 Task: Plan a trip to Kandahar, Afghanistan from 10th December, 2023 to 16th December, 2023 for 8 adults.8 bedrooms having 8 beds and 8 bathrooms. Property type can be hotel. Amenities needed are: wifi,free parkinig on premises, breakfast. Look for 4 properties as per requirement.
Action: Mouse moved to (589, 133)
Screenshot: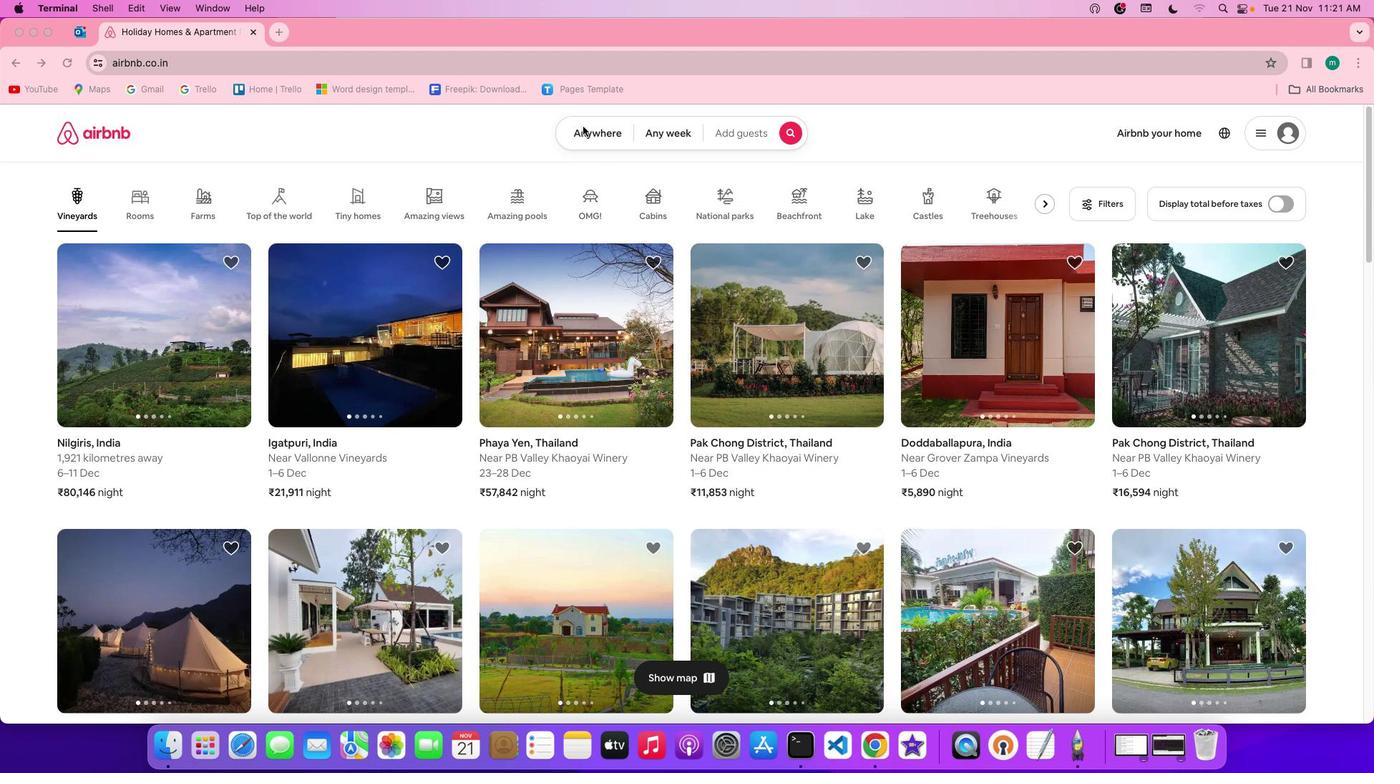 
Action: Mouse pressed left at (589, 133)
Screenshot: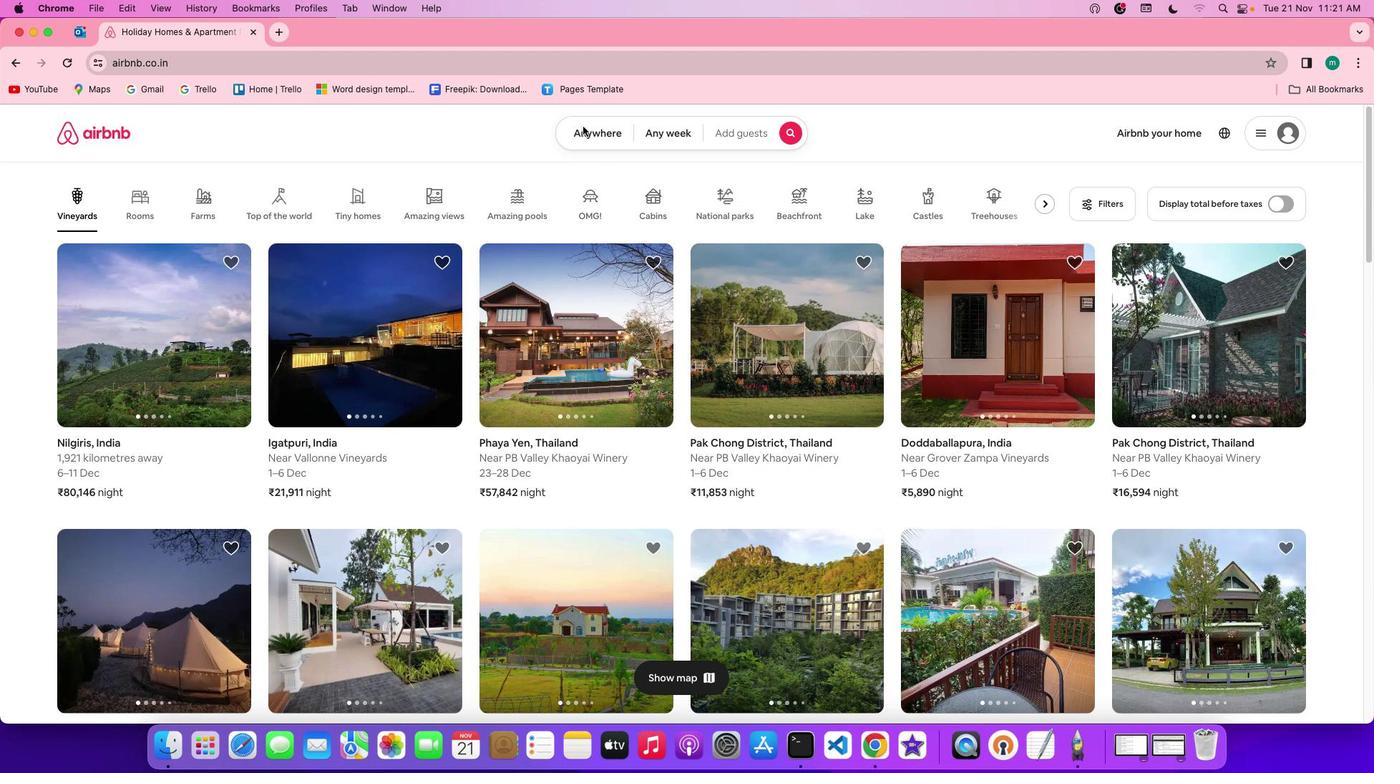 
Action: Mouse pressed left at (589, 133)
Screenshot: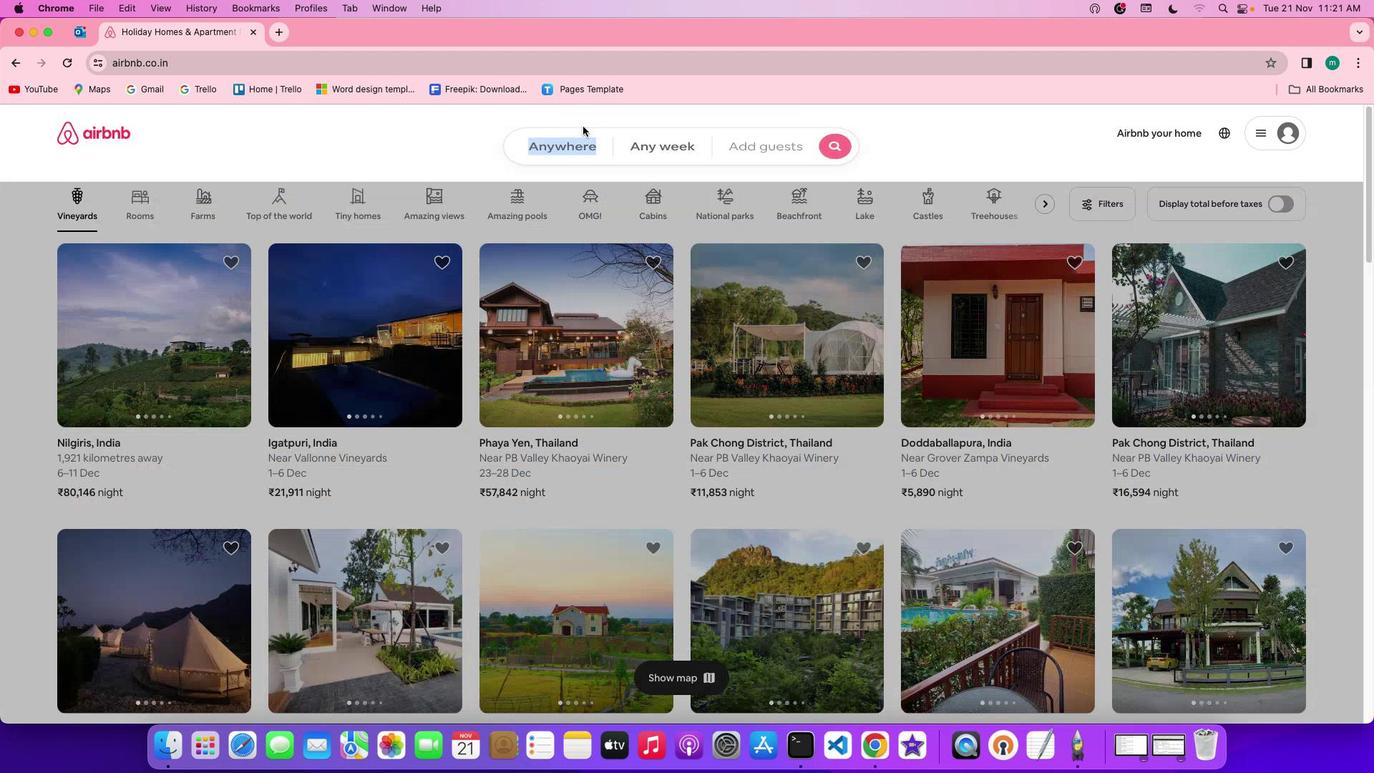 
Action: Mouse moved to (514, 201)
Screenshot: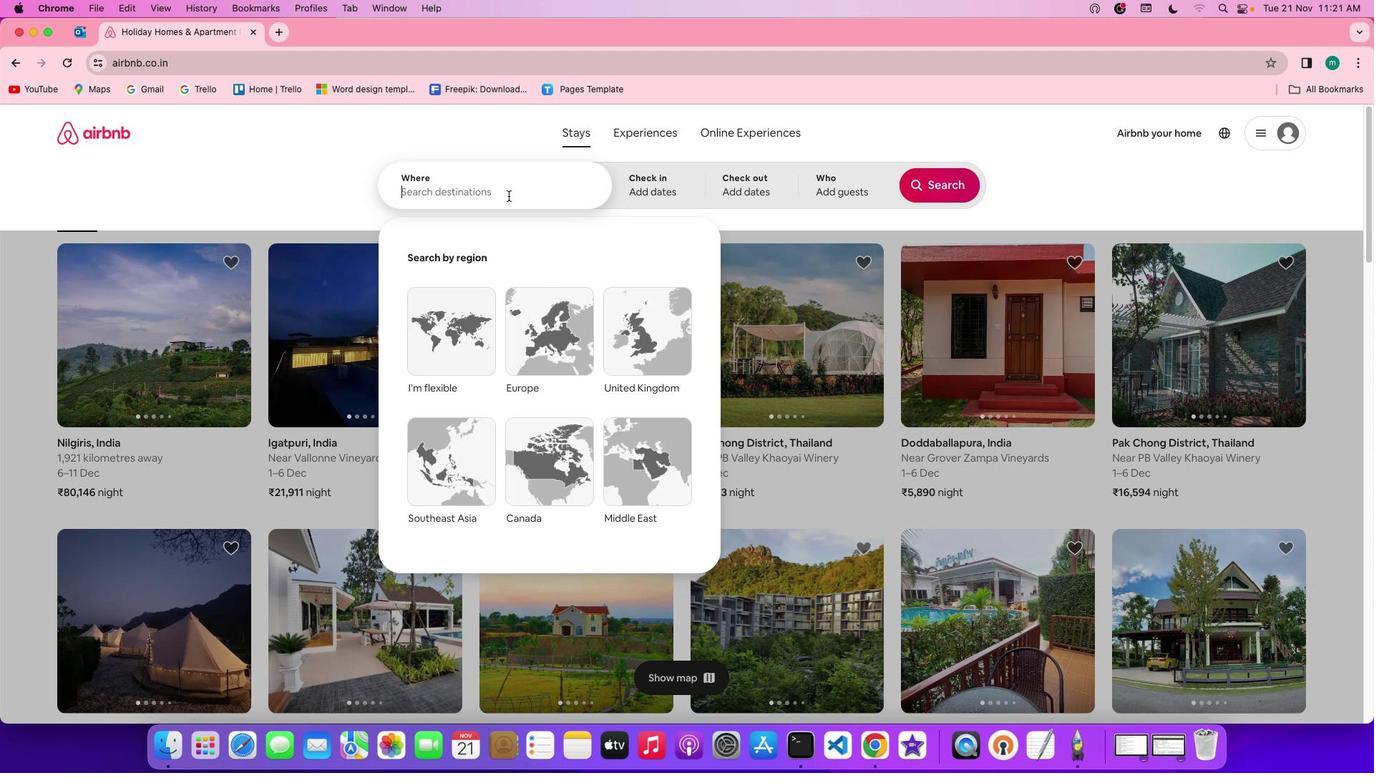
Action: Mouse pressed left at (514, 201)
Screenshot: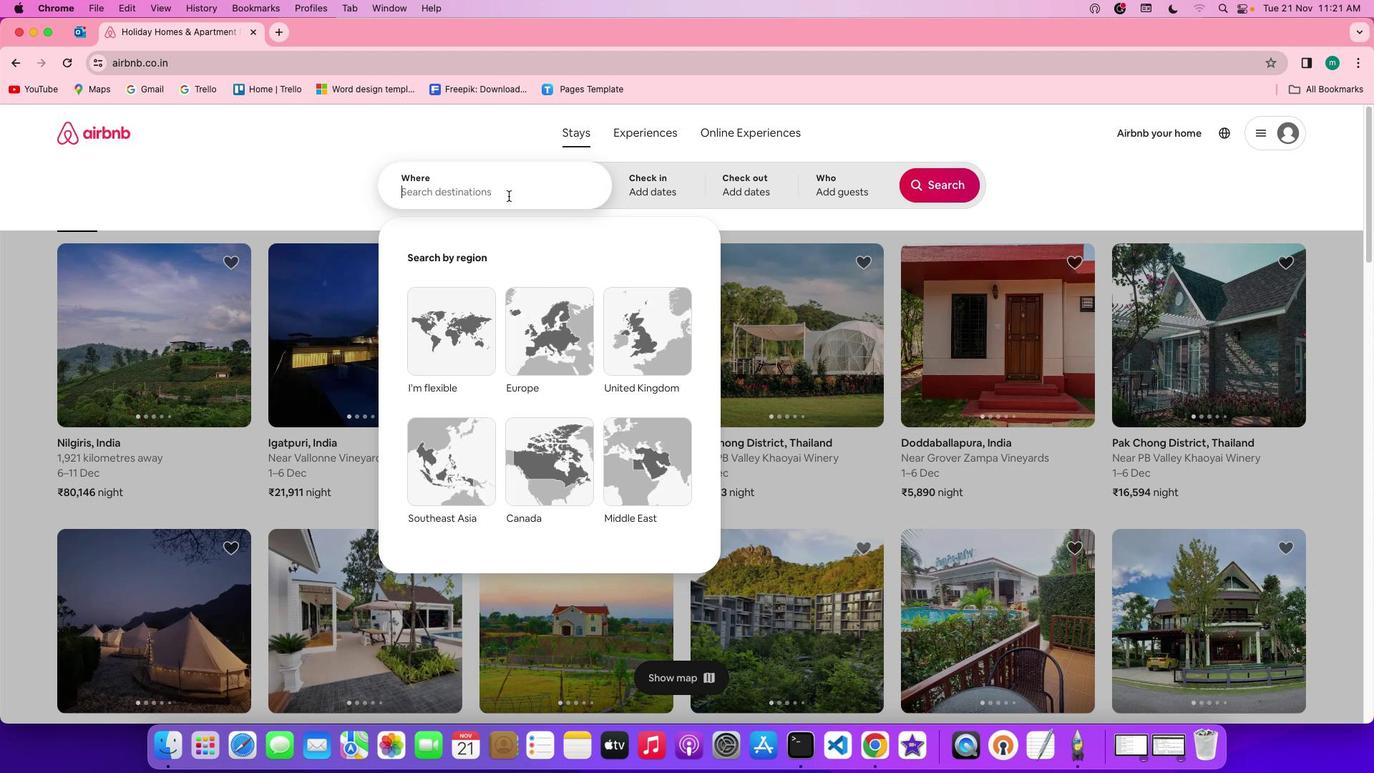 
Action: Mouse moved to (515, 203)
Screenshot: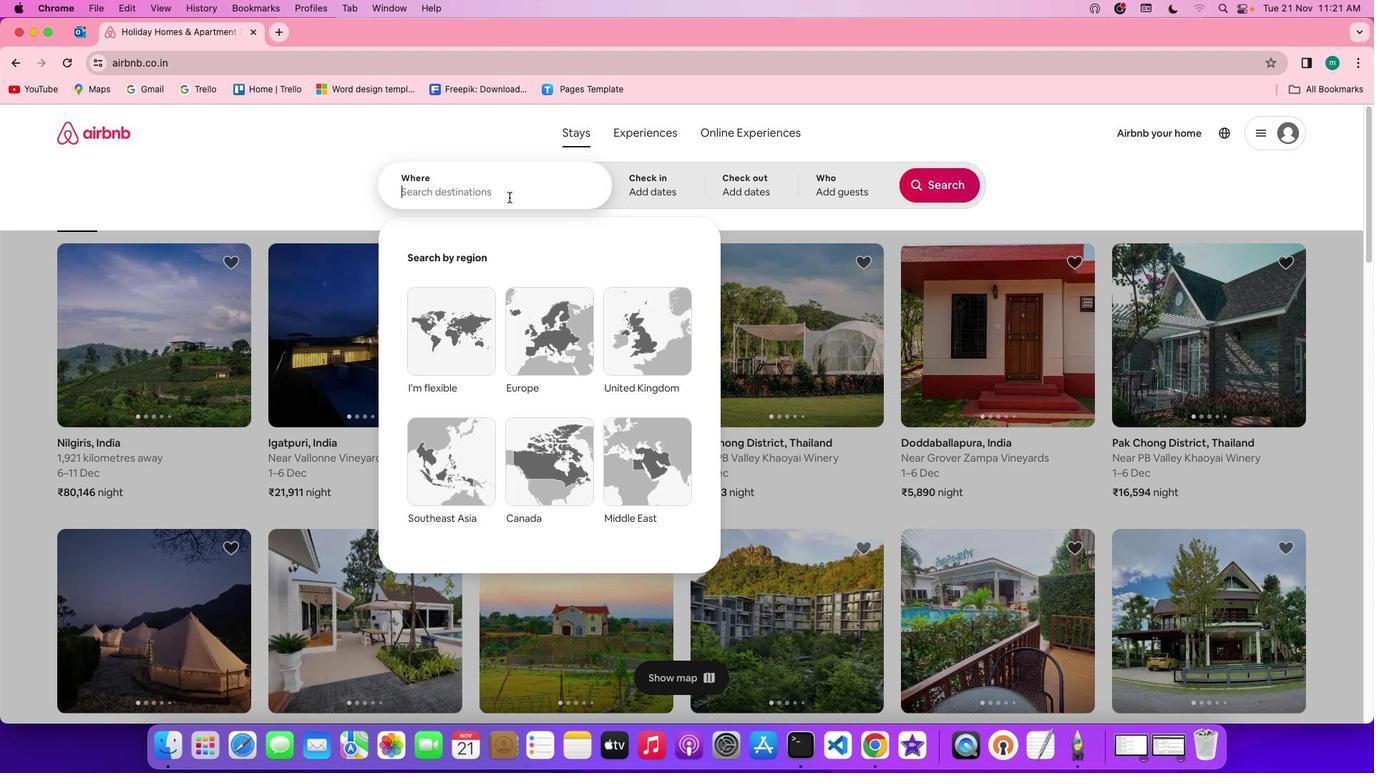 
Action: Key pressed Key.shift'k''a''n''d''a''h''a''r'','Key.spaceKey.shift'a''f''g''h''a''n''i''s''t''a''n'
Screenshot: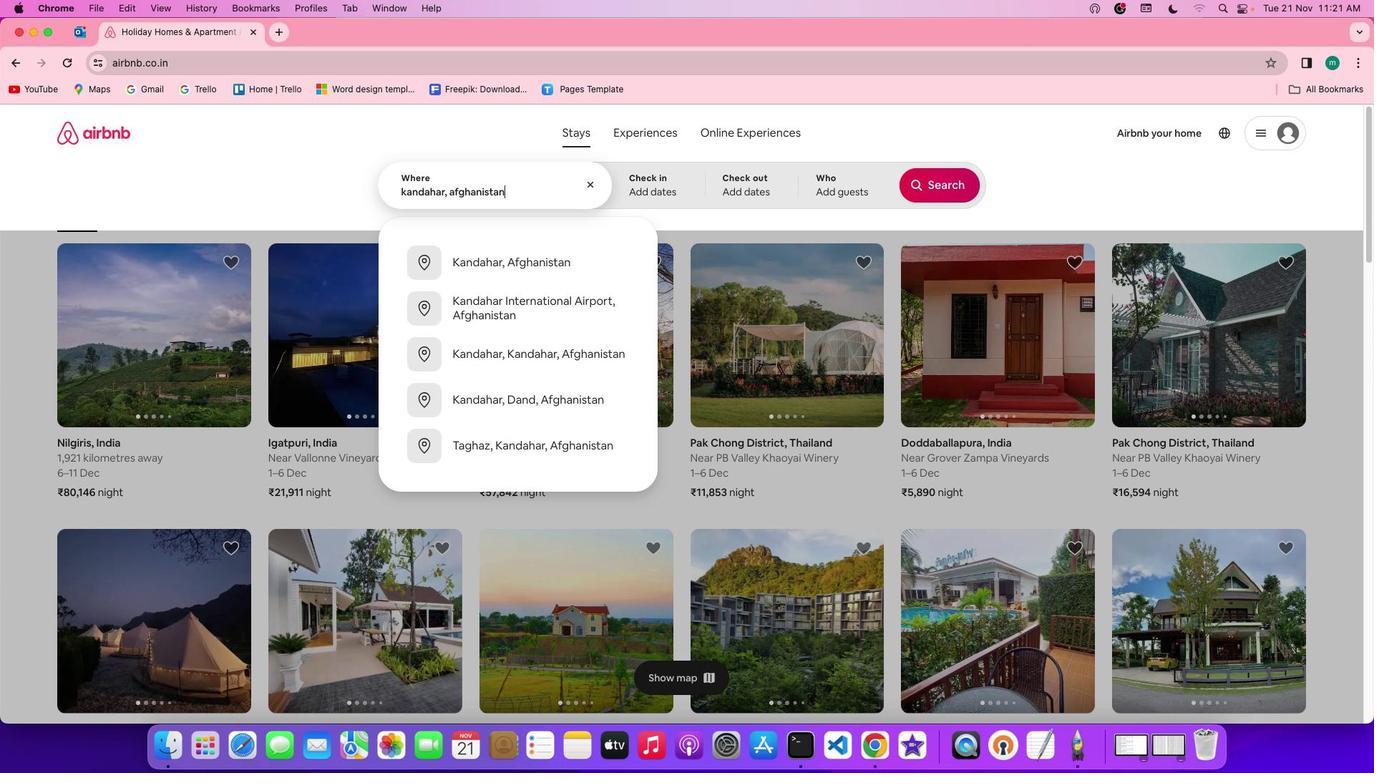 
Action: Mouse moved to (671, 185)
Screenshot: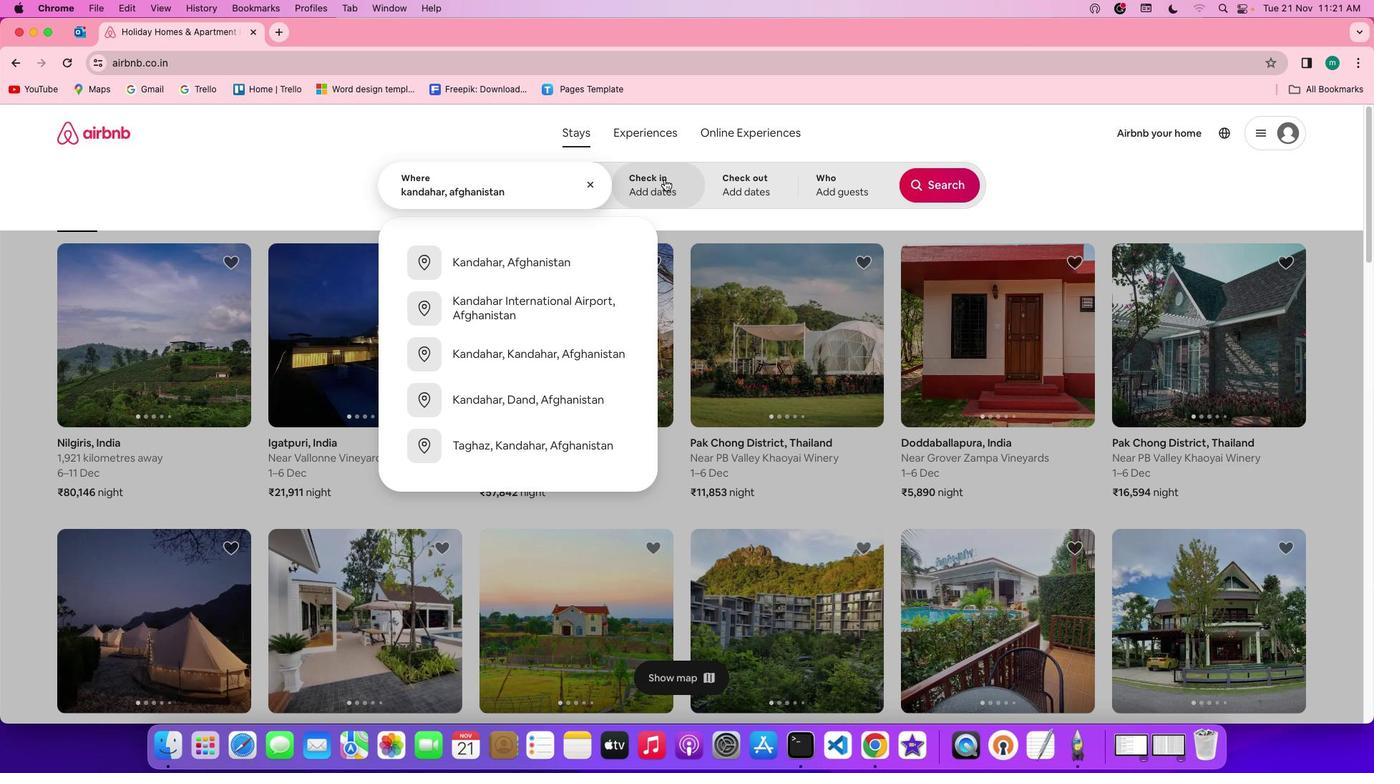 
Action: Mouse pressed left at (671, 185)
Screenshot: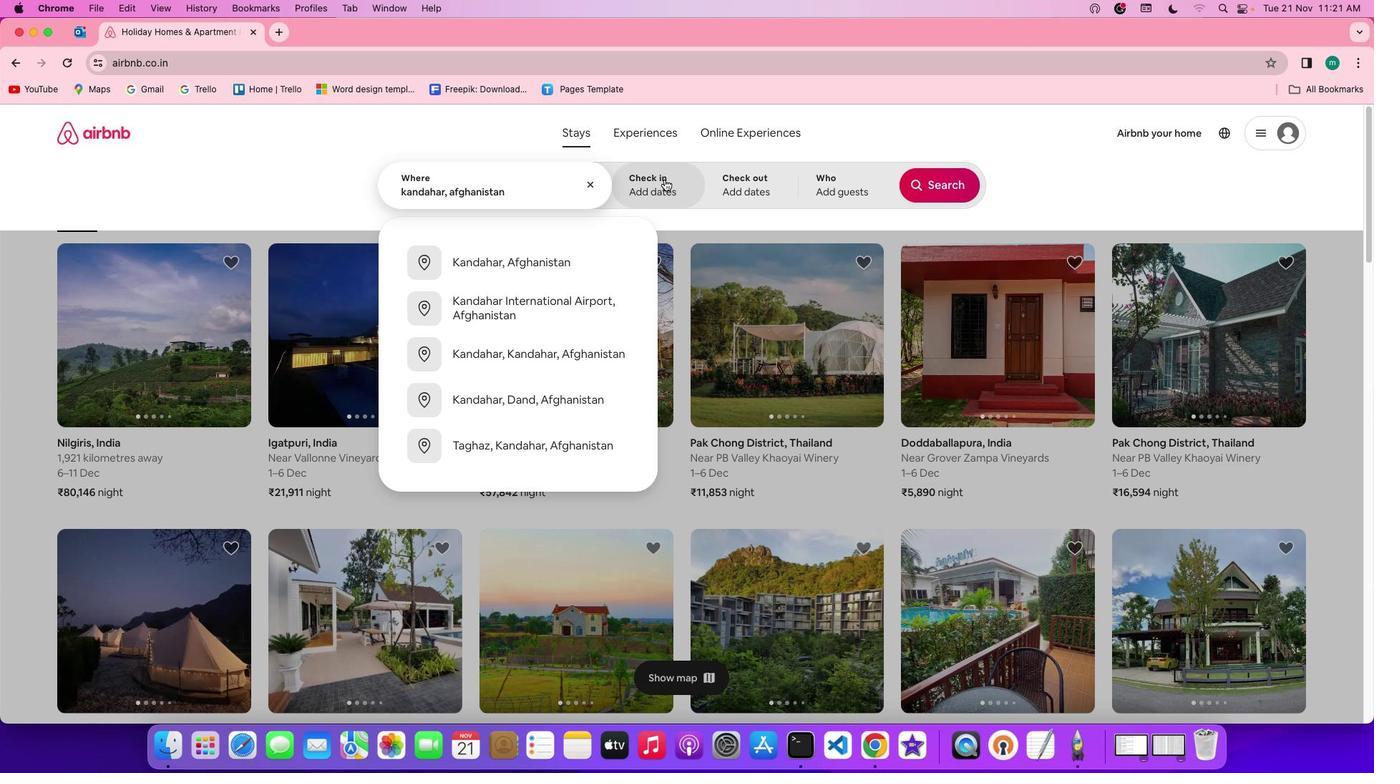 
Action: Mouse moved to (729, 435)
Screenshot: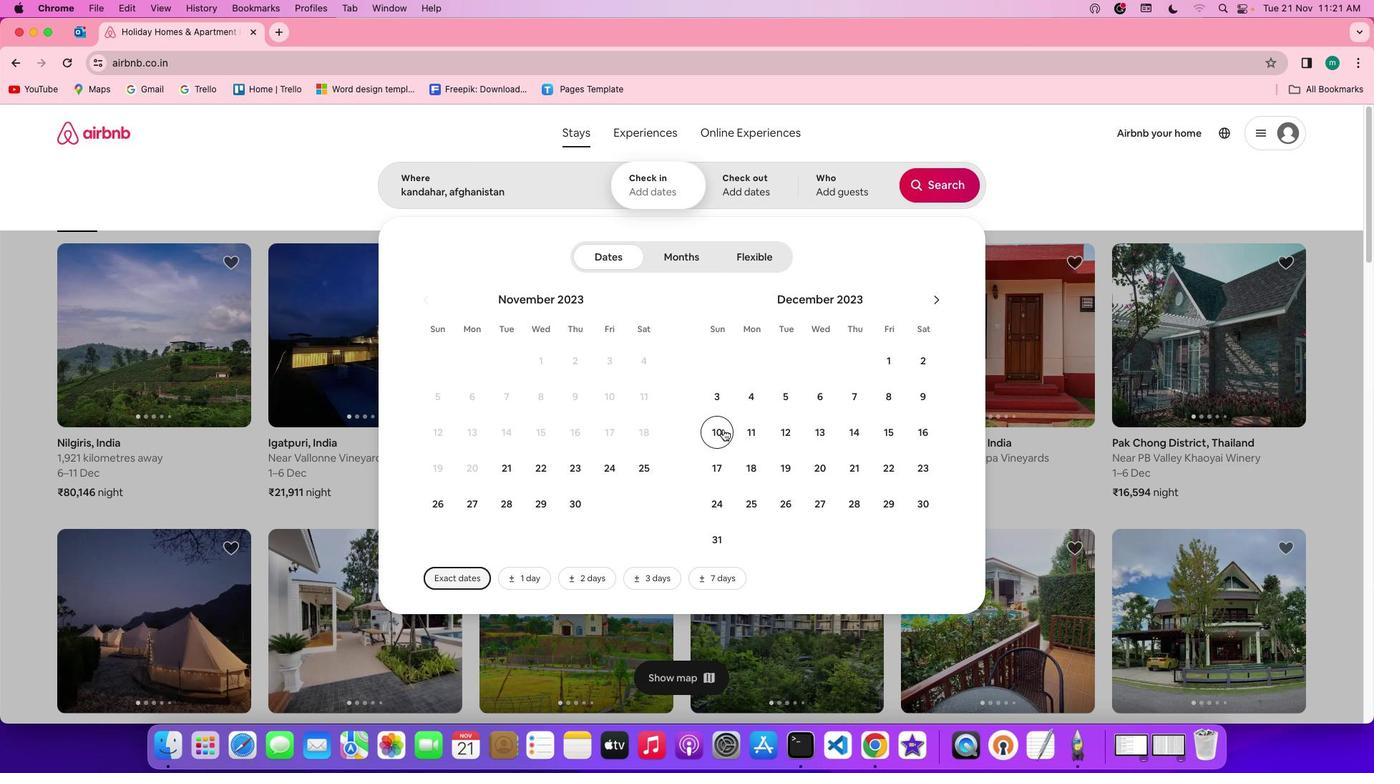 
Action: Mouse pressed left at (729, 435)
Screenshot: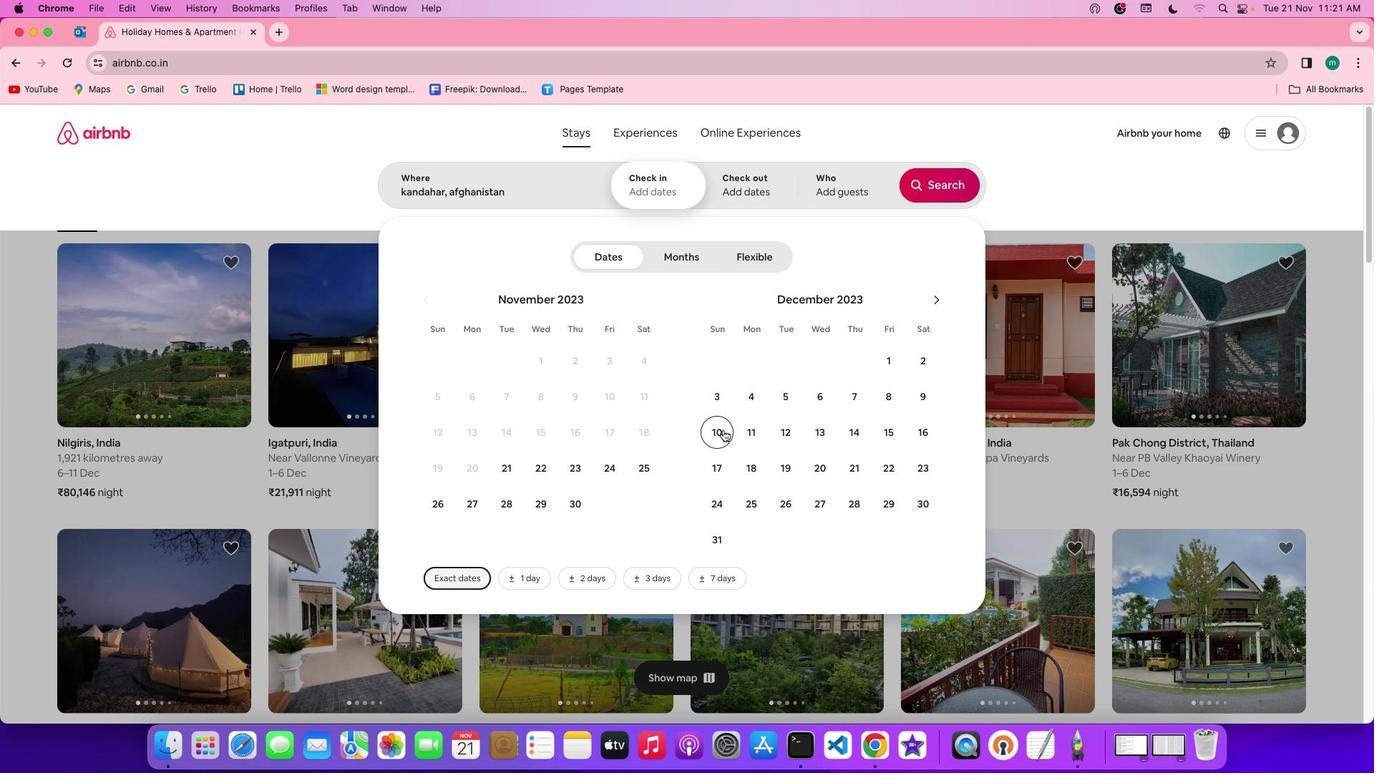 
Action: Mouse moved to (924, 446)
Screenshot: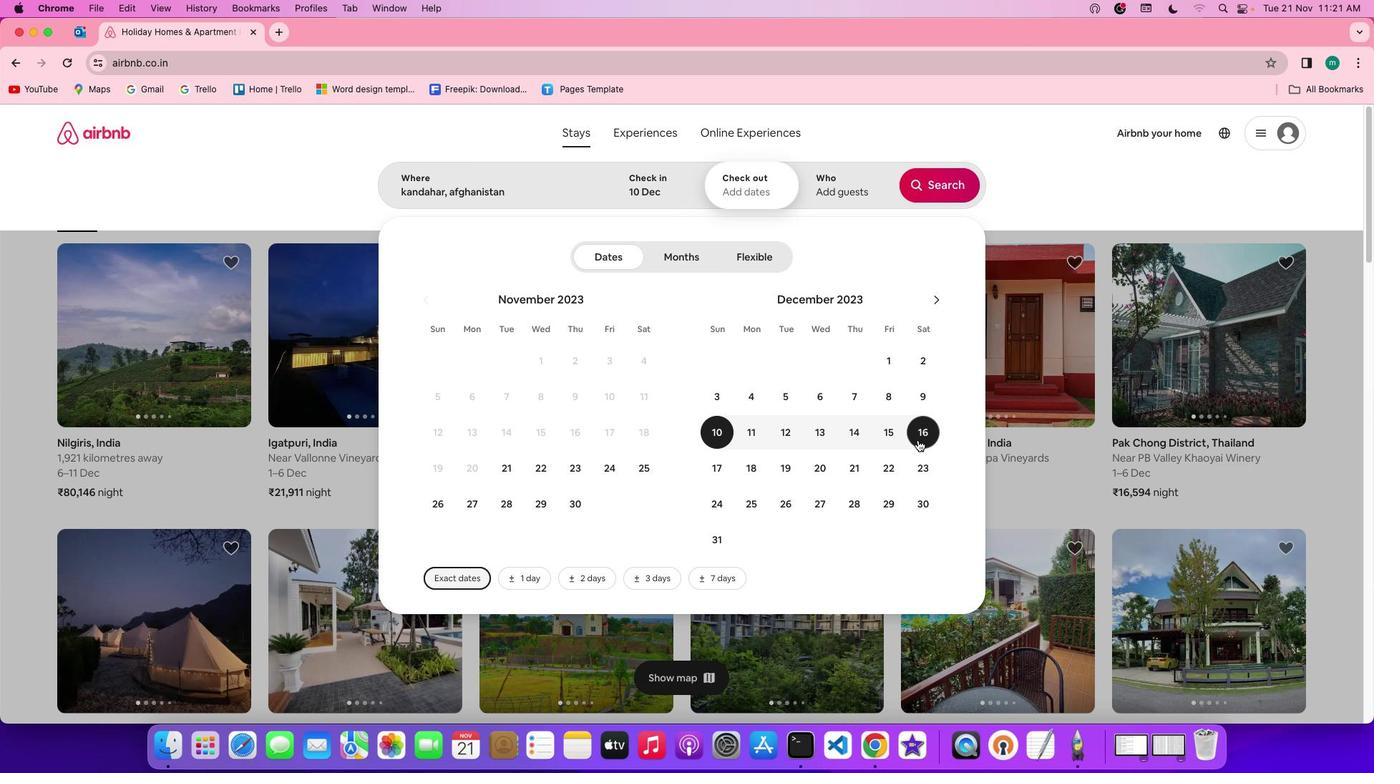 
Action: Mouse pressed left at (924, 446)
Screenshot: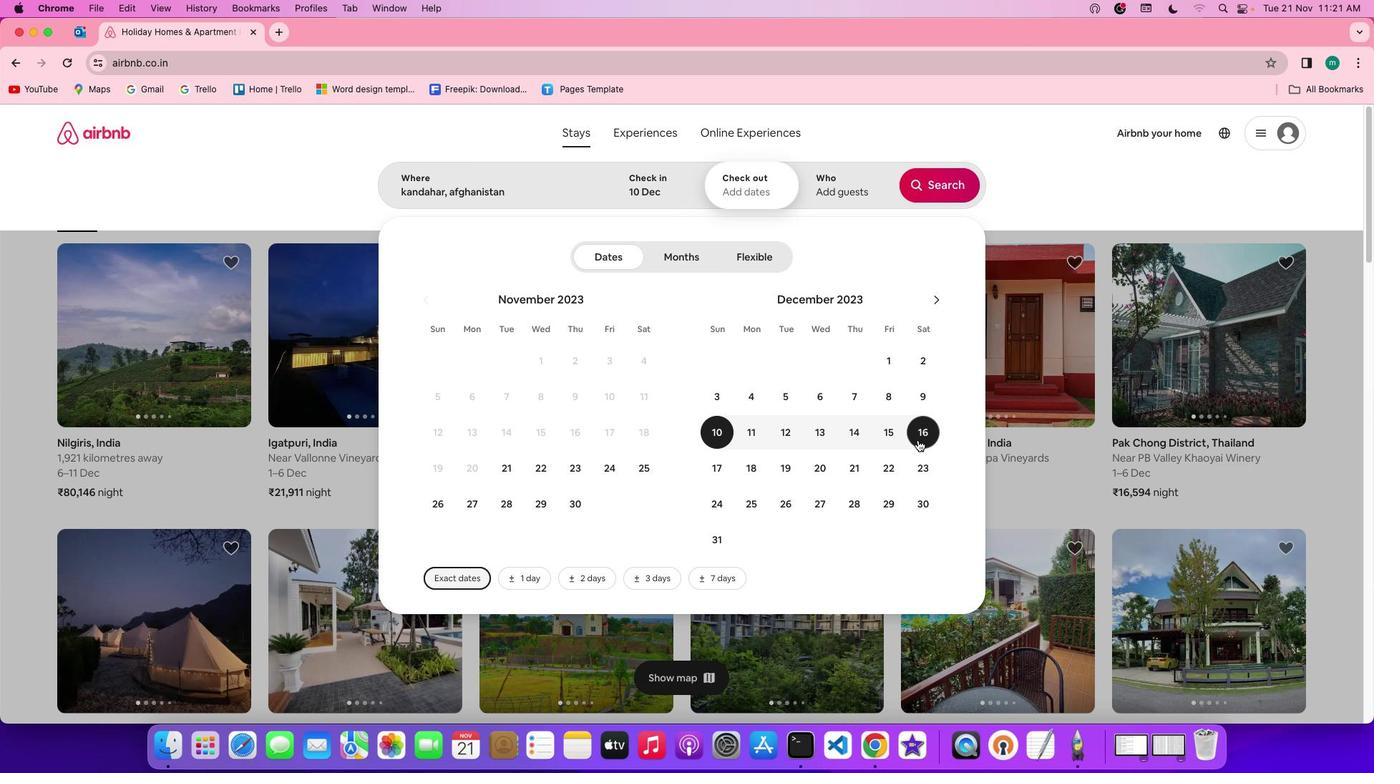 
Action: Mouse moved to (885, 191)
Screenshot: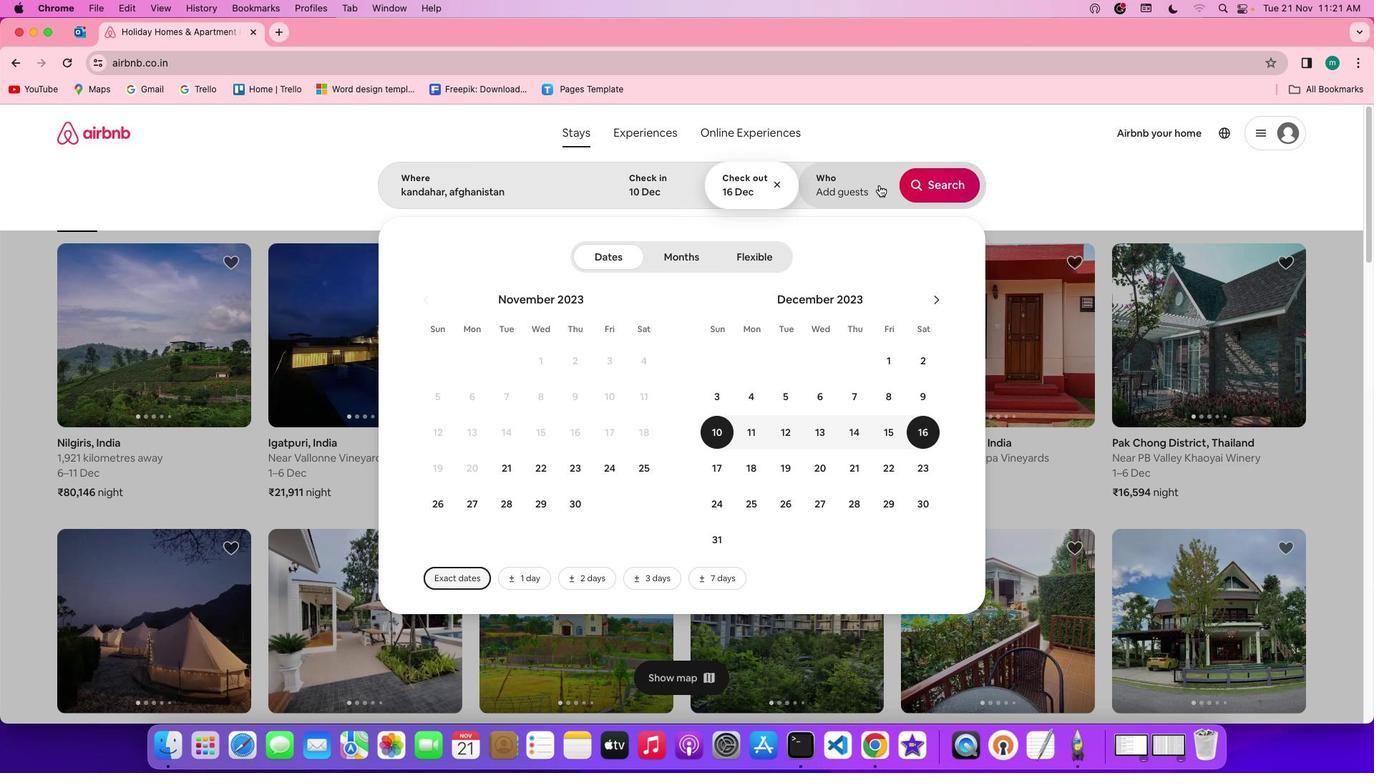 
Action: Mouse pressed left at (885, 191)
Screenshot: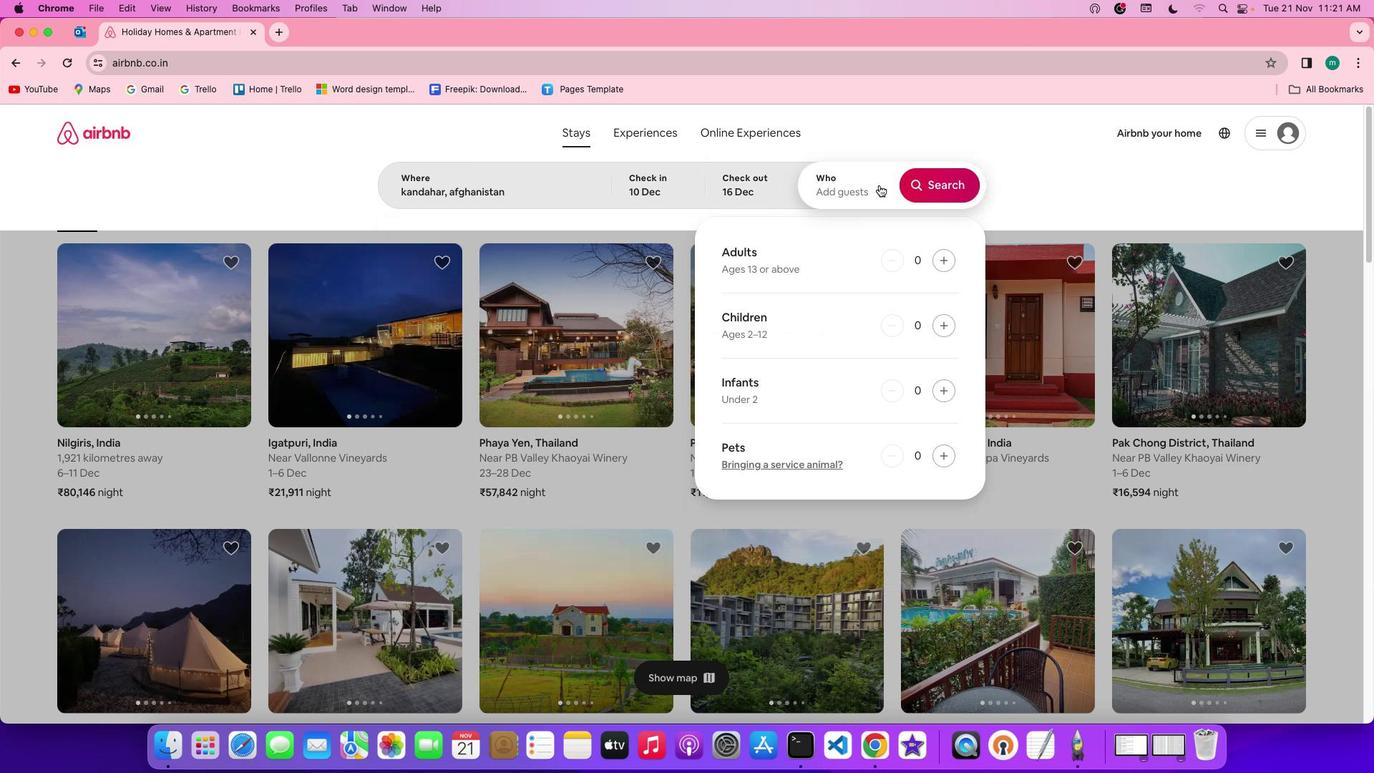 
Action: Mouse moved to (948, 269)
Screenshot: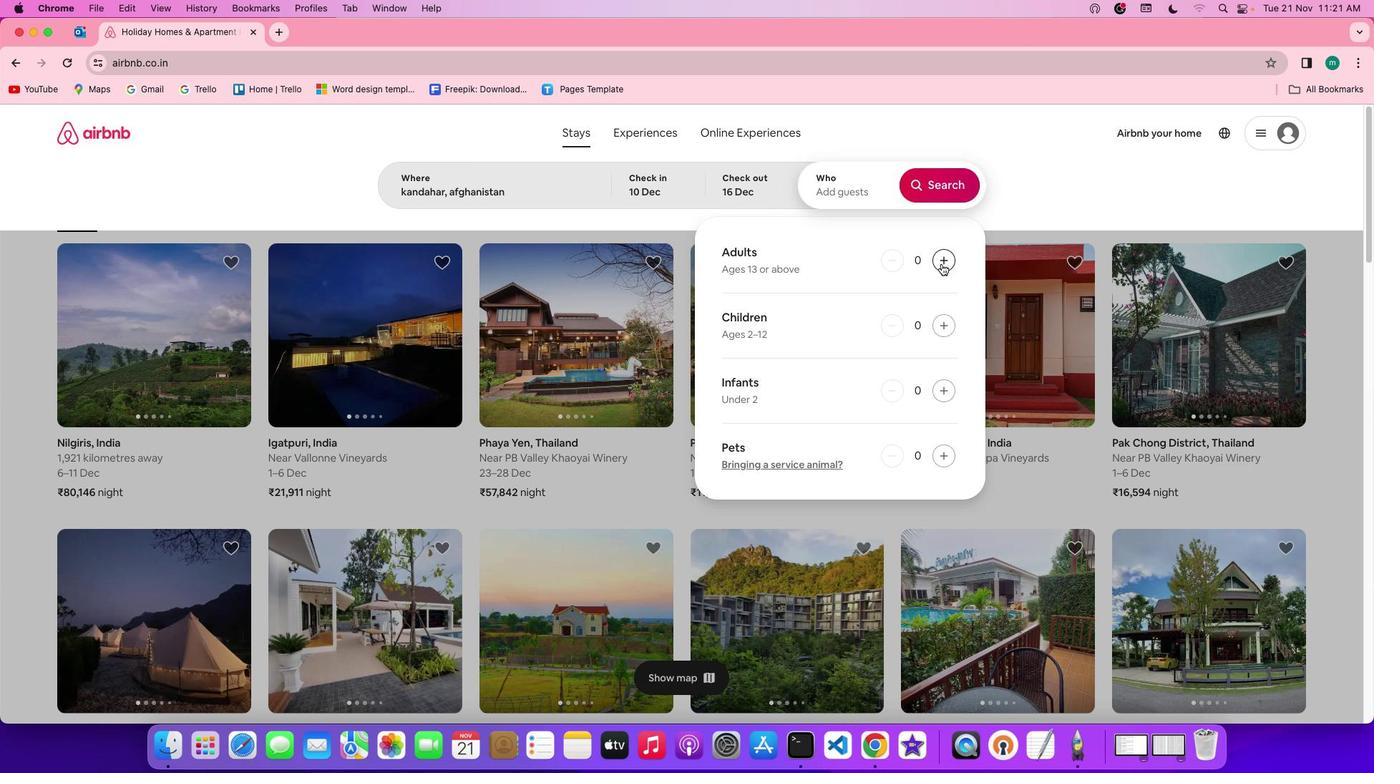 
Action: Mouse pressed left at (948, 269)
Screenshot: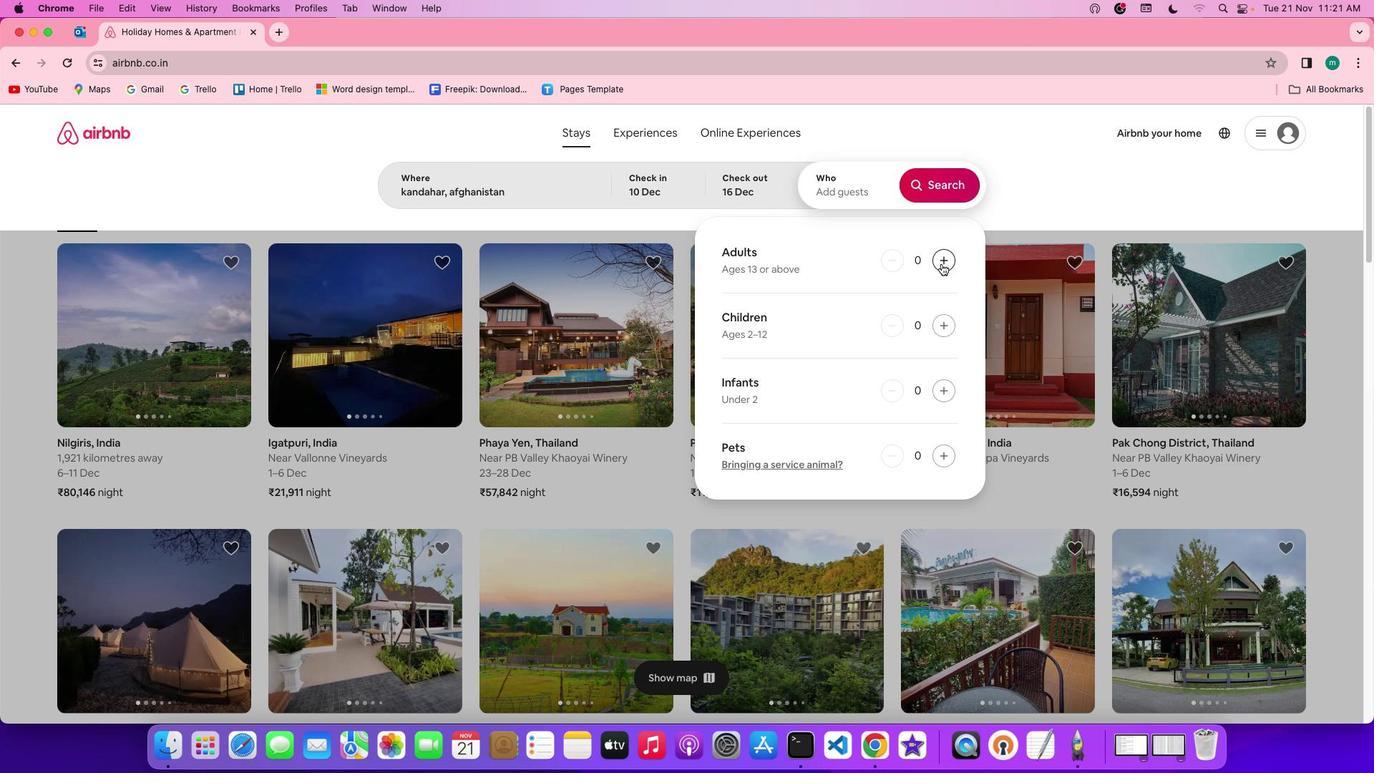 
Action: Mouse pressed left at (948, 269)
Screenshot: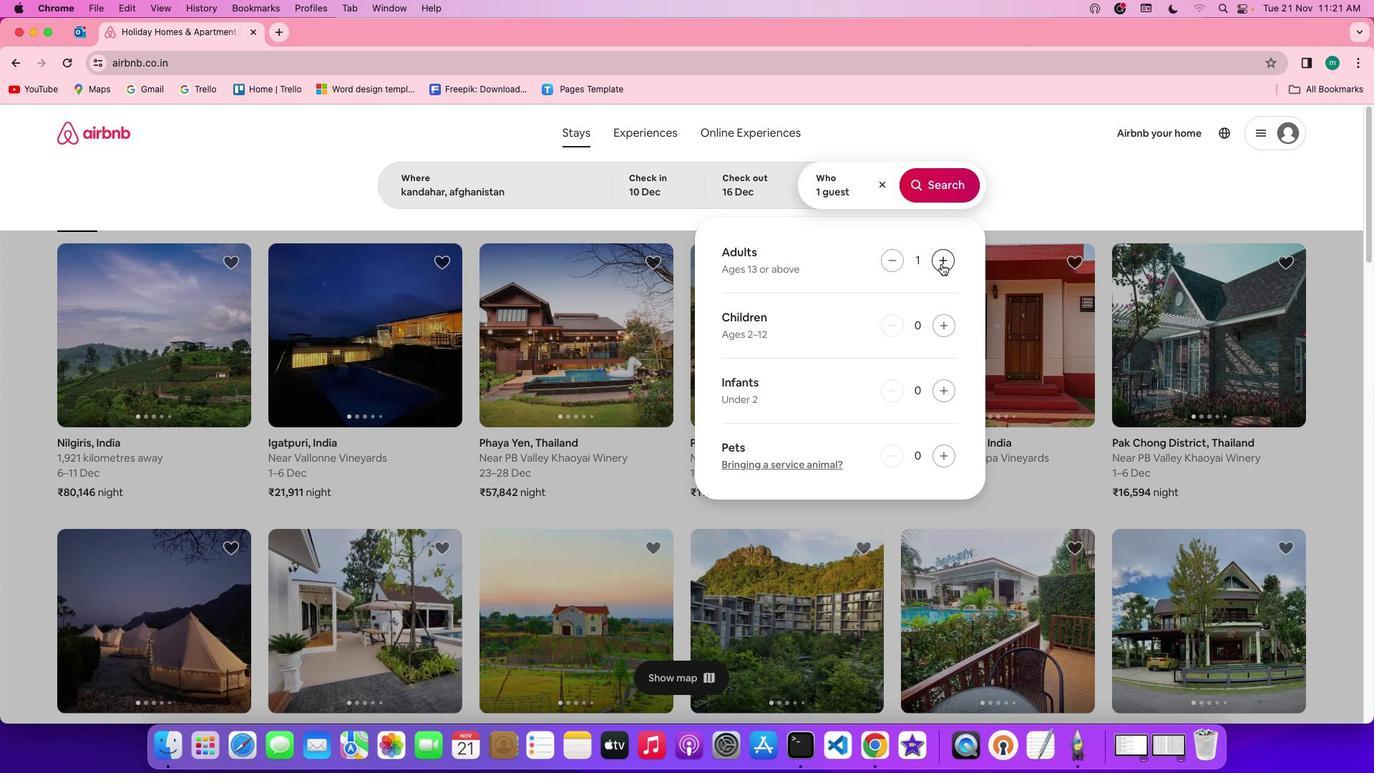 
Action: Mouse pressed left at (948, 269)
Screenshot: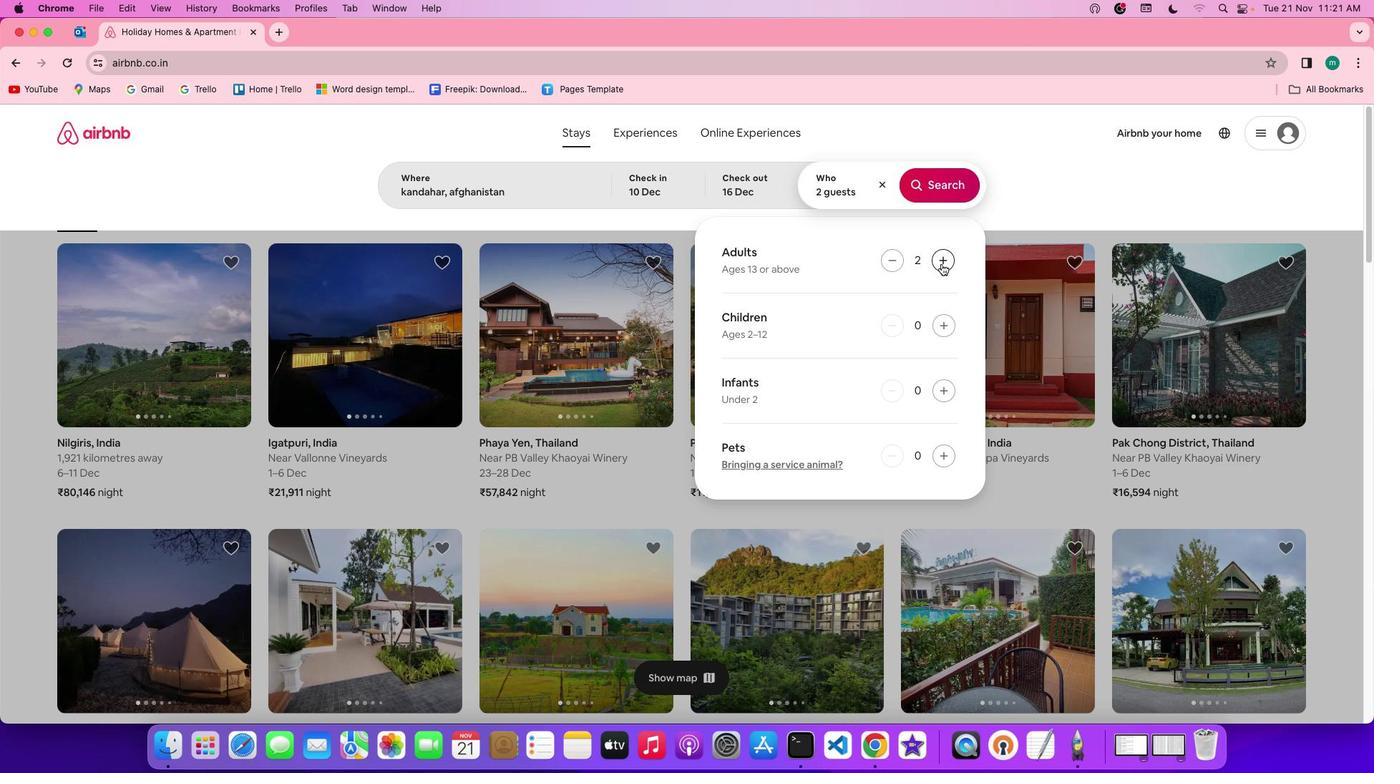 
Action: Mouse pressed left at (948, 269)
Screenshot: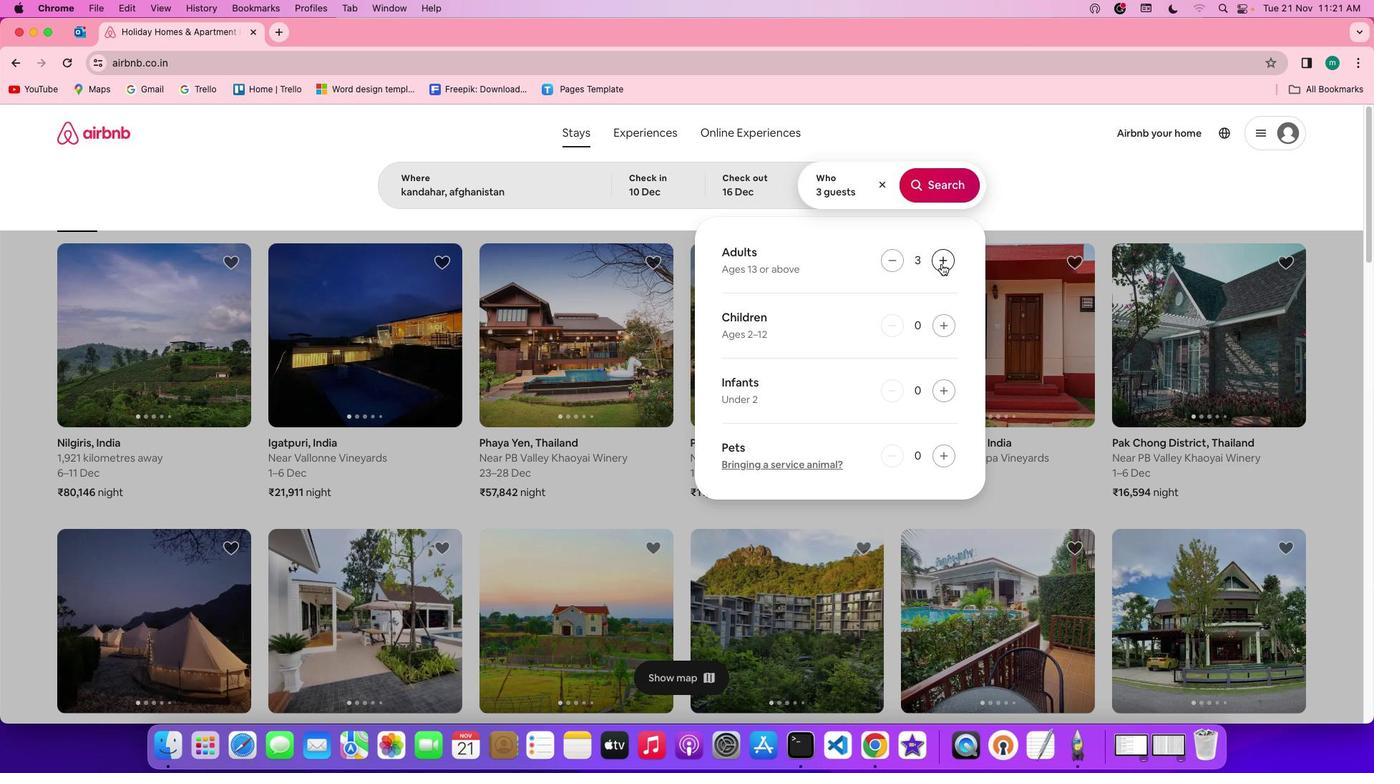 
Action: Mouse pressed left at (948, 269)
Screenshot: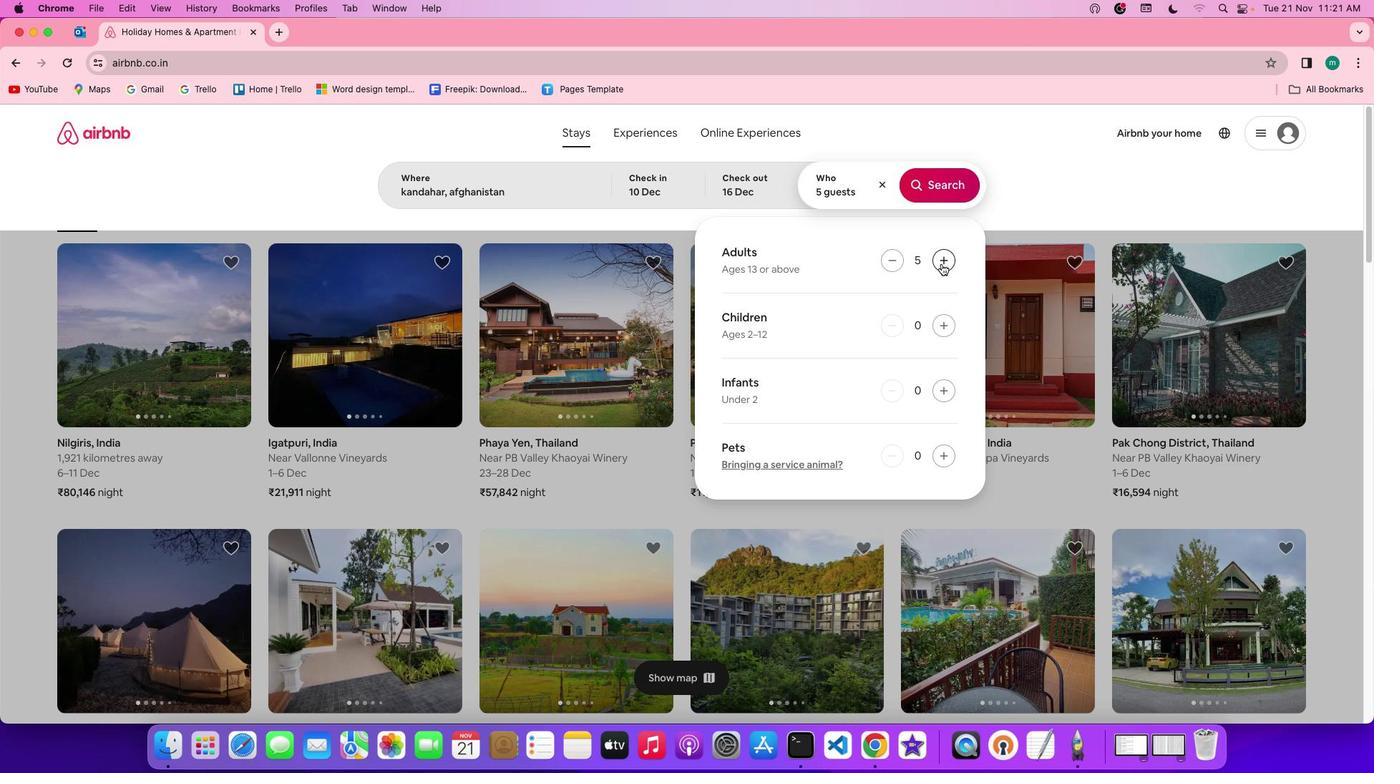 
Action: Mouse pressed left at (948, 269)
Screenshot: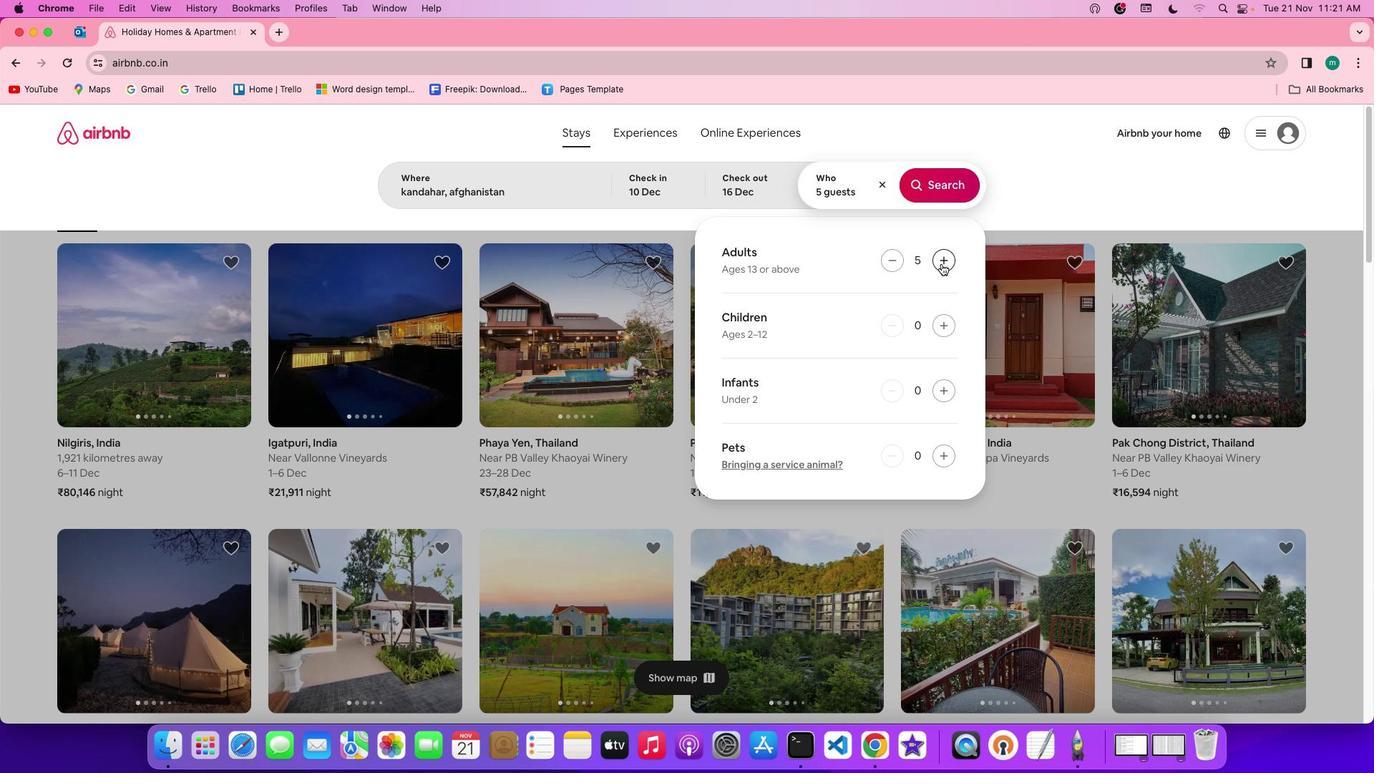 
Action: Mouse pressed left at (948, 269)
Screenshot: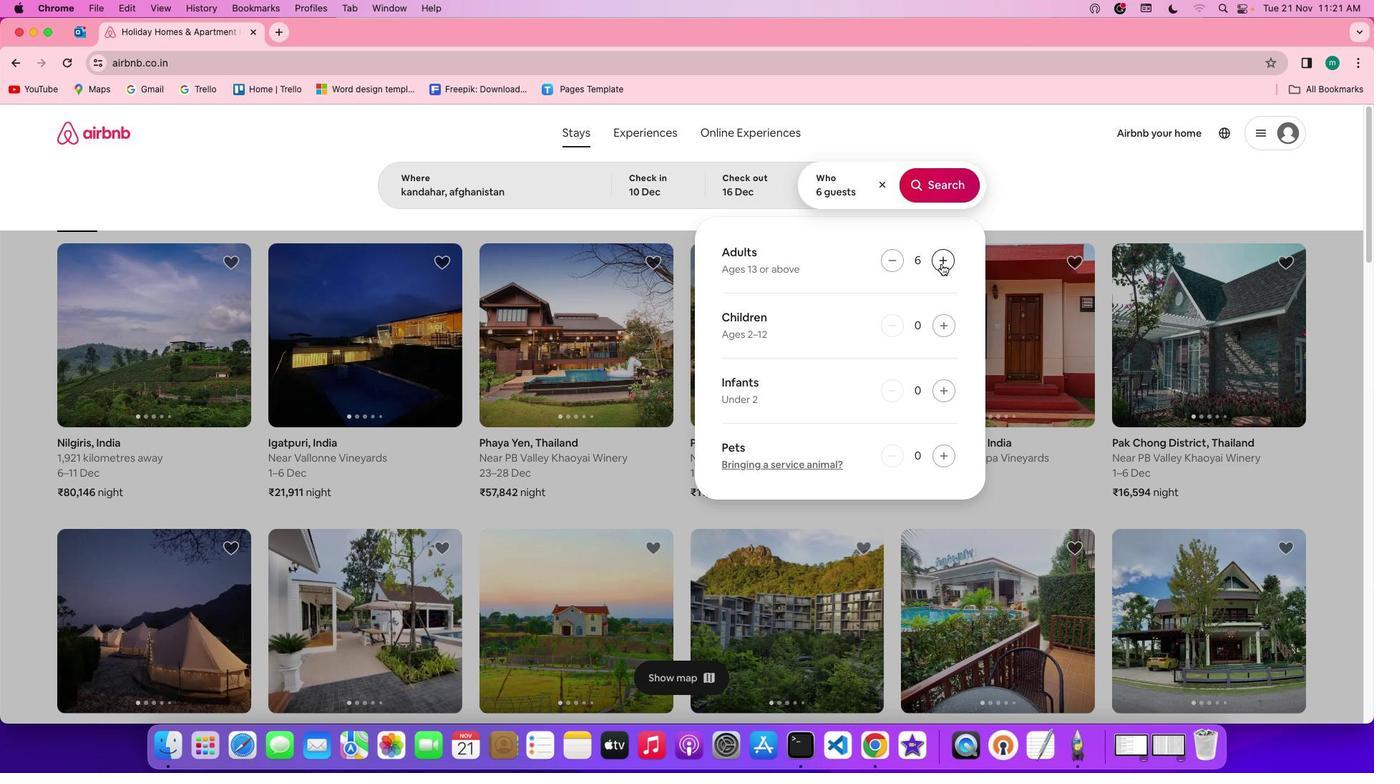 
Action: Mouse pressed left at (948, 269)
Screenshot: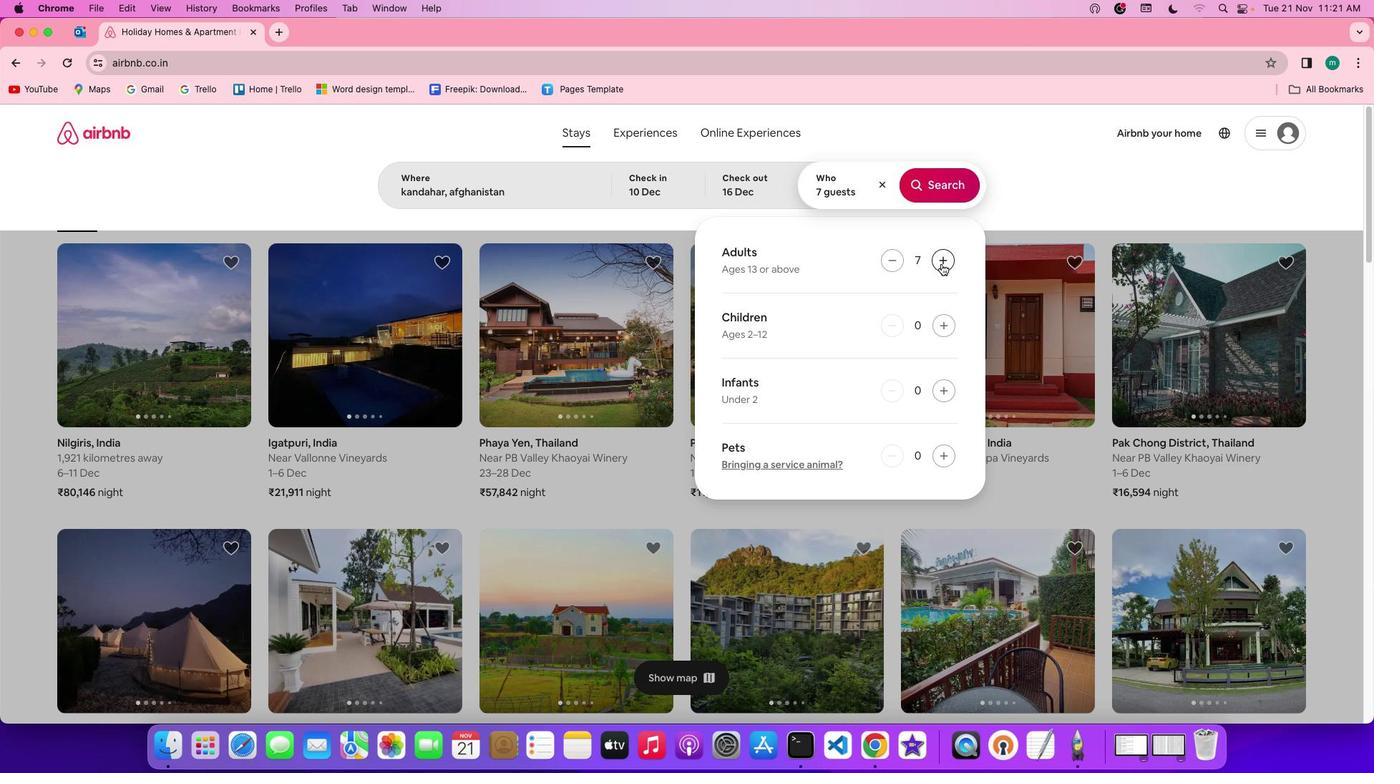 
Action: Mouse moved to (935, 192)
Screenshot: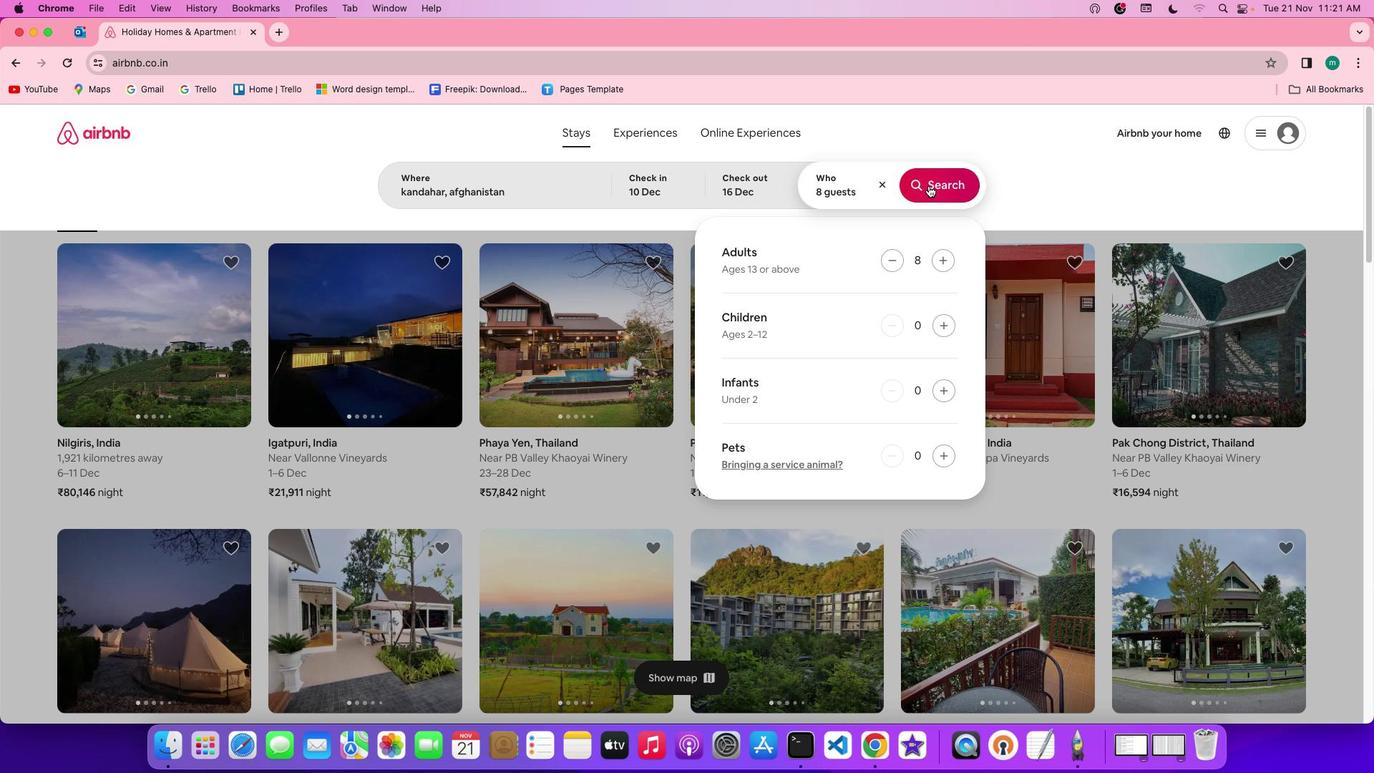 
Action: Mouse pressed left at (935, 192)
Screenshot: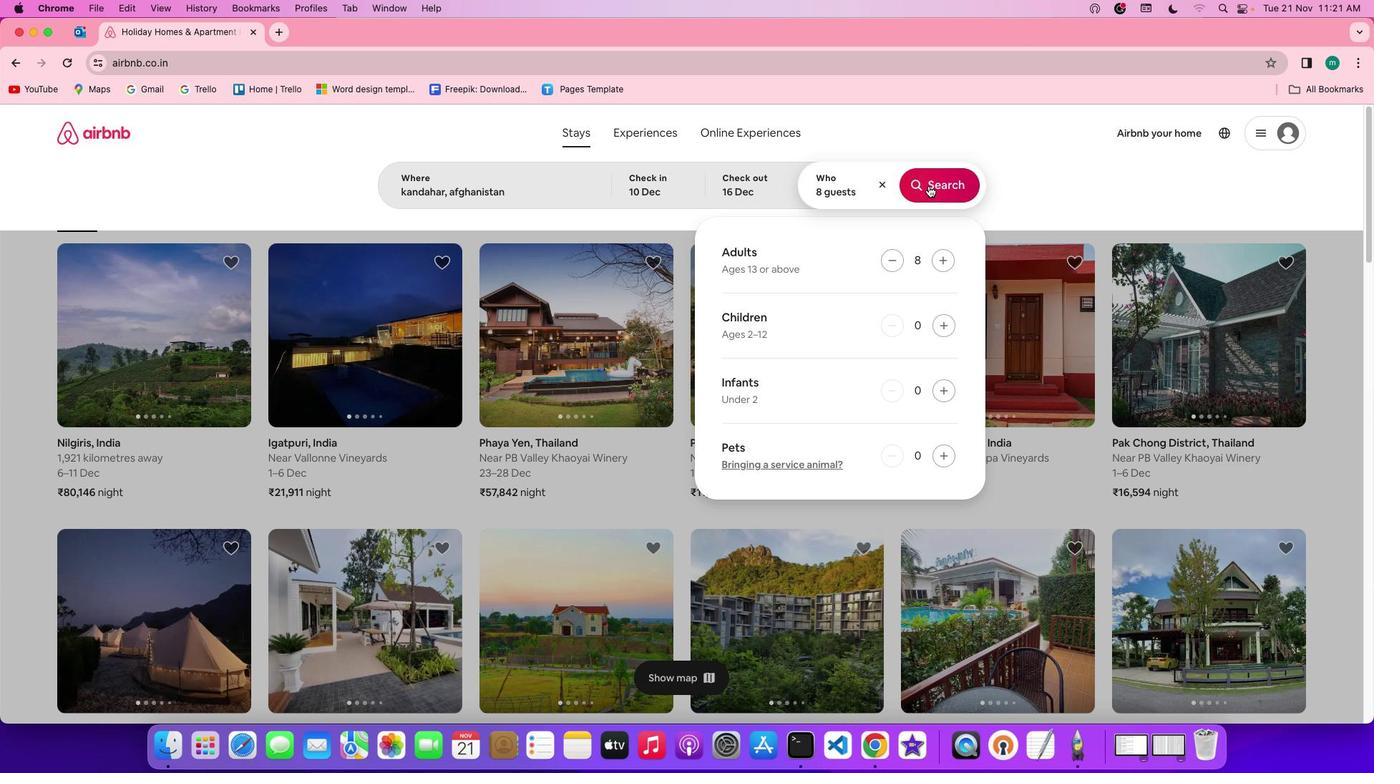 
Action: Mouse moved to (1149, 198)
Screenshot: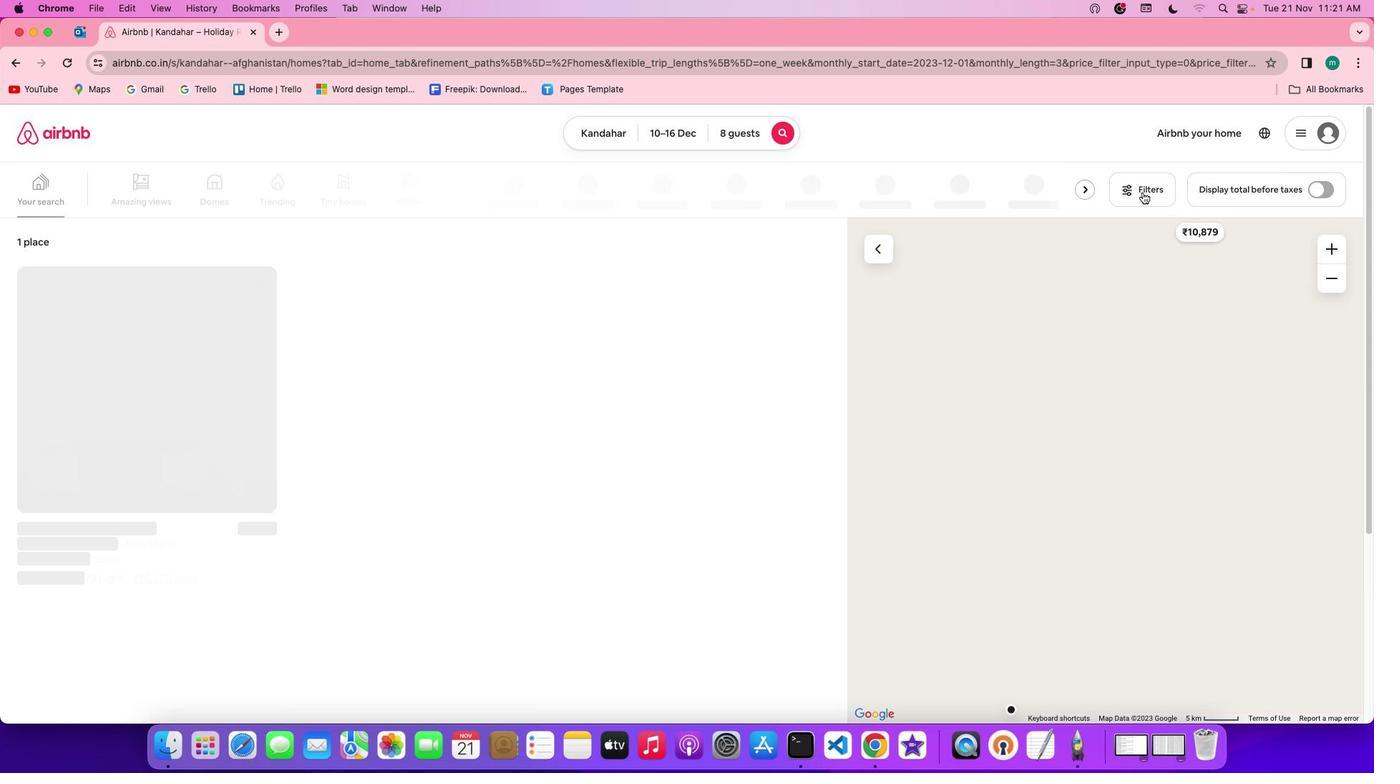 
Action: Mouse pressed left at (1149, 198)
Screenshot: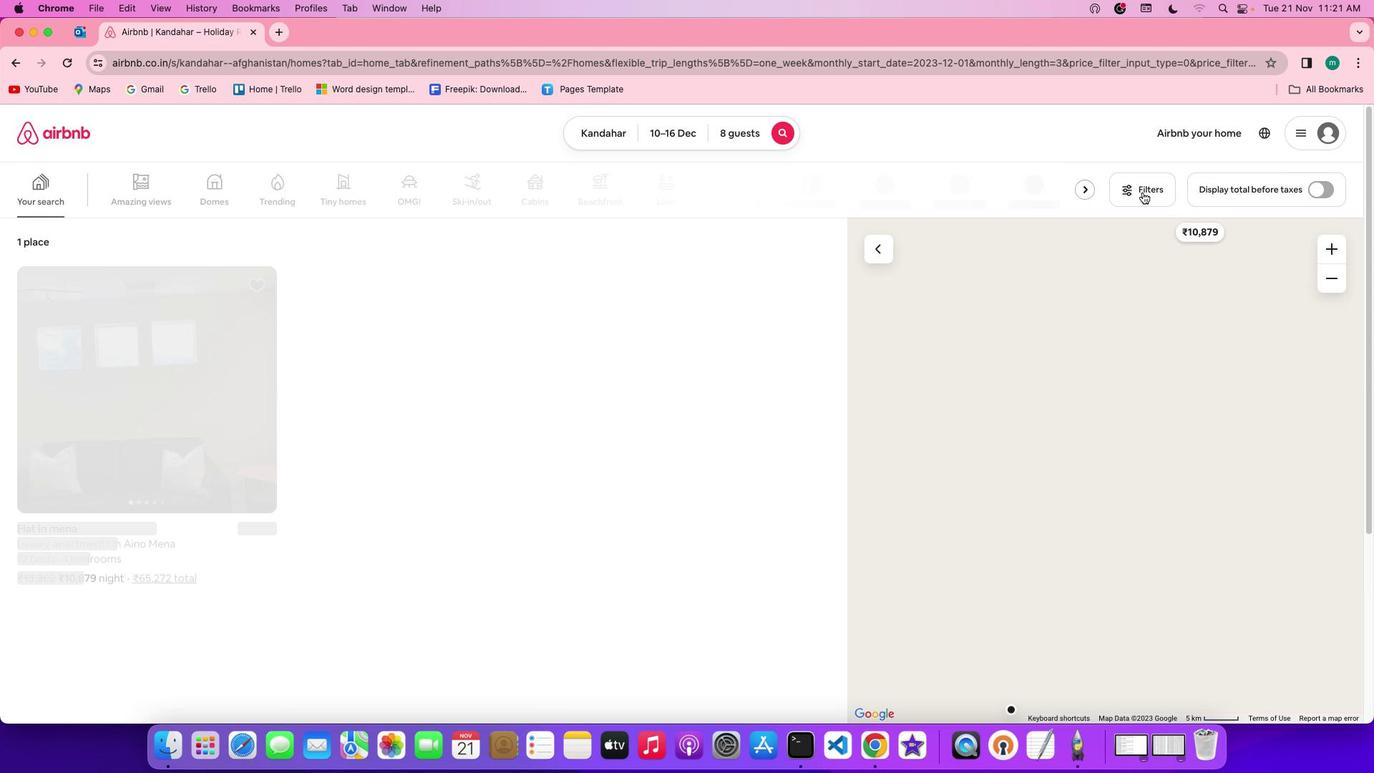 
Action: Mouse moved to (769, 371)
Screenshot: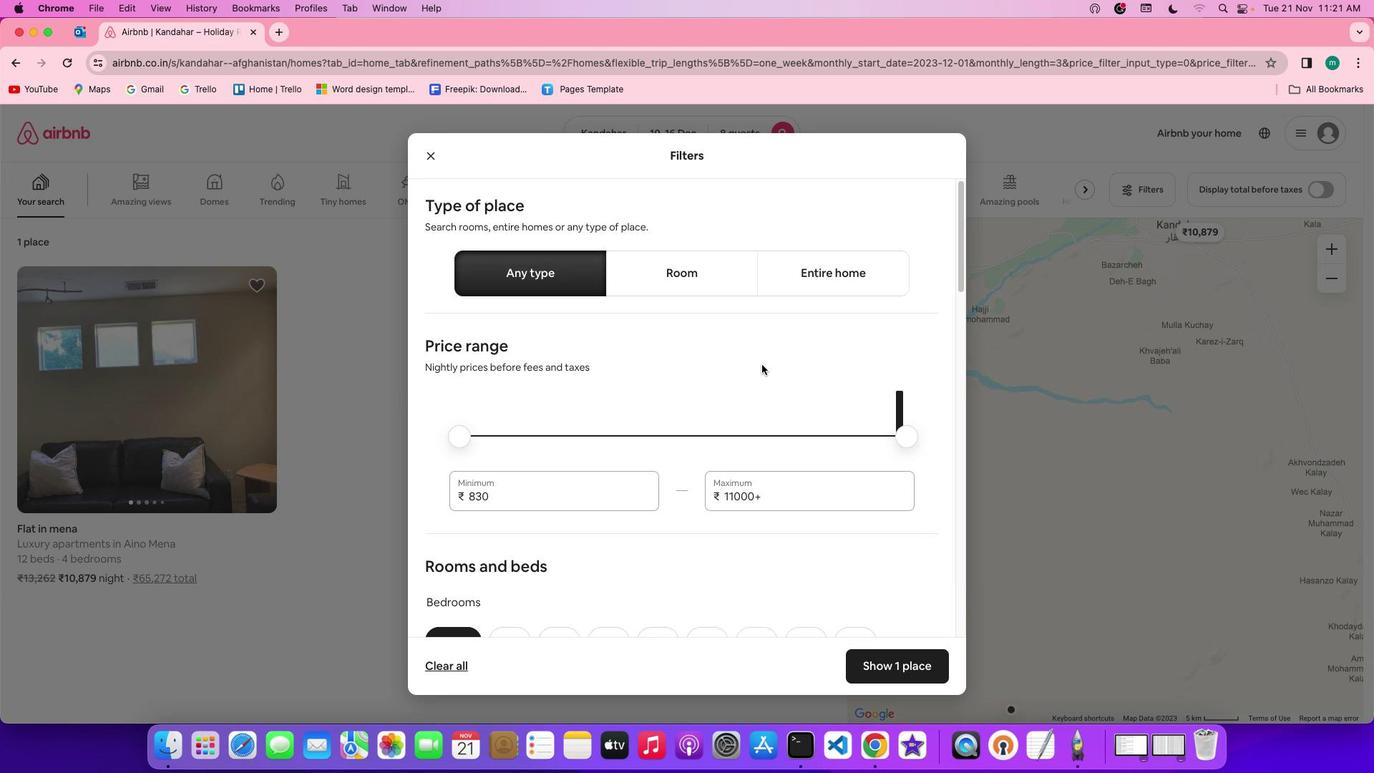 
Action: Mouse scrolled (769, 371) with delta (6, 5)
Screenshot: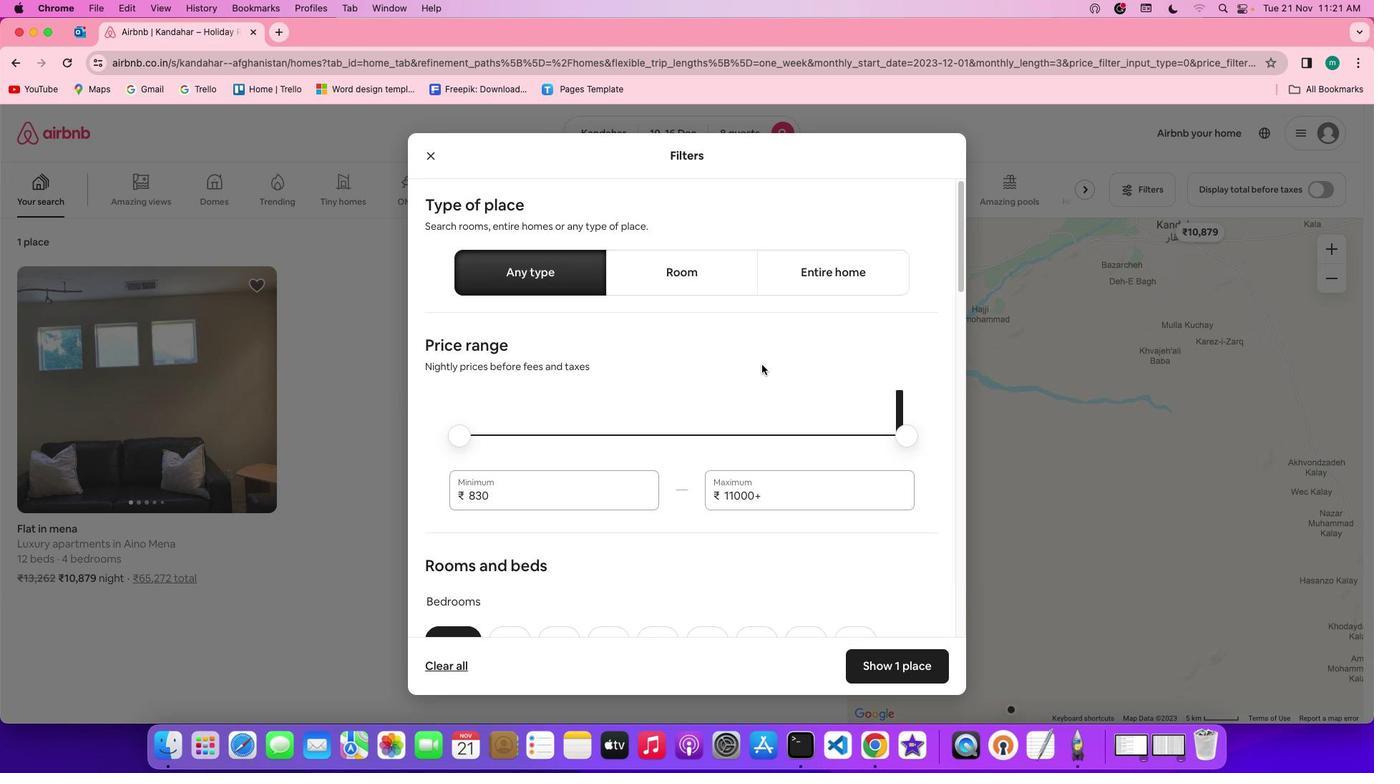 
Action: Mouse scrolled (769, 371) with delta (6, 5)
Screenshot: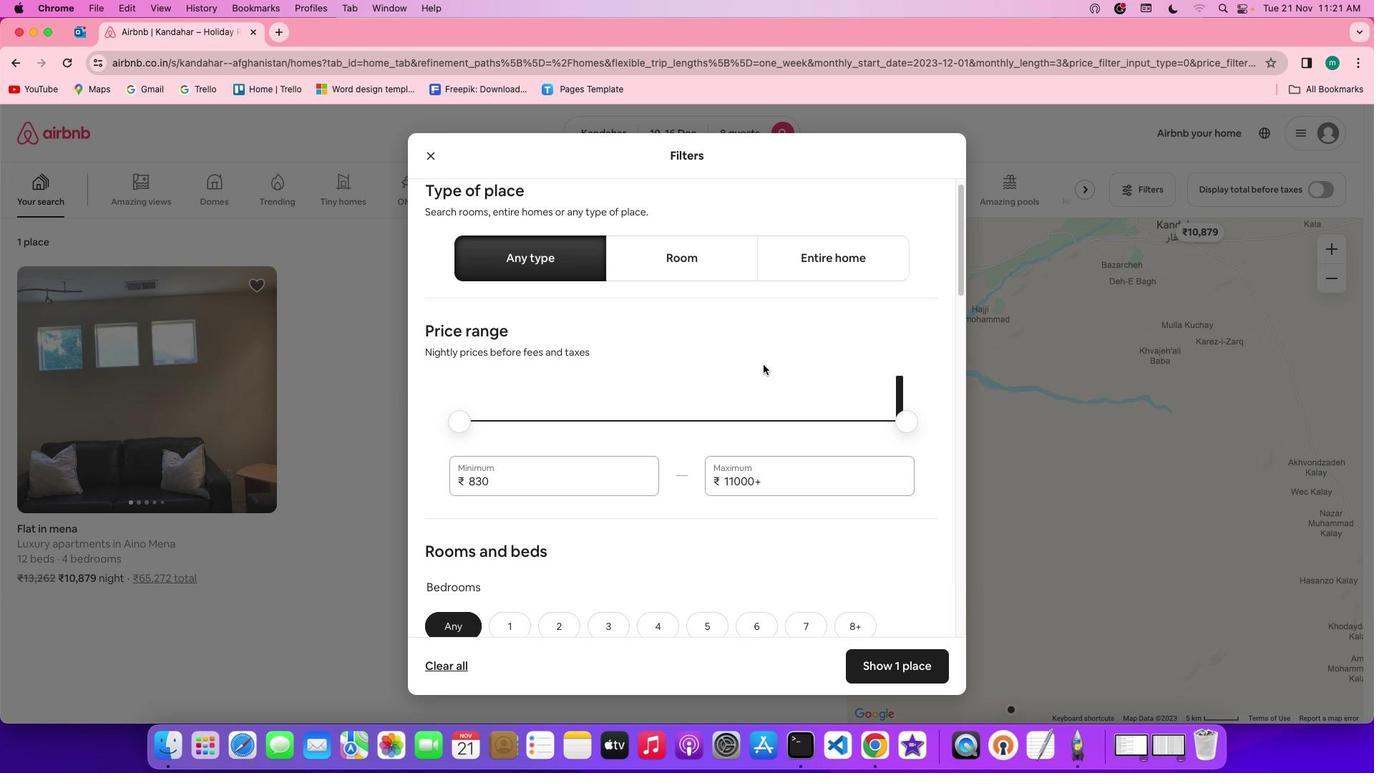 
Action: Mouse scrolled (769, 371) with delta (6, 5)
Screenshot: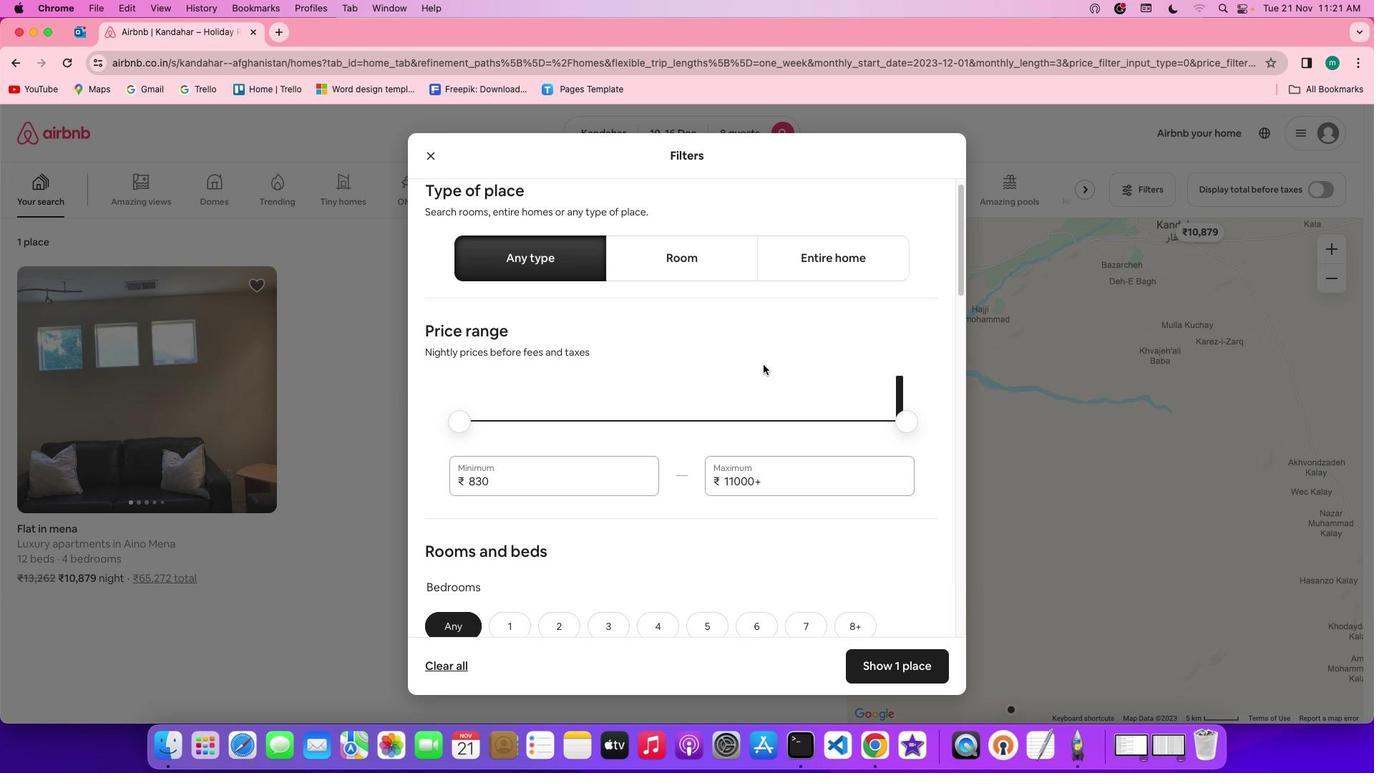 
Action: Mouse moved to (771, 363)
Screenshot: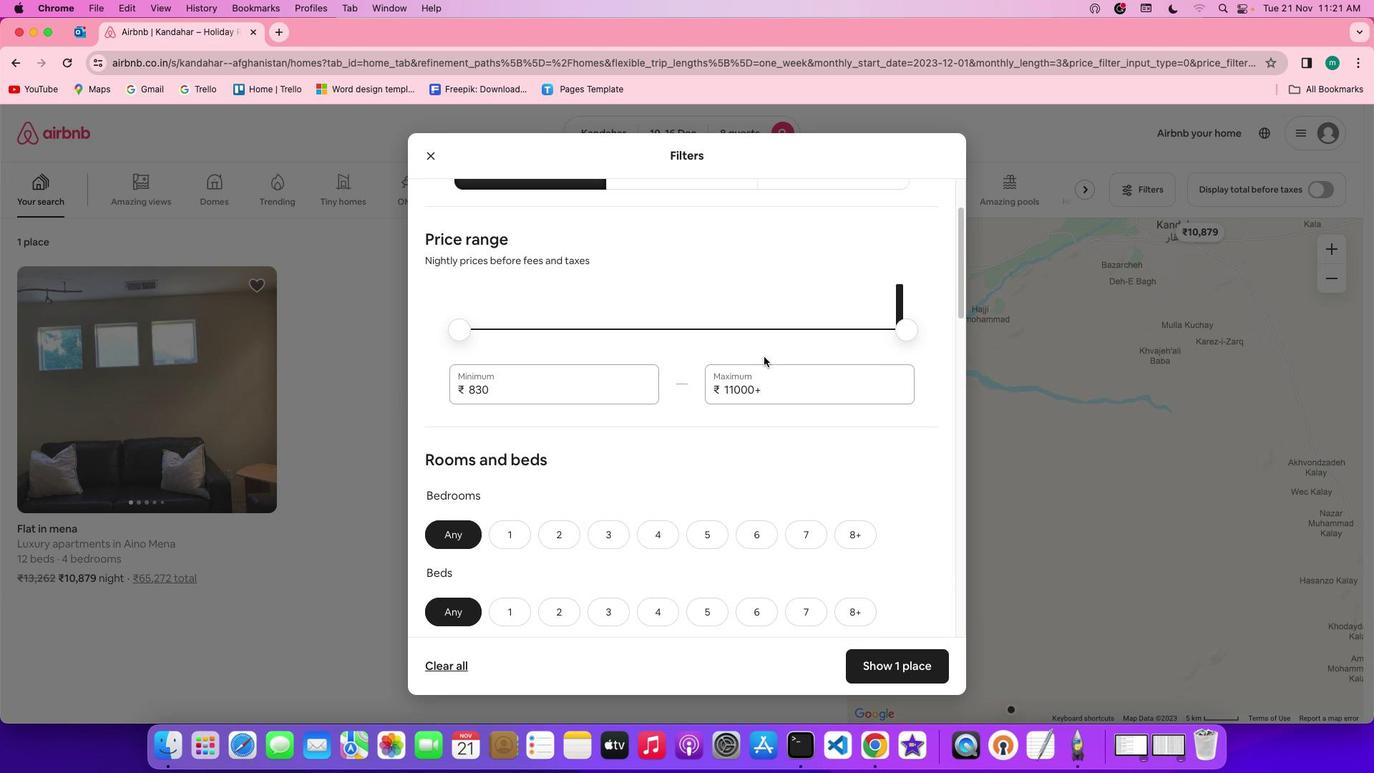 
Action: Mouse scrolled (771, 363) with delta (6, 5)
Screenshot: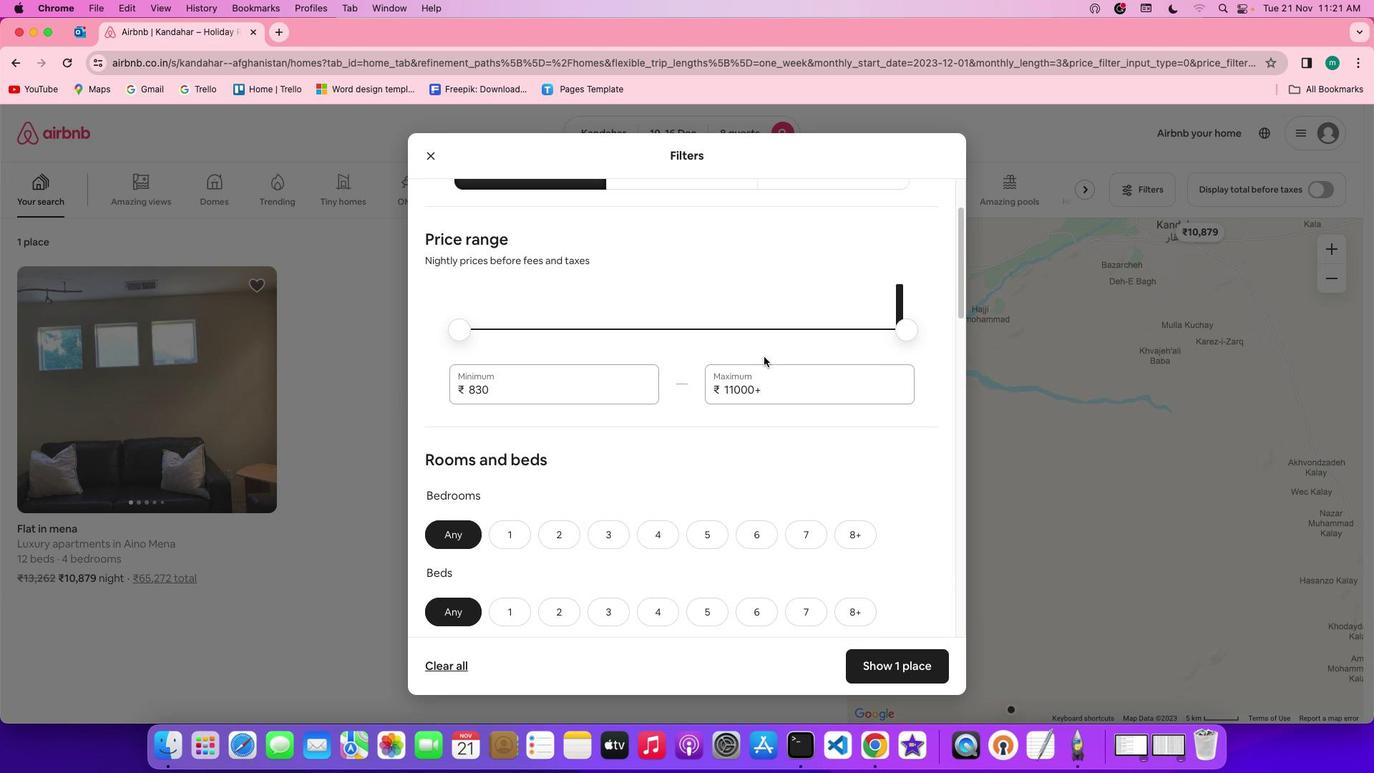 
Action: Mouse scrolled (771, 363) with delta (6, 5)
Screenshot: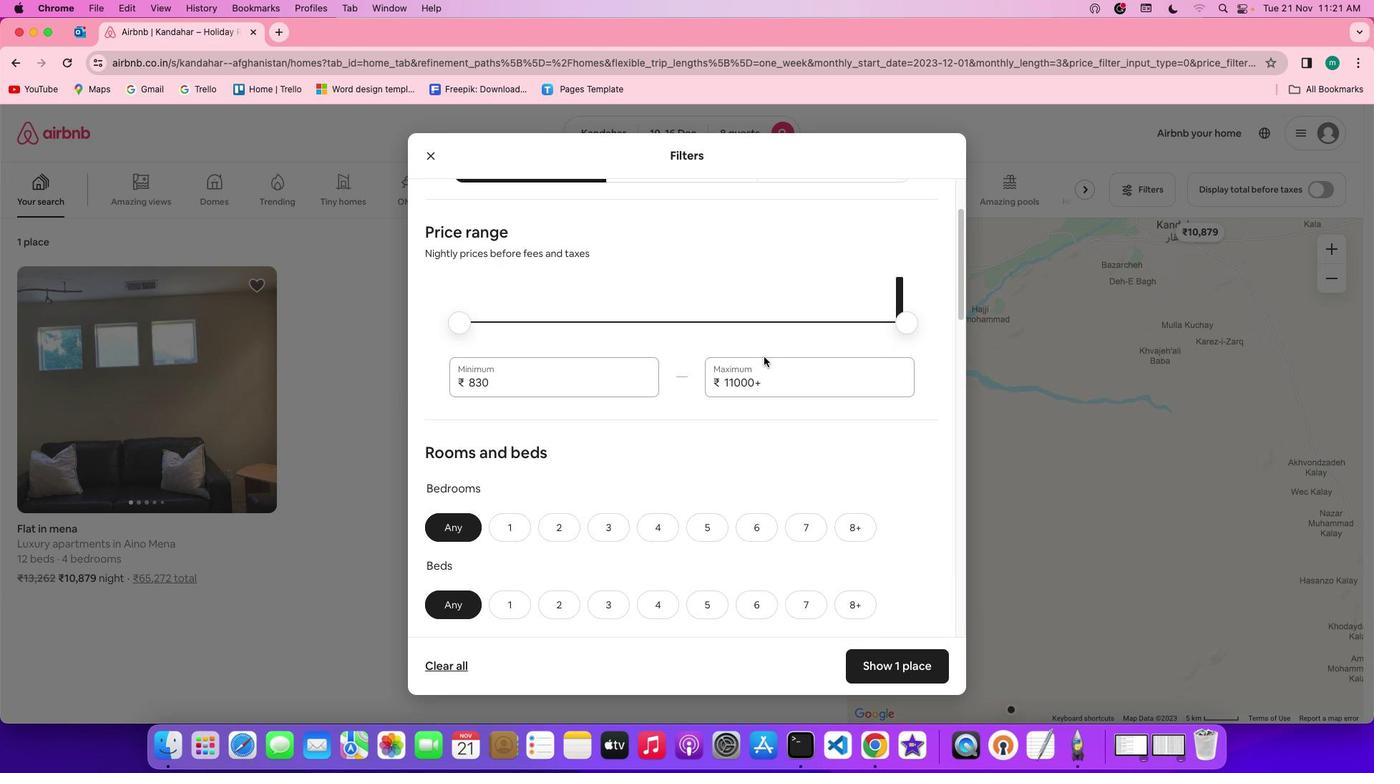 
Action: Mouse scrolled (771, 363) with delta (6, 5)
Screenshot: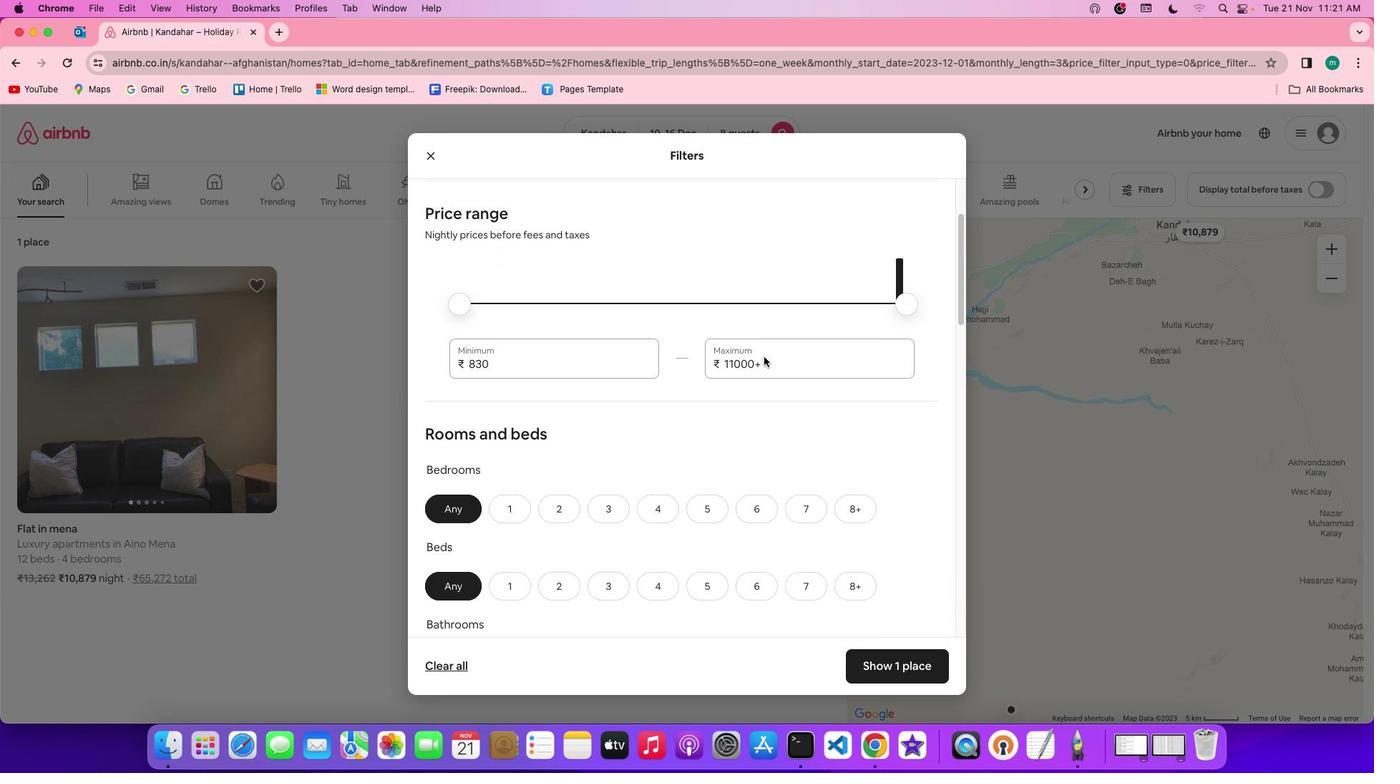 
Action: Mouse moved to (771, 362)
Screenshot: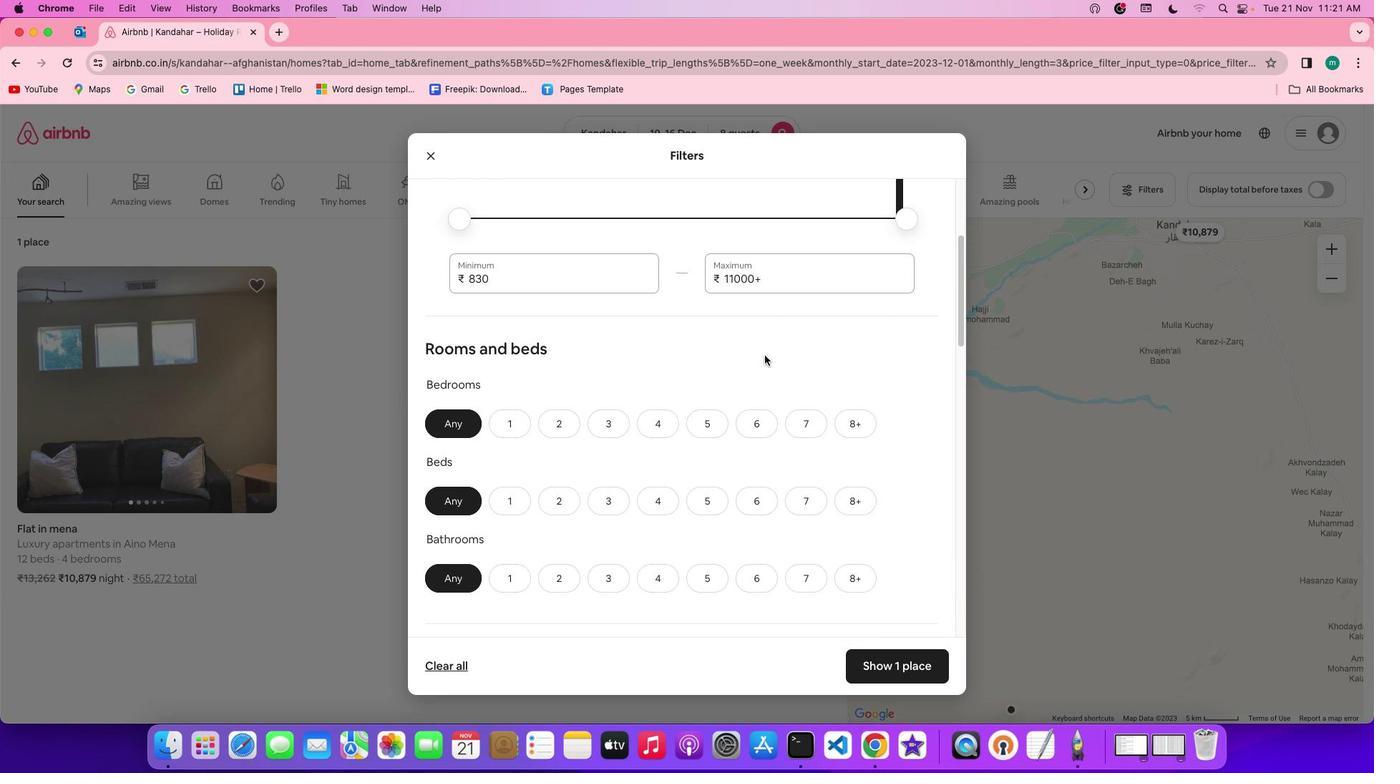 
Action: Mouse scrolled (771, 362) with delta (6, 5)
Screenshot: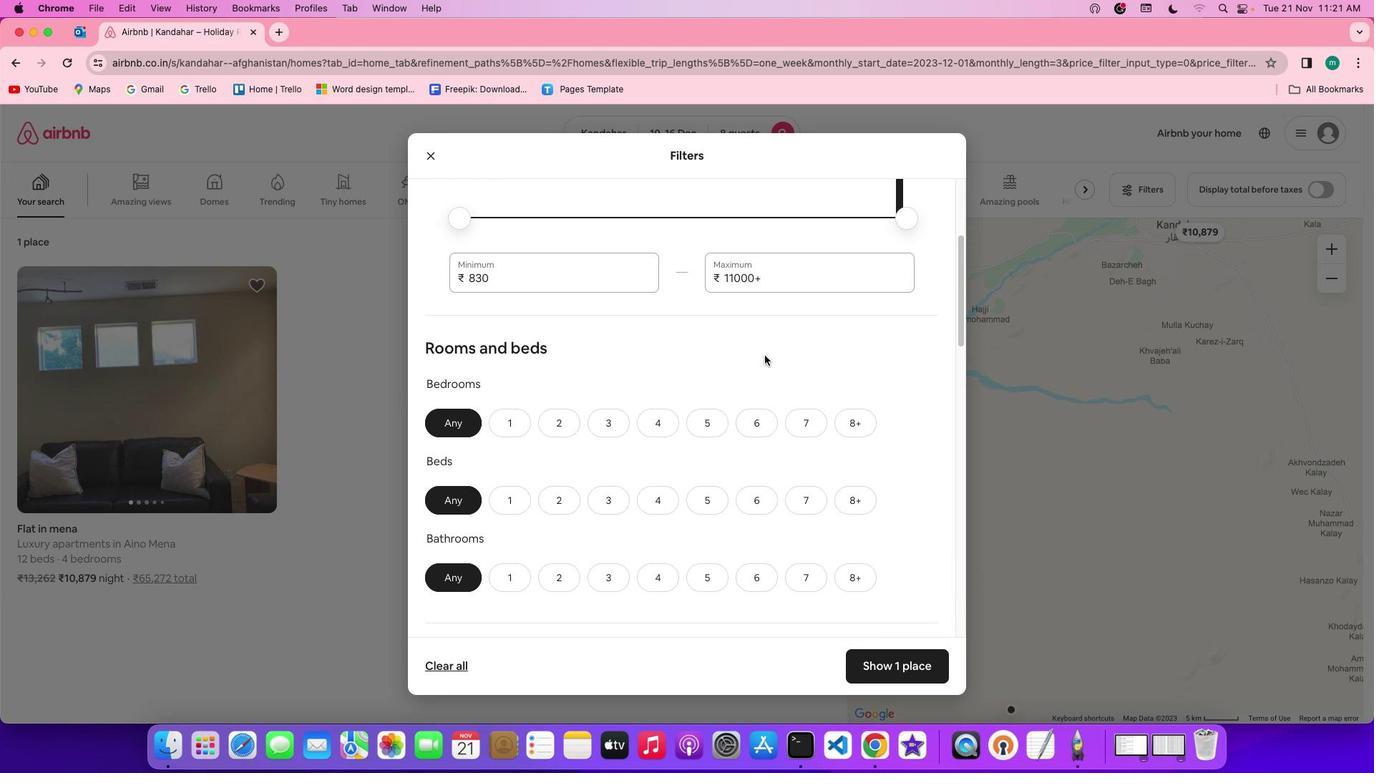
Action: Mouse scrolled (771, 362) with delta (6, 5)
Screenshot: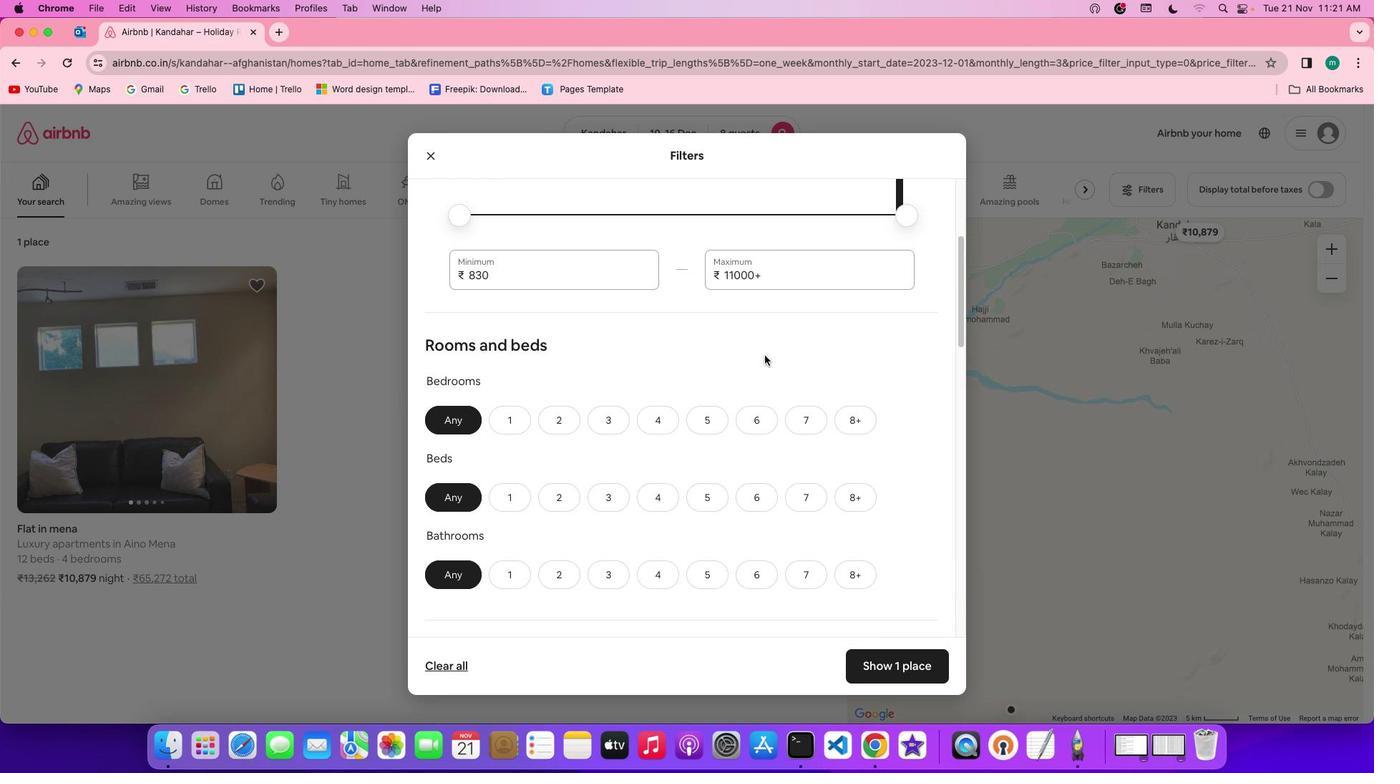 
Action: Mouse scrolled (771, 362) with delta (6, 5)
Screenshot: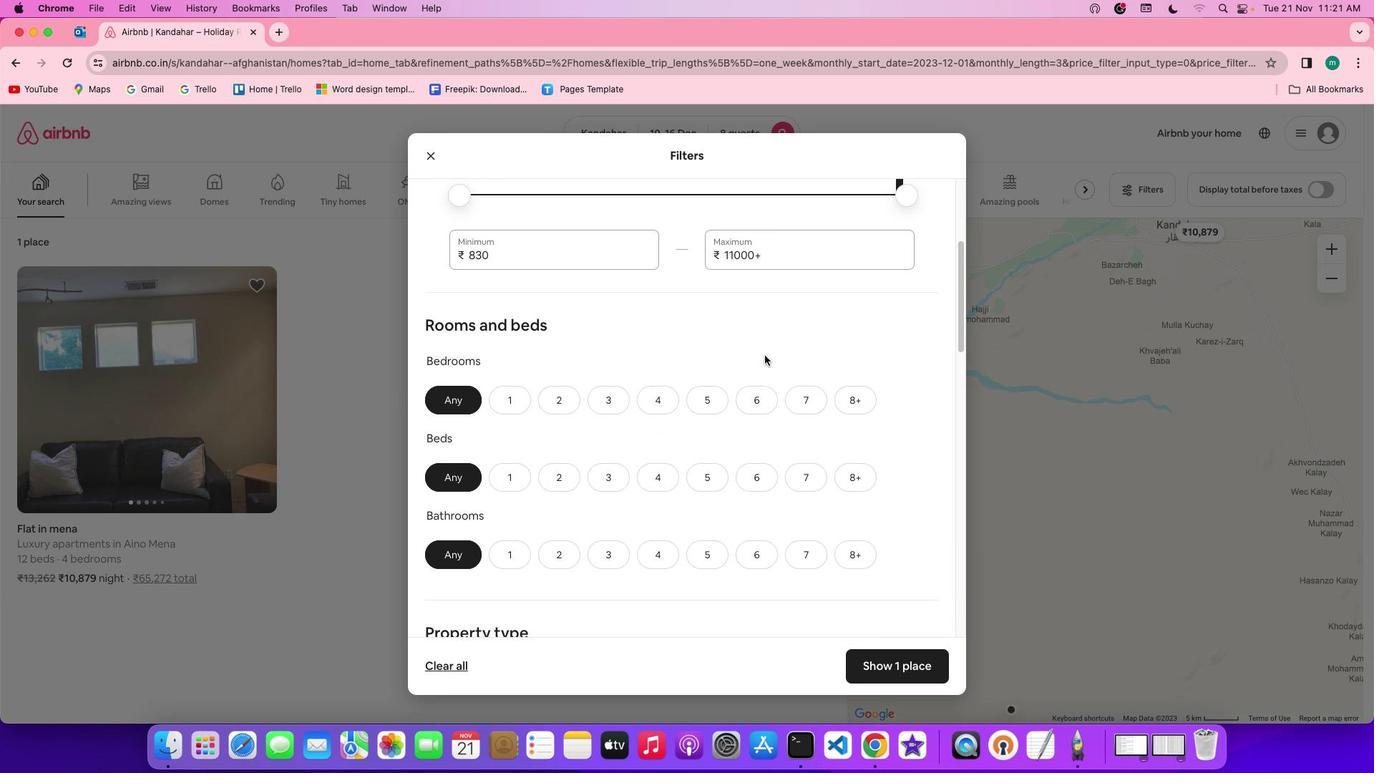 
Action: Mouse scrolled (771, 362) with delta (6, 5)
Screenshot: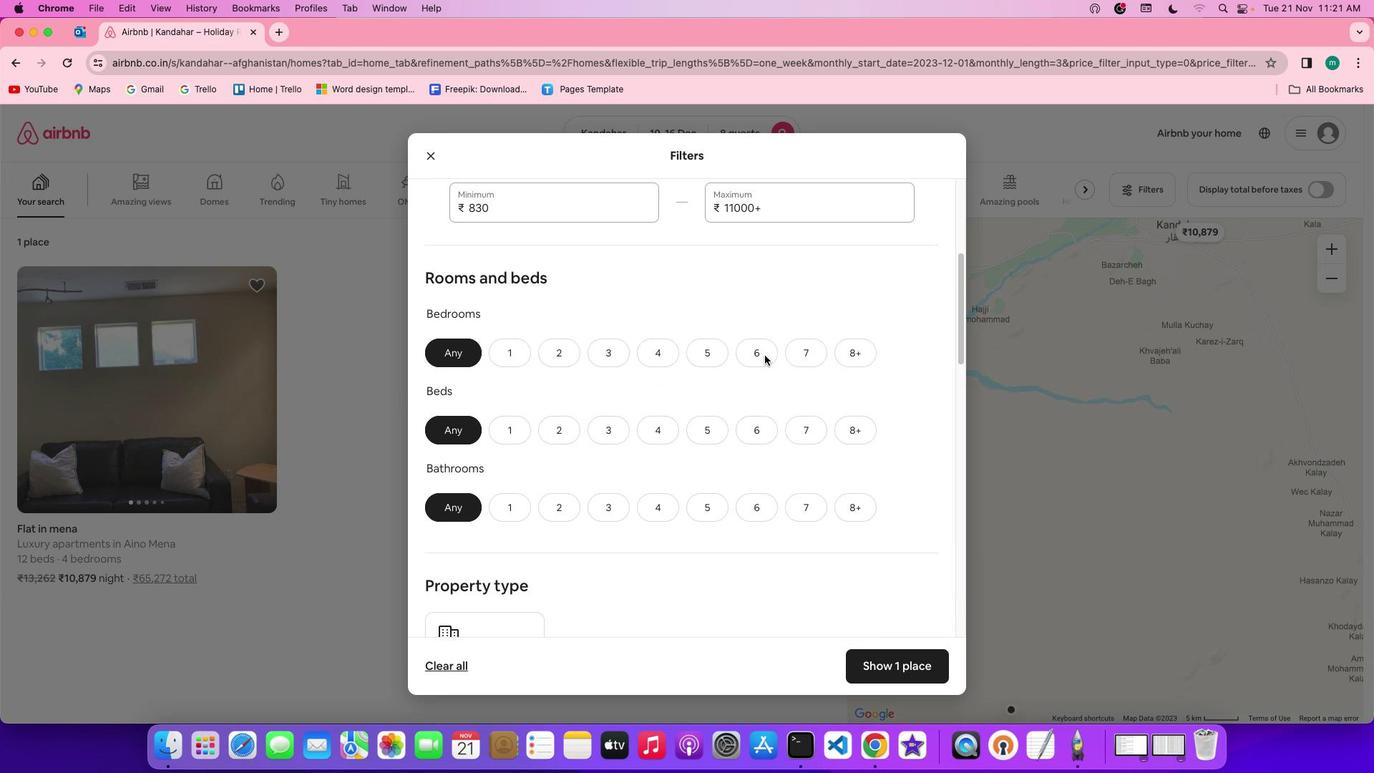 
Action: Mouse moved to (855, 265)
Screenshot: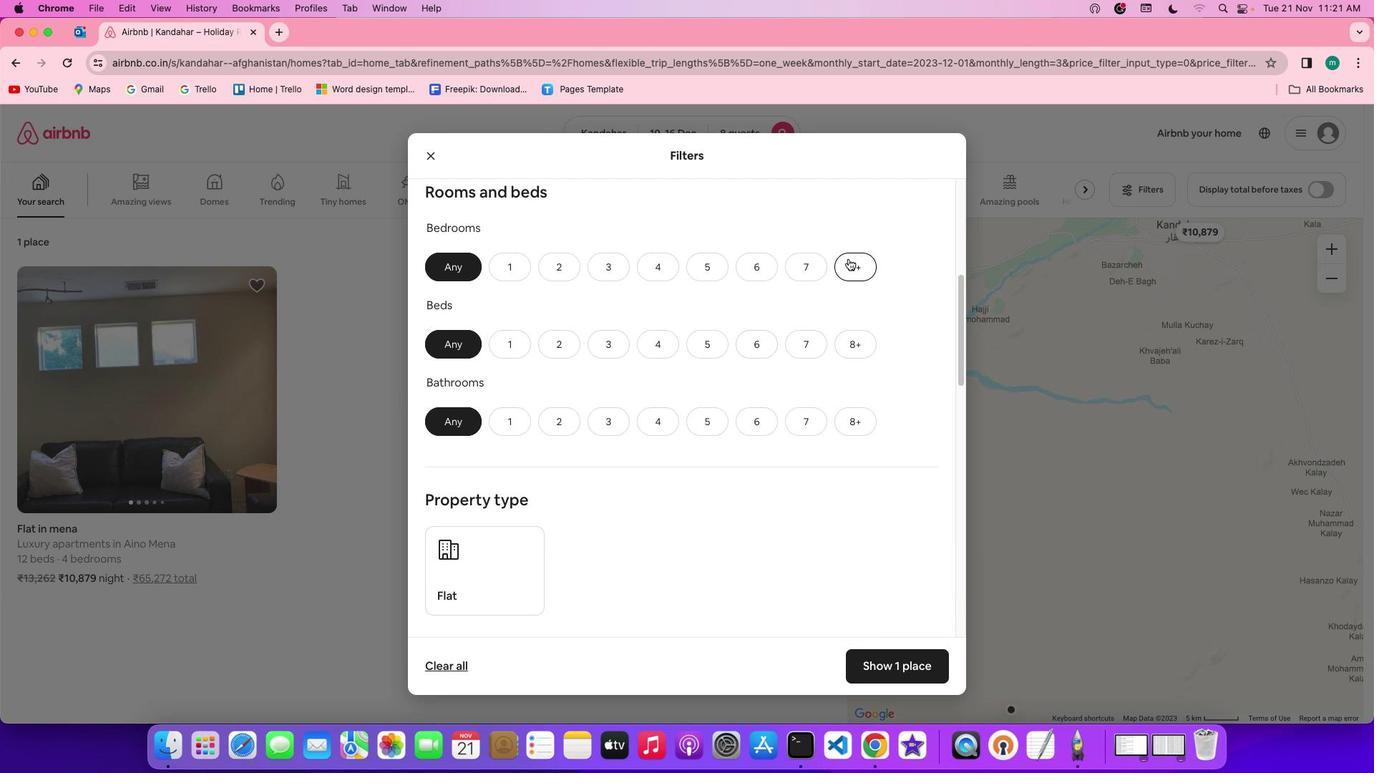 
Action: Mouse pressed left at (855, 265)
Screenshot: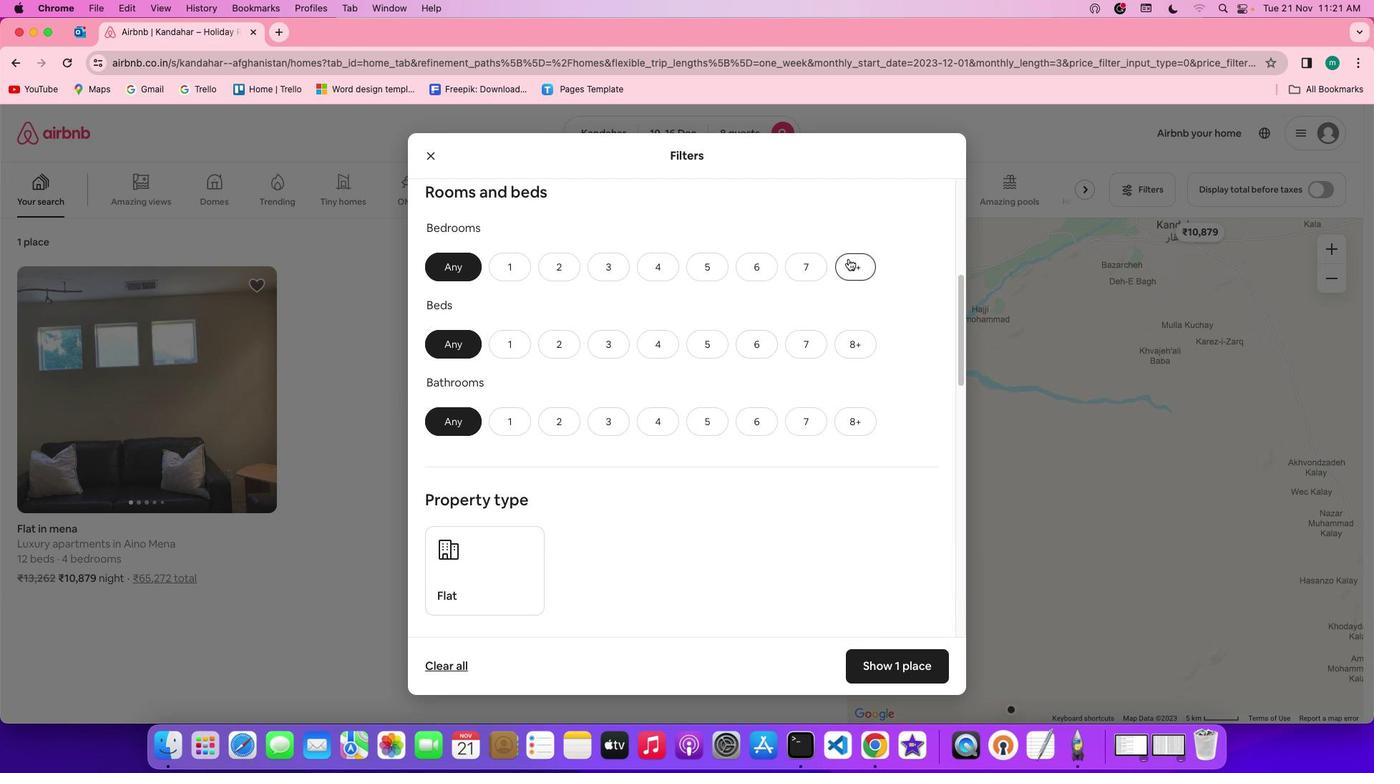 
Action: Mouse moved to (861, 354)
Screenshot: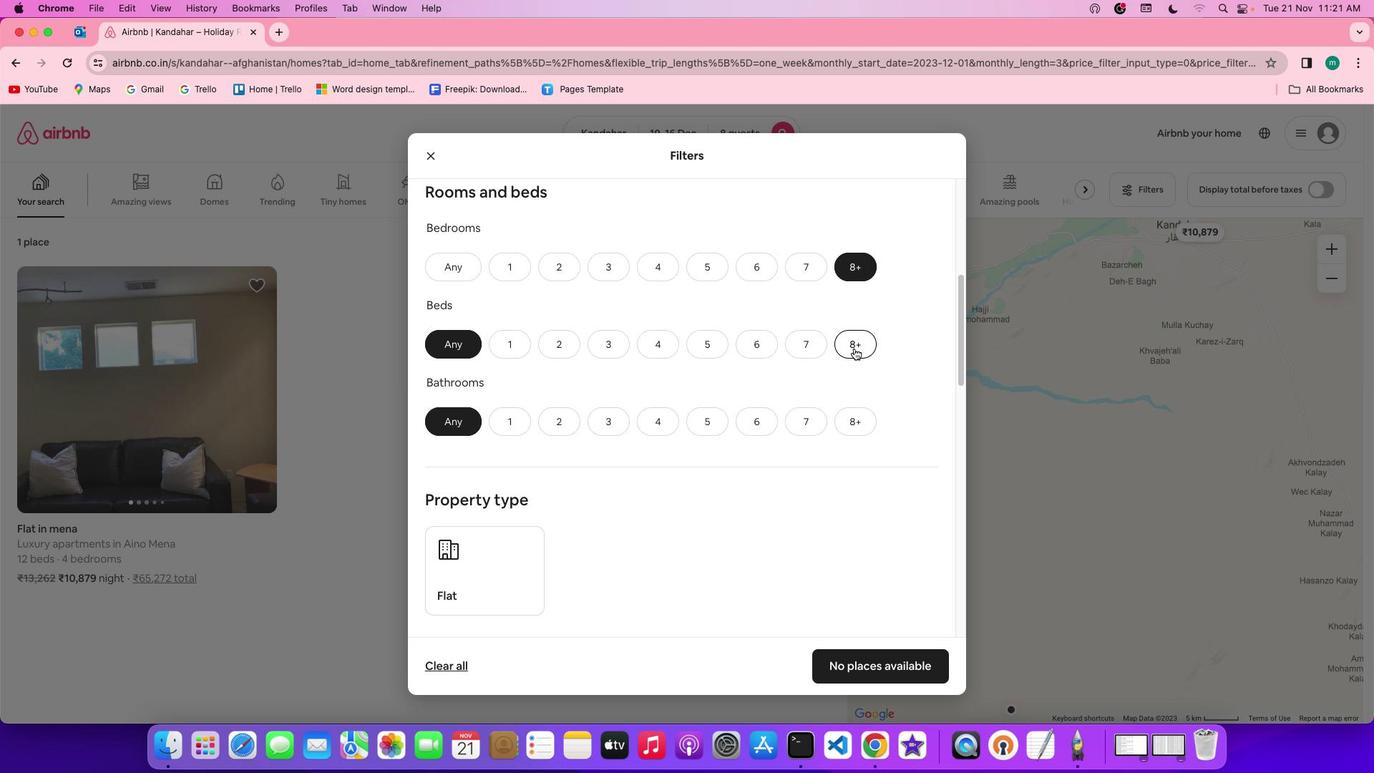 
Action: Mouse pressed left at (861, 354)
Screenshot: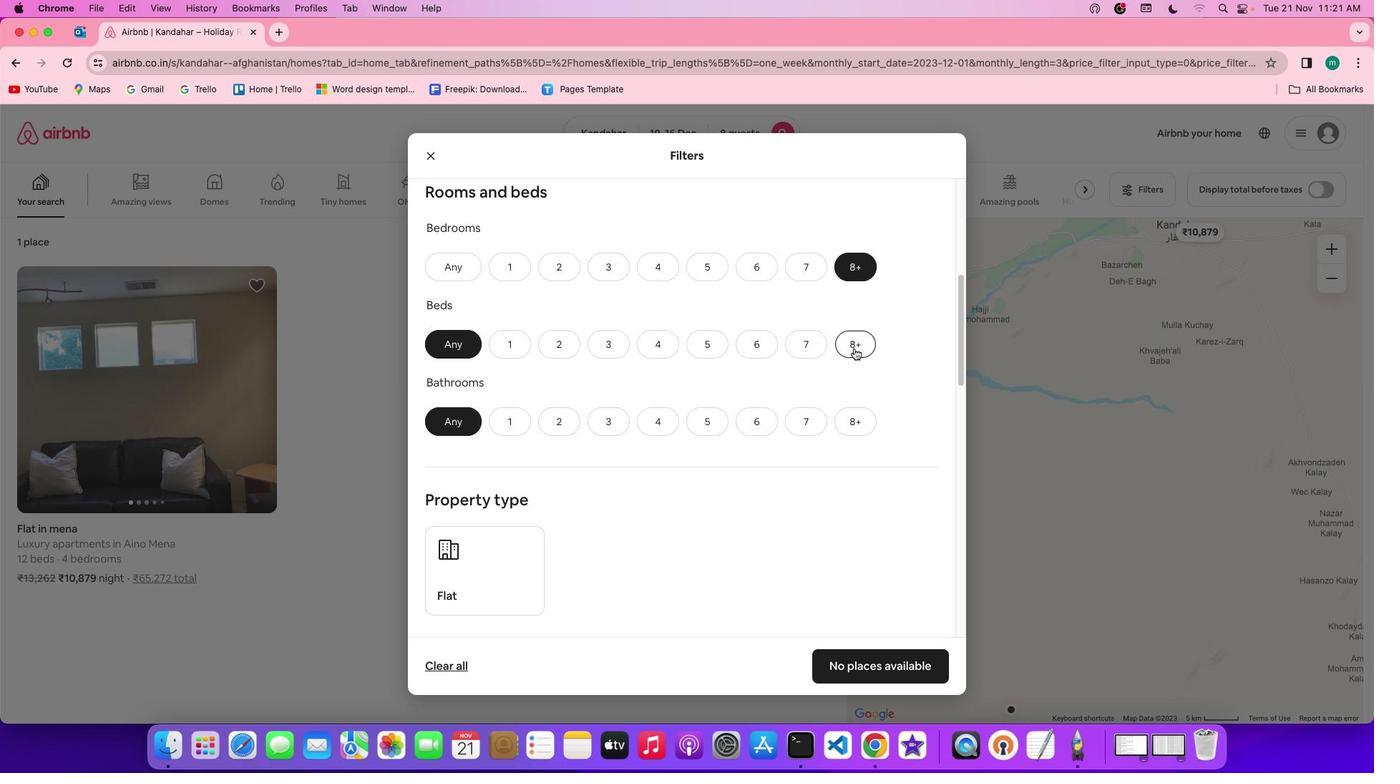 
Action: Mouse moved to (876, 425)
Screenshot: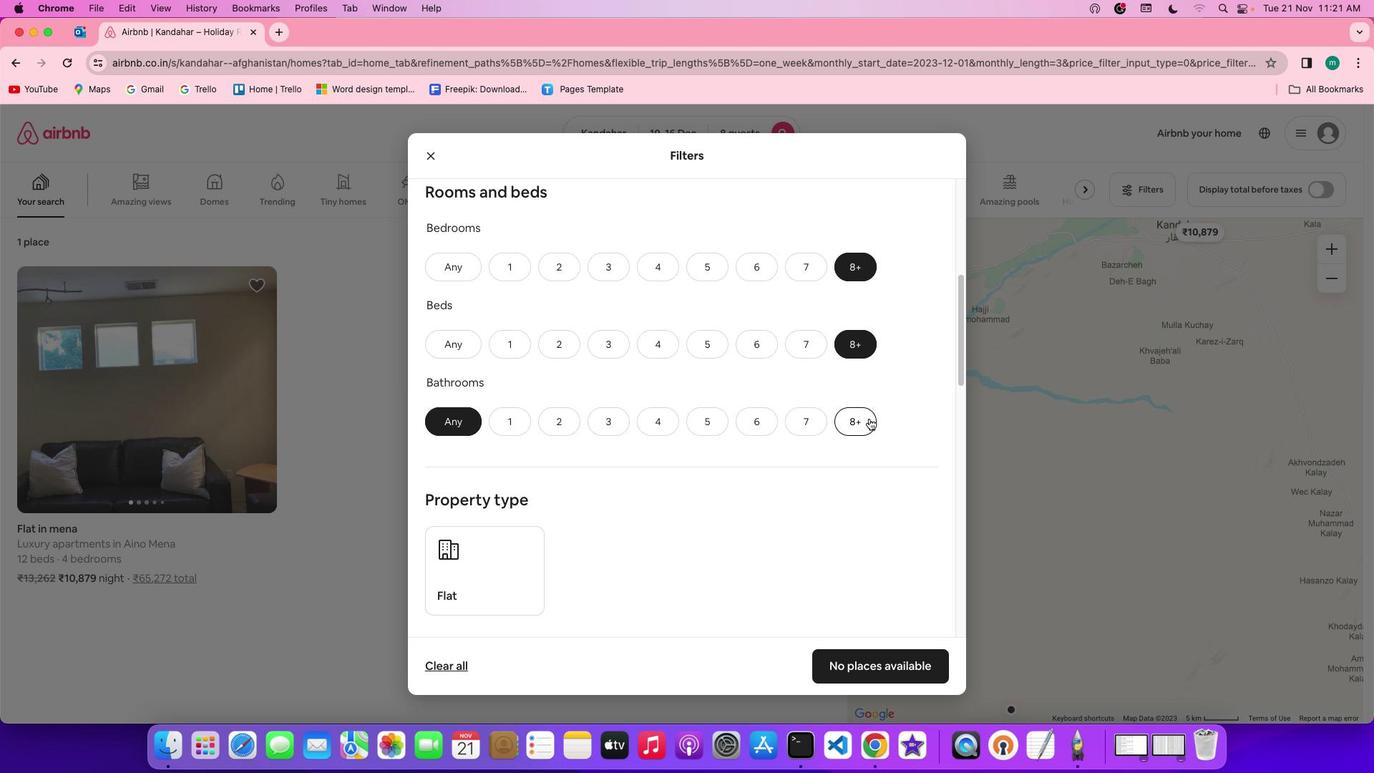 
Action: Mouse pressed left at (876, 425)
Screenshot: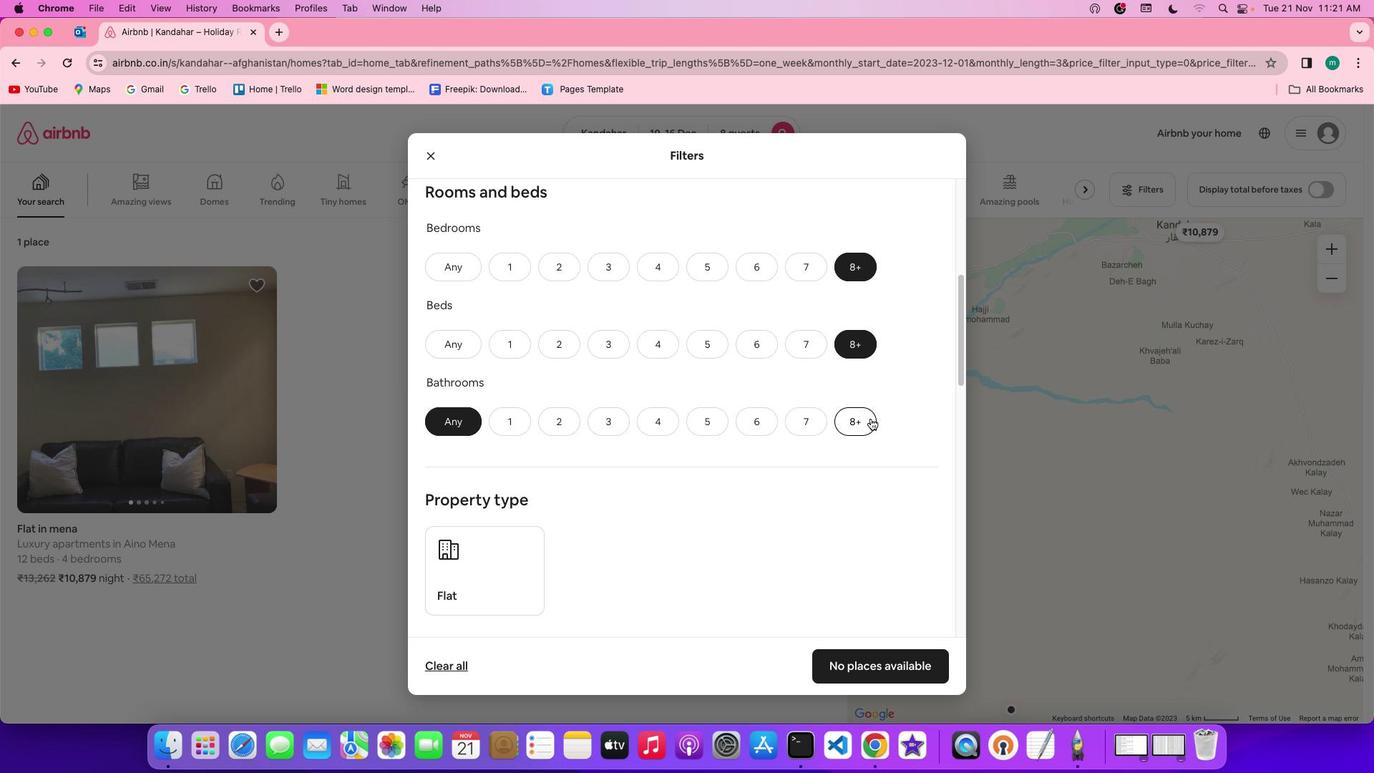 
Action: Mouse moved to (930, 403)
Screenshot: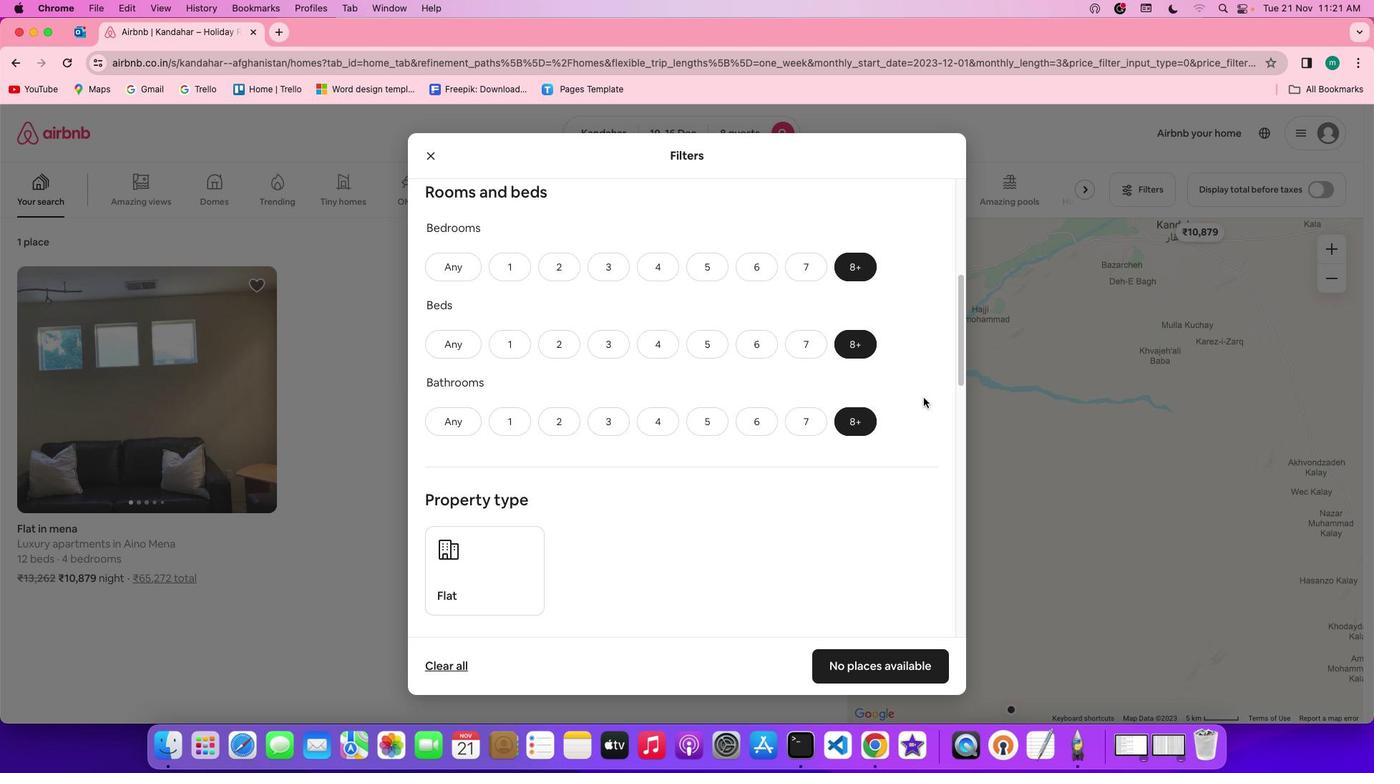 
Action: Mouse scrolled (930, 403) with delta (6, 5)
Screenshot: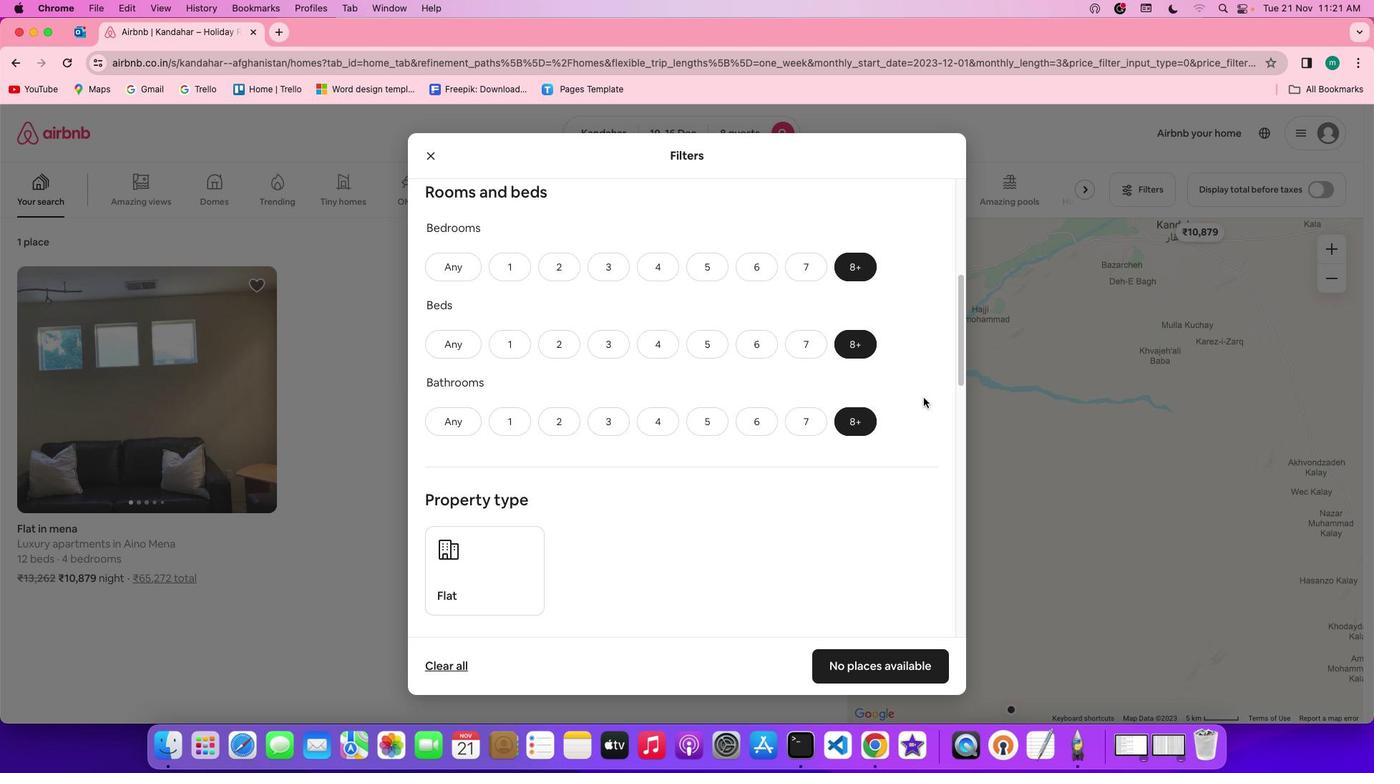 
Action: Mouse scrolled (930, 403) with delta (6, 5)
Screenshot: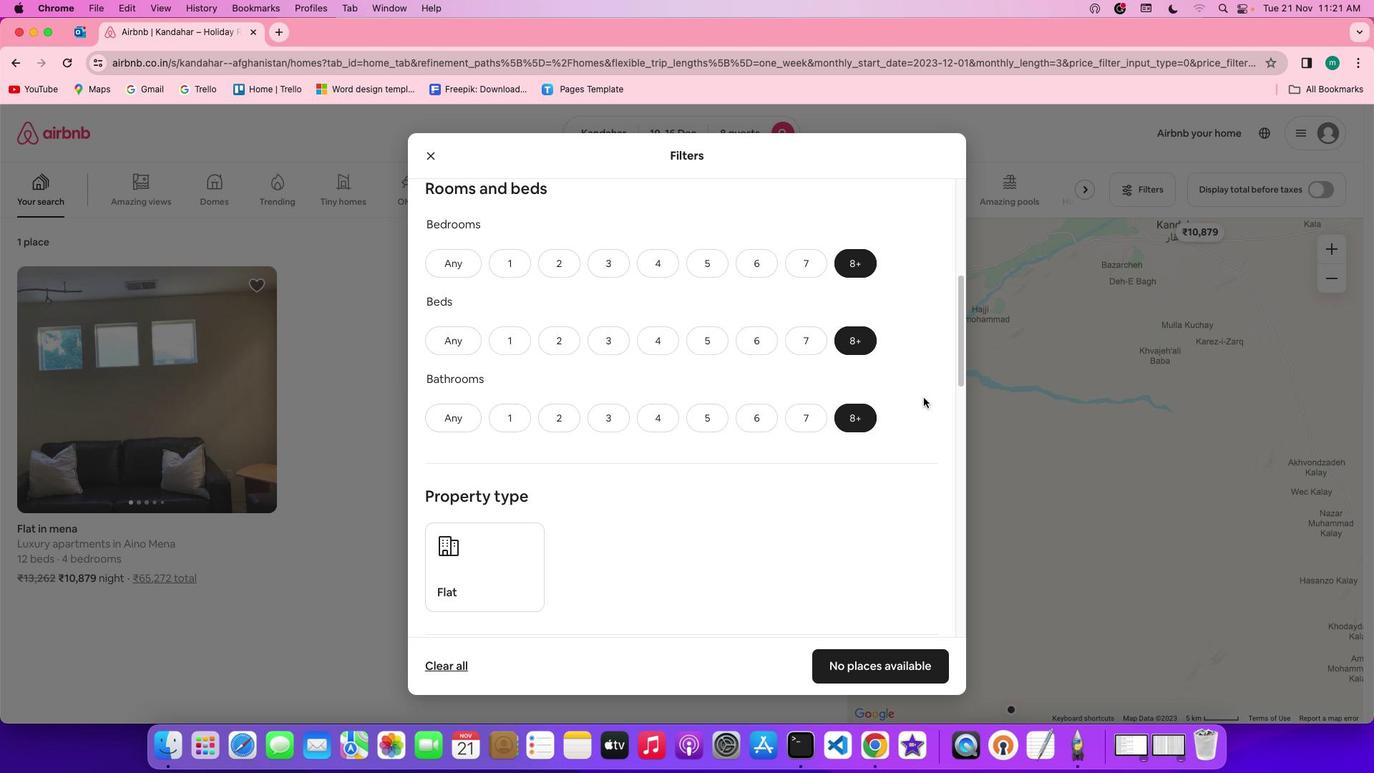 
Action: Mouse scrolled (930, 403) with delta (6, 5)
Screenshot: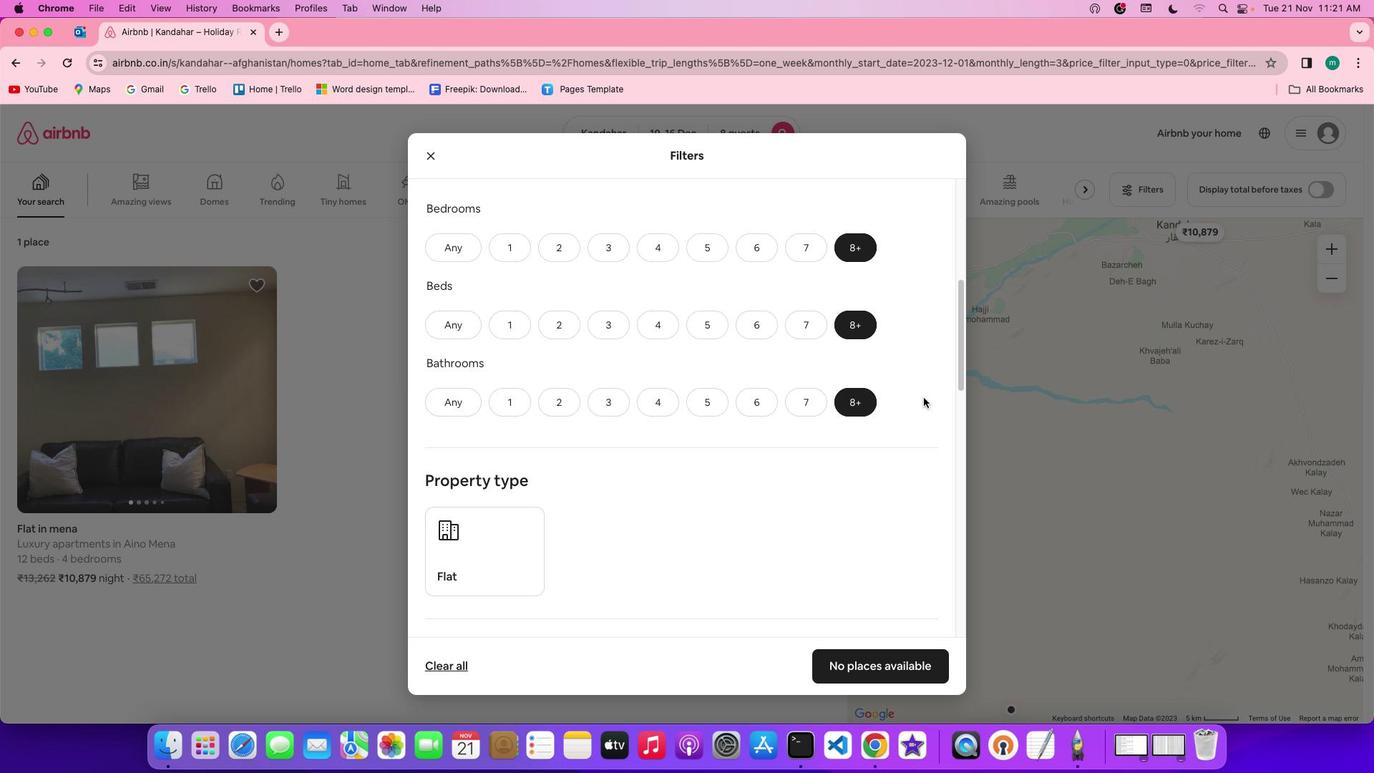 
Action: Mouse moved to (929, 402)
Screenshot: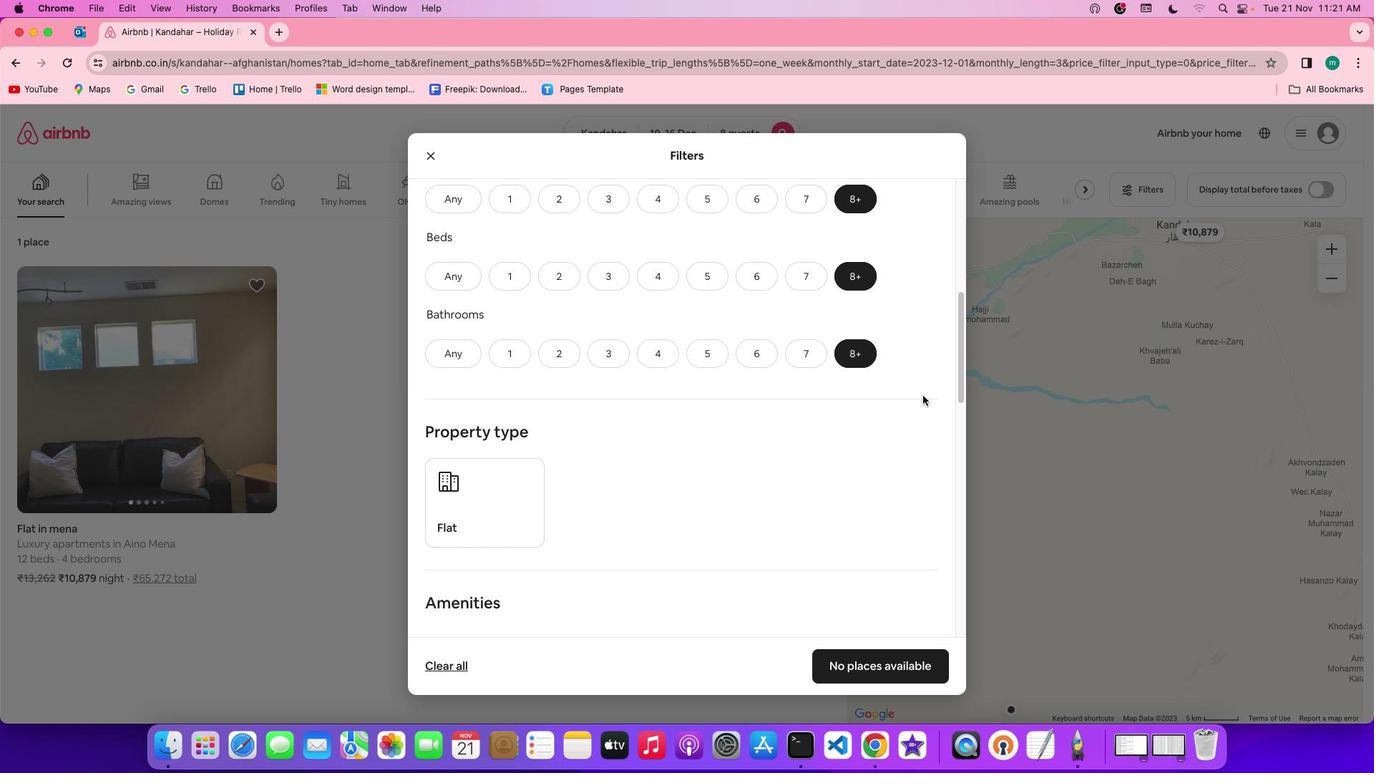 
Action: Mouse scrolled (929, 402) with delta (6, 5)
Screenshot: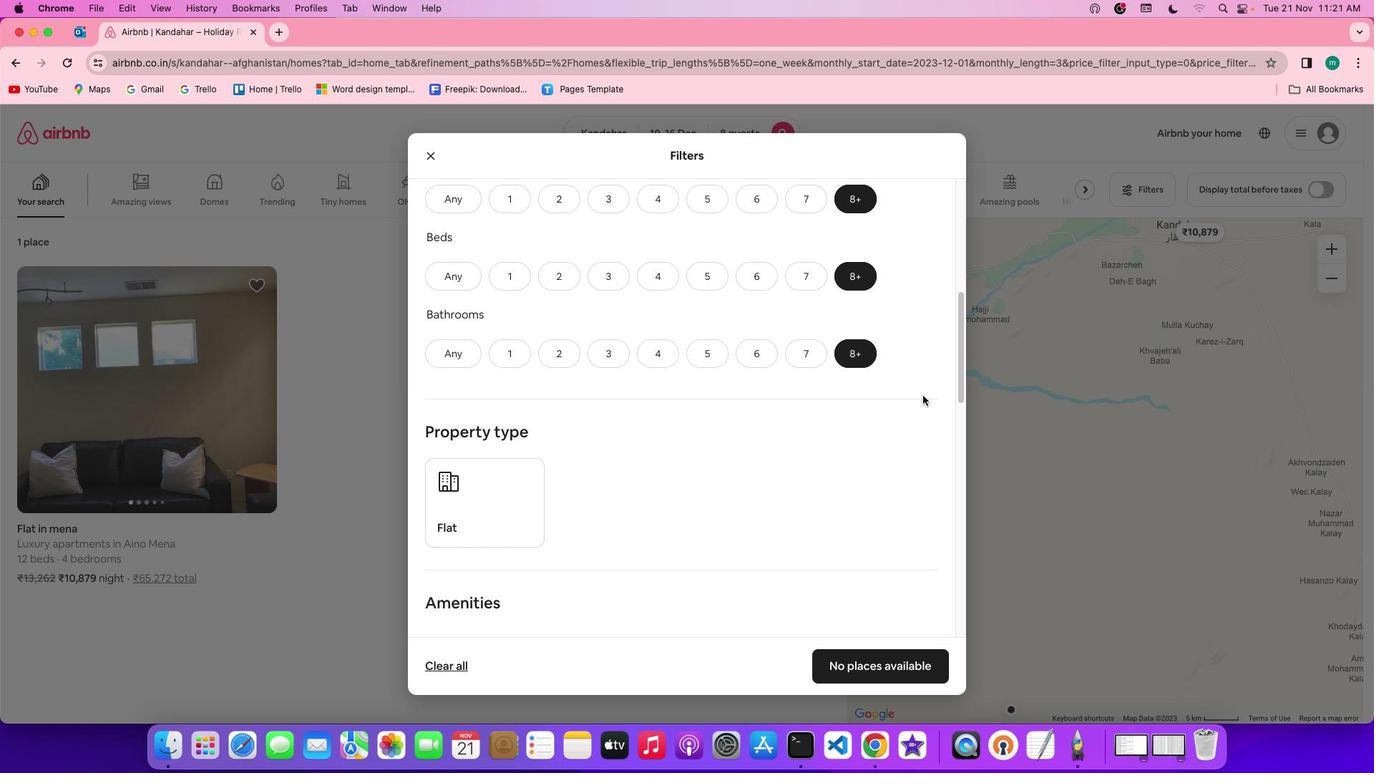 
Action: Mouse moved to (929, 402)
Screenshot: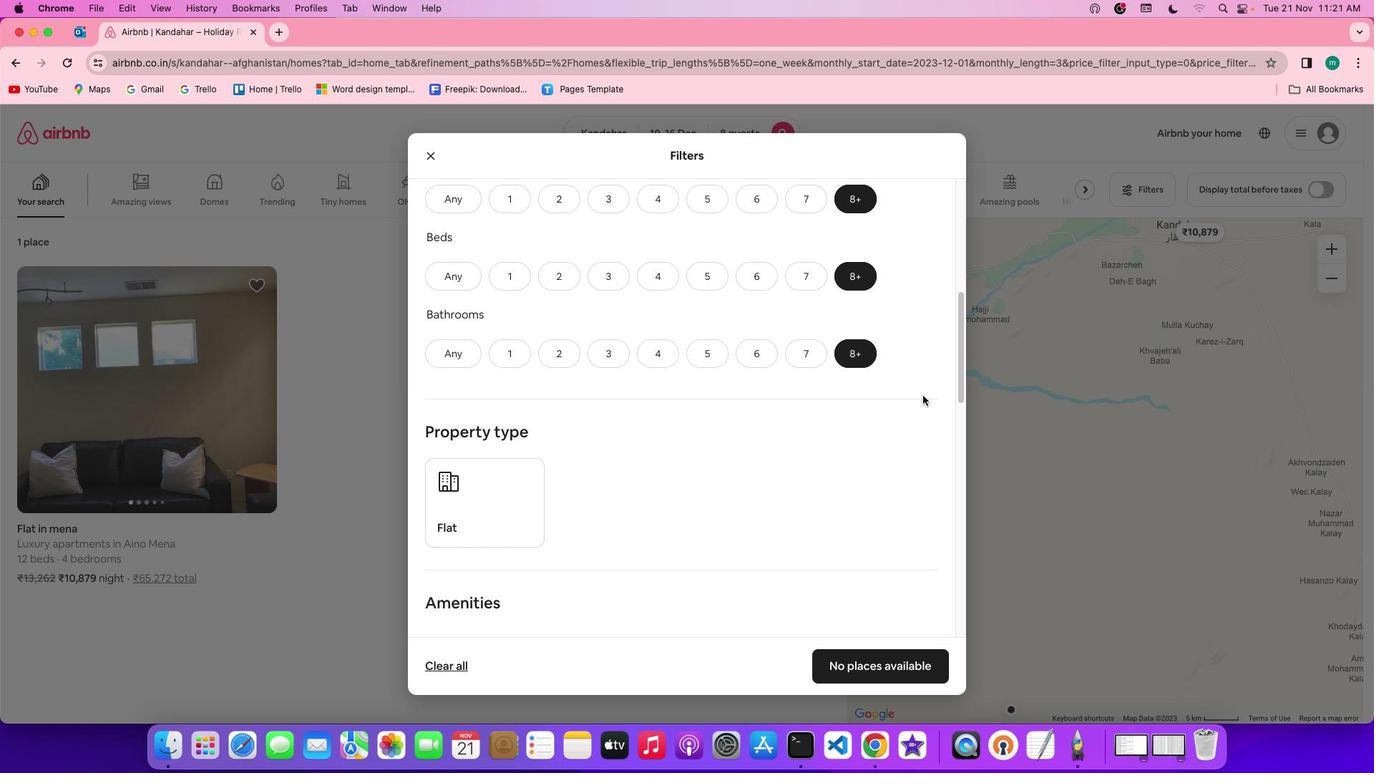 
Action: Mouse scrolled (929, 402) with delta (6, 5)
Screenshot: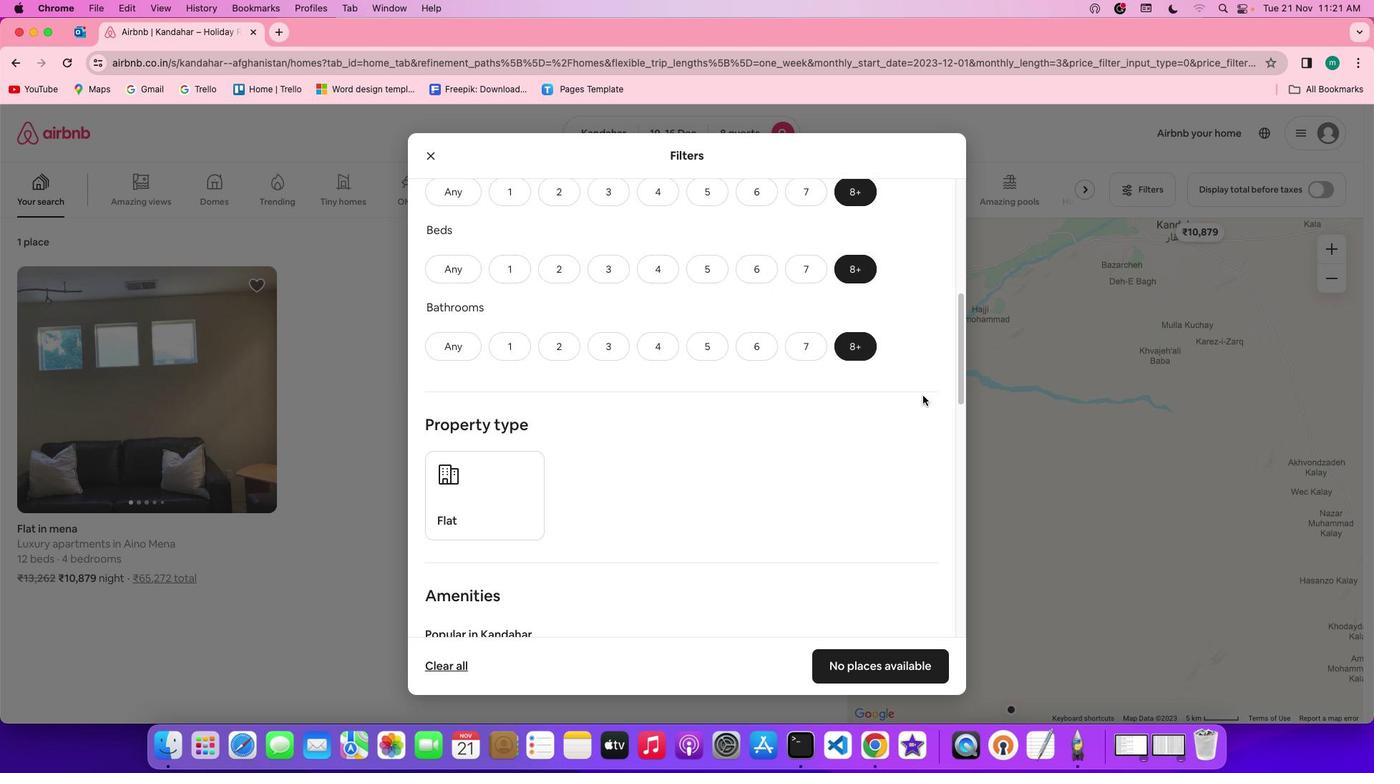 
Action: Mouse scrolled (929, 402) with delta (6, 5)
Screenshot: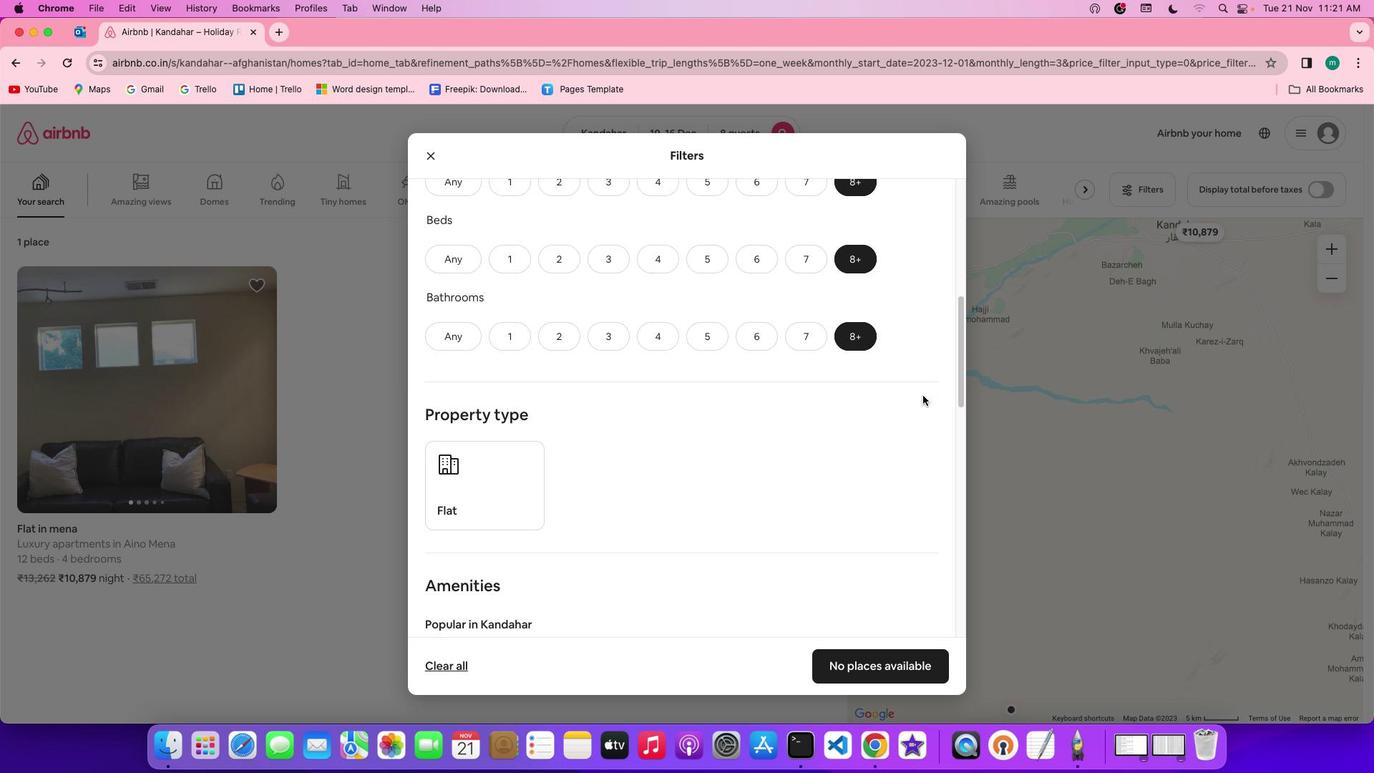 
Action: Mouse scrolled (929, 402) with delta (6, 5)
Screenshot: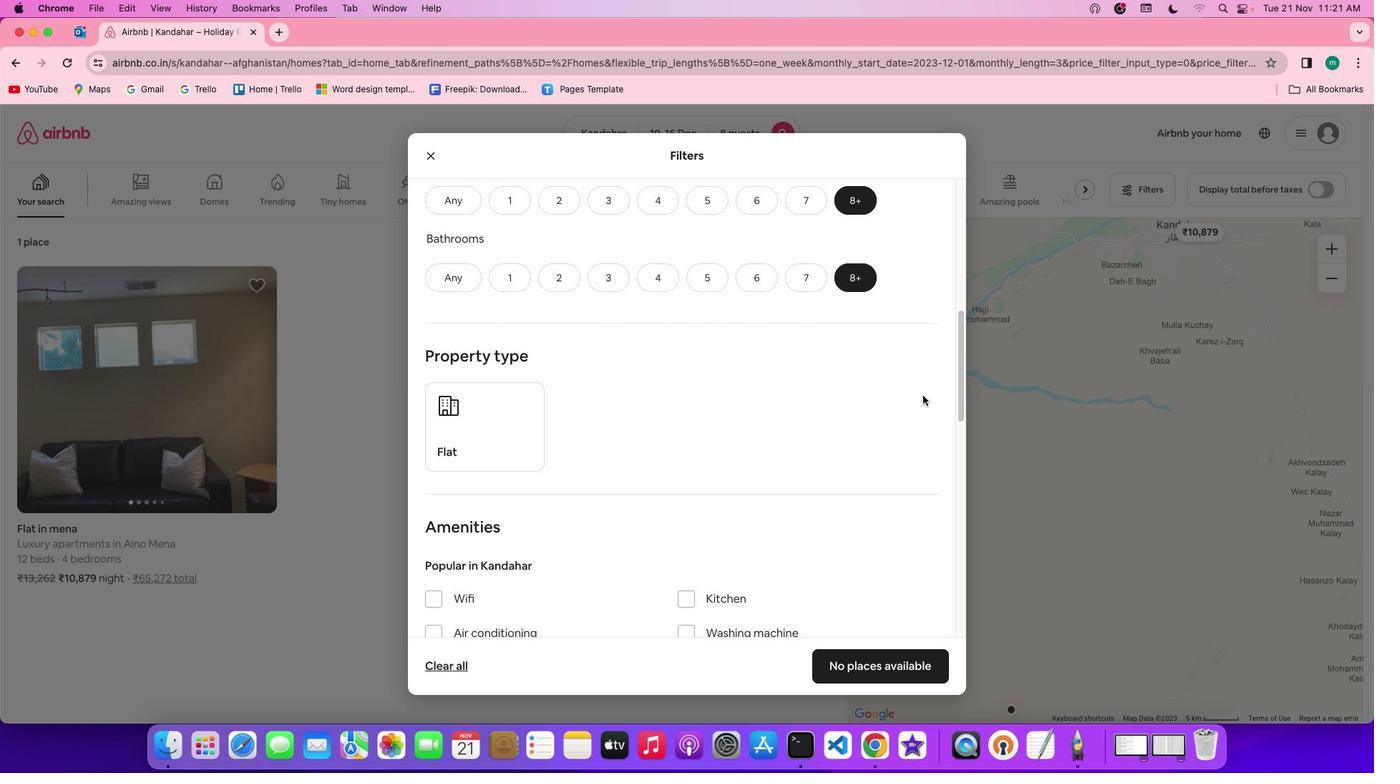 
Action: Mouse scrolled (929, 402) with delta (6, 5)
Screenshot: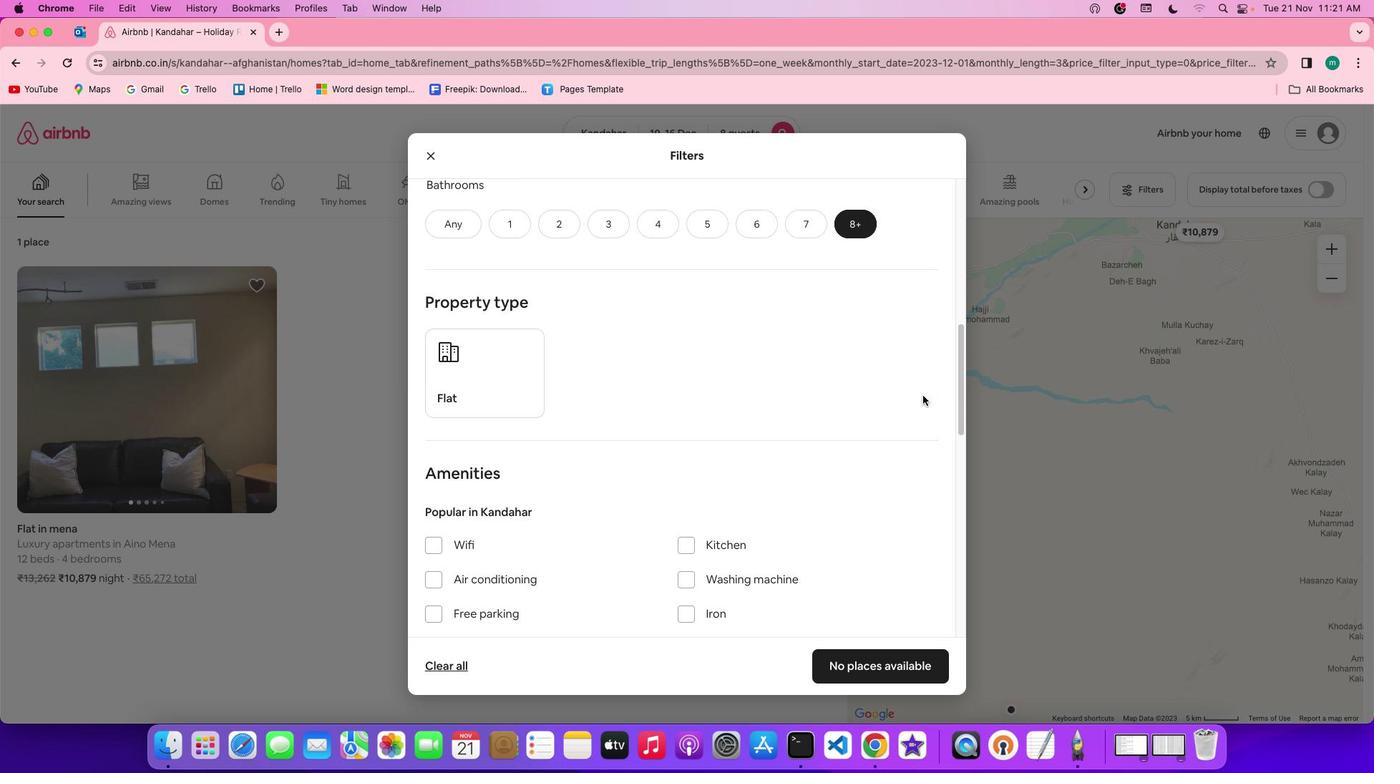 
Action: Mouse scrolled (929, 402) with delta (6, 5)
Screenshot: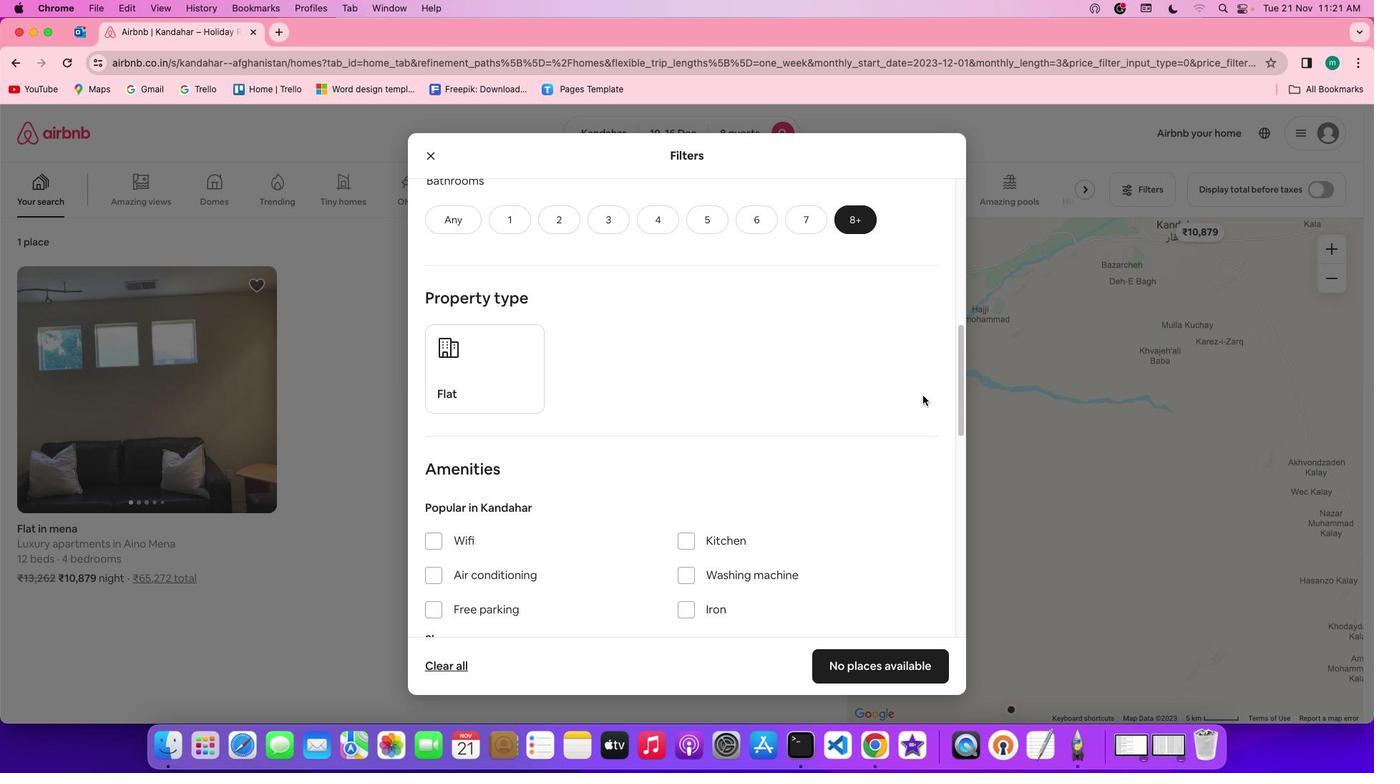 
Action: Mouse scrolled (929, 402) with delta (6, 5)
Screenshot: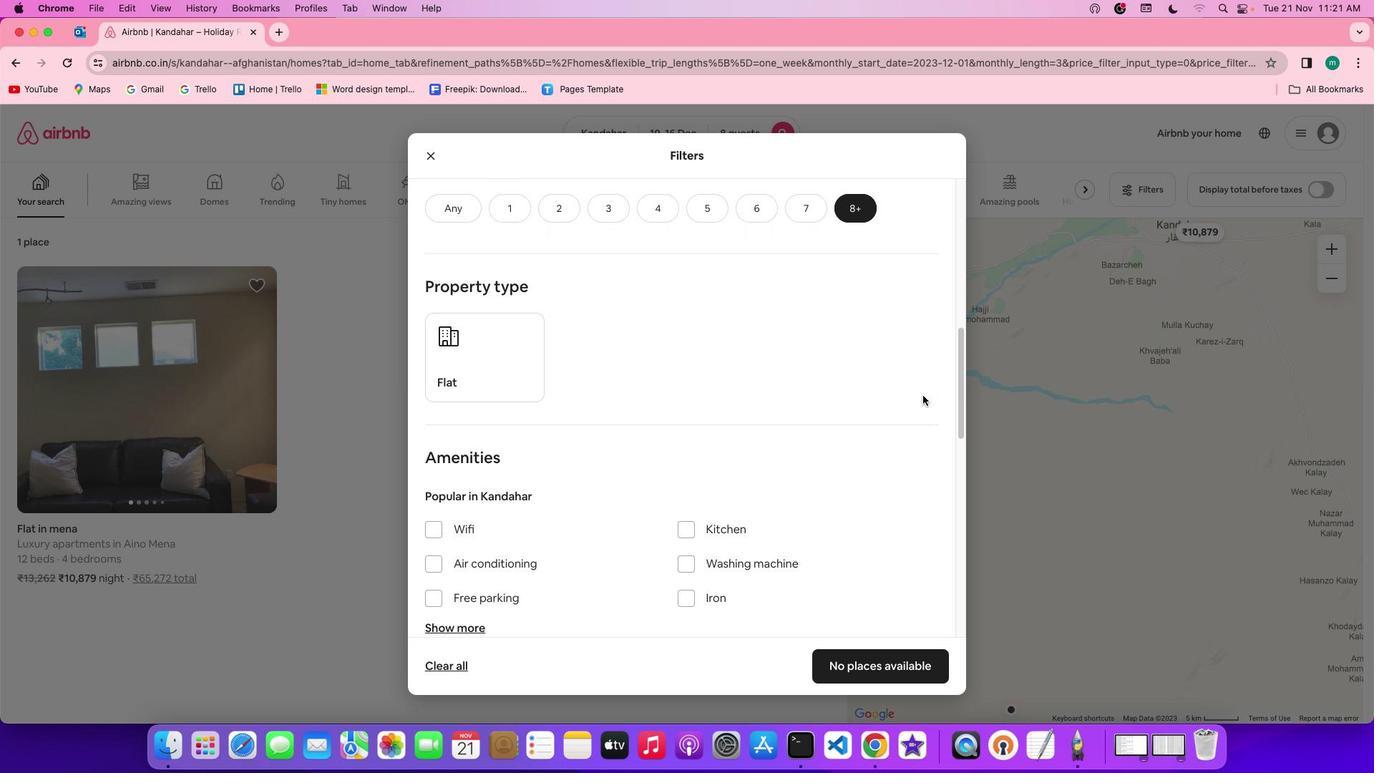 
Action: Mouse moved to (929, 401)
Screenshot: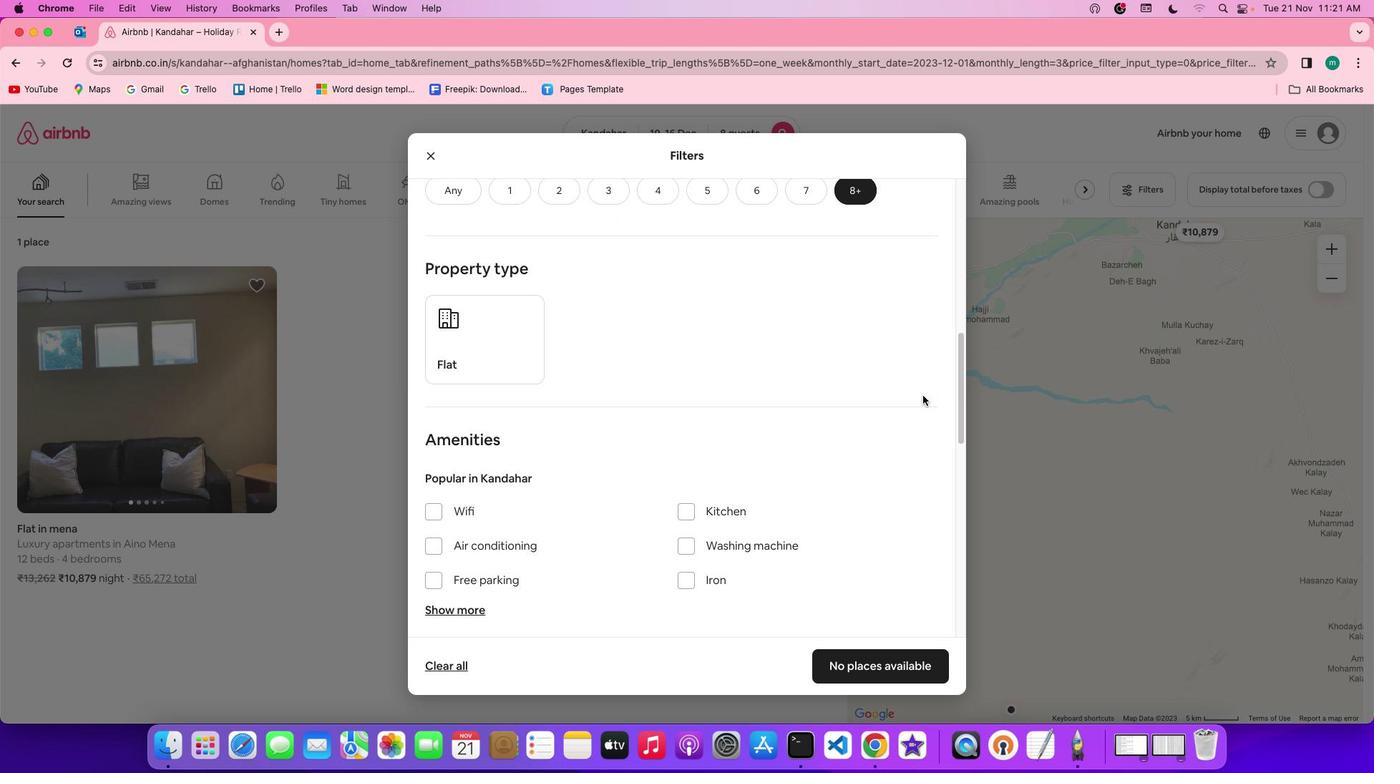 
Action: Mouse scrolled (929, 401) with delta (6, 5)
Screenshot: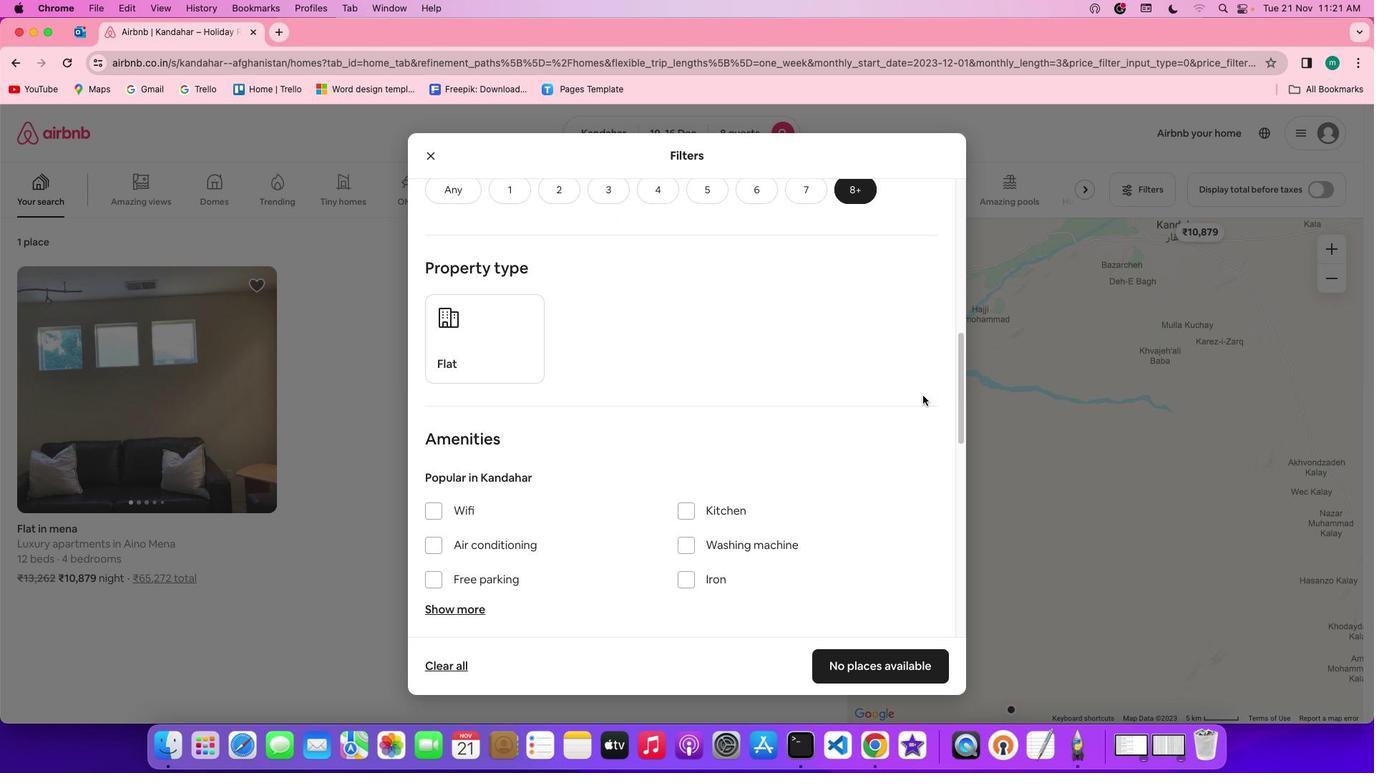 
Action: Mouse scrolled (929, 401) with delta (6, 5)
Screenshot: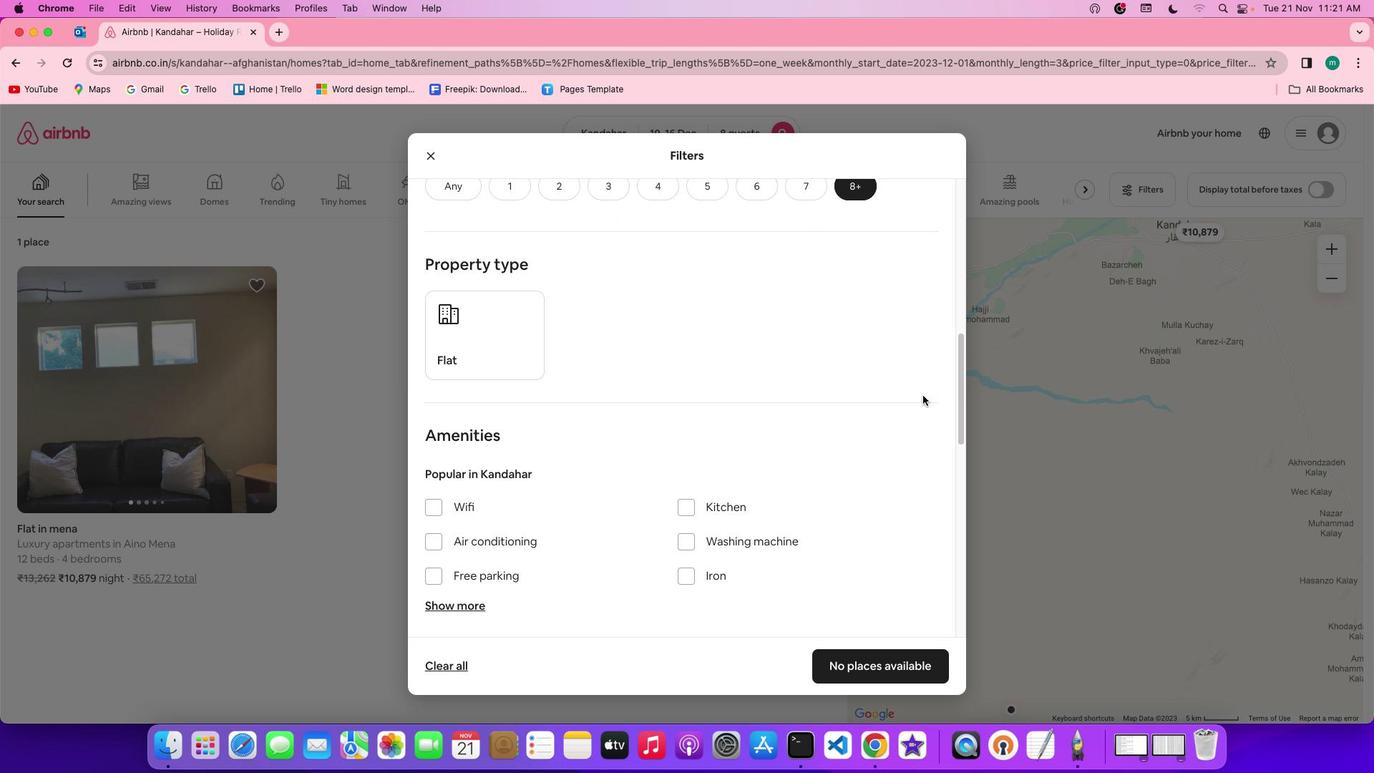 
Action: Mouse scrolled (929, 401) with delta (6, 5)
Screenshot: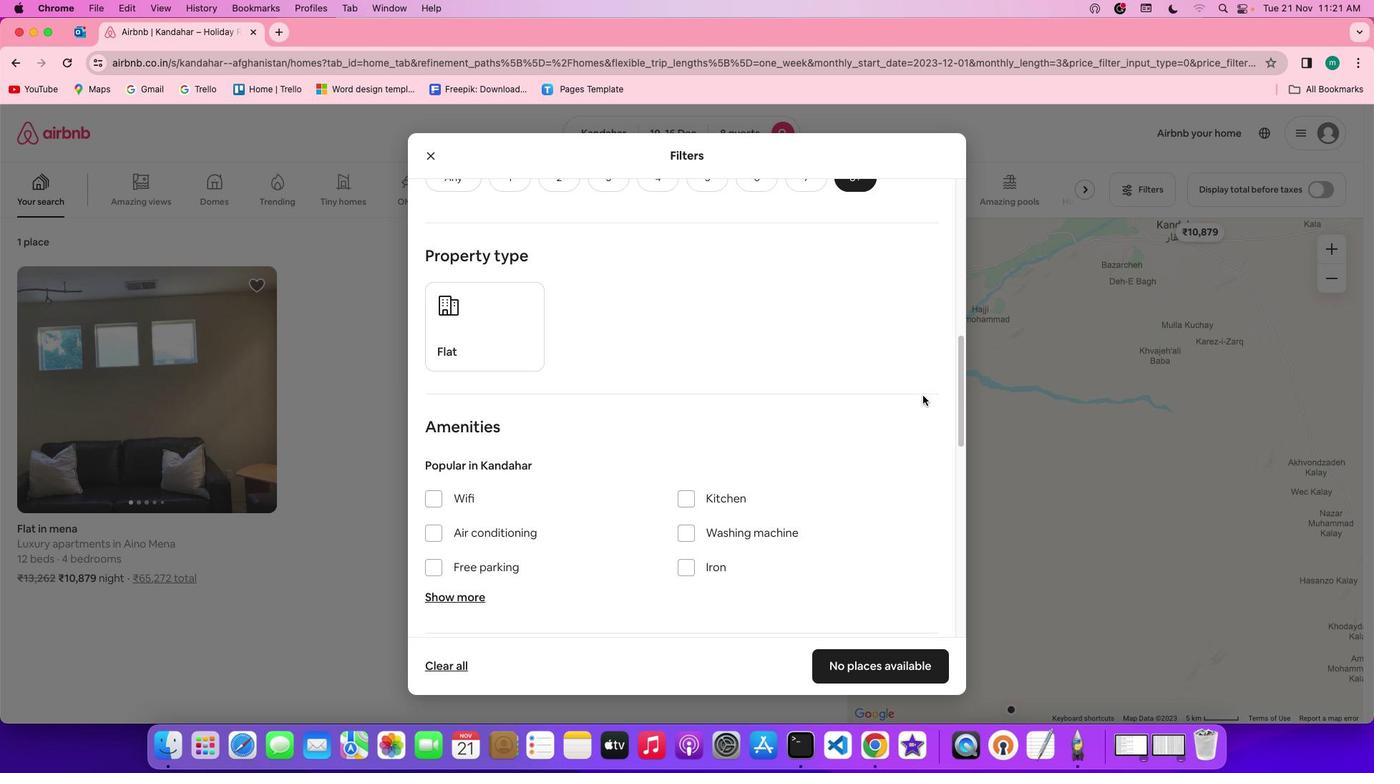 
Action: Mouse moved to (746, 349)
Screenshot: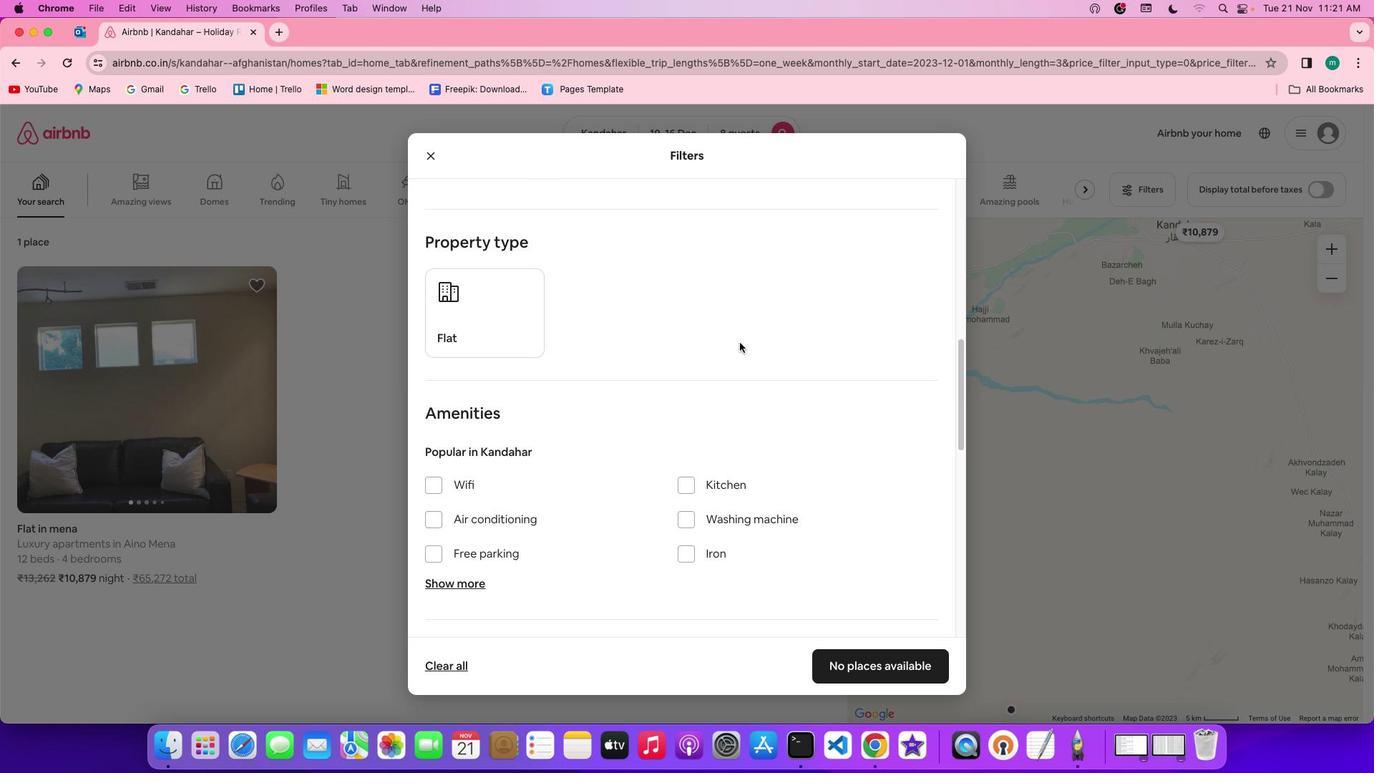 
Action: Mouse scrolled (746, 349) with delta (6, 5)
Screenshot: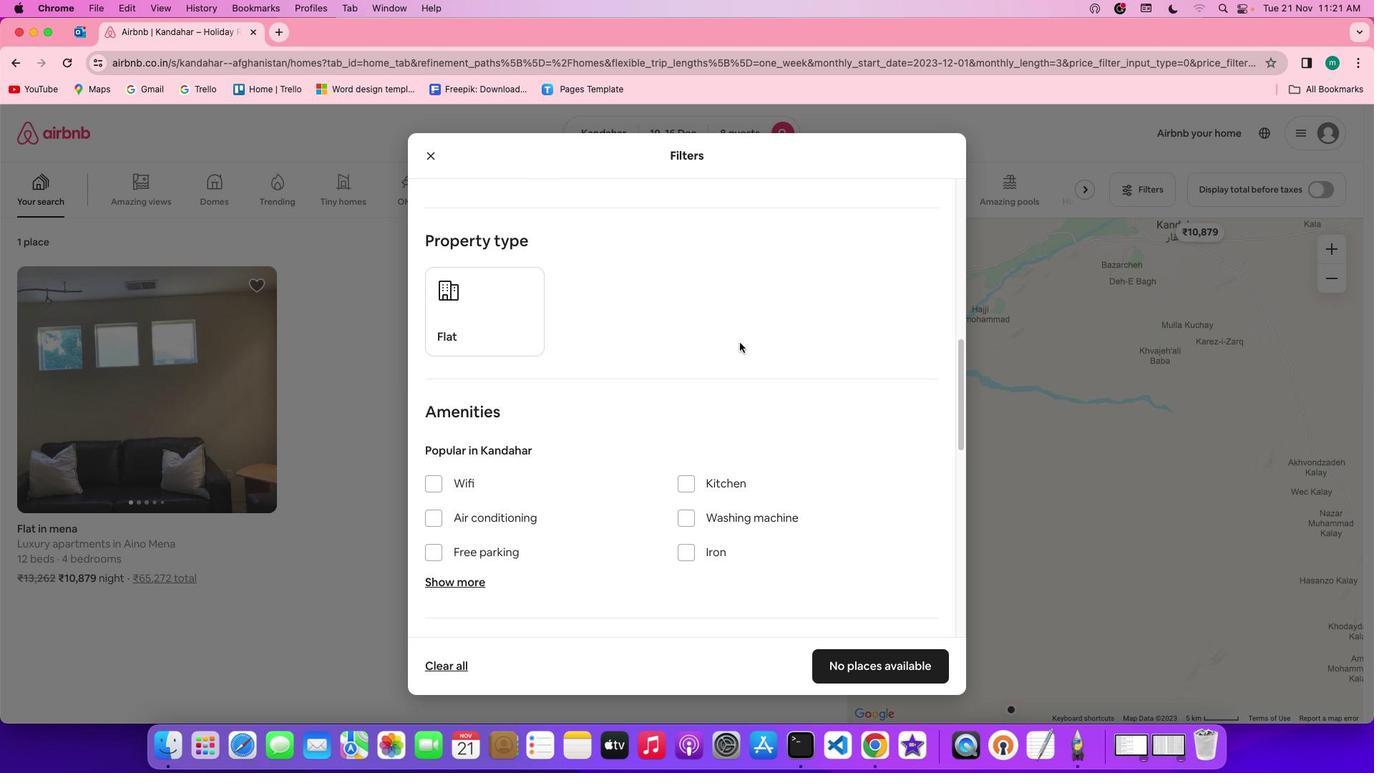 
Action: Mouse scrolled (746, 349) with delta (6, 5)
Screenshot: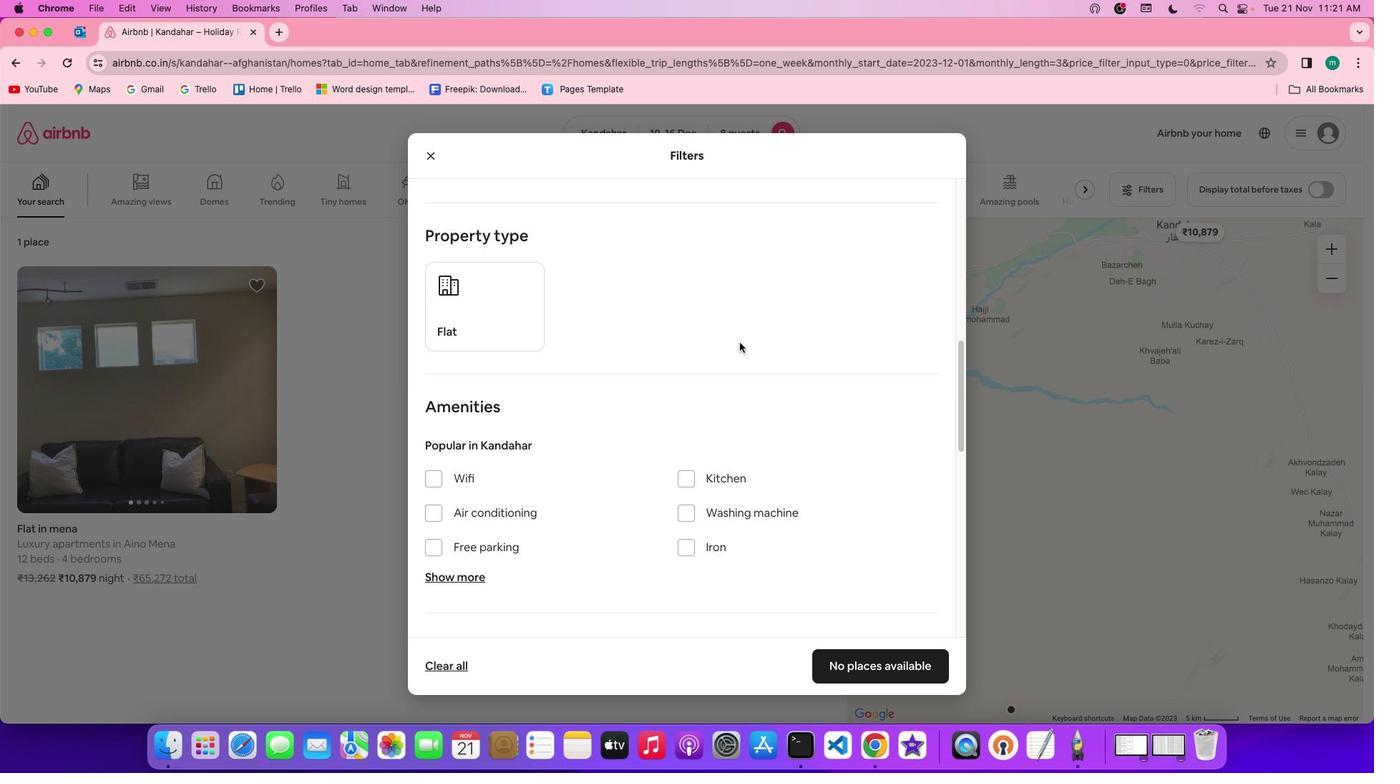
Action: Mouse scrolled (746, 349) with delta (6, 5)
Screenshot: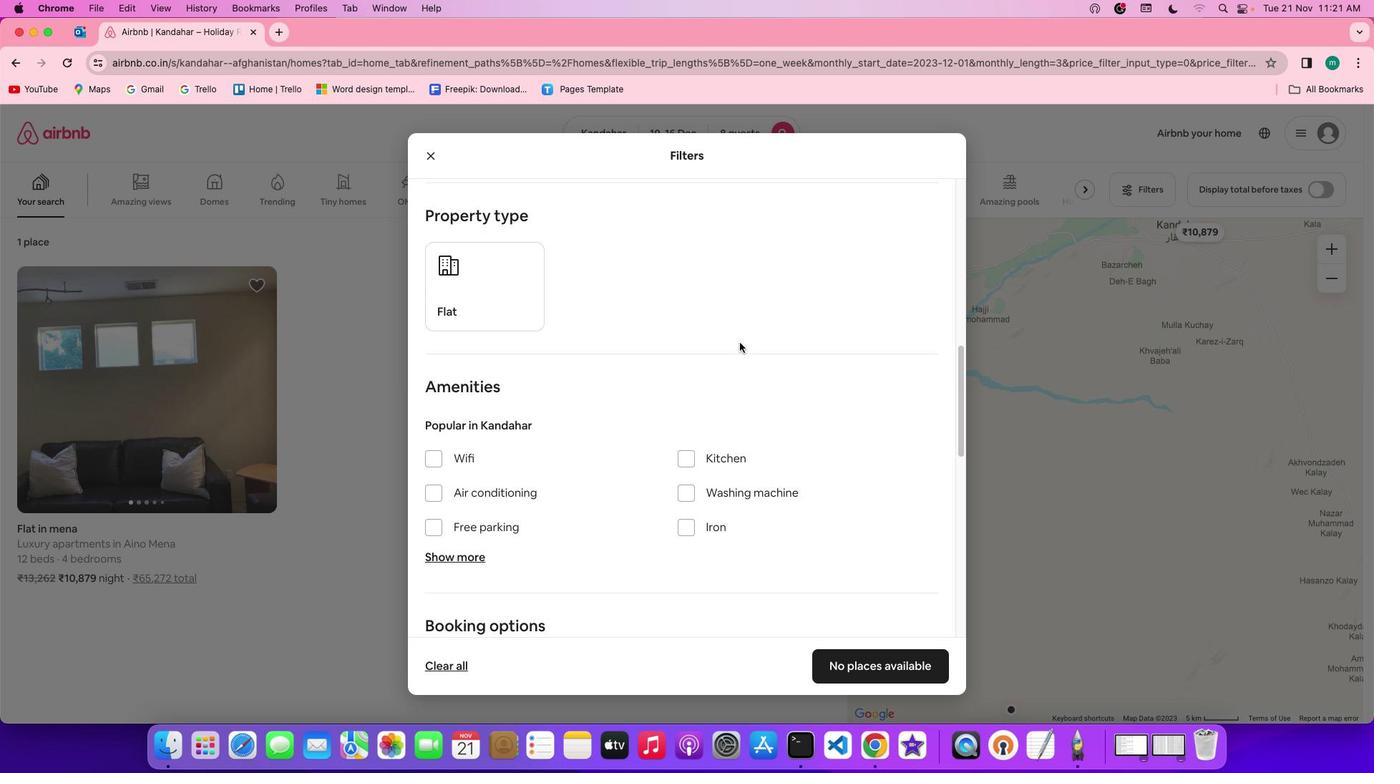 
Action: Mouse moved to (746, 348)
Screenshot: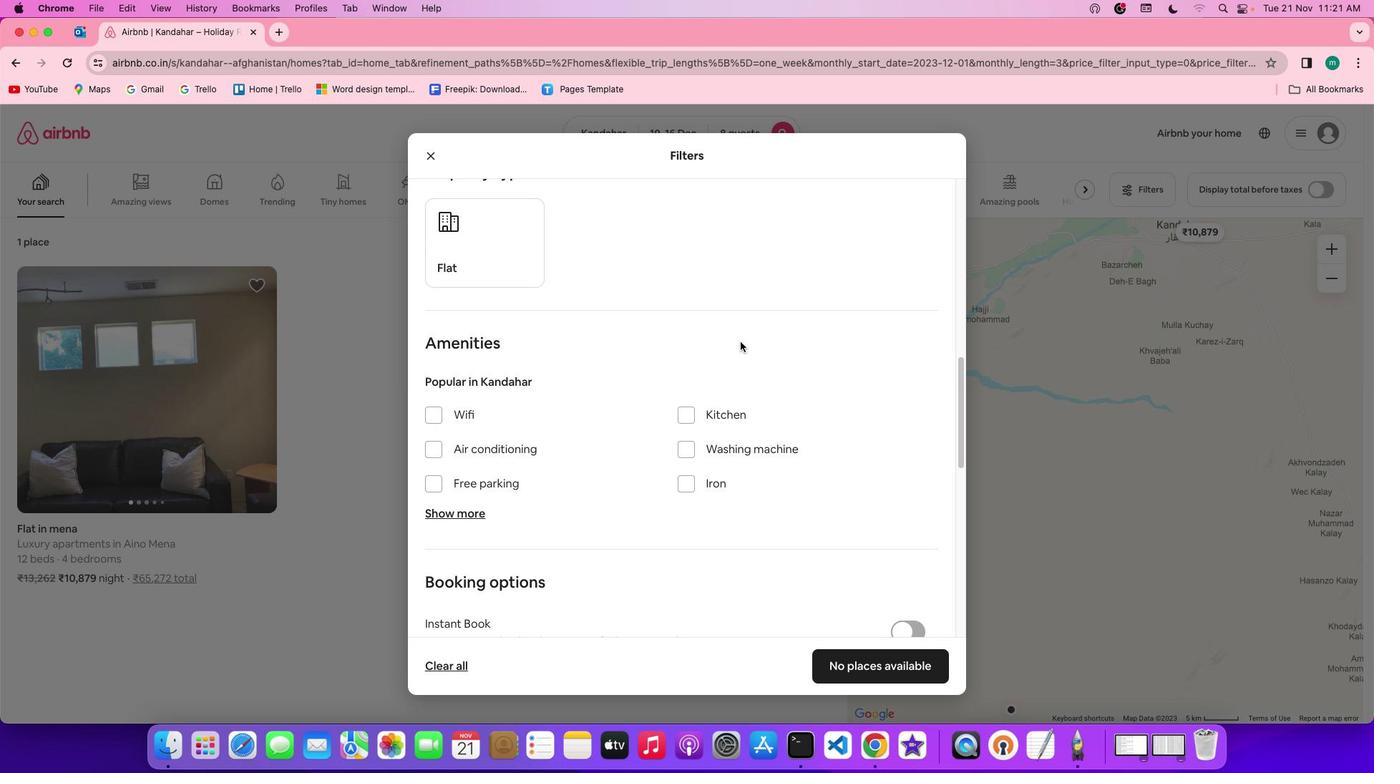 
Action: Mouse scrolled (746, 348) with delta (6, 5)
Screenshot: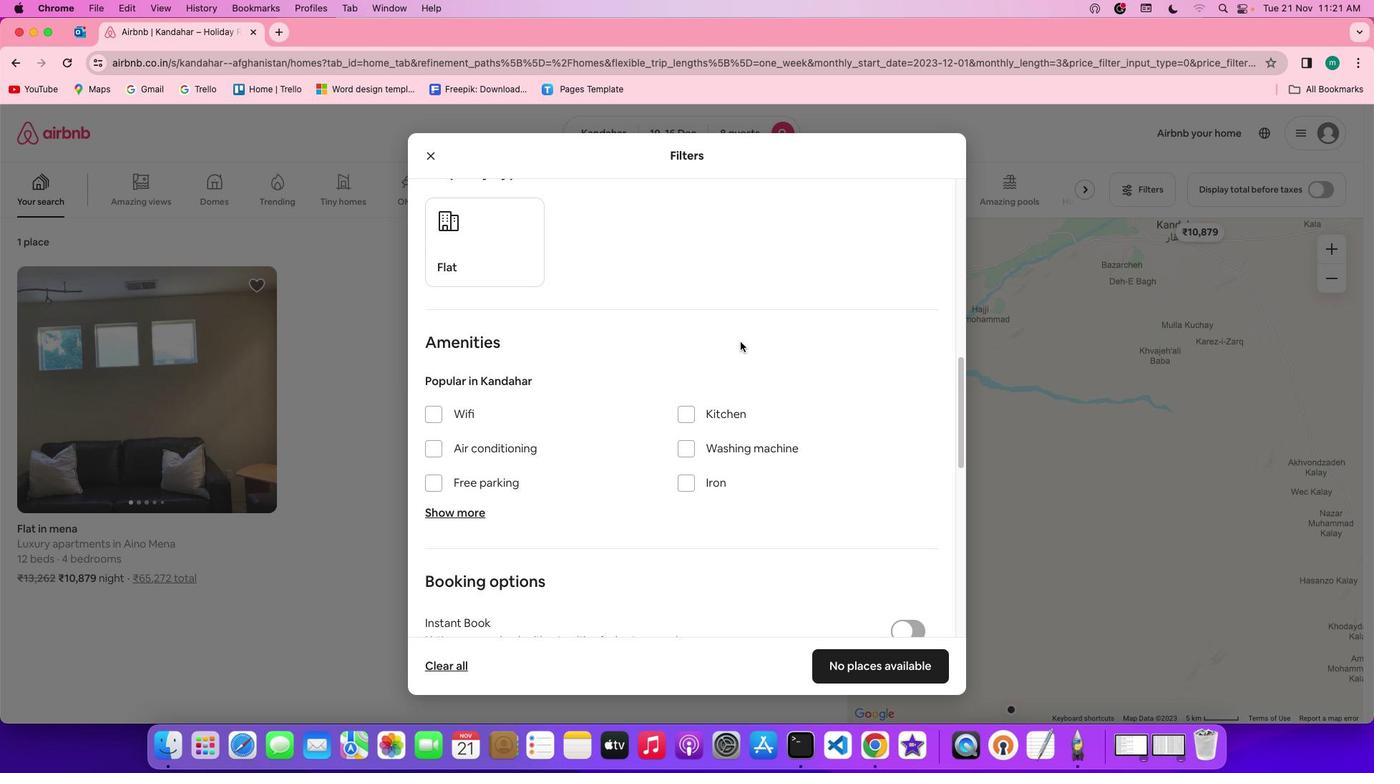 
Action: Mouse scrolled (746, 348) with delta (6, 5)
Screenshot: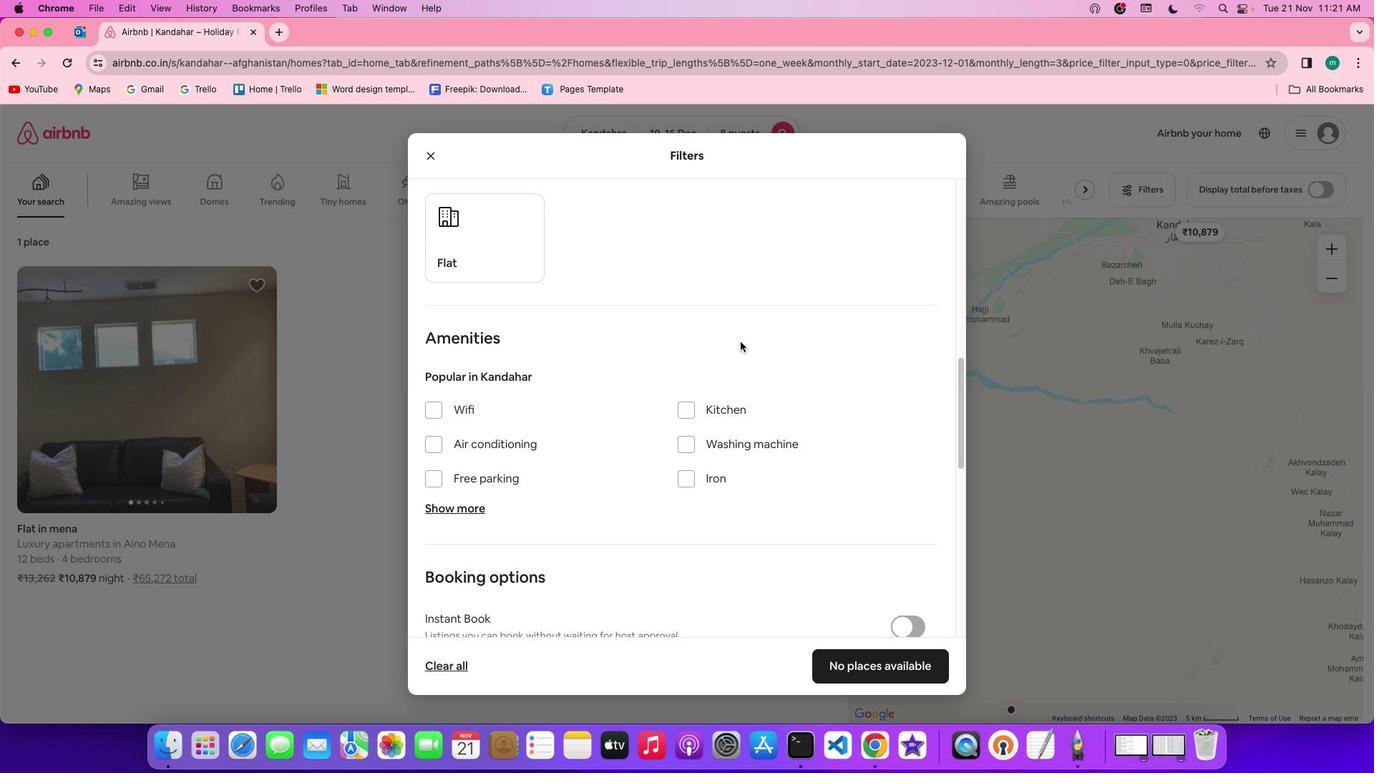 
Action: Mouse scrolled (746, 348) with delta (6, 5)
Screenshot: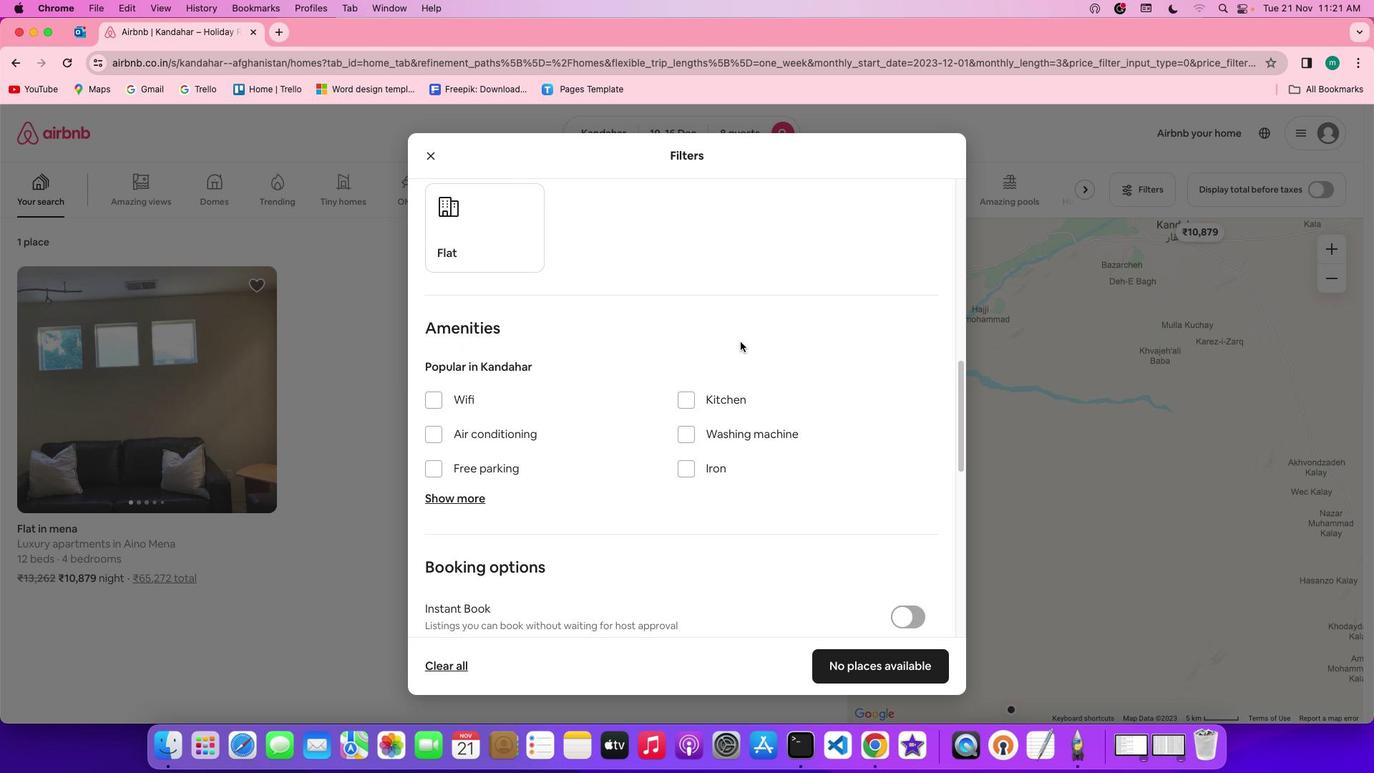 
Action: Mouse scrolled (746, 348) with delta (6, 5)
Screenshot: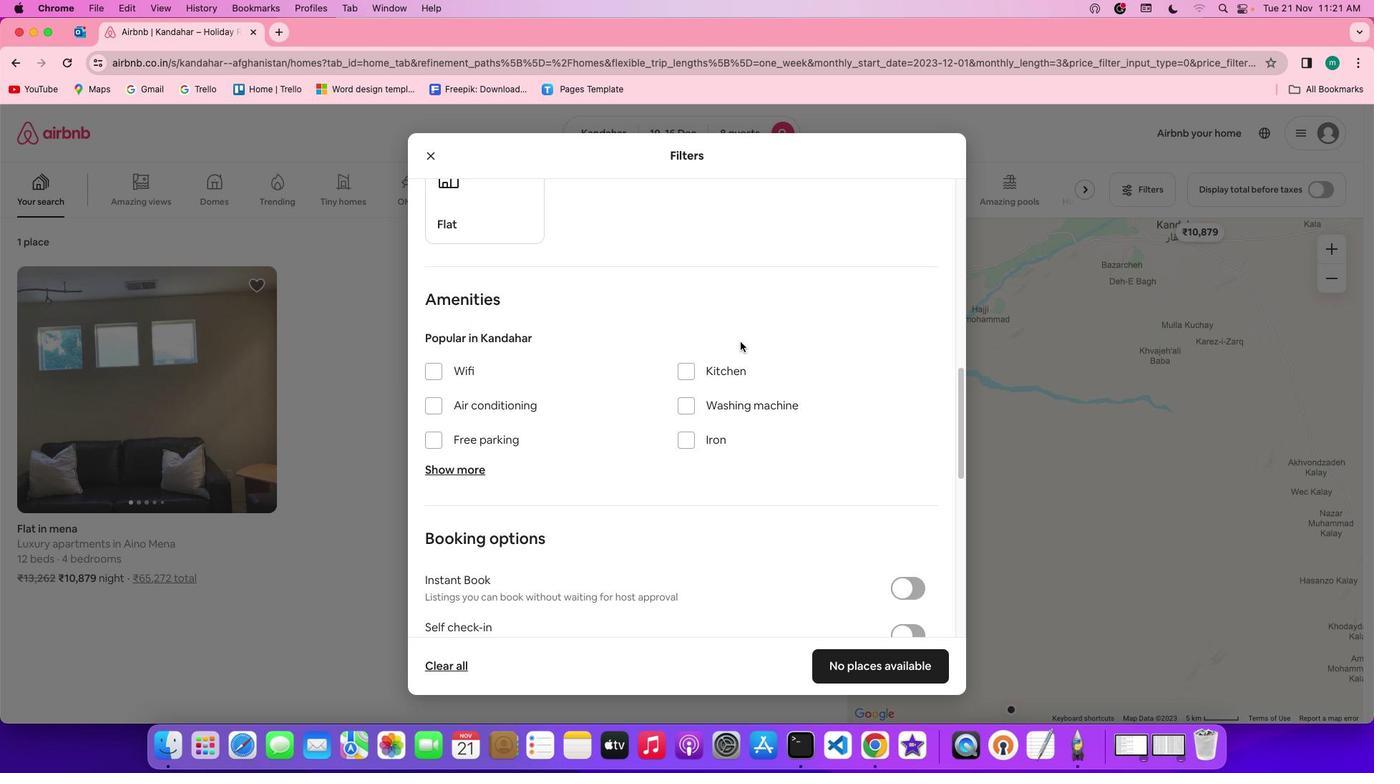 
Action: Mouse moved to (751, 347)
Screenshot: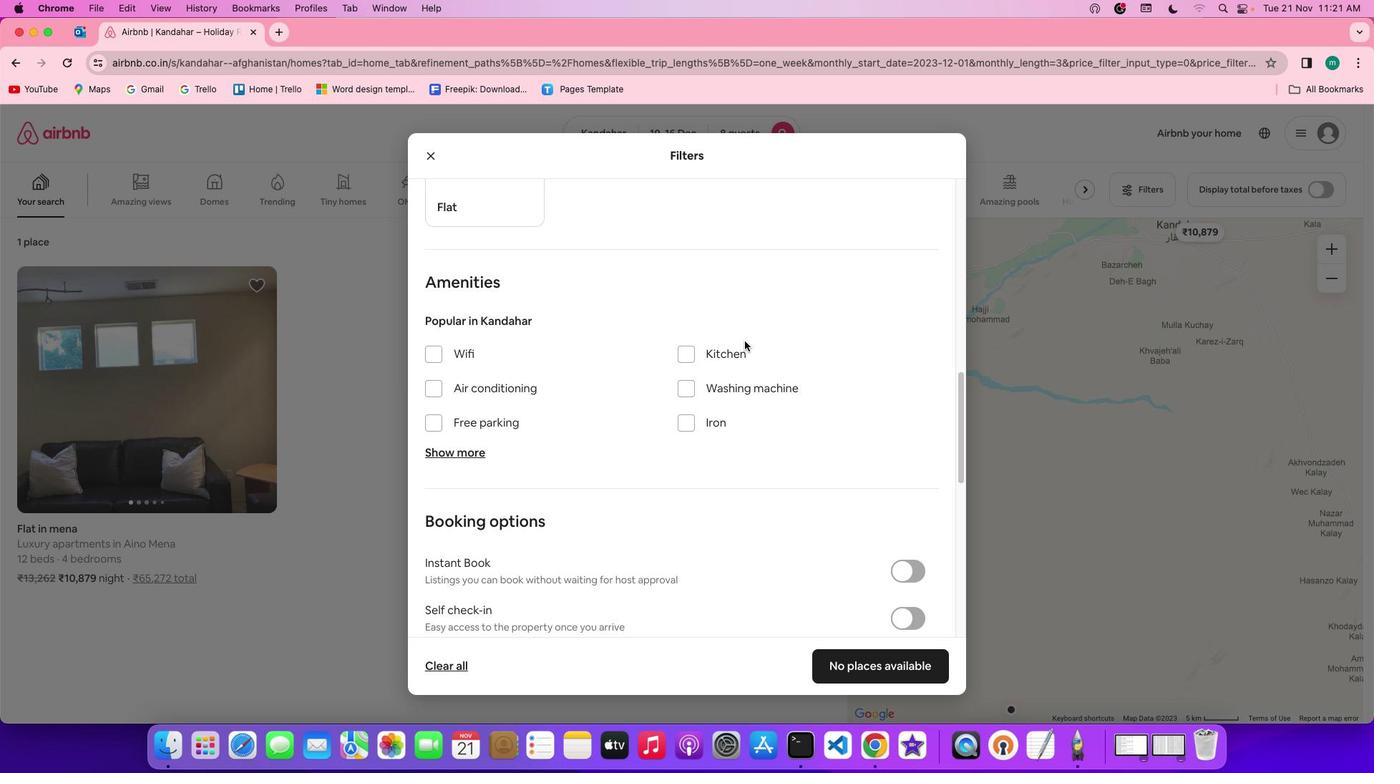 
Action: Mouse scrolled (751, 347) with delta (6, 5)
Screenshot: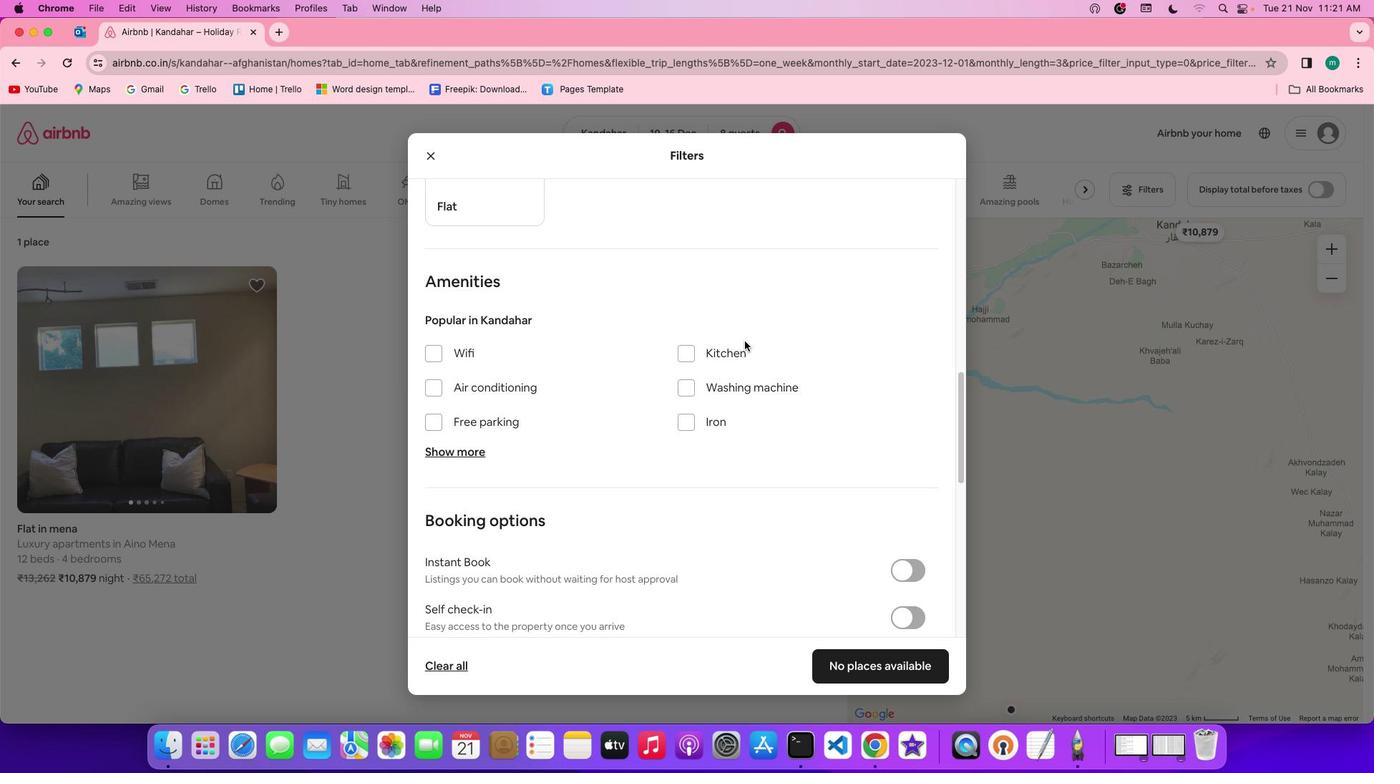 
Action: Mouse scrolled (751, 347) with delta (6, 5)
Screenshot: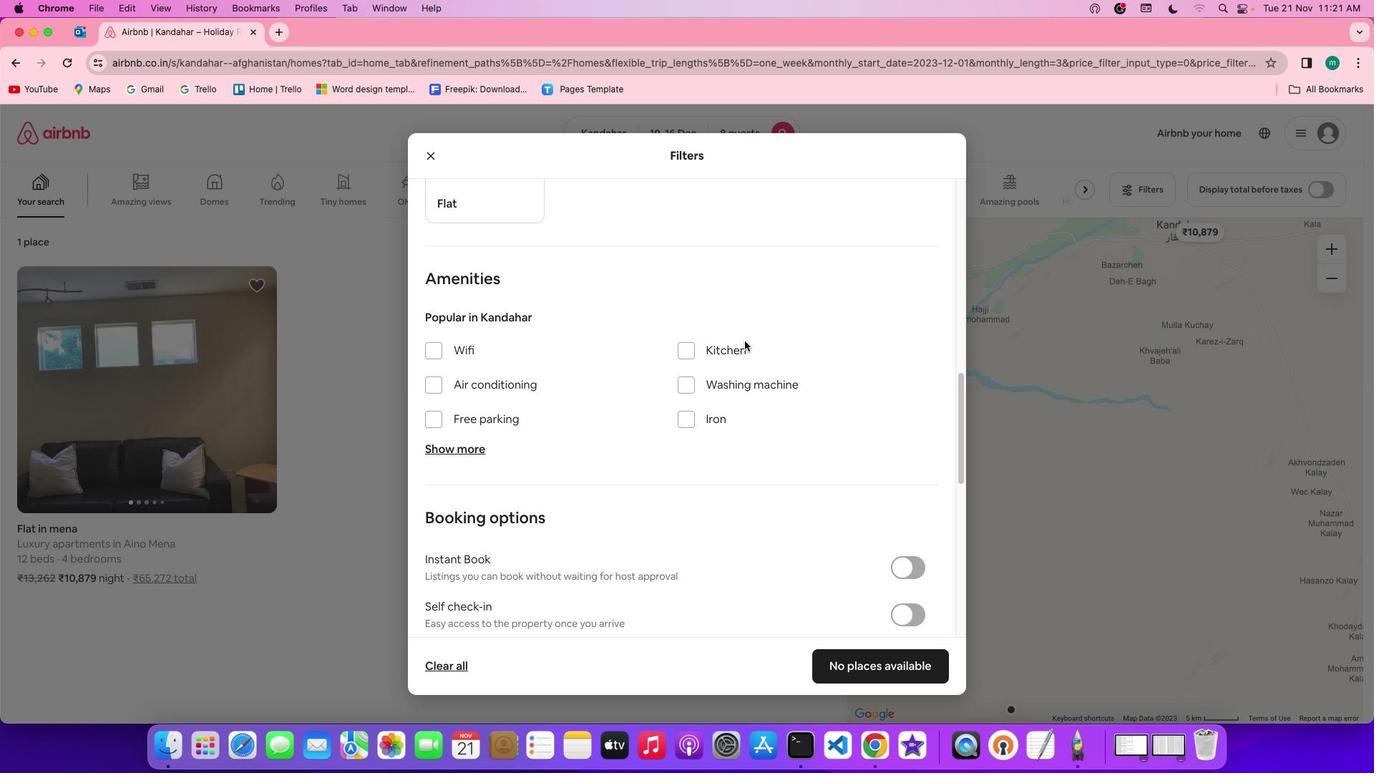 
Action: Mouse scrolled (751, 347) with delta (6, 5)
Screenshot: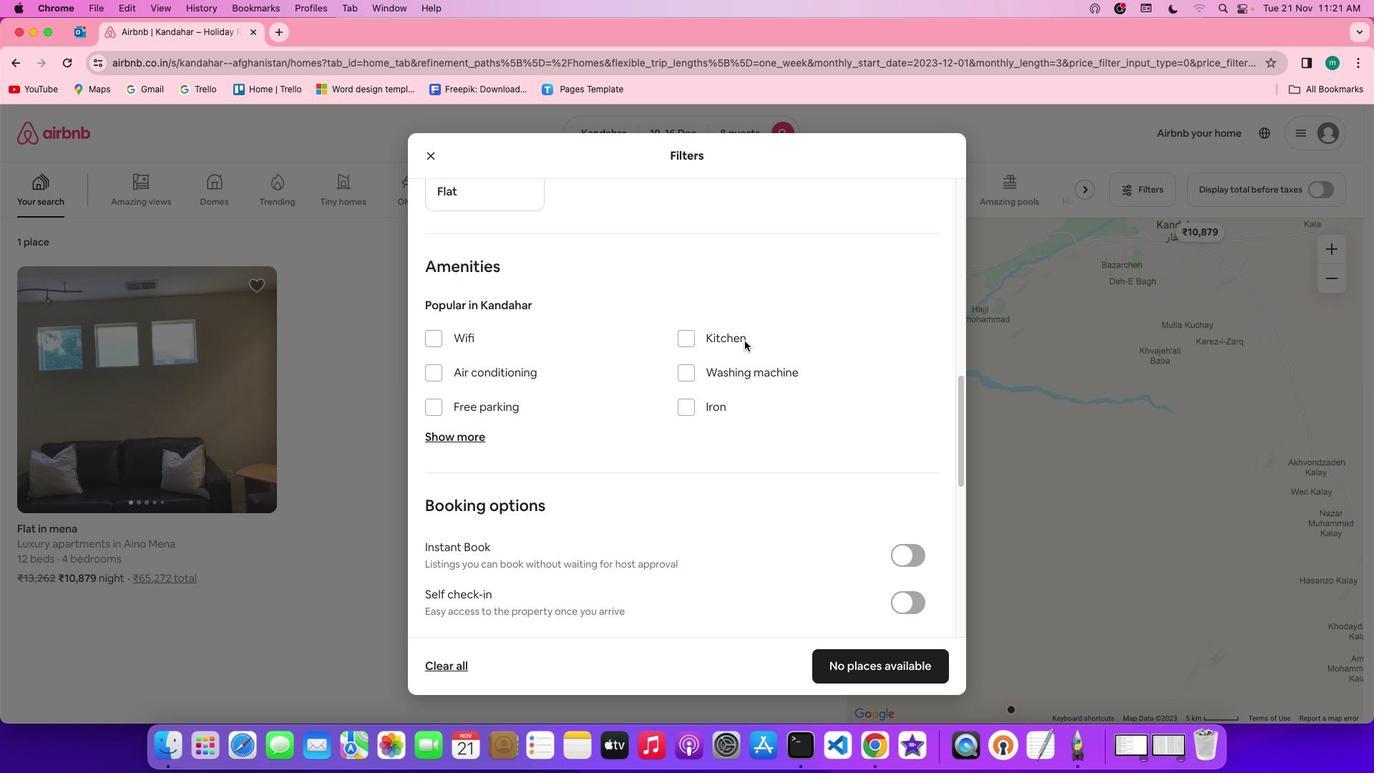 
Action: Mouse moved to (751, 347)
Screenshot: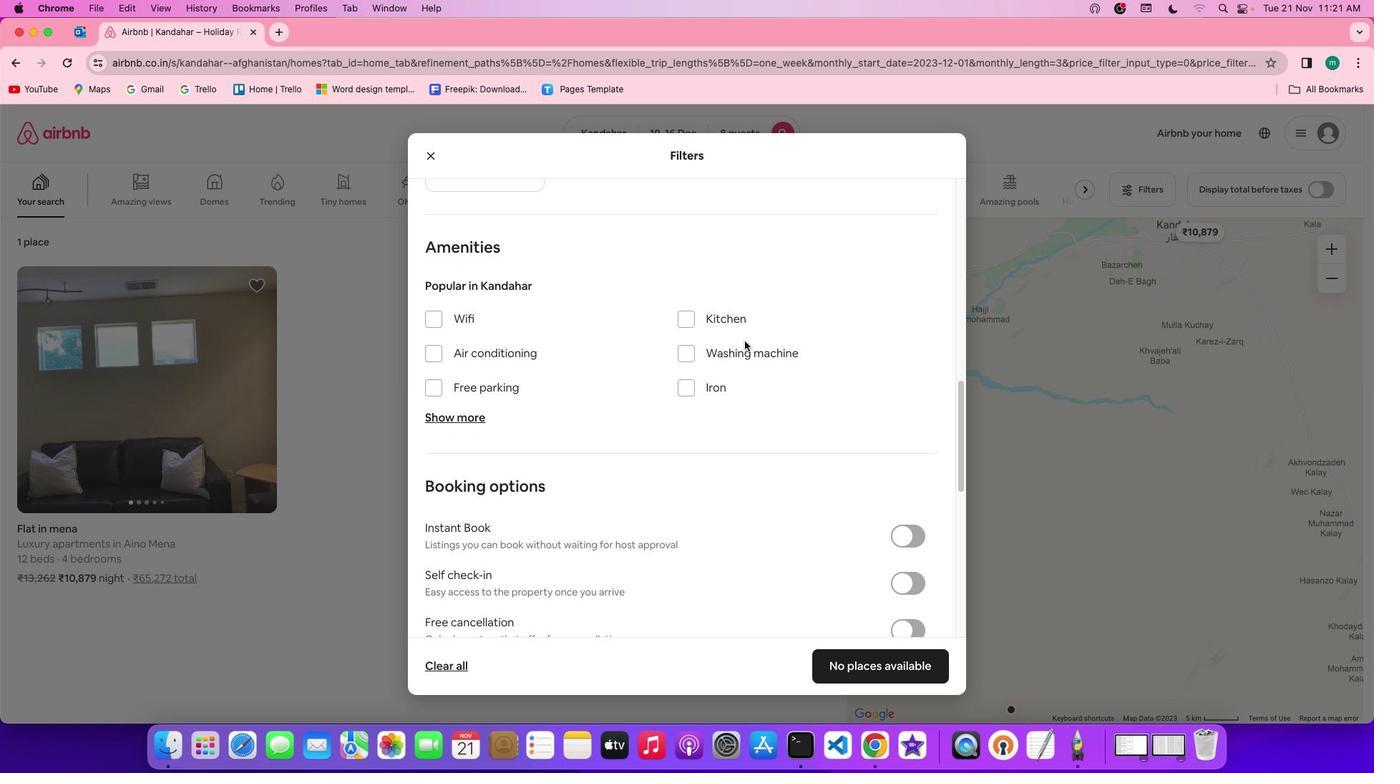 
Action: Mouse scrolled (751, 347) with delta (6, 5)
Screenshot: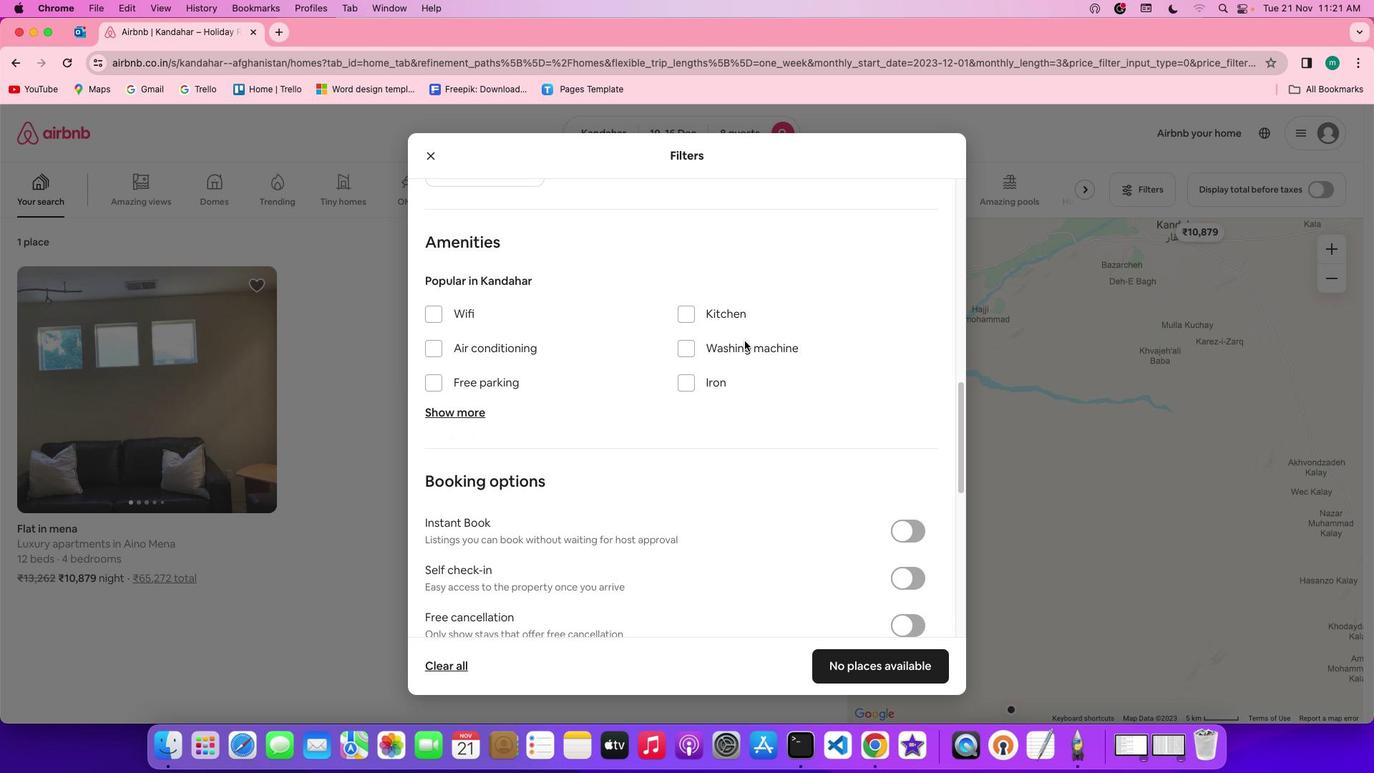 
Action: Mouse scrolled (751, 347) with delta (6, 5)
Screenshot: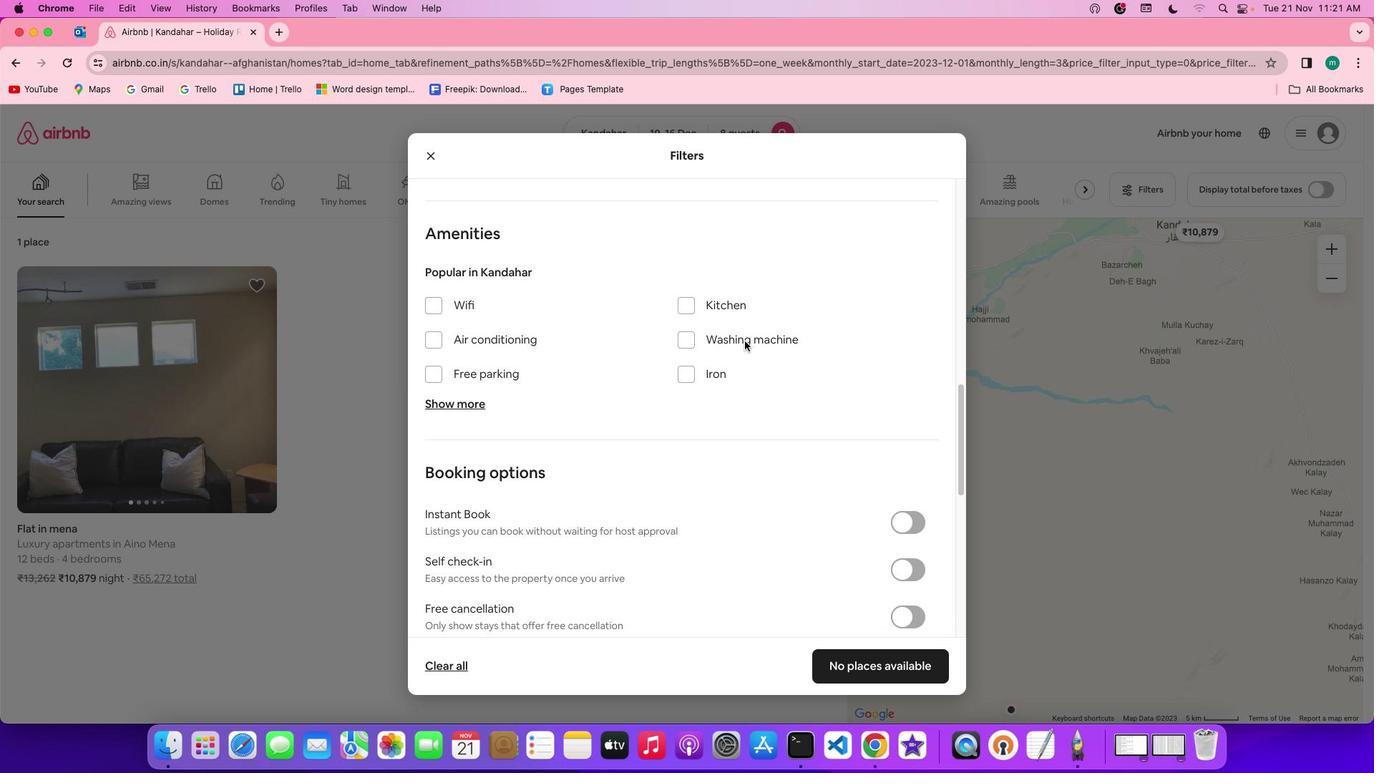 
Action: Mouse scrolled (751, 347) with delta (6, 5)
Screenshot: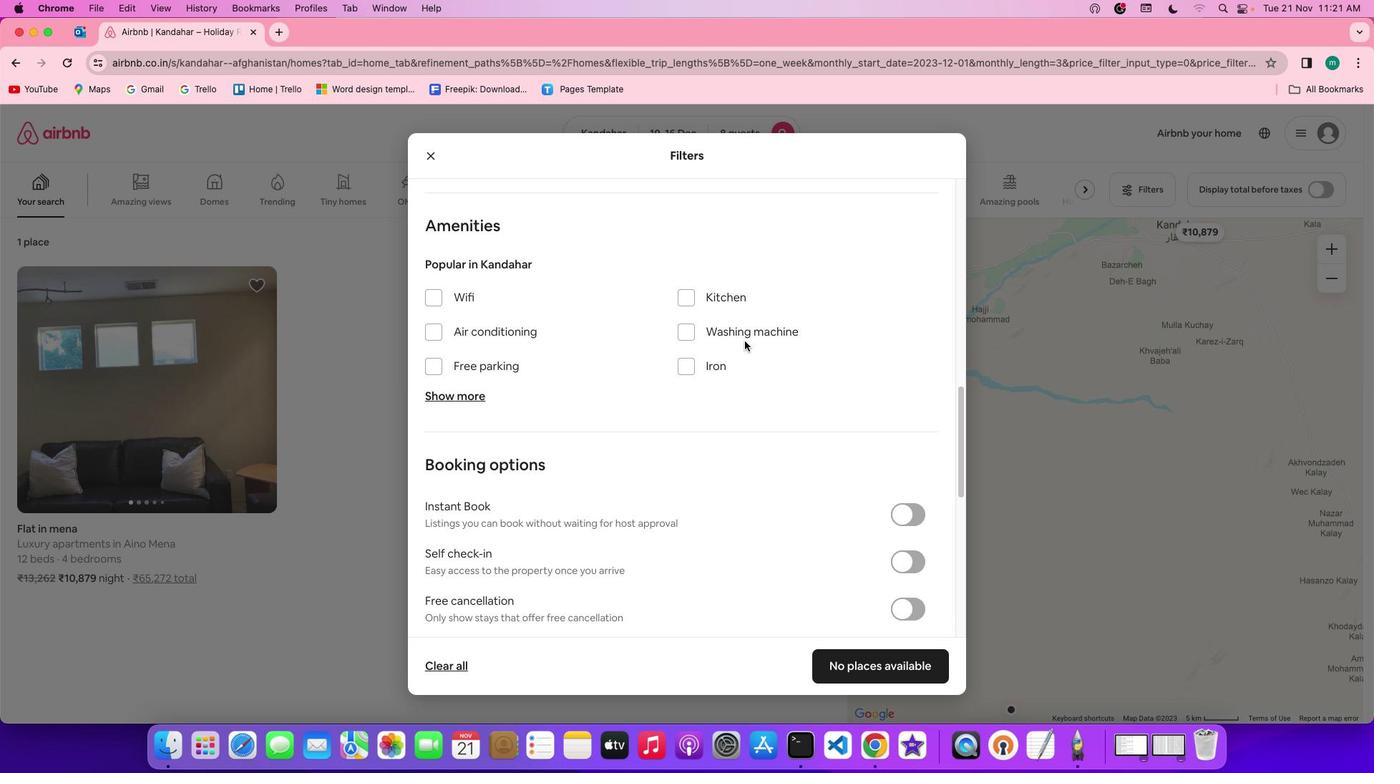 
Action: Mouse moved to (441, 215)
Screenshot: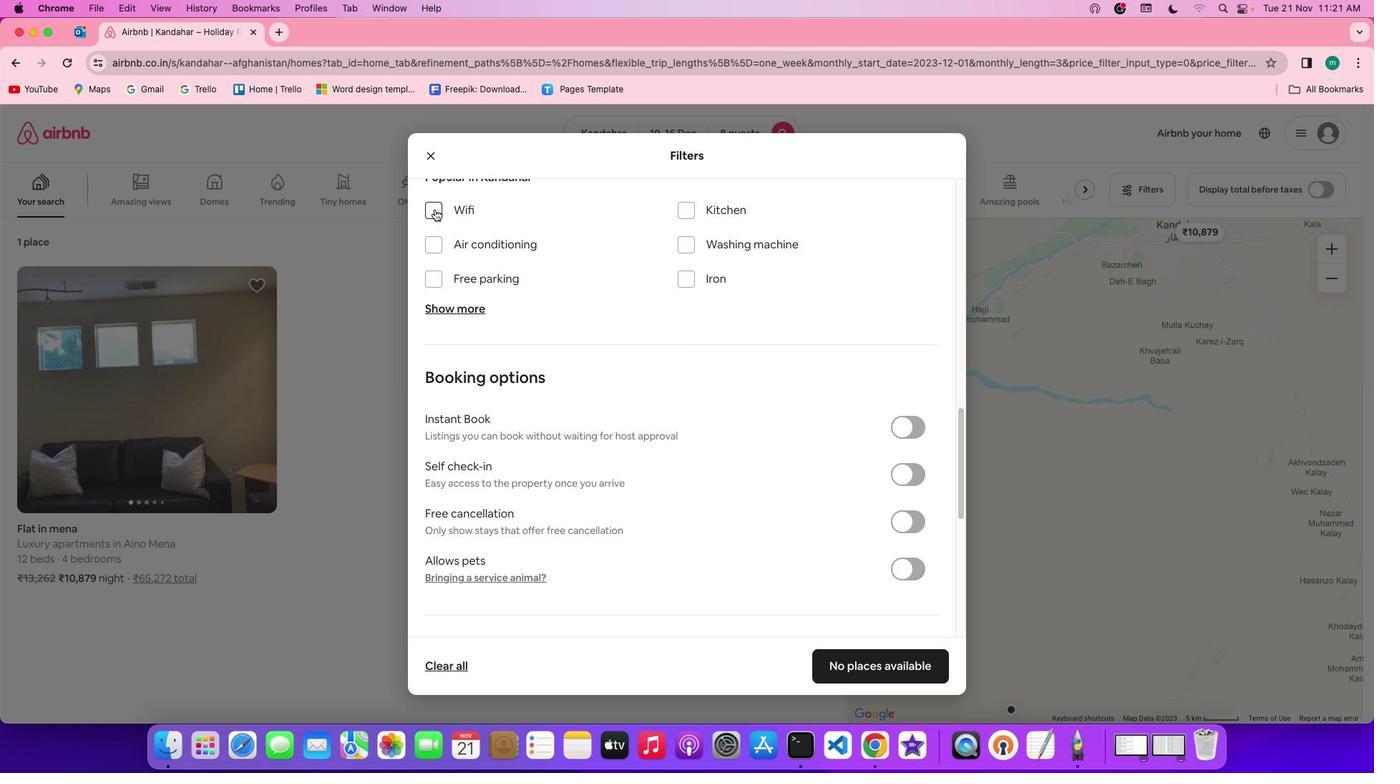 
Action: Mouse pressed left at (441, 215)
Screenshot: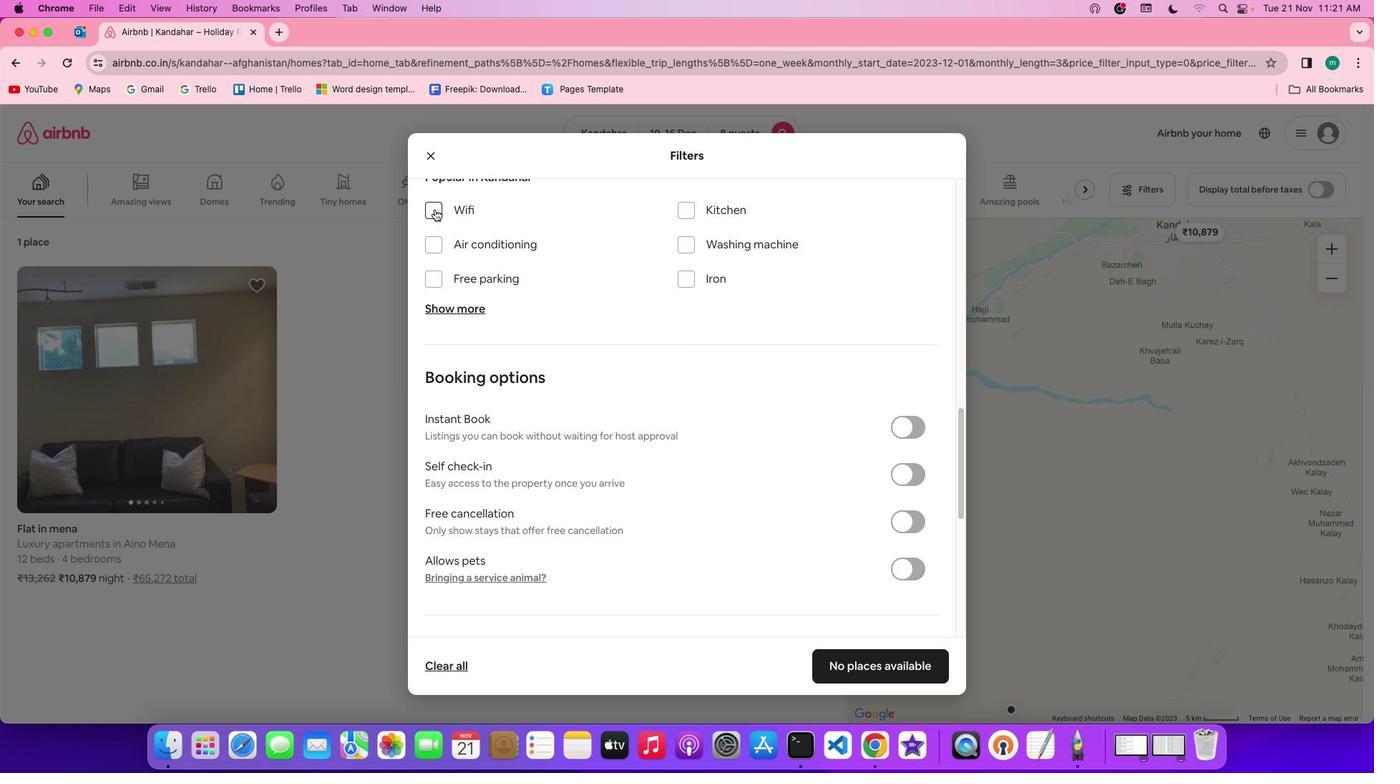 
Action: Mouse moved to (465, 315)
Screenshot: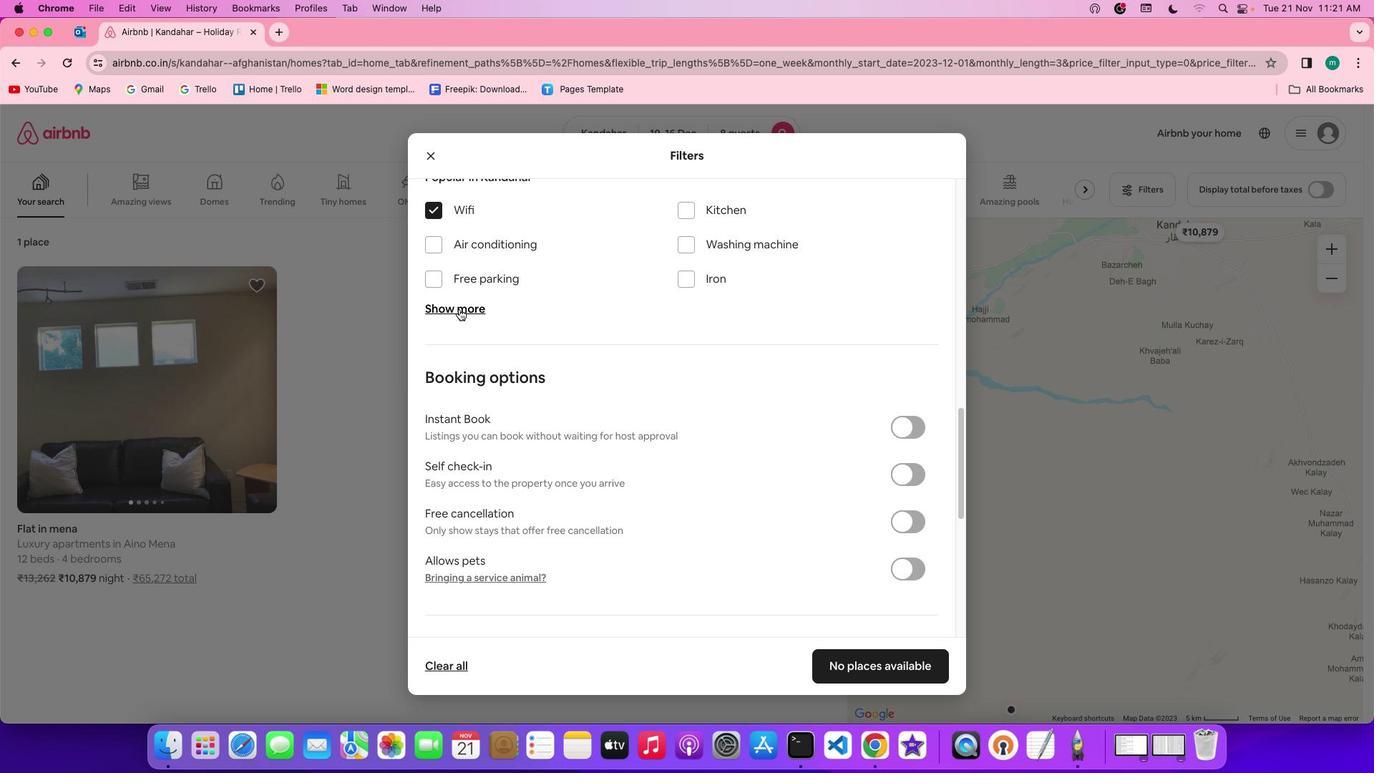 
Action: Mouse pressed left at (465, 315)
Screenshot: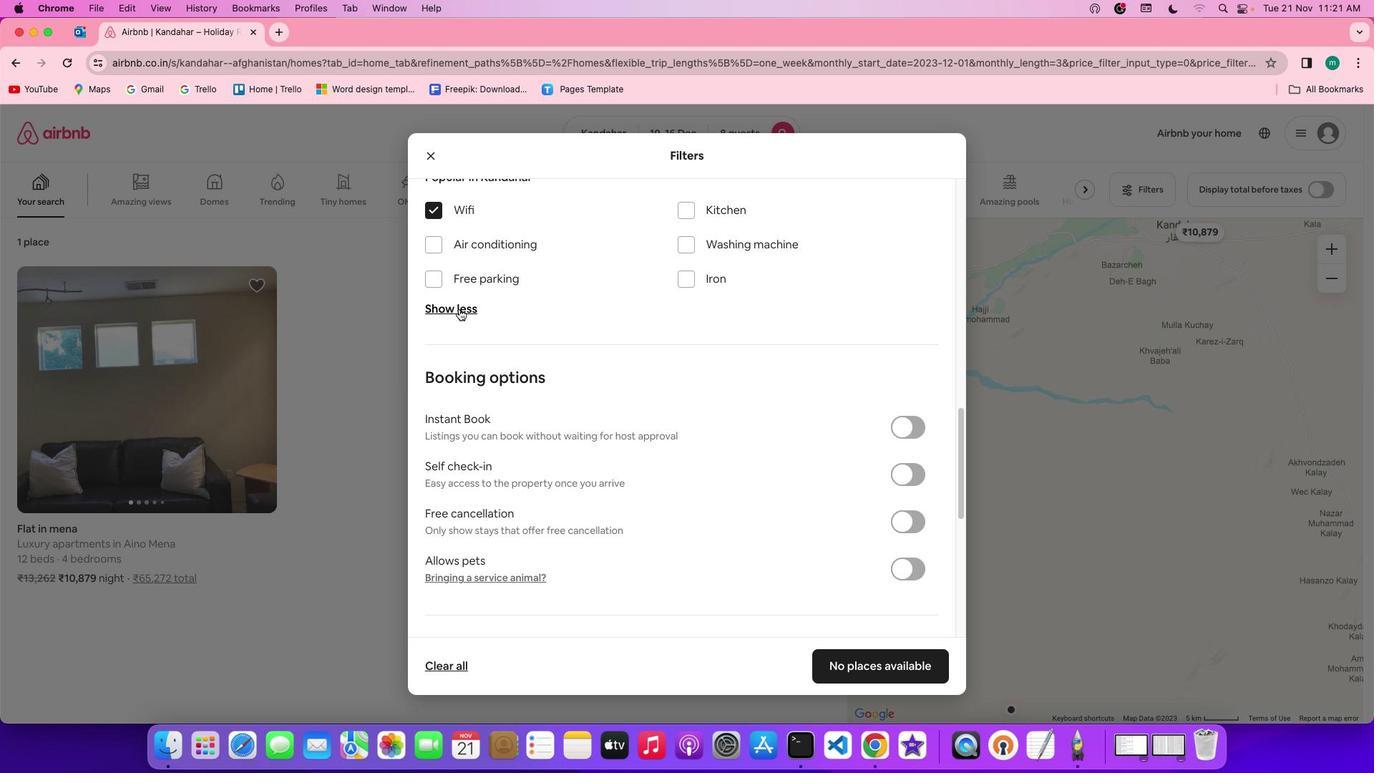 
Action: Mouse moved to (665, 377)
Screenshot: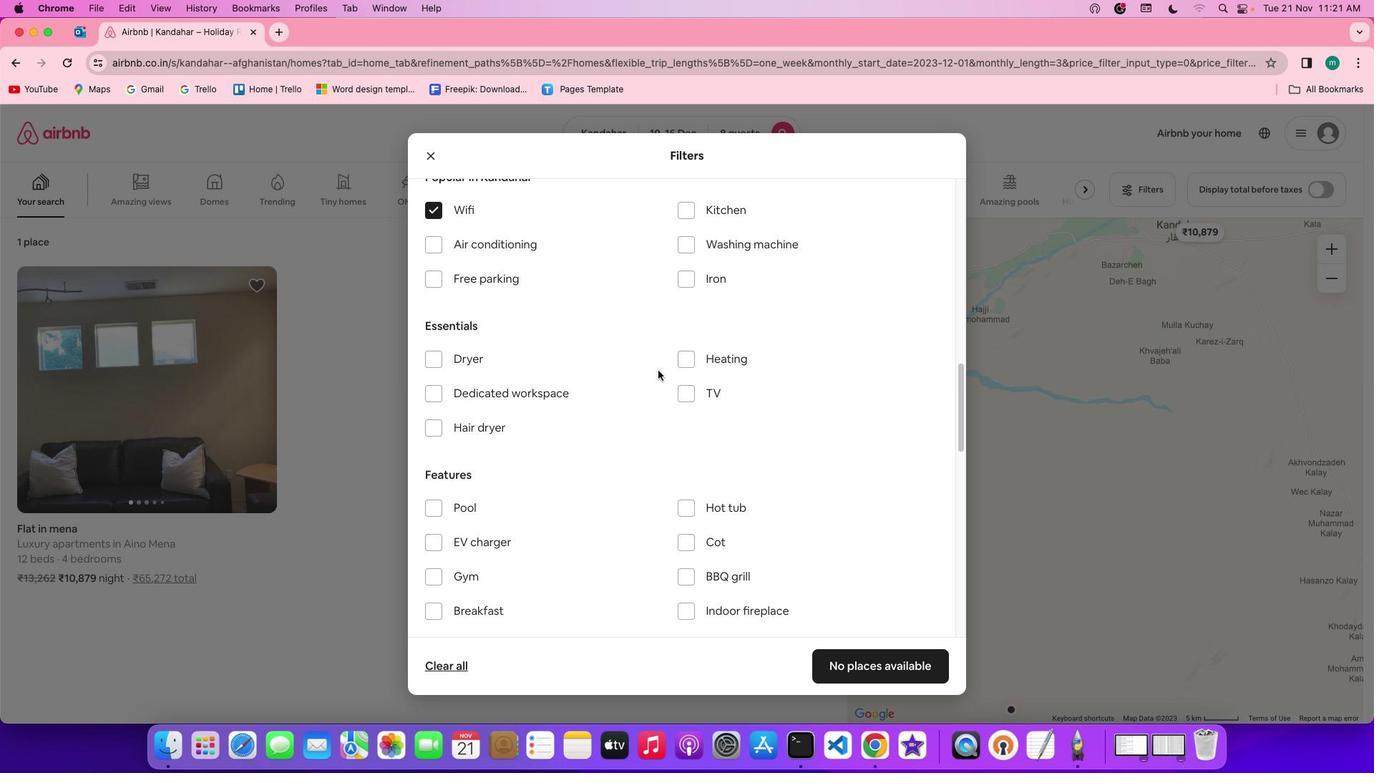 
Action: Mouse scrolled (665, 377) with delta (6, 5)
Screenshot: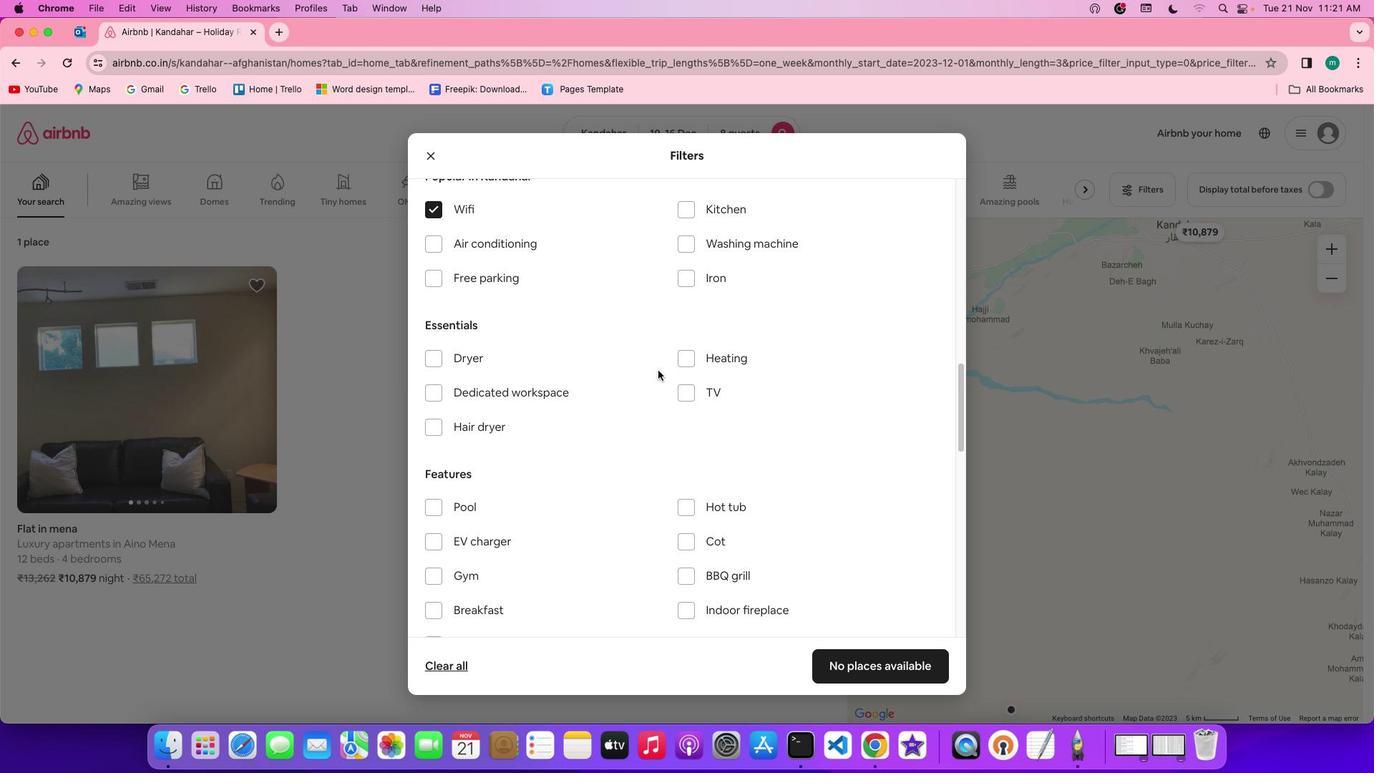 
Action: Mouse scrolled (665, 377) with delta (6, 5)
Screenshot: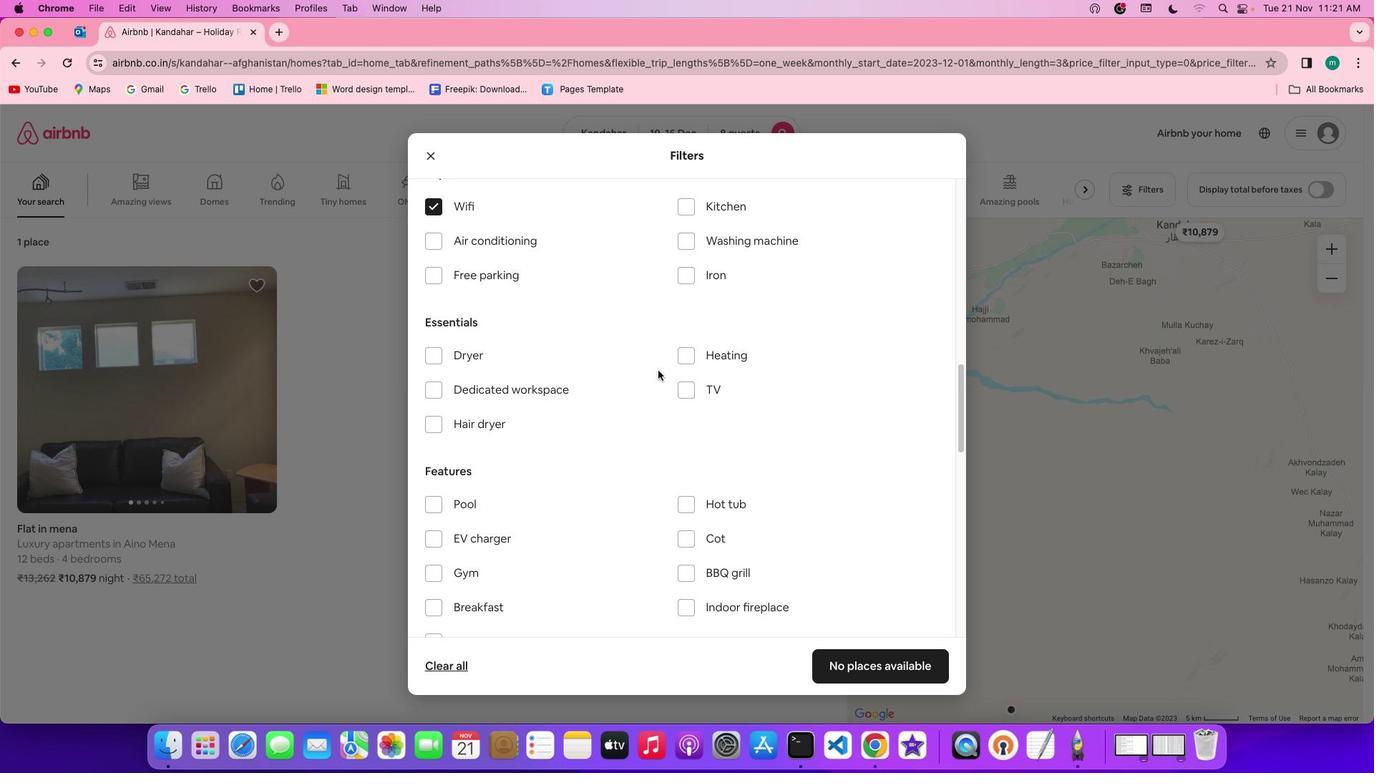 
Action: Mouse scrolled (665, 377) with delta (6, 5)
Screenshot: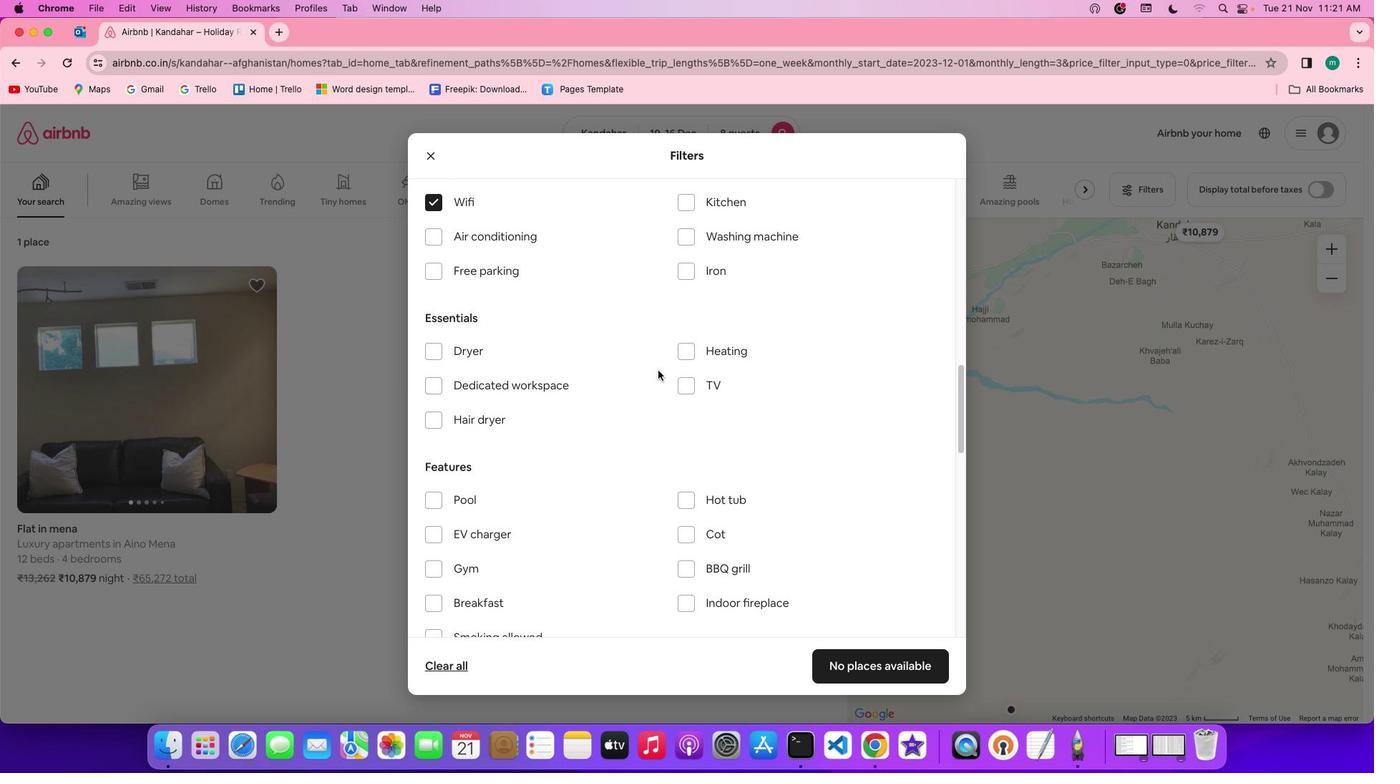
Action: Mouse scrolled (665, 377) with delta (6, 5)
Screenshot: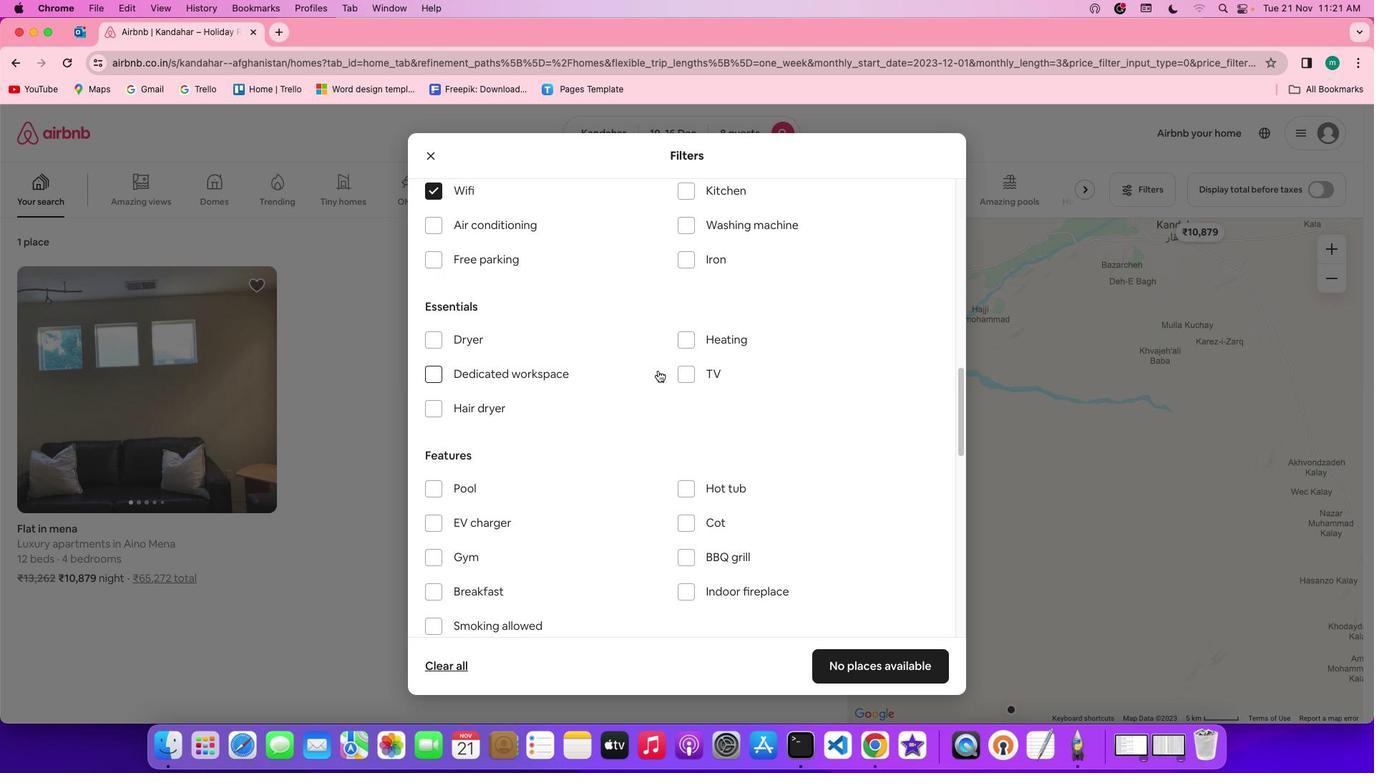 
Action: Mouse scrolled (665, 377) with delta (6, 5)
Screenshot: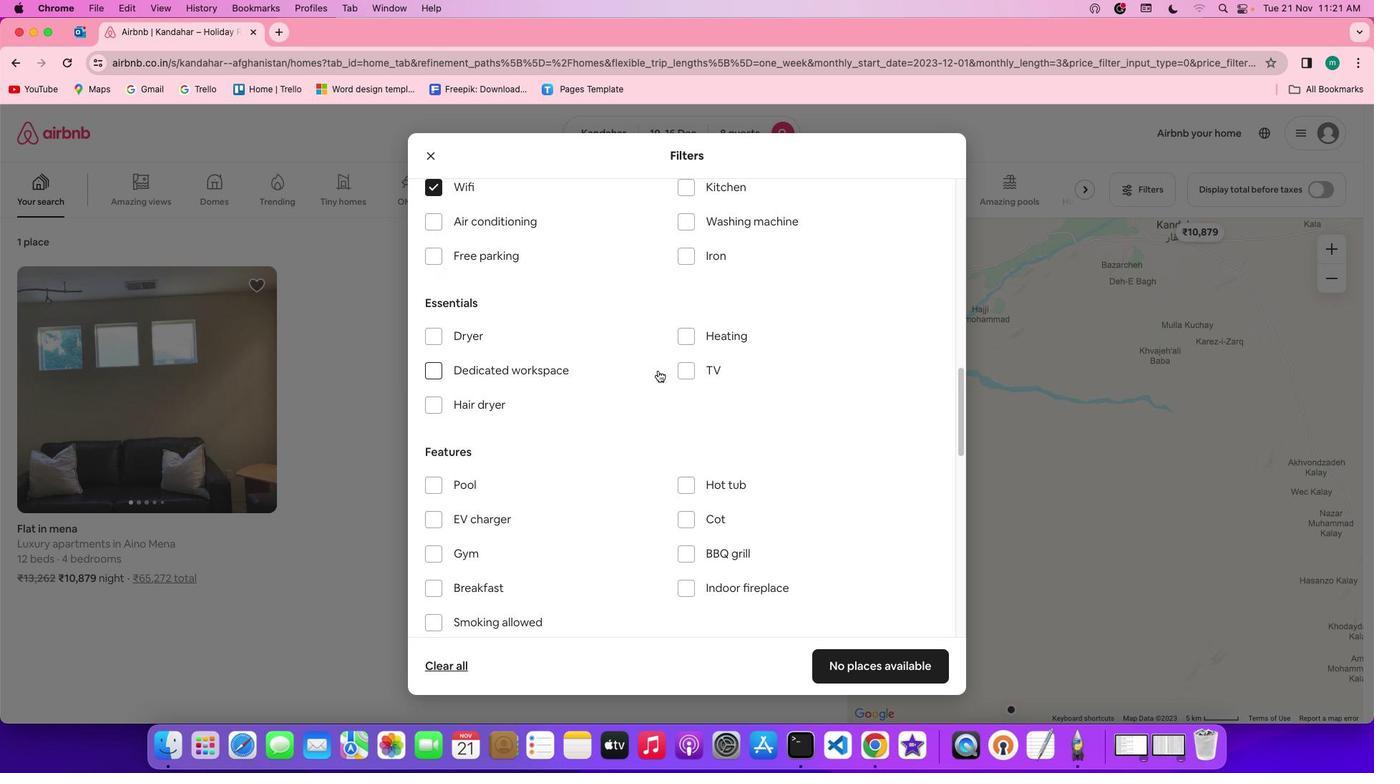 
Action: Mouse moved to (504, 260)
Screenshot: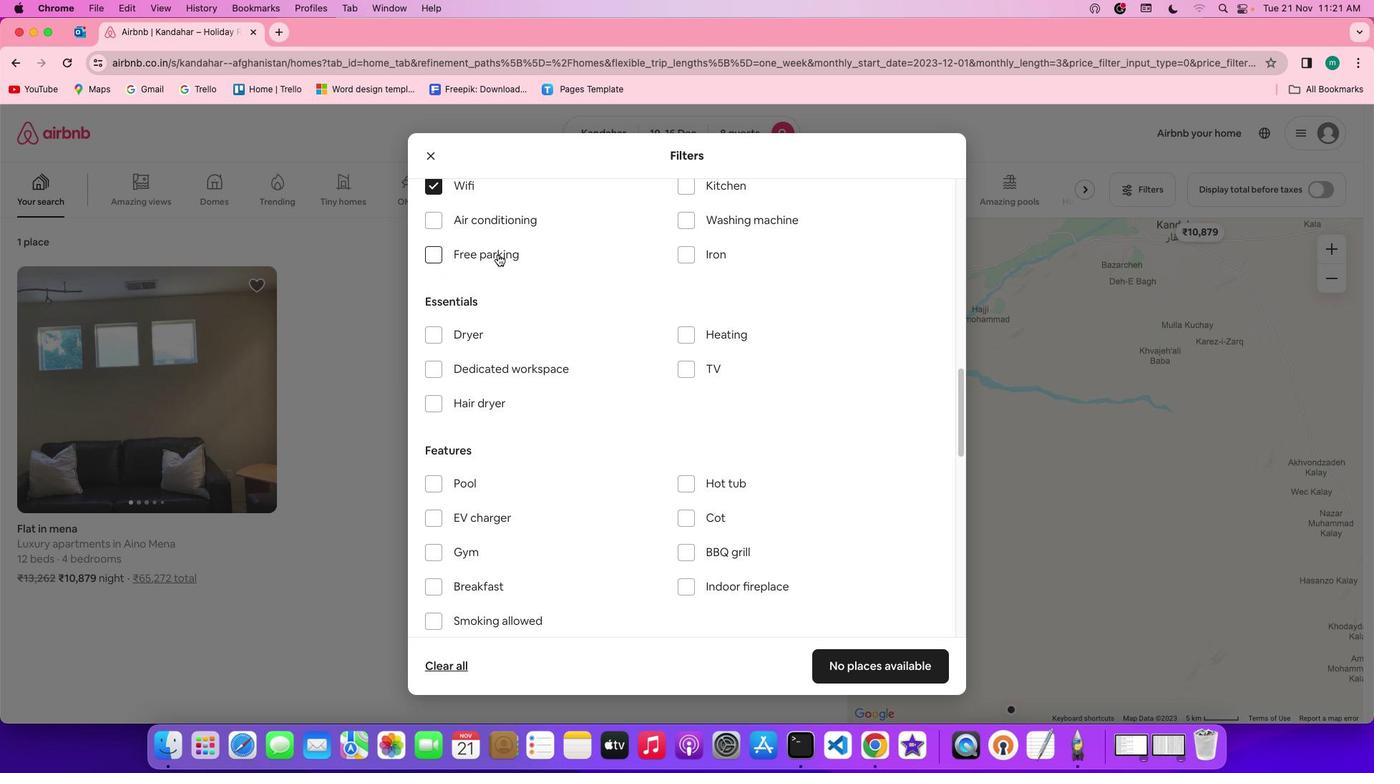 
Action: Mouse pressed left at (504, 260)
Screenshot: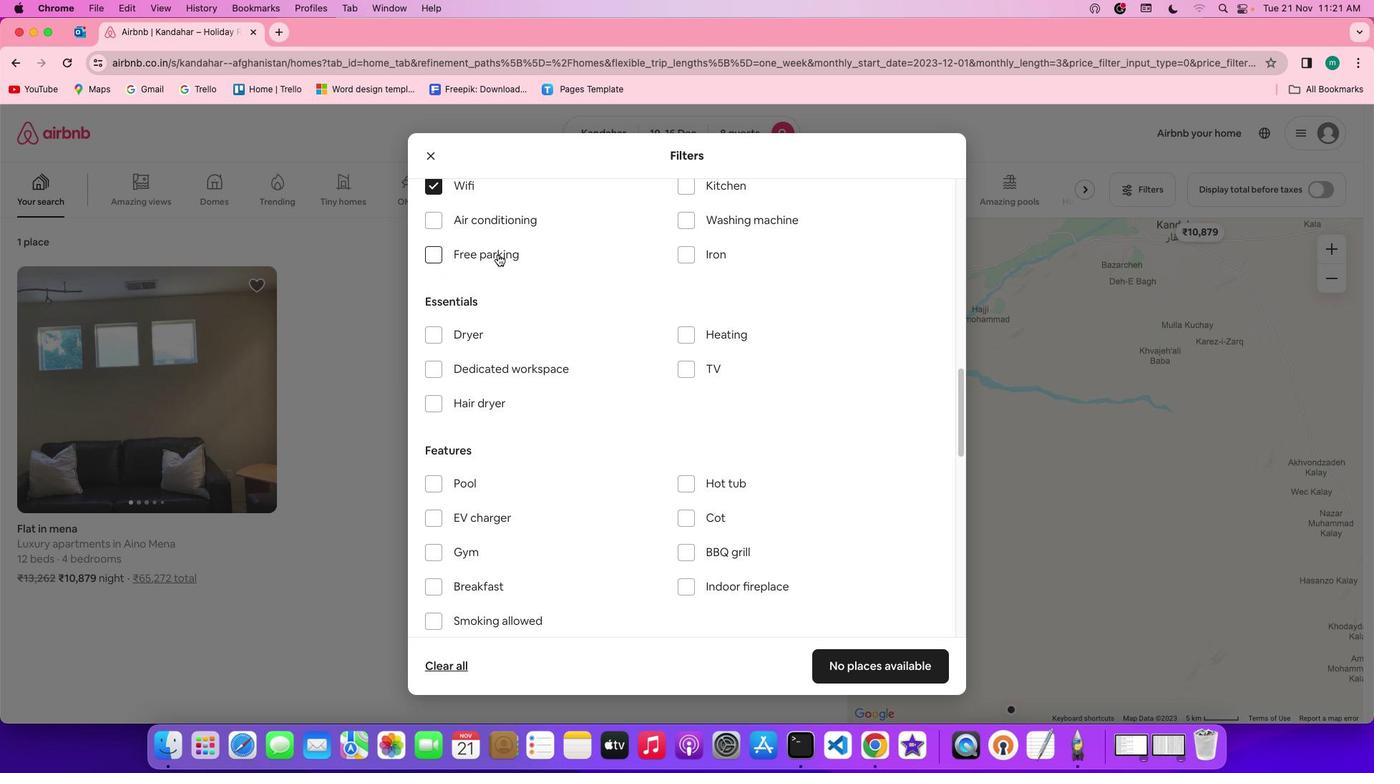 
Action: Mouse moved to (626, 332)
Screenshot: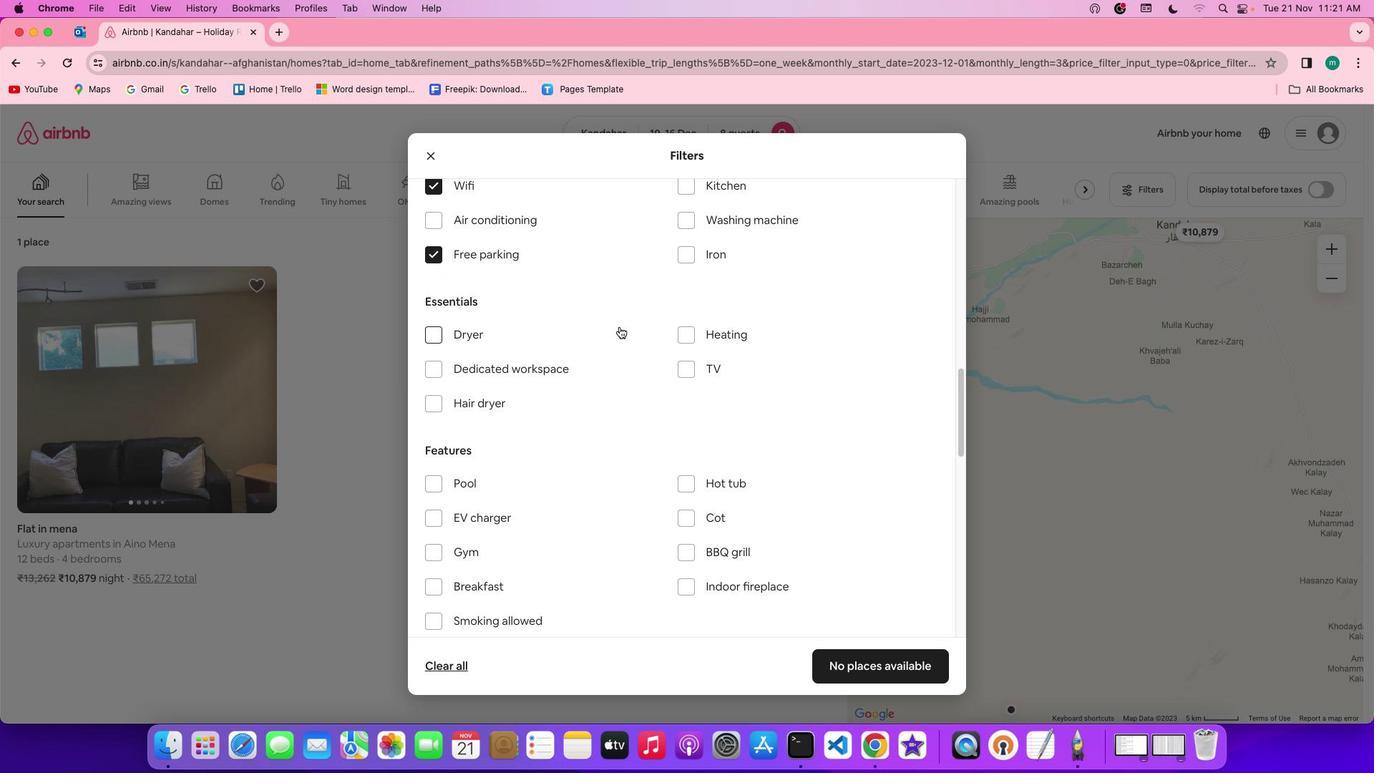 
Action: Mouse scrolled (626, 332) with delta (6, 5)
Screenshot: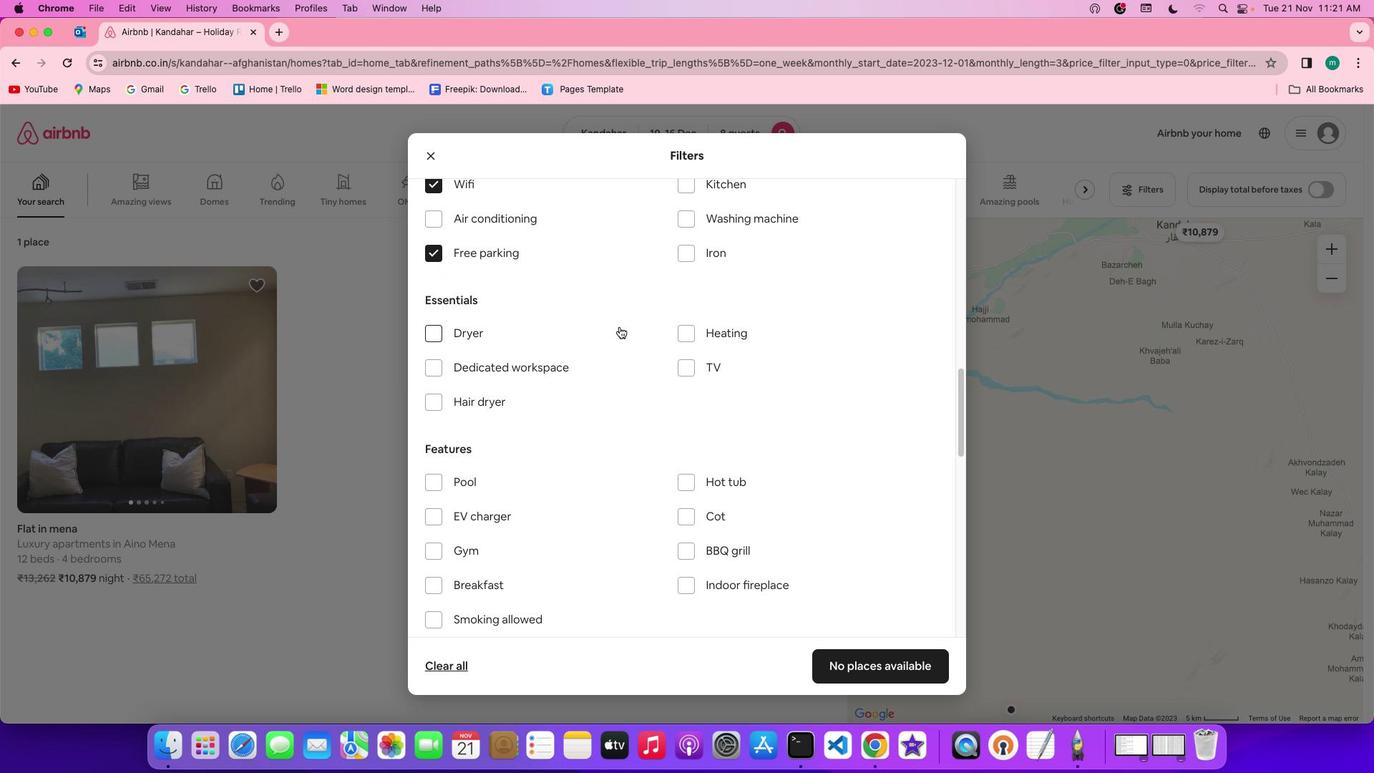 
Action: Mouse scrolled (626, 332) with delta (6, 5)
Screenshot: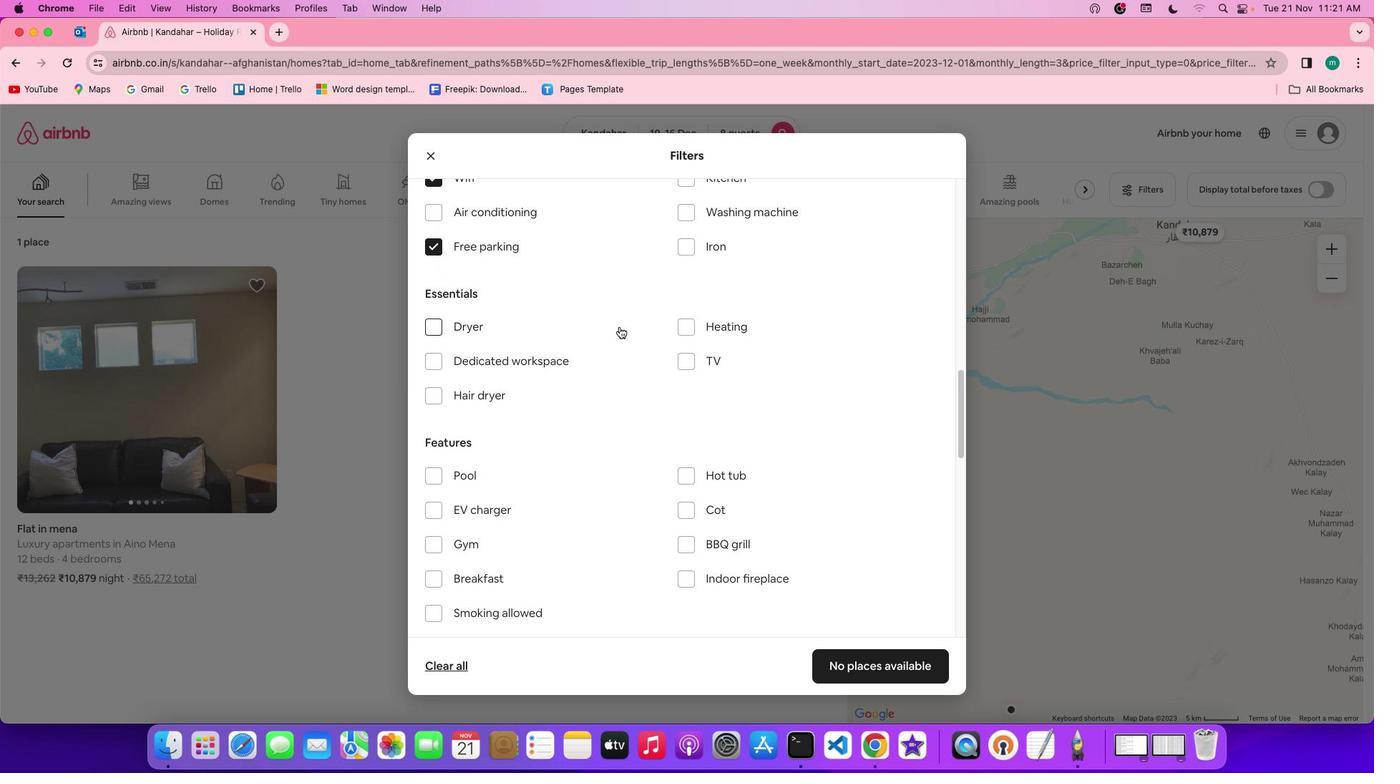 
Action: Mouse moved to (622, 332)
Screenshot: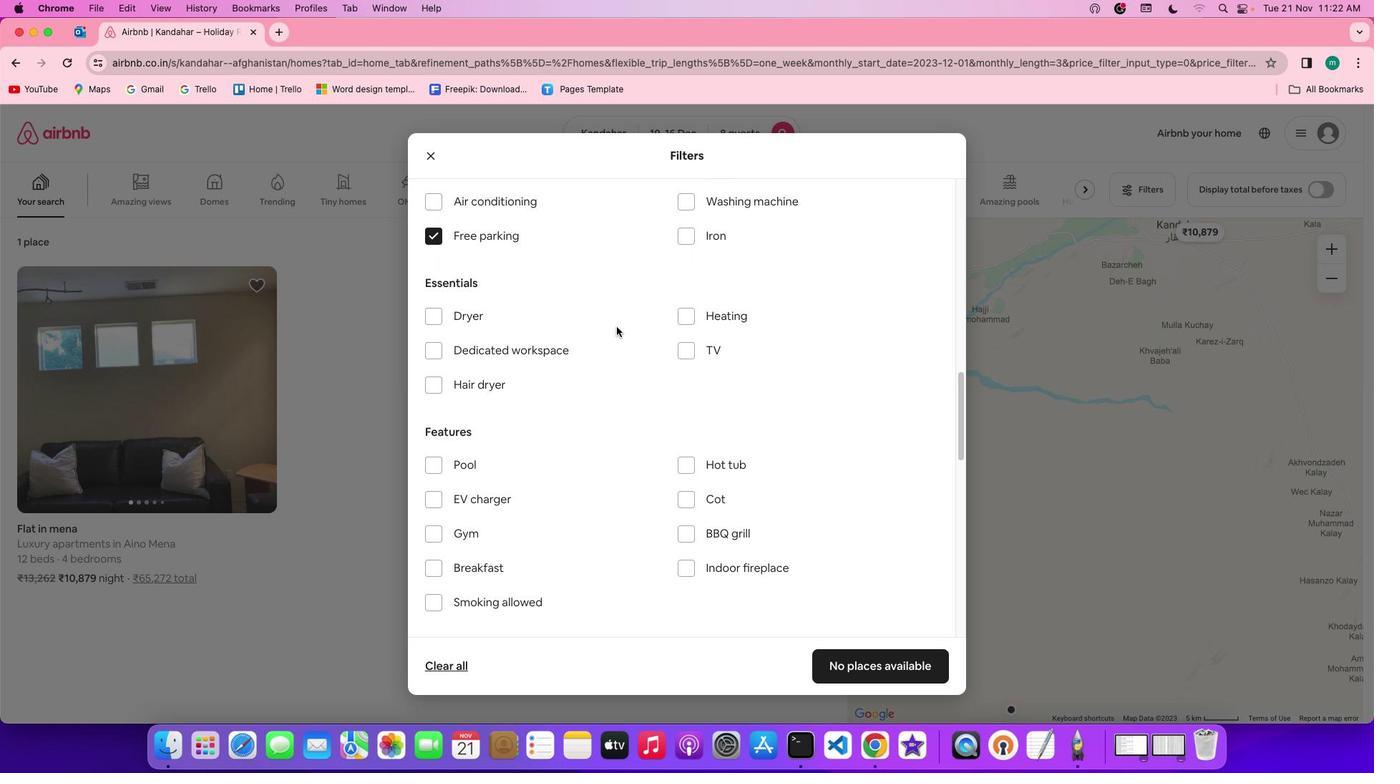 
Action: Mouse scrolled (622, 332) with delta (6, 5)
Screenshot: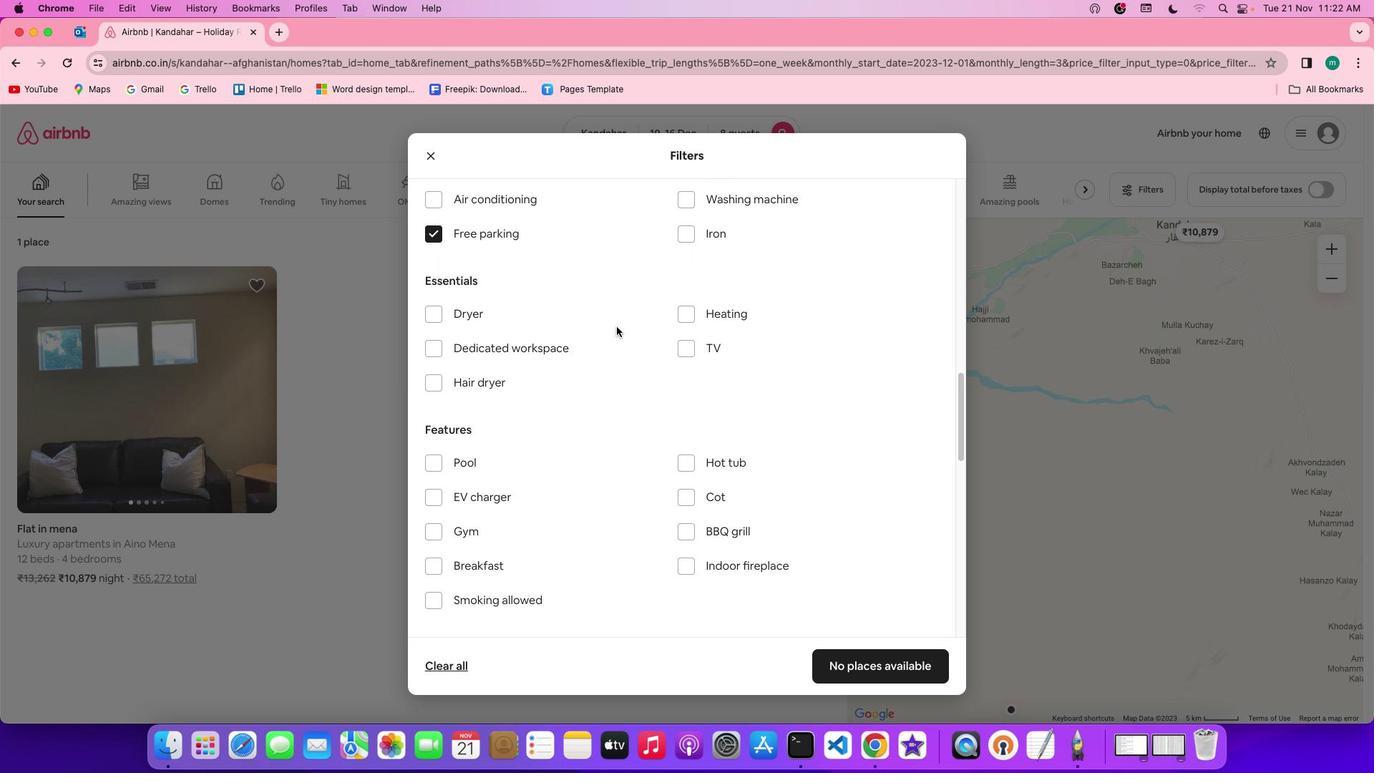 
Action: Mouse scrolled (622, 332) with delta (6, 5)
Screenshot: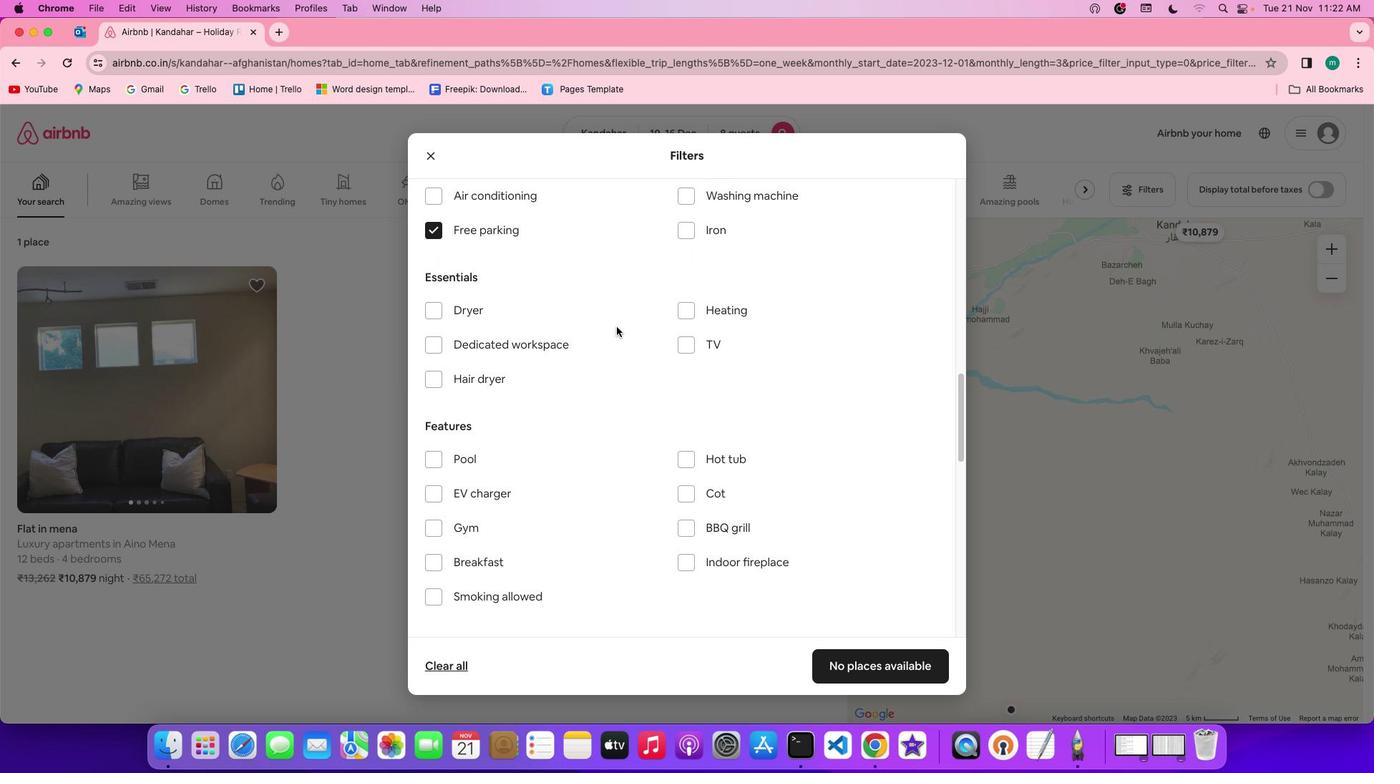
Action: Mouse scrolled (622, 332) with delta (6, 5)
Screenshot: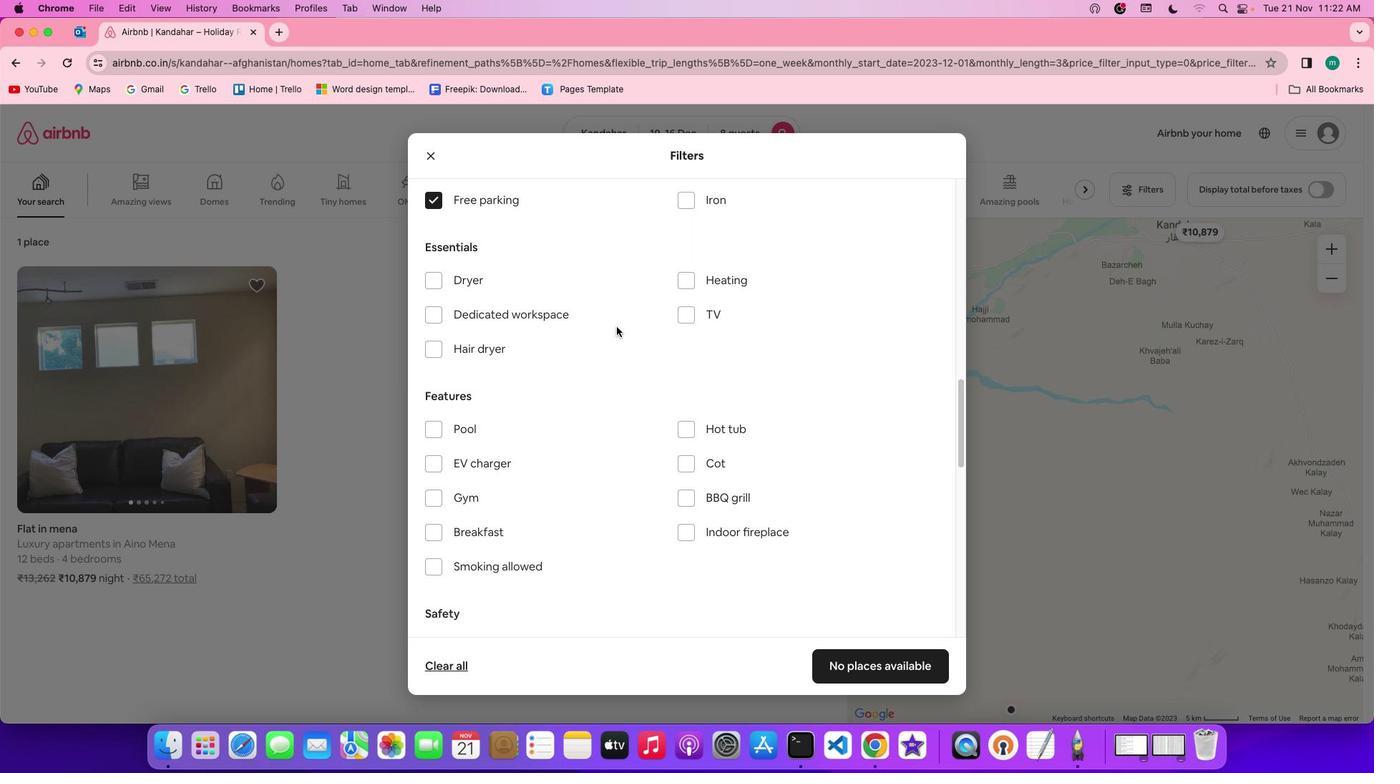 
Action: Mouse moved to (622, 335)
Screenshot: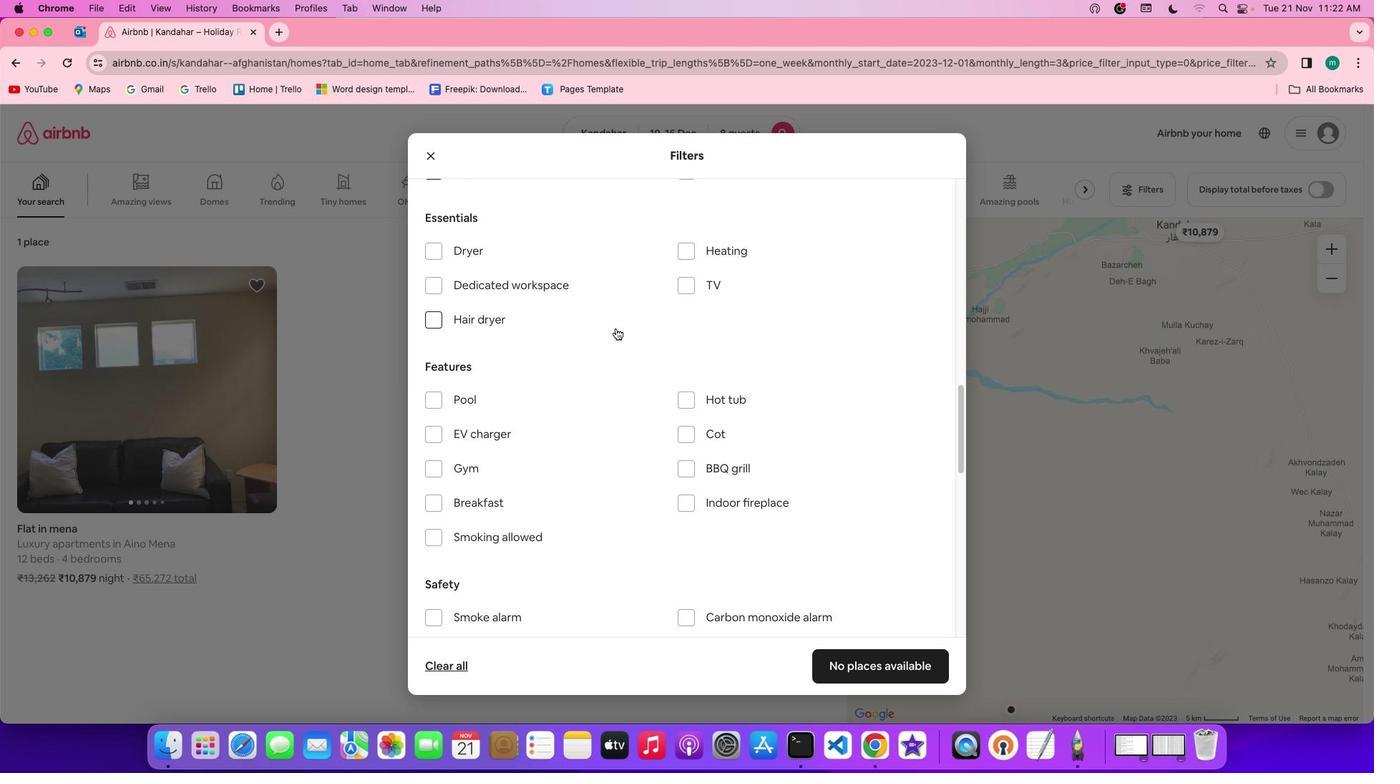 
Action: Mouse scrolled (622, 335) with delta (6, 5)
Screenshot: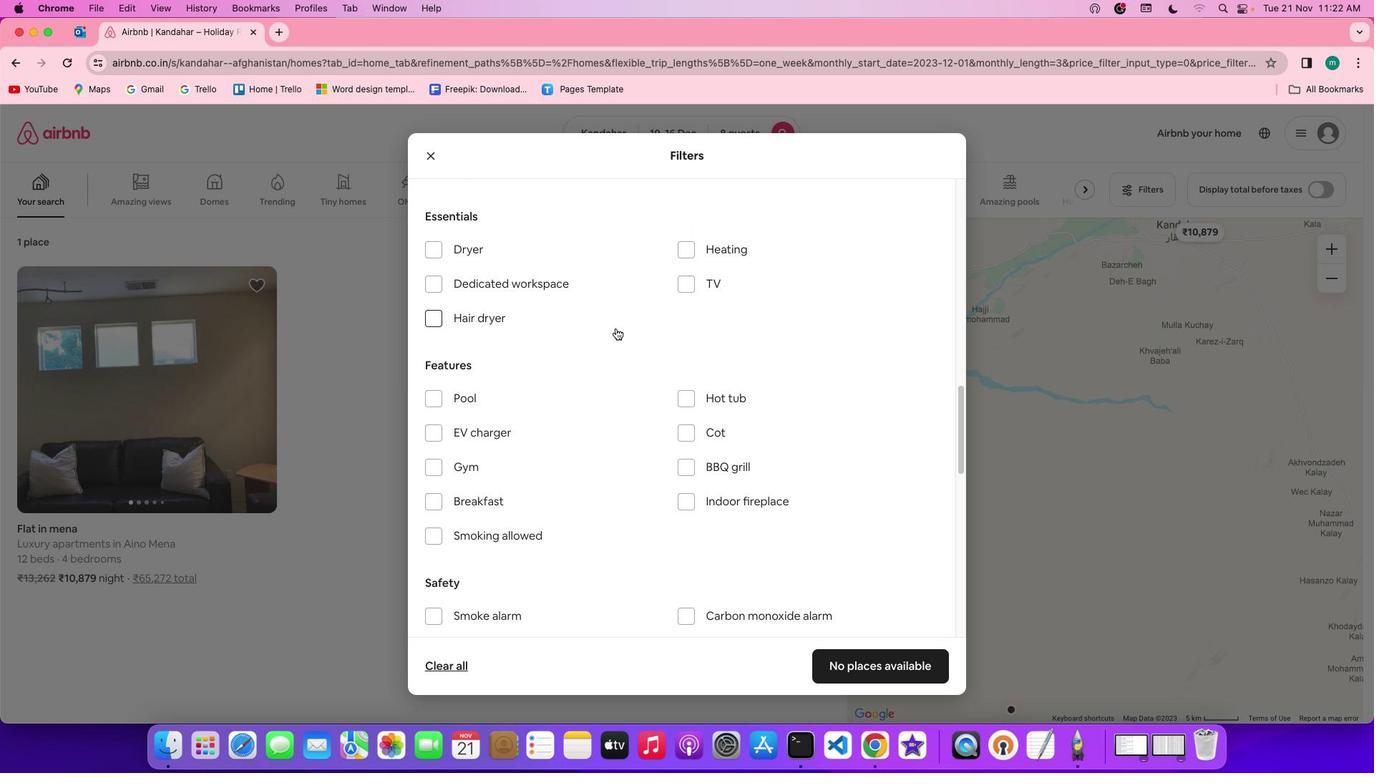 
Action: Mouse moved to (601, 325)
Screenshot: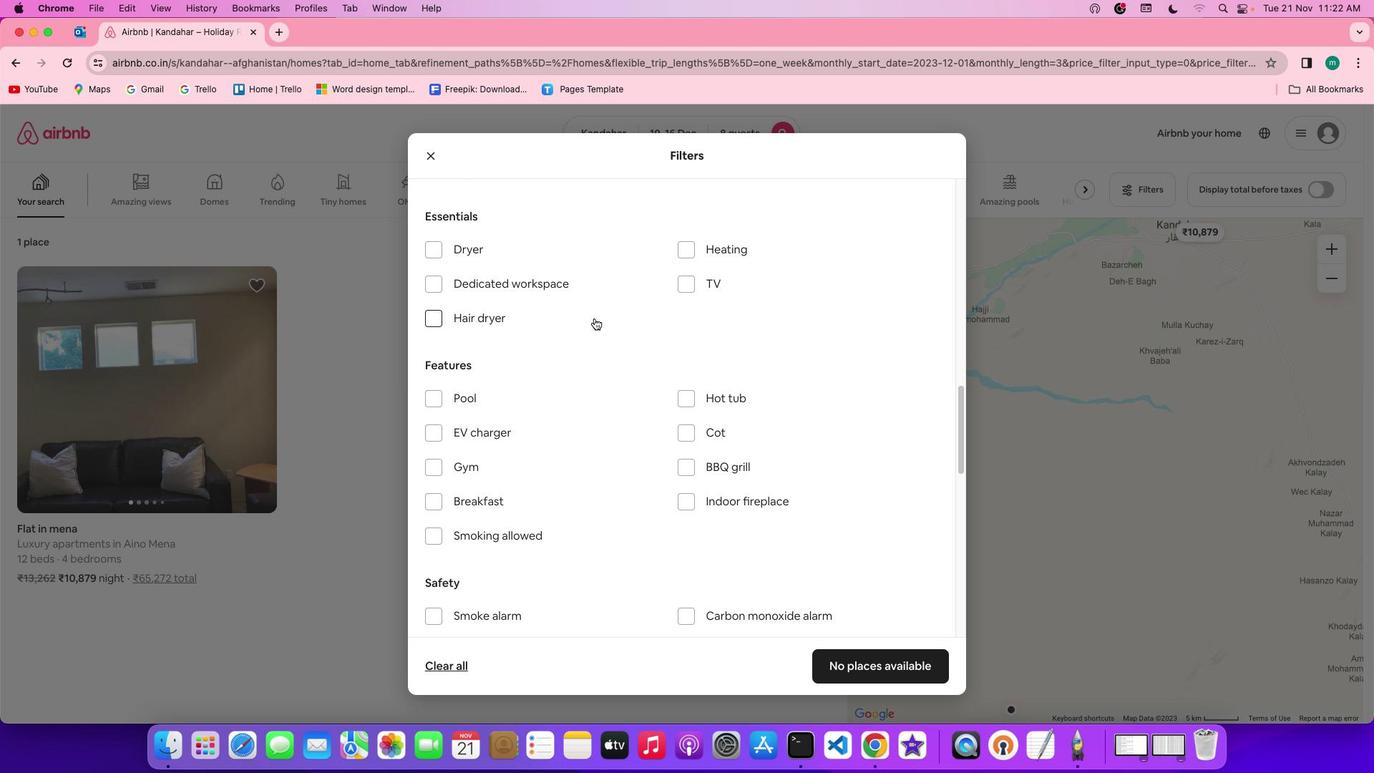 
Action: Mouse scrolled (601, 325) with delta (6, 7)
Screenshot: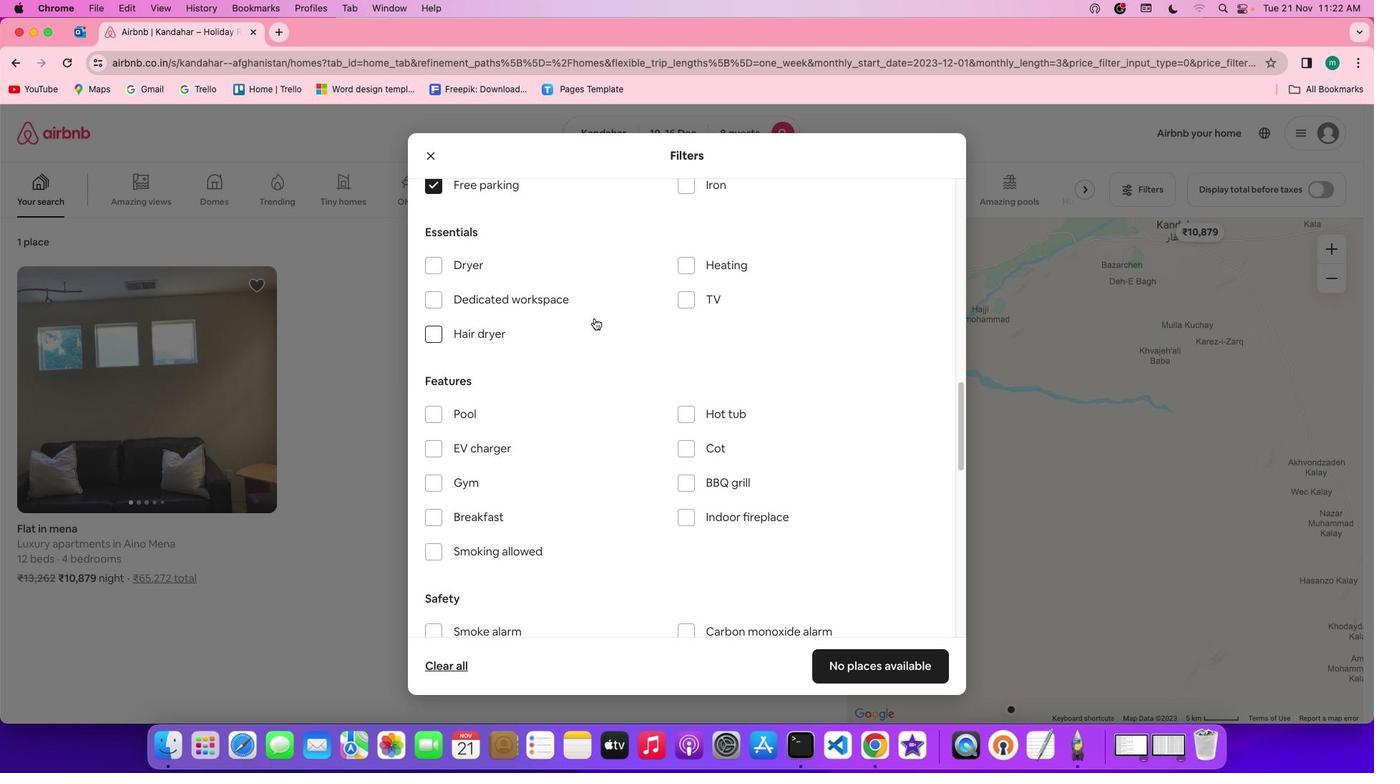 
Action: Mouse scrolled (601, 325) with delta (6, 7)
Screenshot: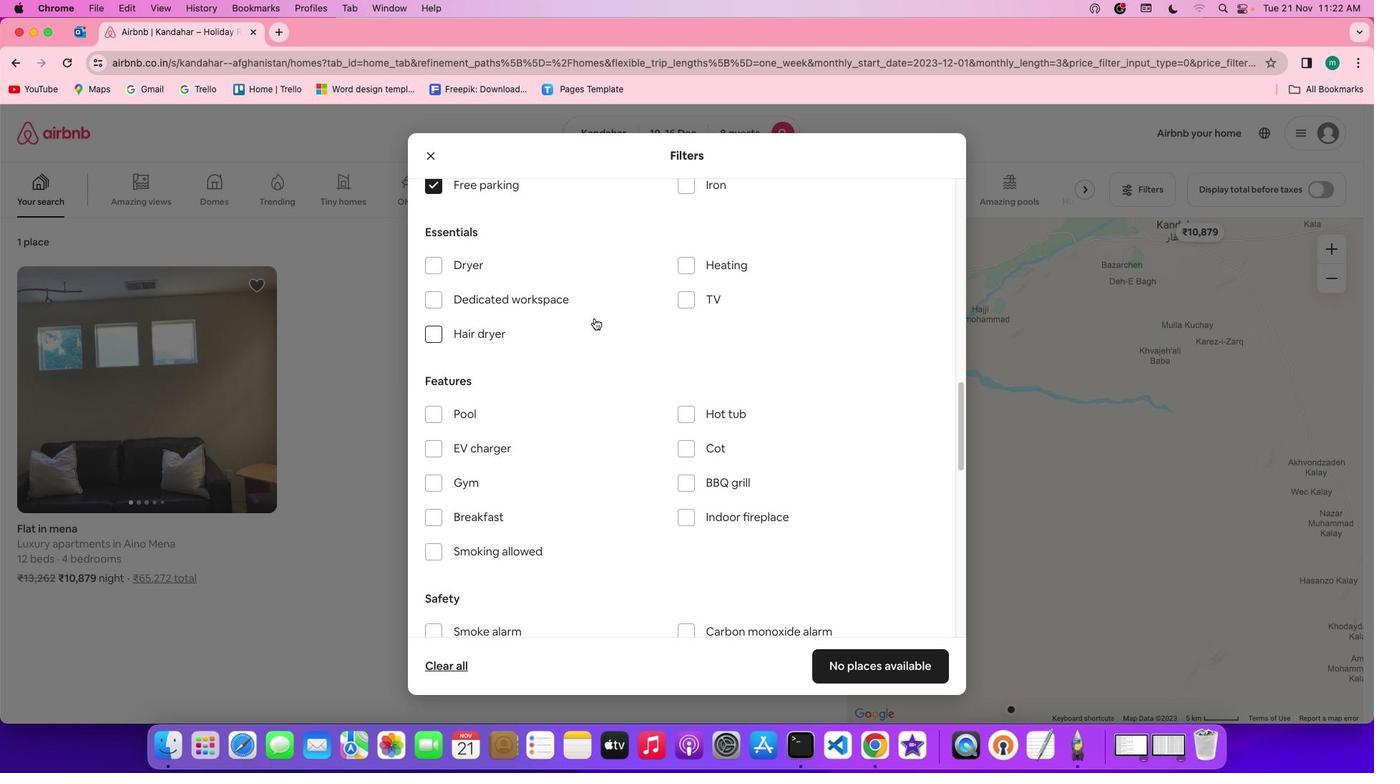 
Action: Mouse scrolled (601, 325) with delta (6, 8)
Screenshot: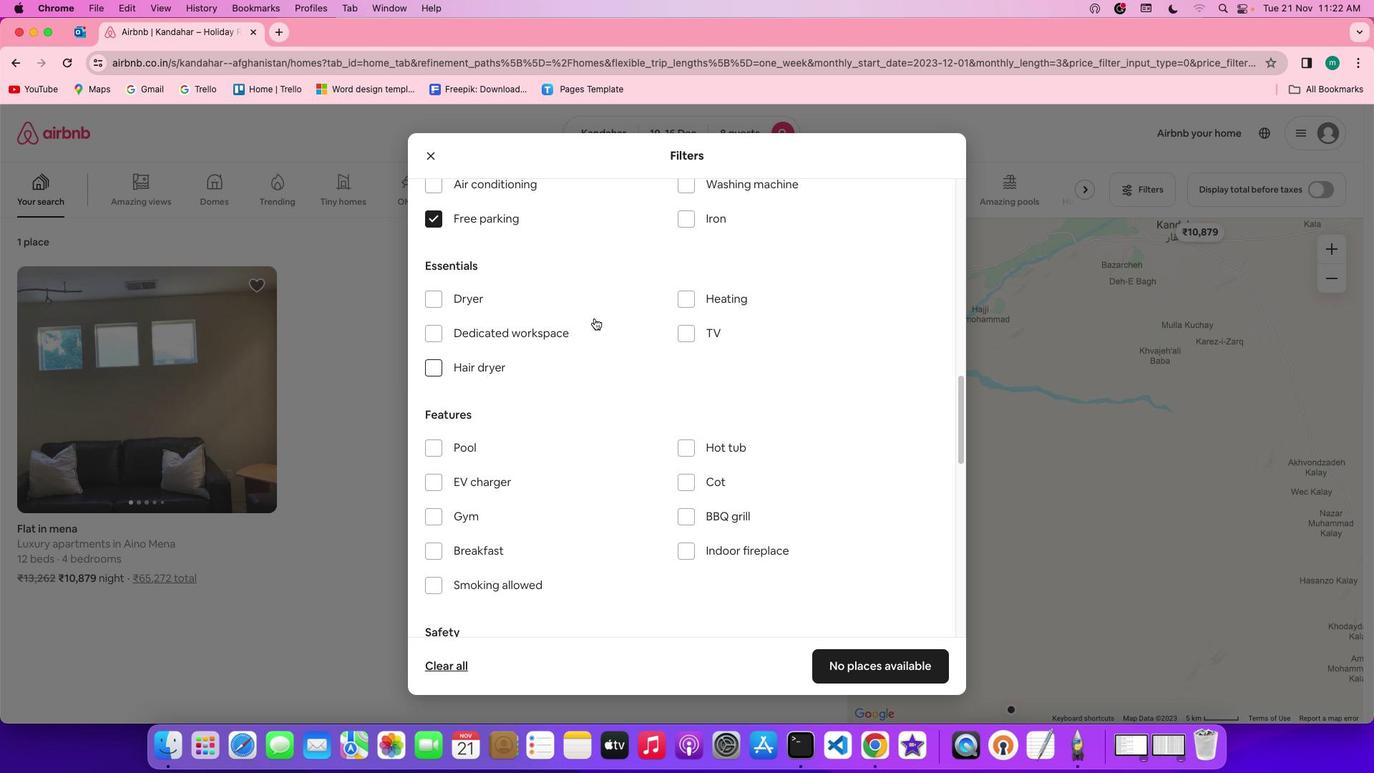 
Action: Mouse scrolled (601, 325) with delta (6, 7)
Screenshot: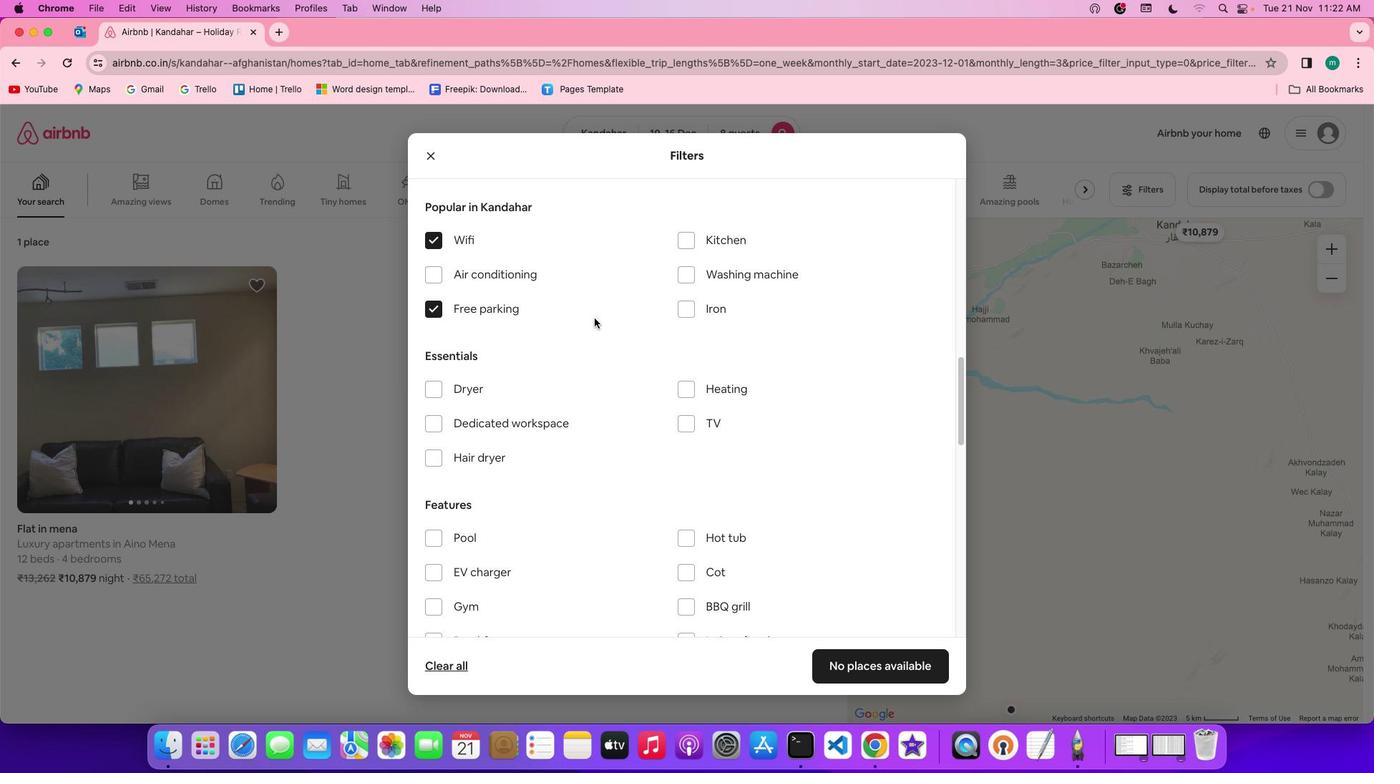 
Action: Mouse scrolled (601, 325) with delta (6, 7)
Screenshot: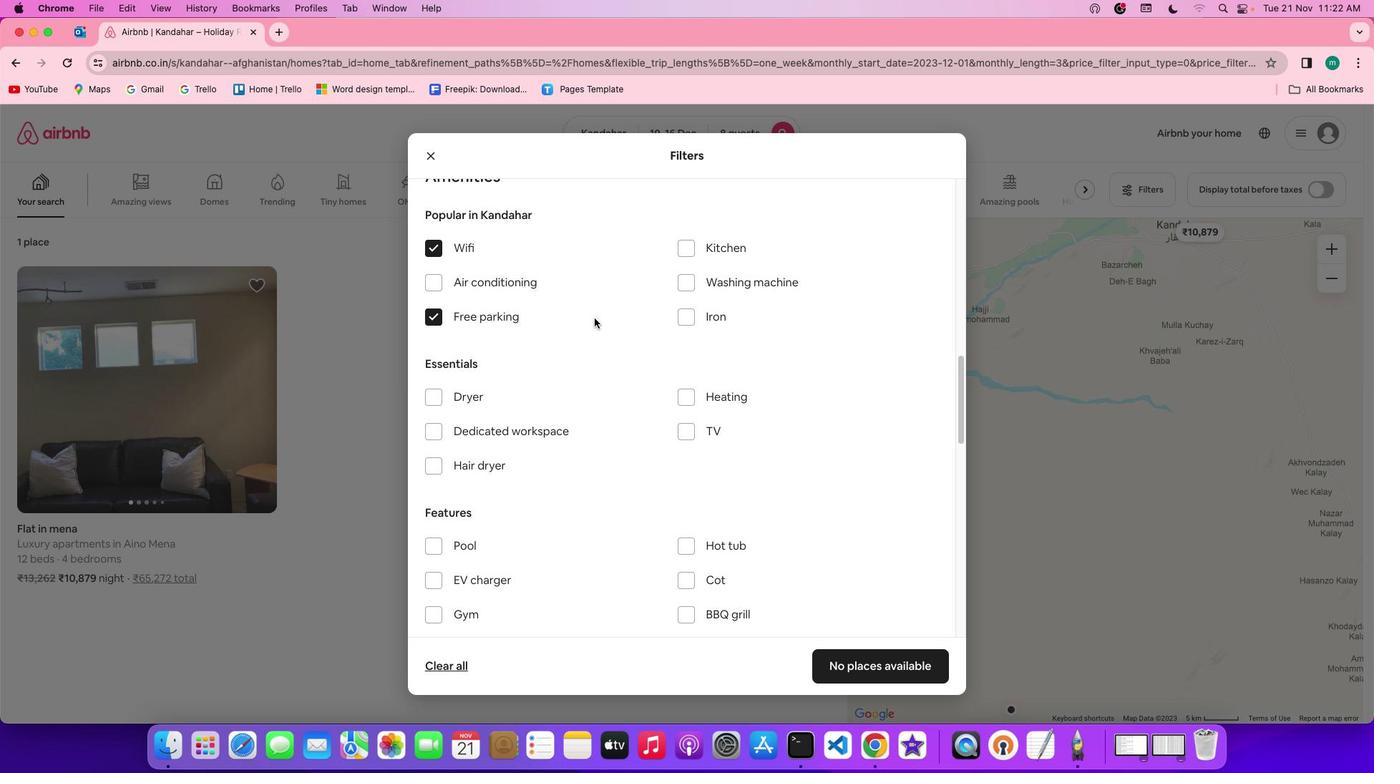 
Action: Mouse moved to (630, 340)
Screenshot: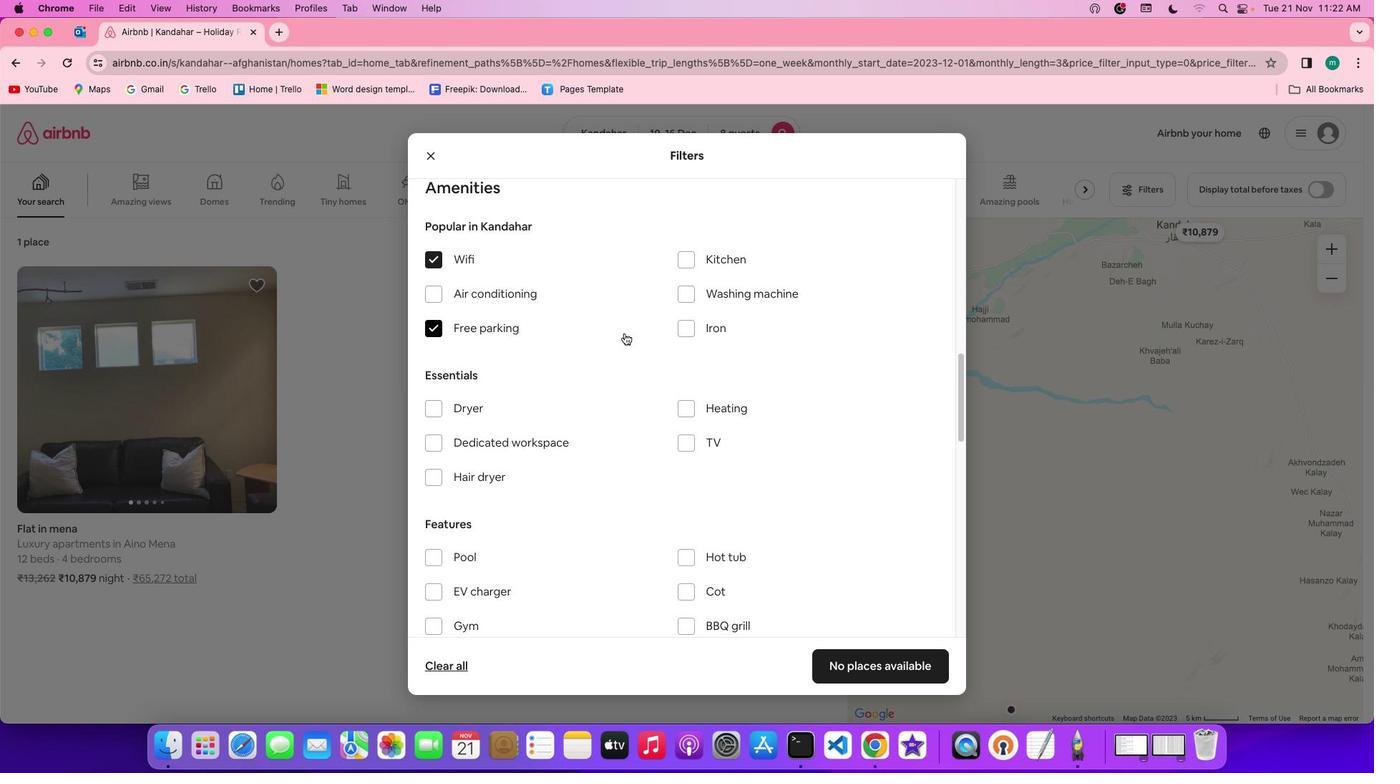 
Action: Mouse scrolled (630, 340) with delta (6, 5)
Screenshot: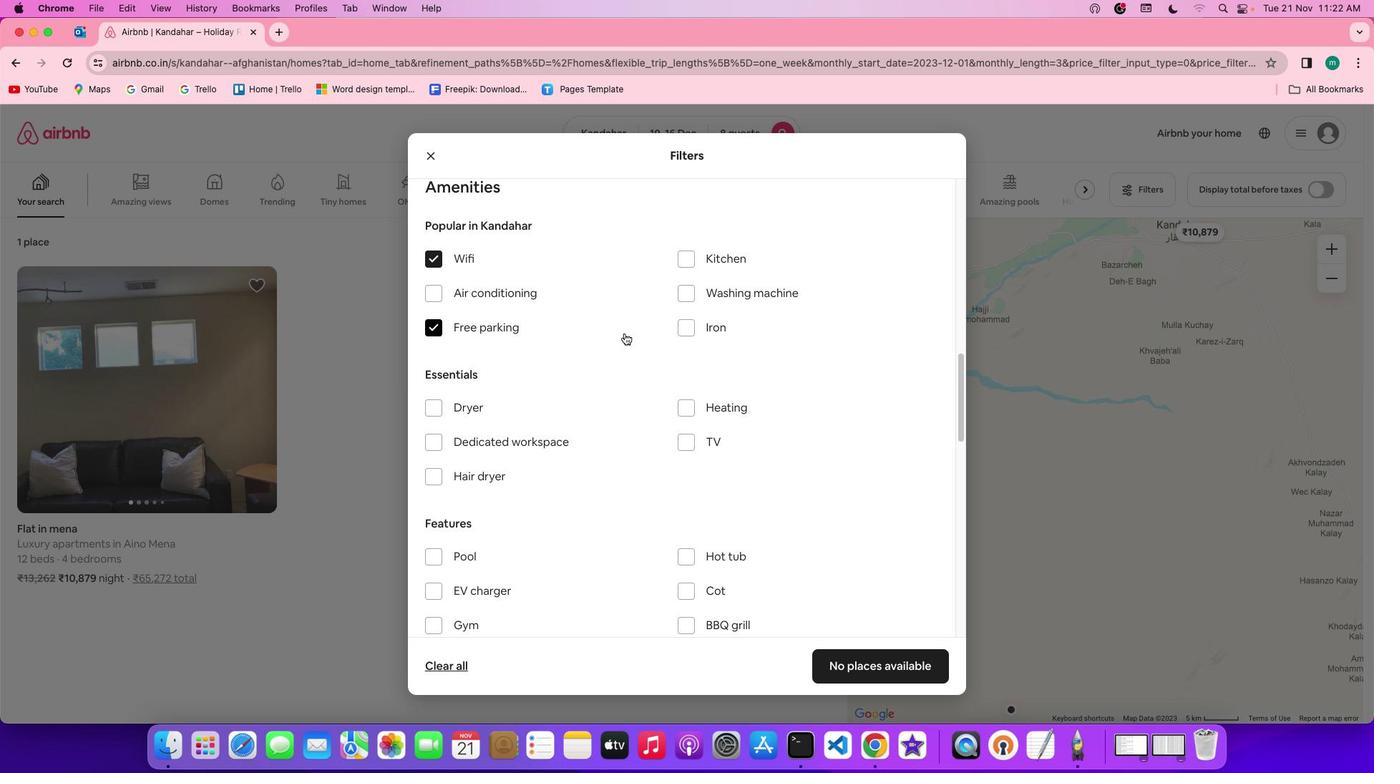 
Action: Mouse scrolled (630, 340) with delta (6, 5)
Screenshot: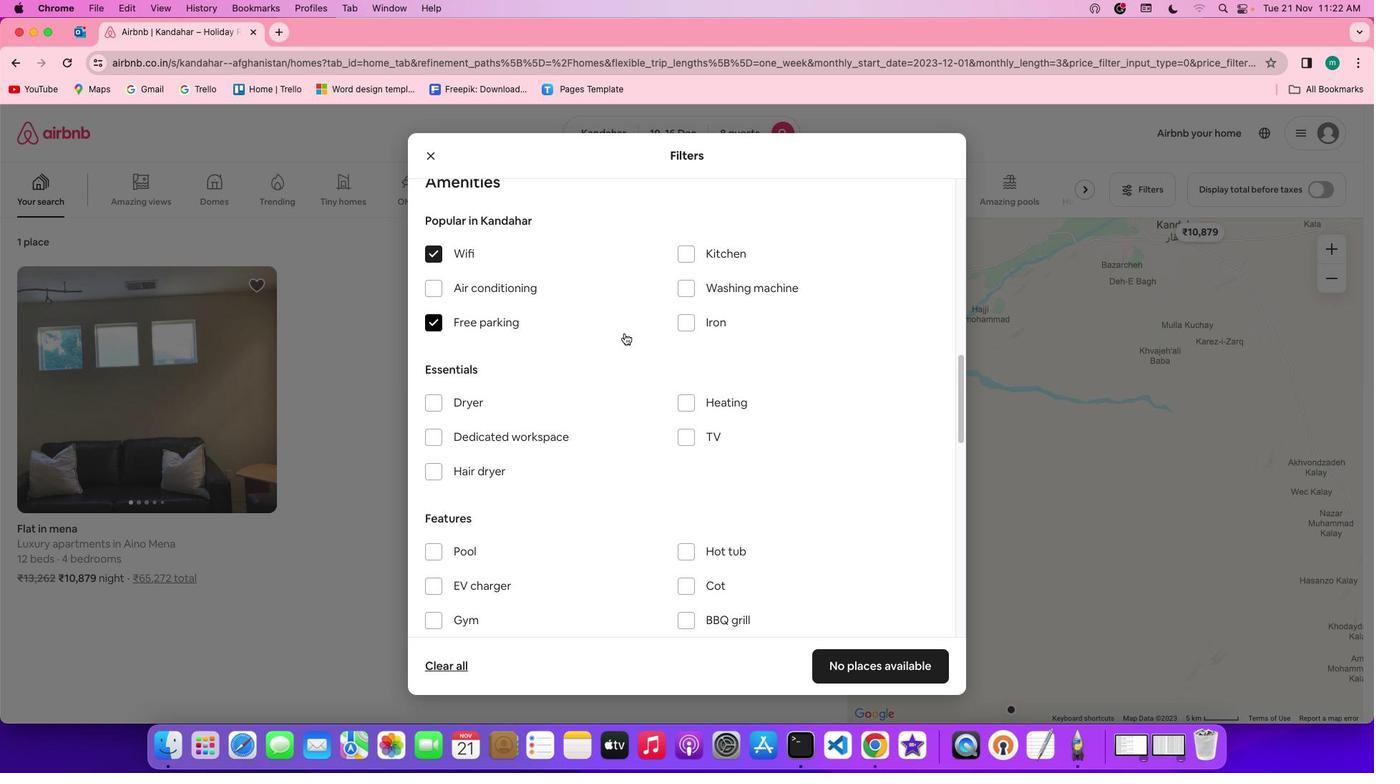 
Action: Mouse scrolled (630, 340) with delta (6, 5)
Screenshot: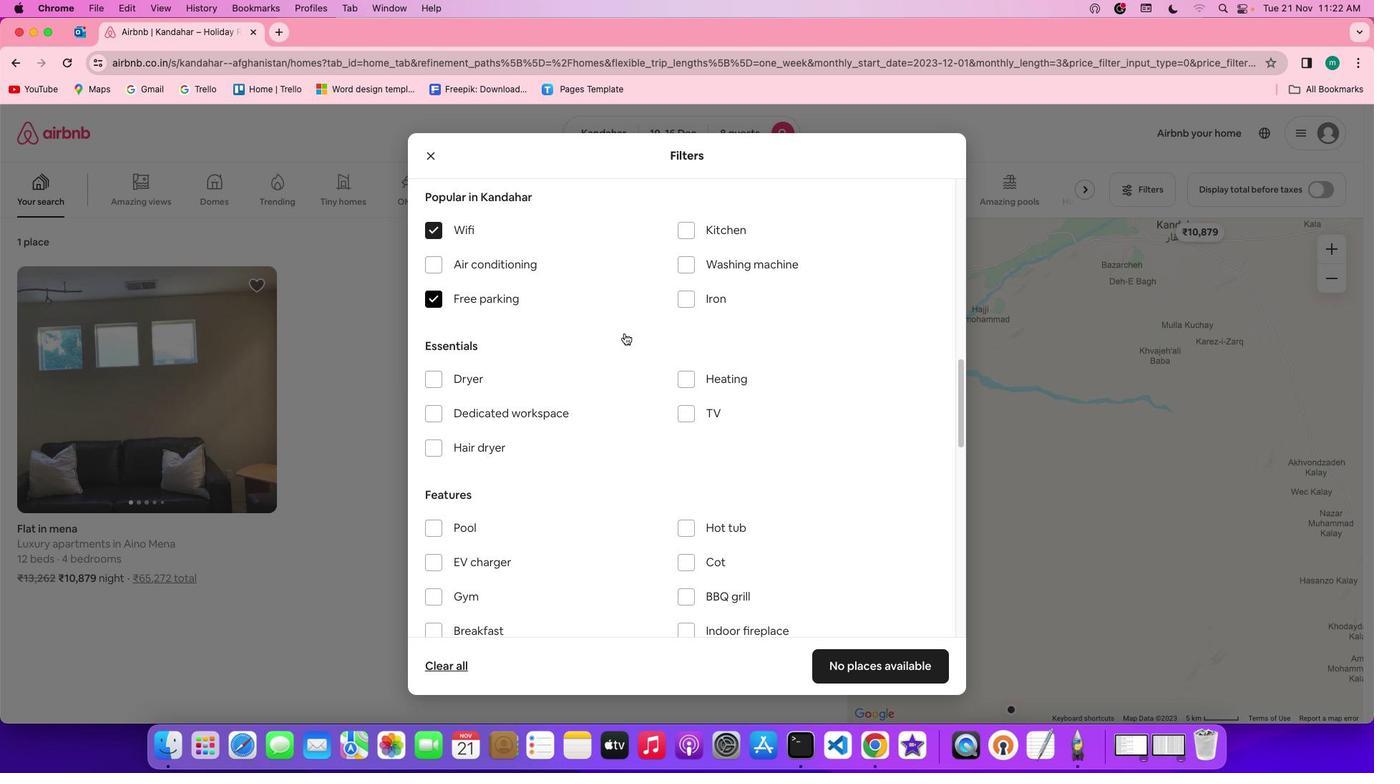 
Action: Mouse scrolled (630, 340) with delta (6, 5)
Screenshot: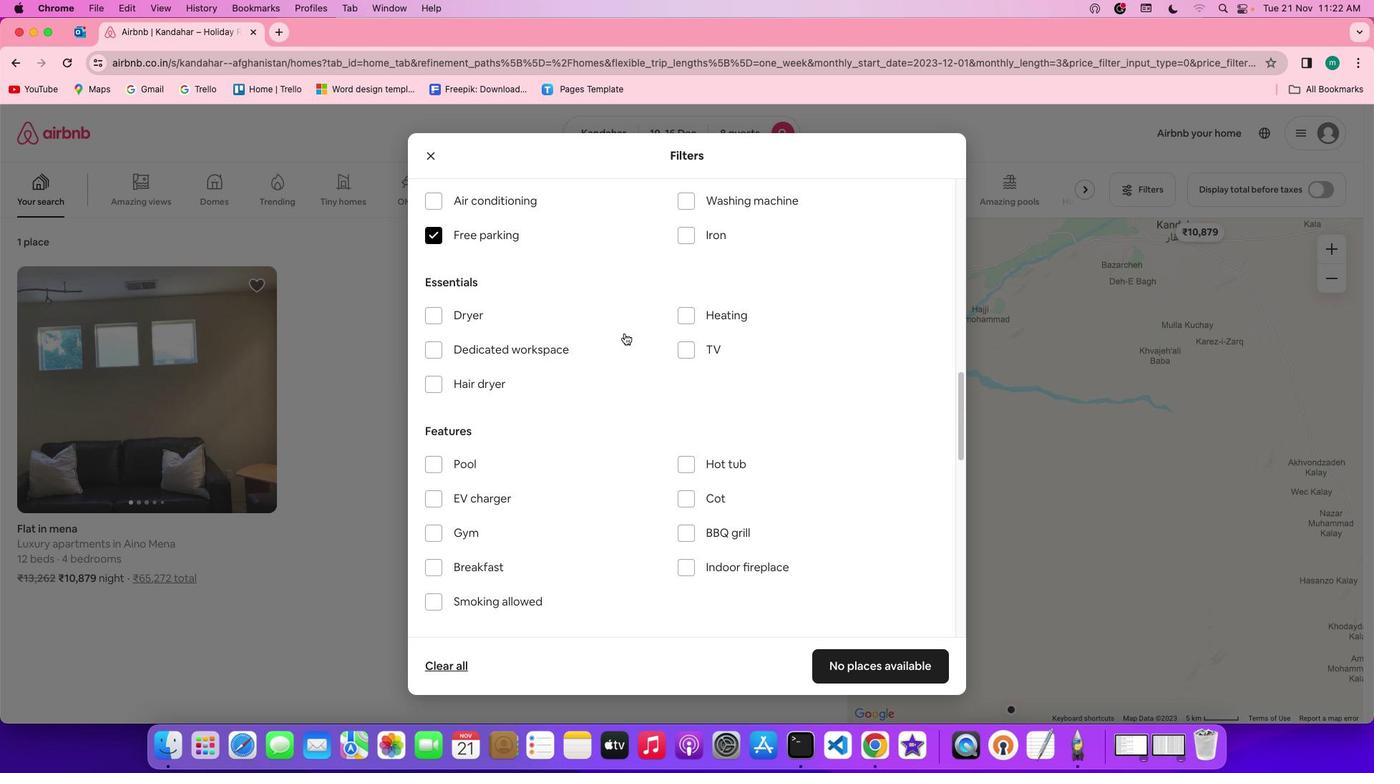 
Action: Mouse scrolled (630, 340) with delta (6, 5)
Screenshot: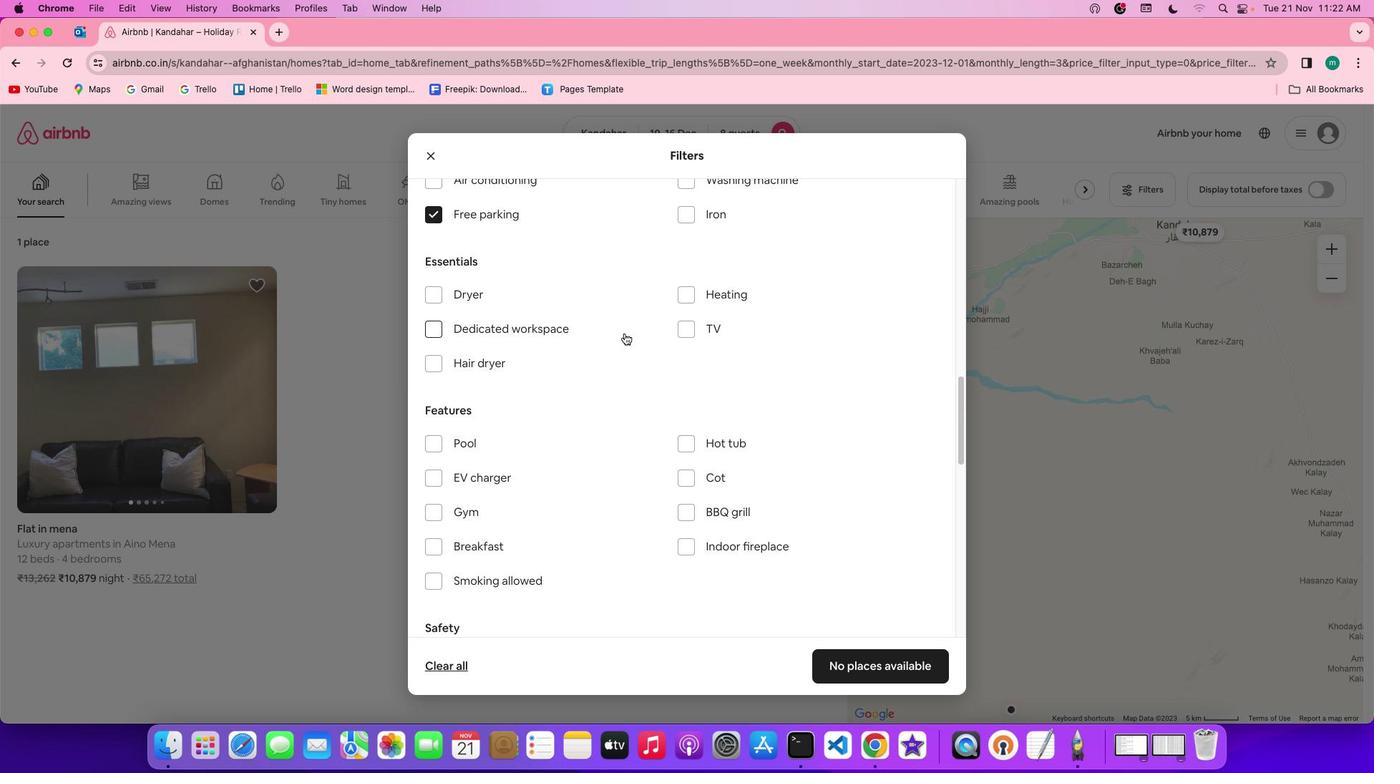 
Action: Mouse scrolled (630, 340) with delta (6, 5)
Screenshot: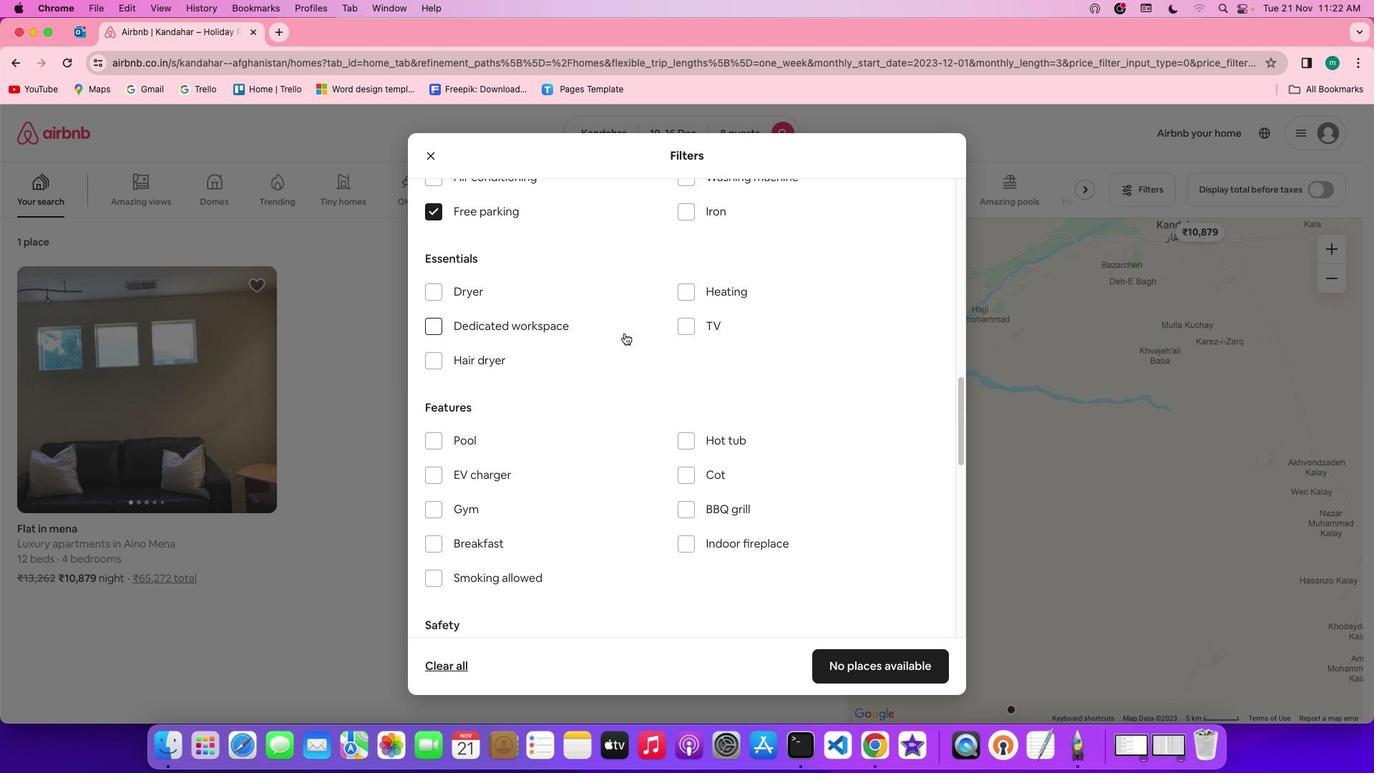 
Action: Mouse scrolled (630, 340) with delta (6, 5)
Screenshot: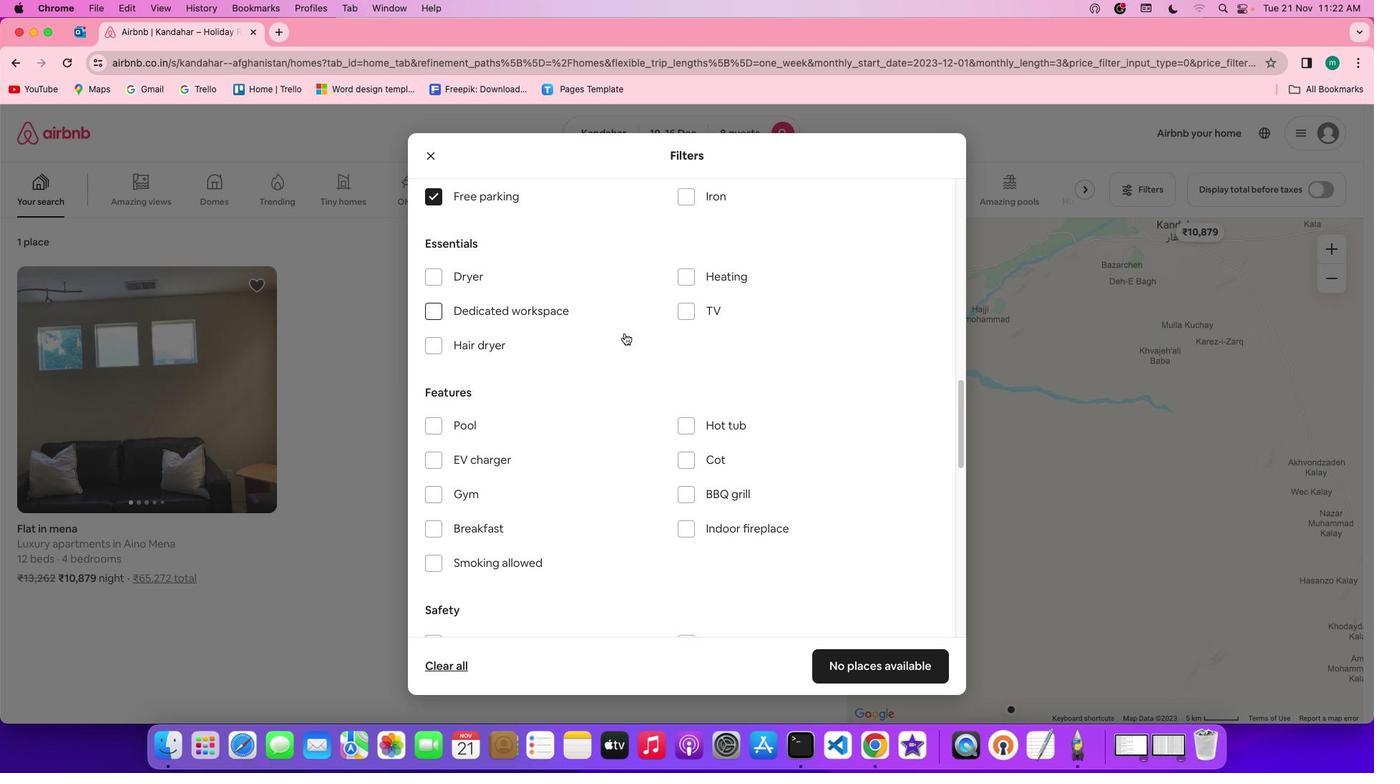 
Action: Mouse moved to (485, 520)
Screenshot: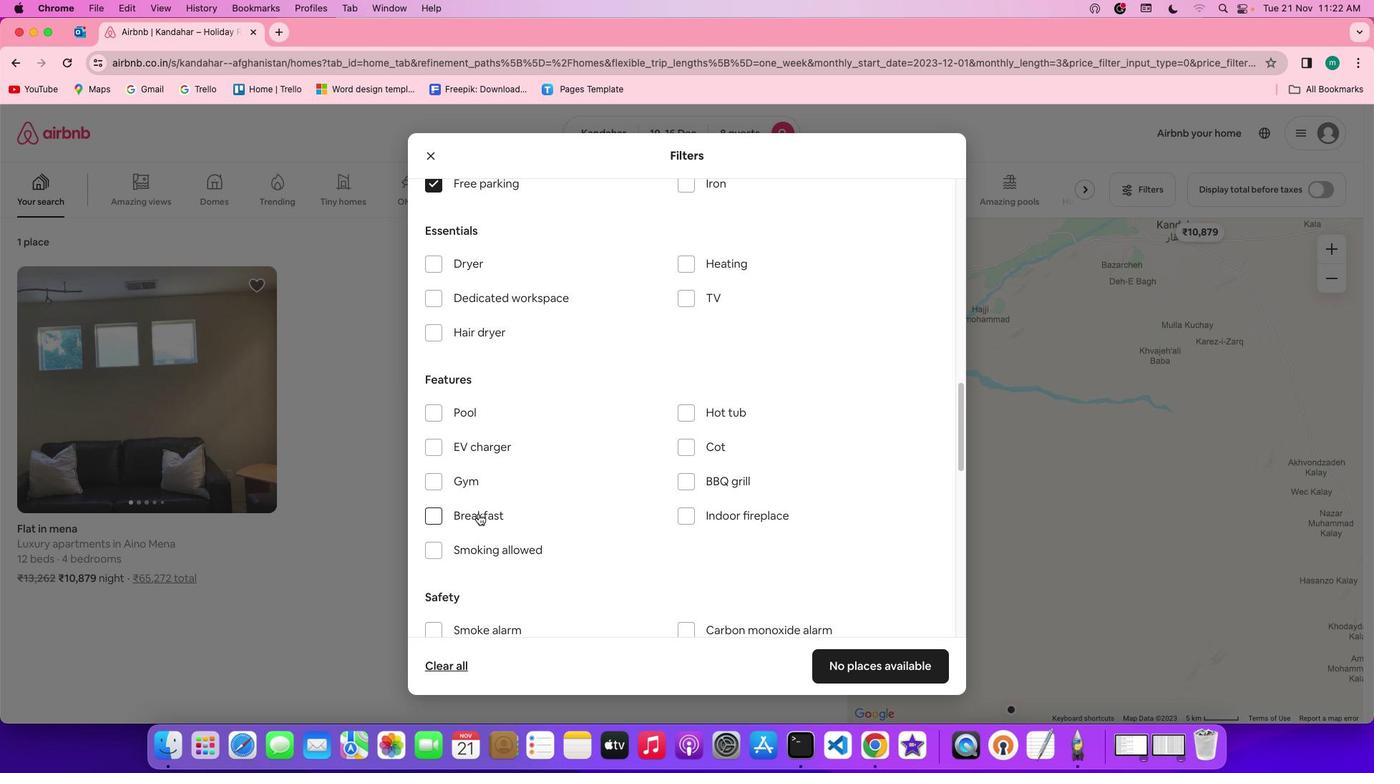 
Action: Mouse pressed left at (485, 520)
Screenshot: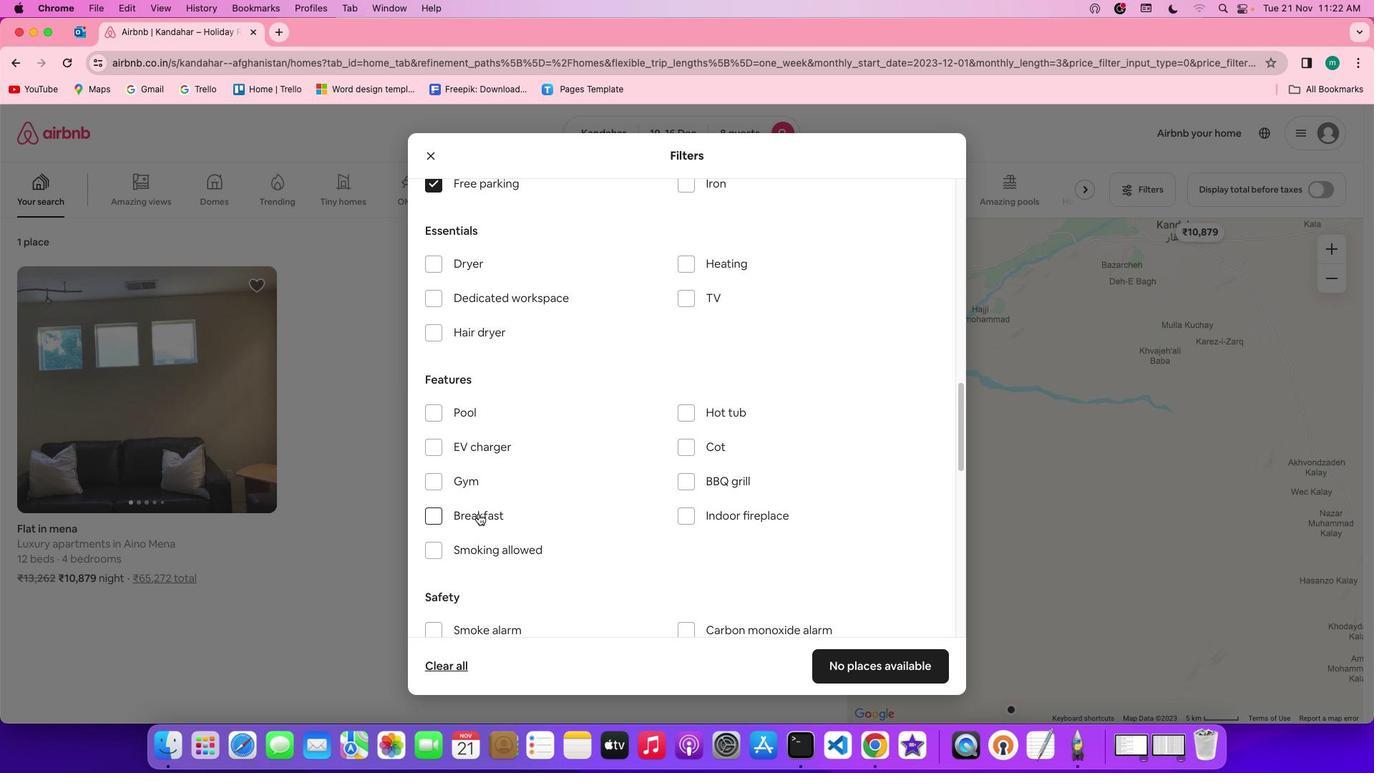 
Action: Mouse moved to (602, 511)
Screenshot: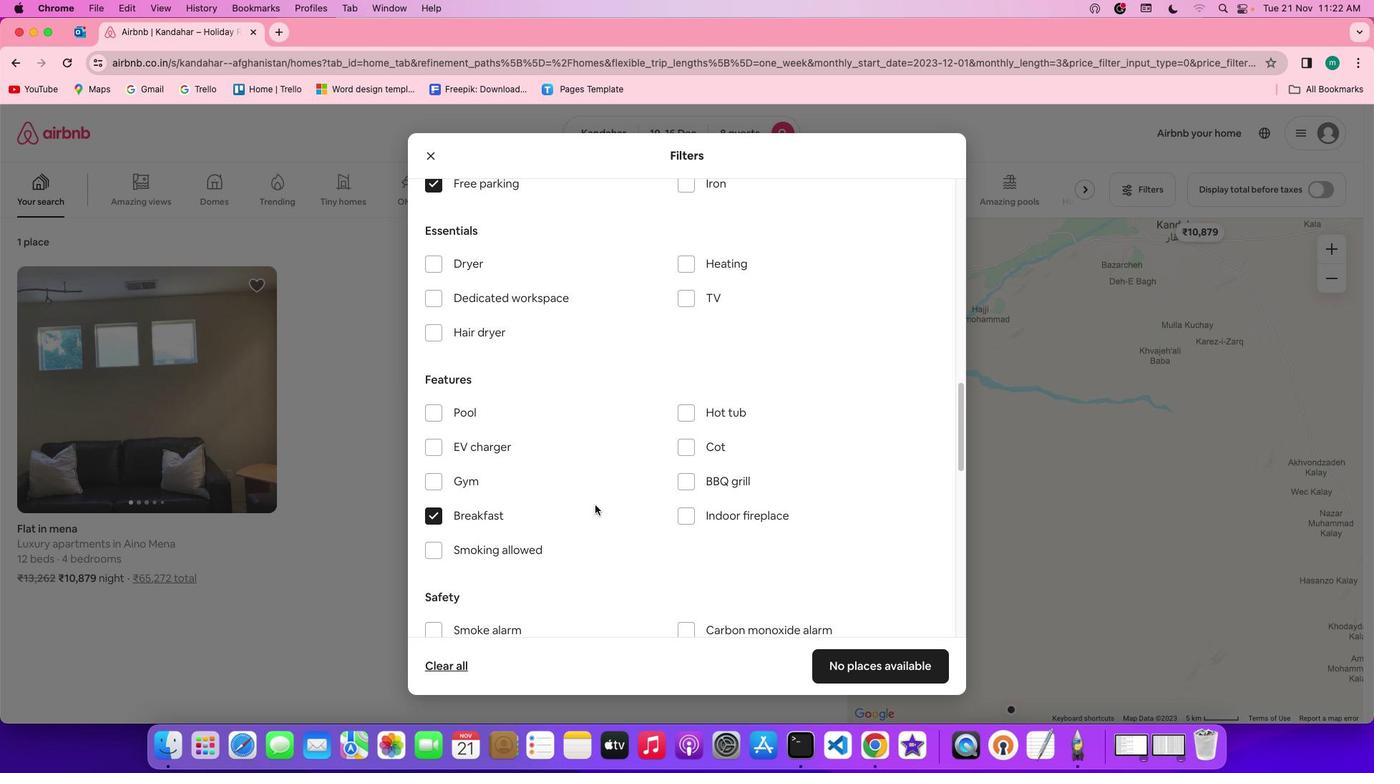 
Action: Mouse scrolled (602, 511) with delta (6, 5)
Screenshot: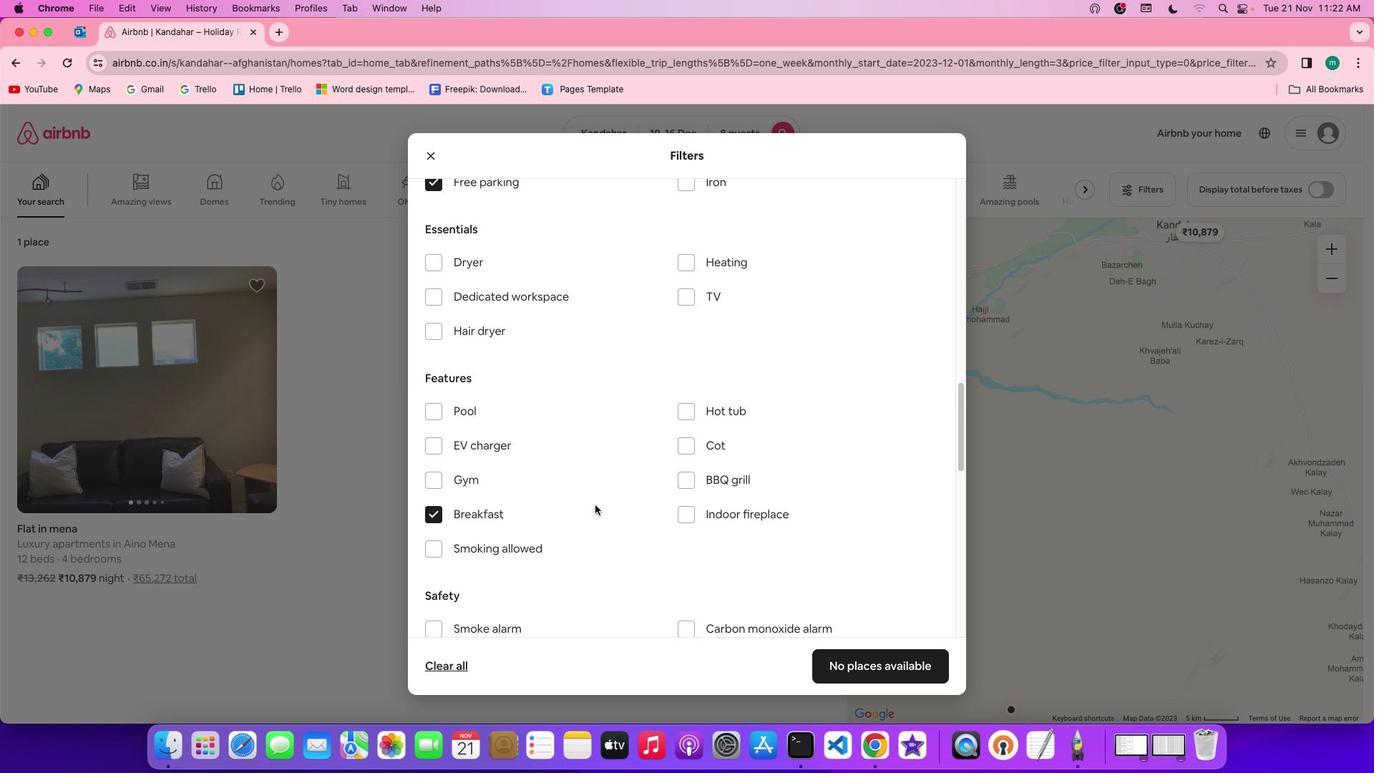 
Action: Mouse scrolled (602, 511) with delta (6, 5)
Screenshot: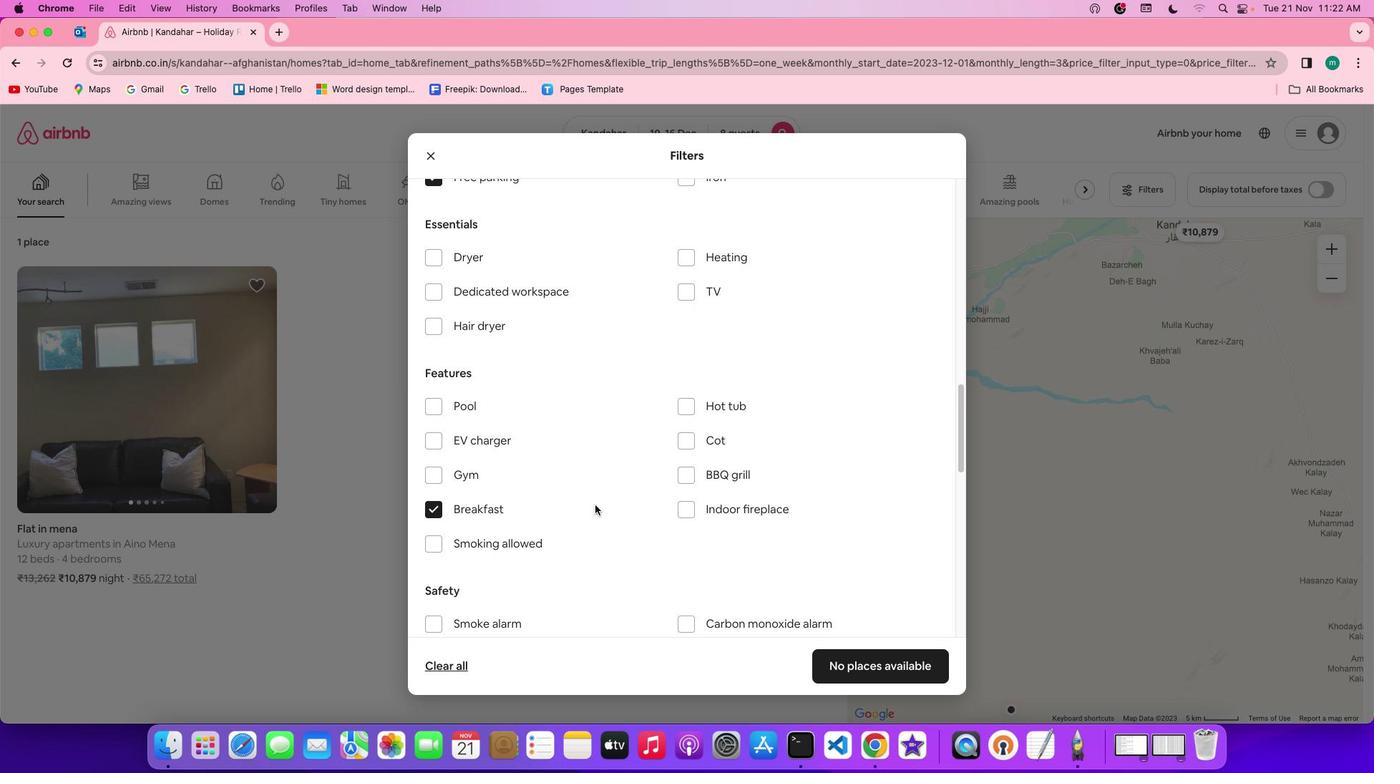 
Action: Mouse scrolled (602, 511) with delta (6, 5)
Screenshot: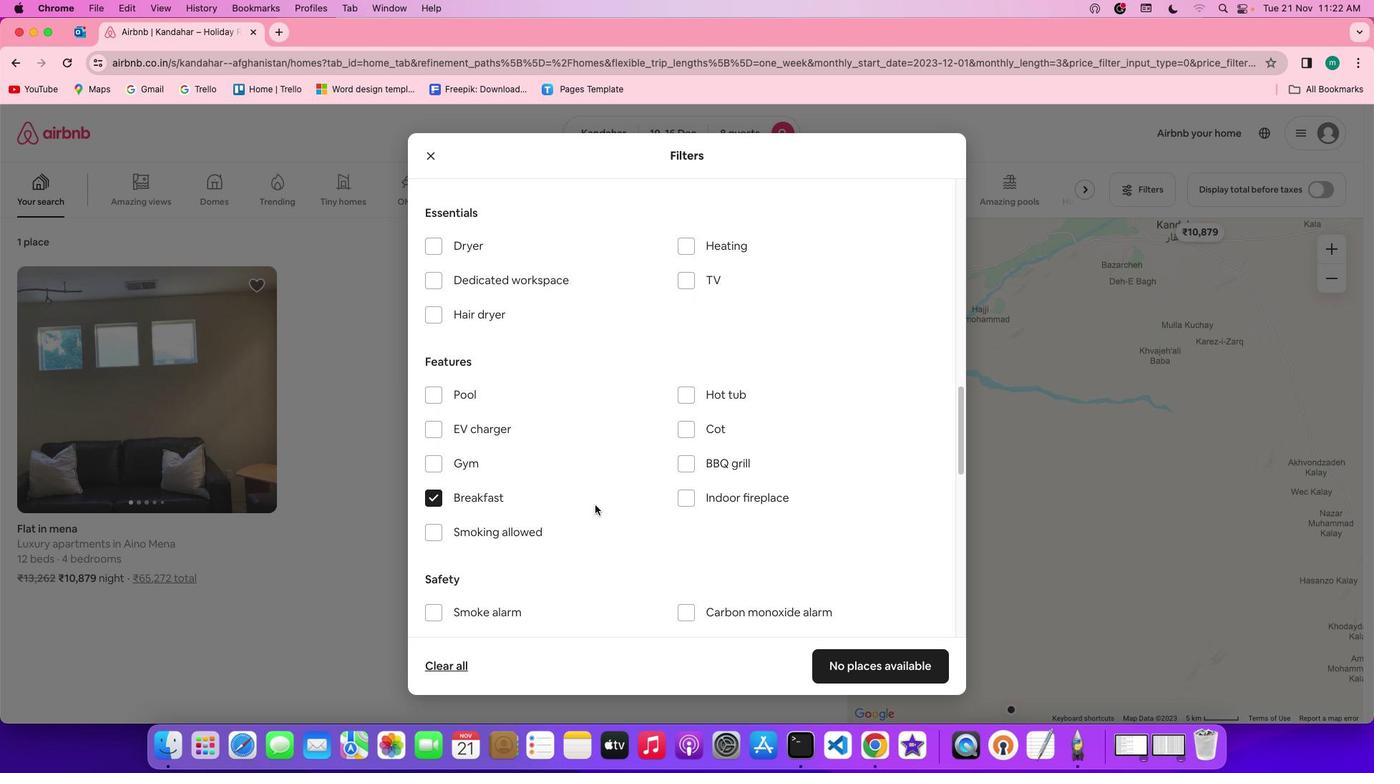 
Action: Mouse scrolled (602, 511) with delta (6, 5)
Screenshot: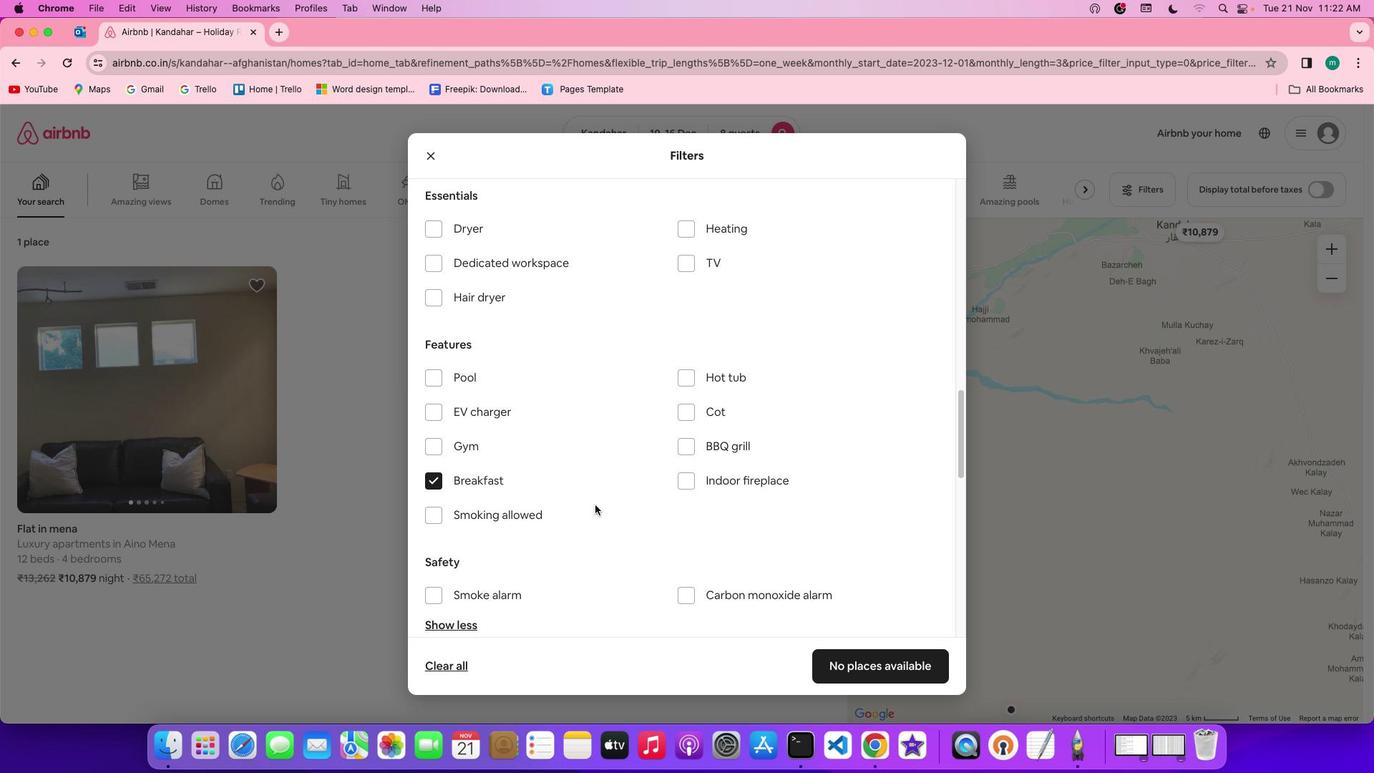 
Action: Mouse scrolled (602, 511) with delta (6, 5)
Screenshot: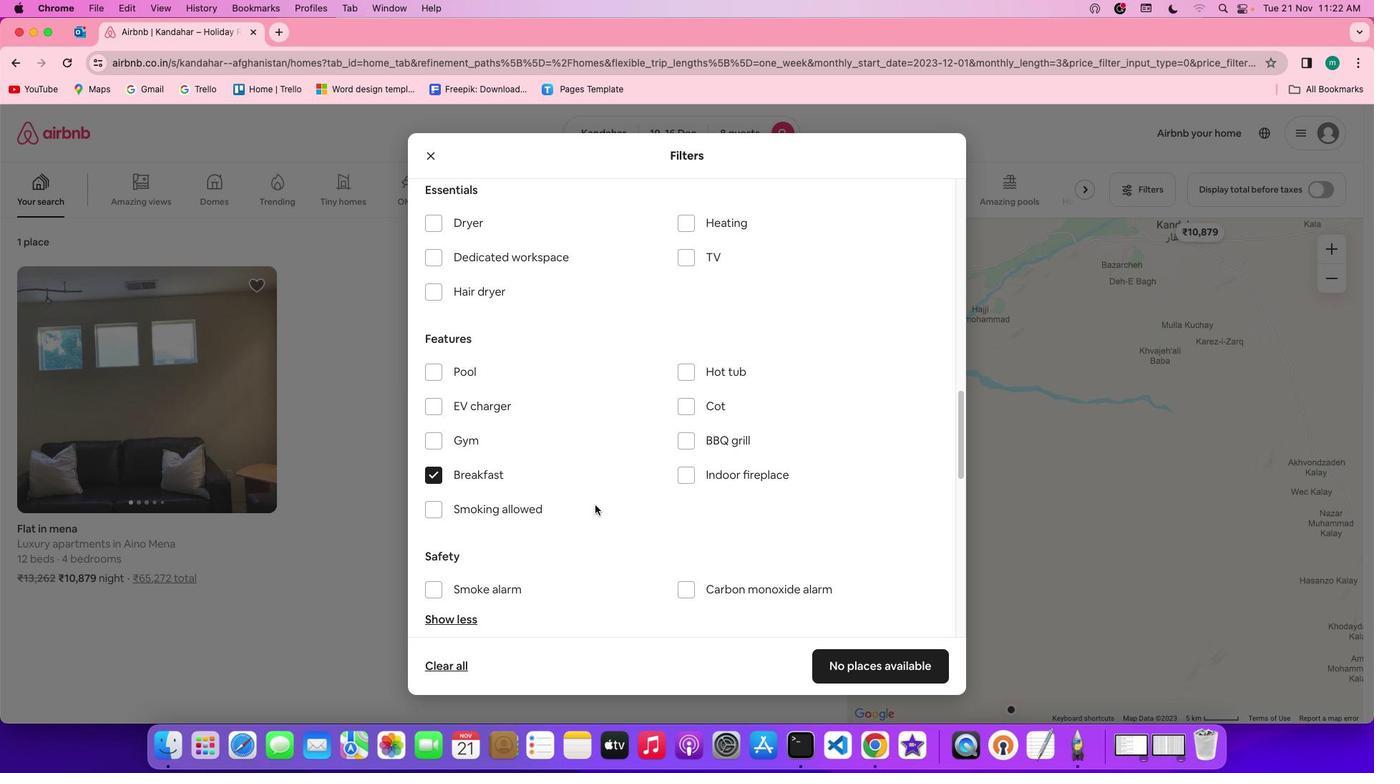 
Action: Mouse scrolled (602, 511) with delta (6, 5)
Screenshot: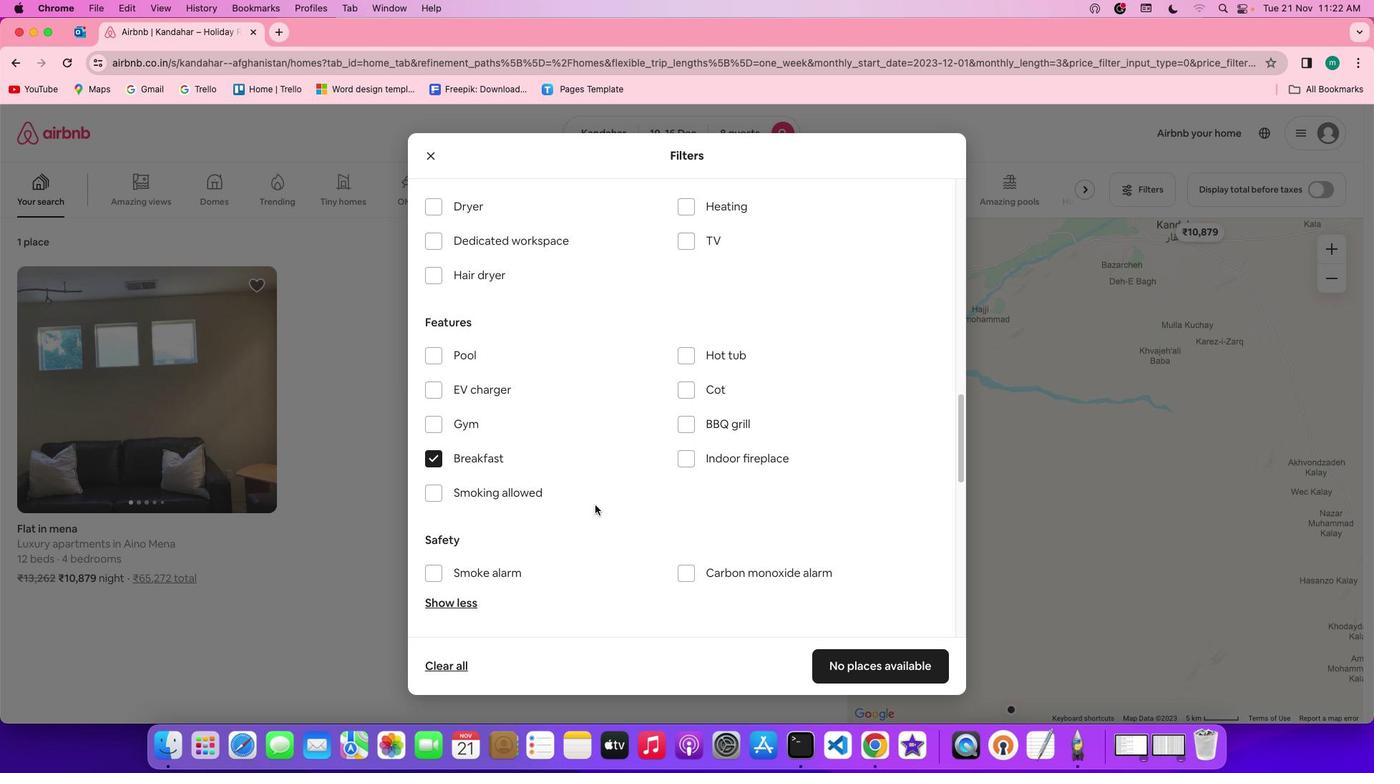 
Action: Mouse scrolled (602, 511) with delta (6, 5)
Screenshot: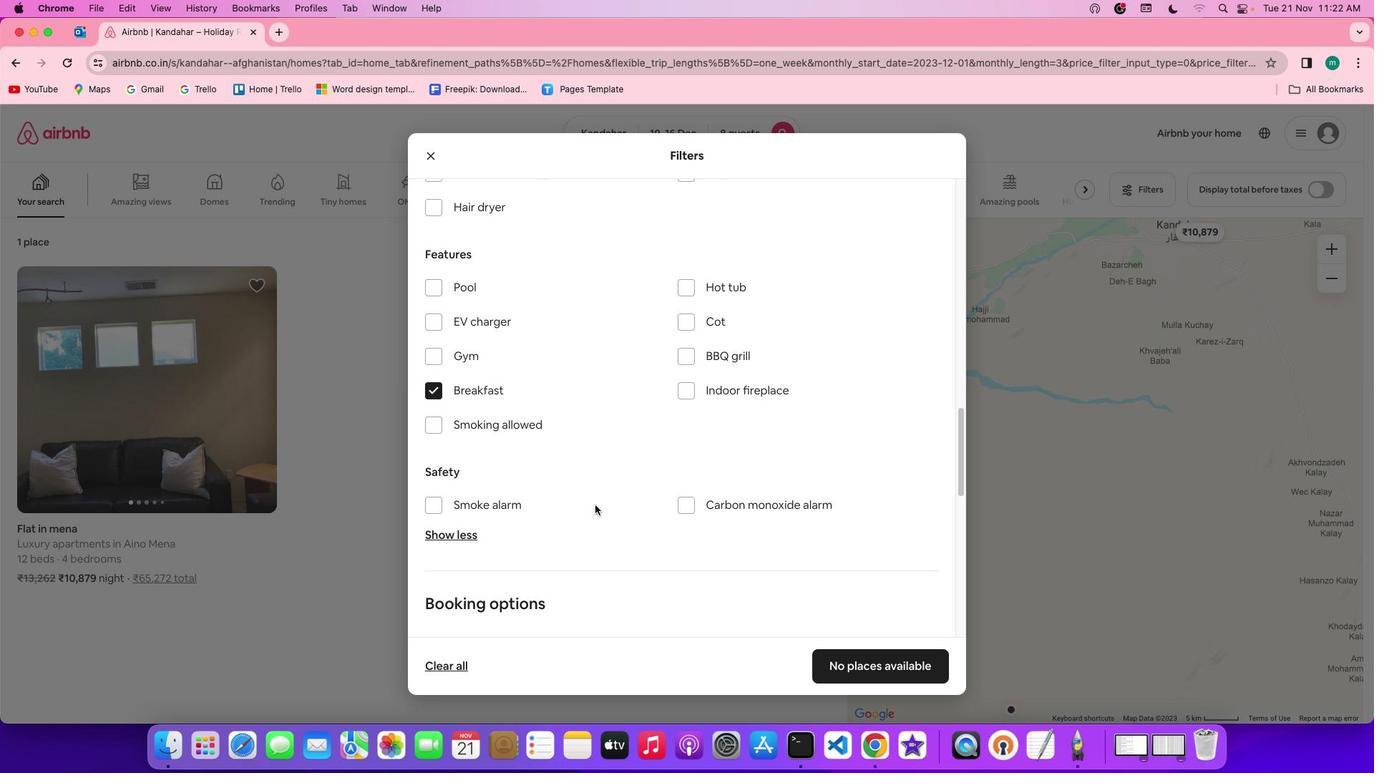 
Action: Mouse scrolled (602, 511) with delta (6, 5)
Screenshot: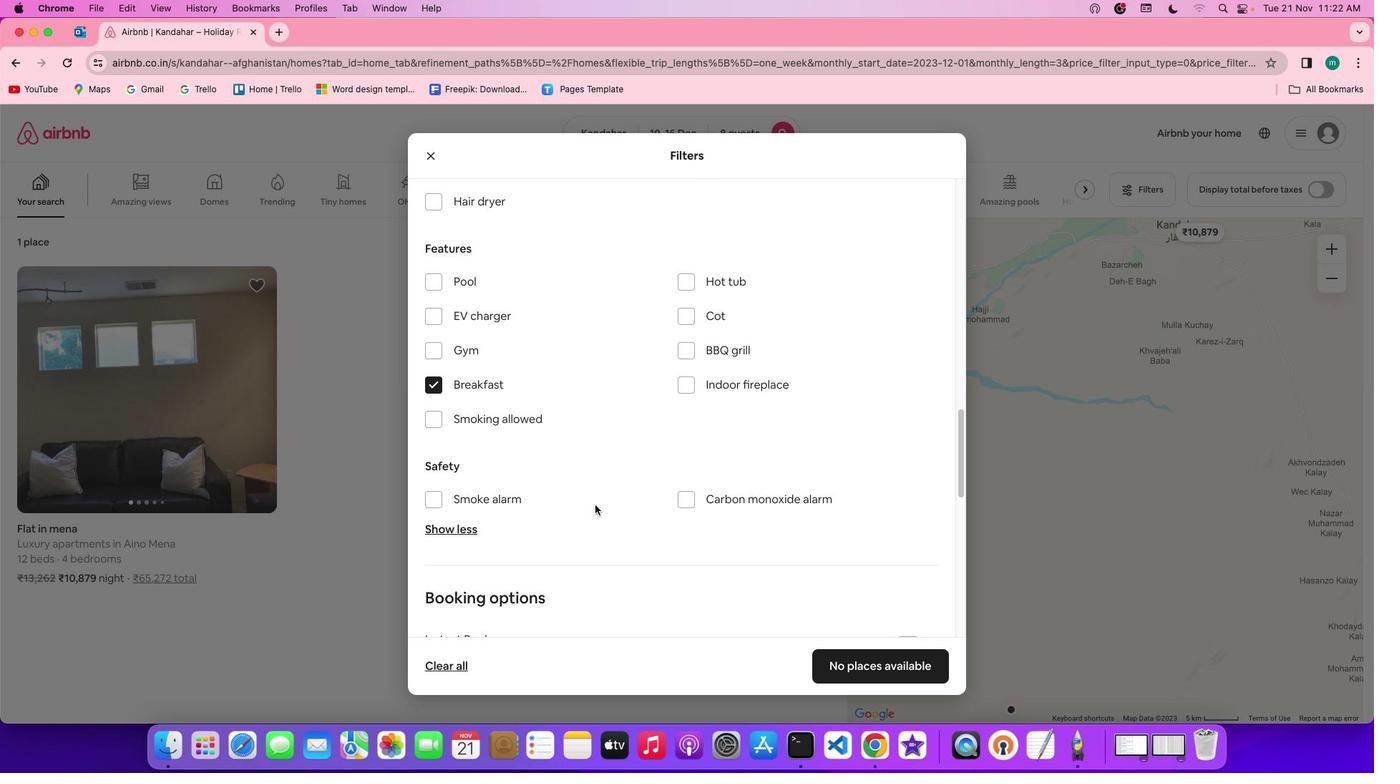 
Action: Mouse scrolled (602, 511) with delta (6, 5)
Screenshot: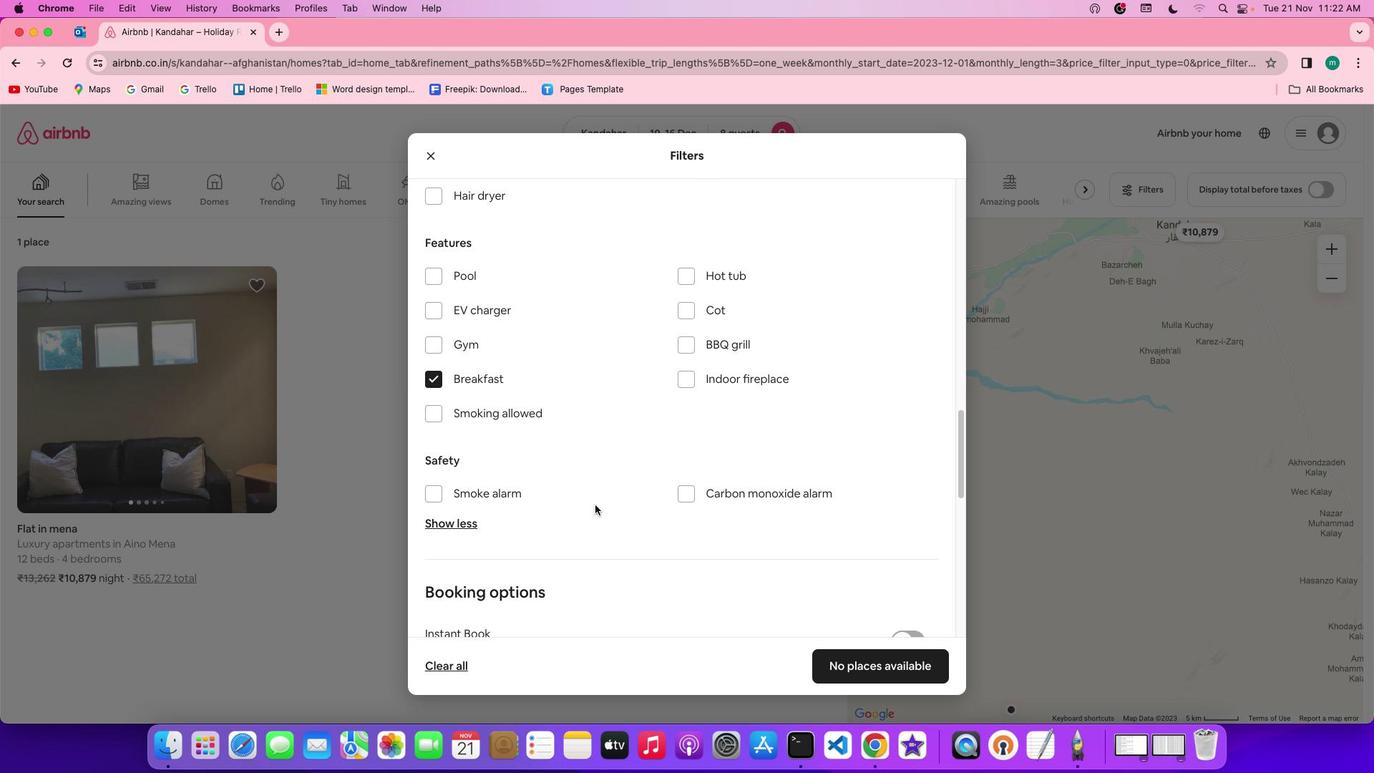 
Action: Mouse scrolled (602, 511) with delta (6, 5)
Screenshot: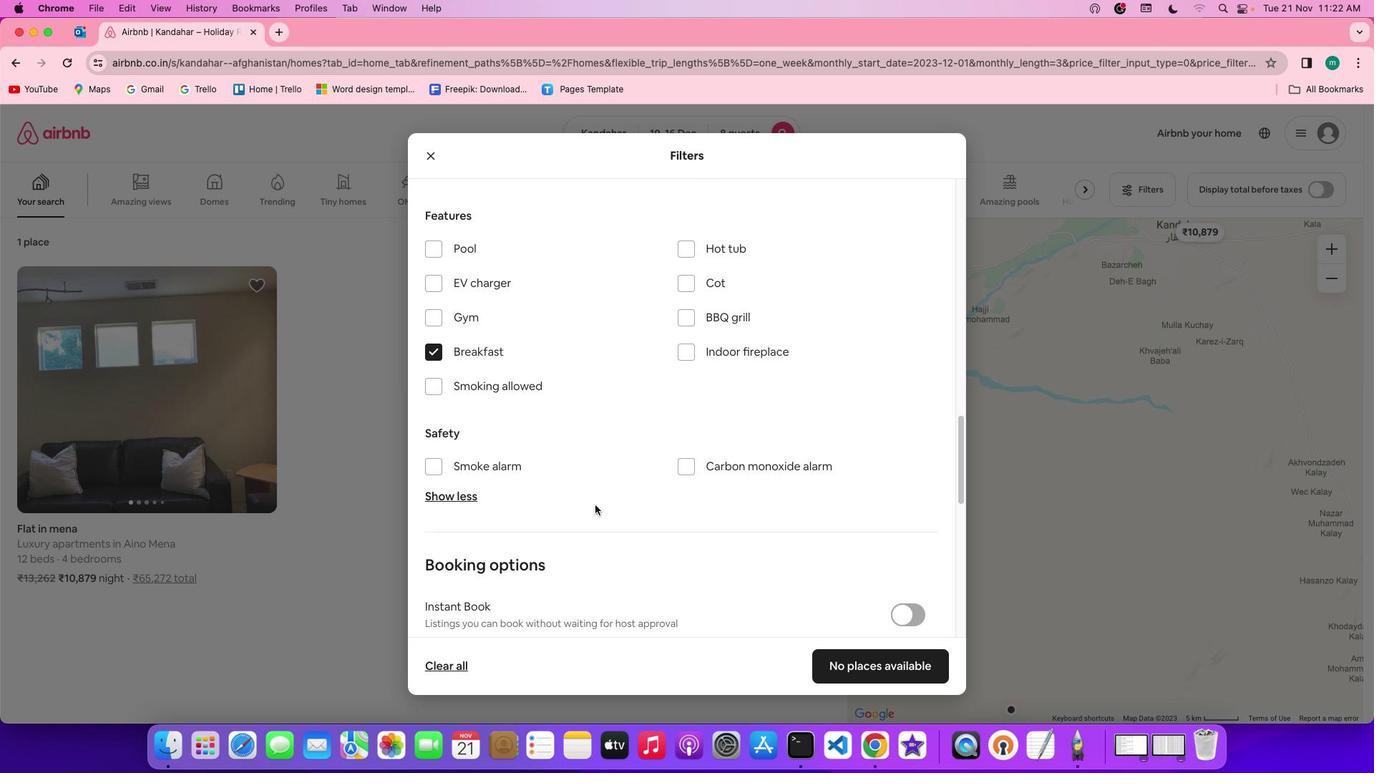 
Action: Mouse scrolled (602, 511) with delta (6, 3)
Screenshot: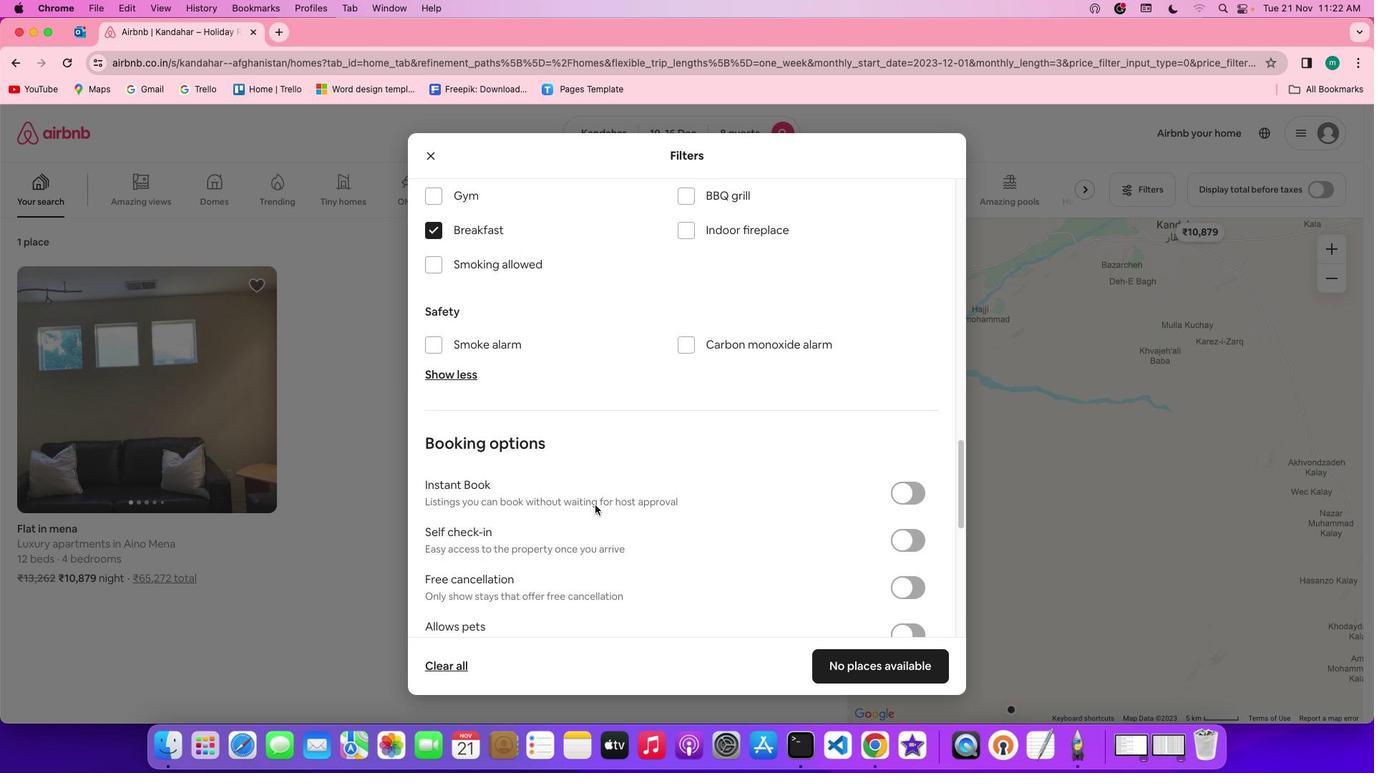 
Action: Mouse scrolled (602, 511) with delta (6, 5)
Screenshot: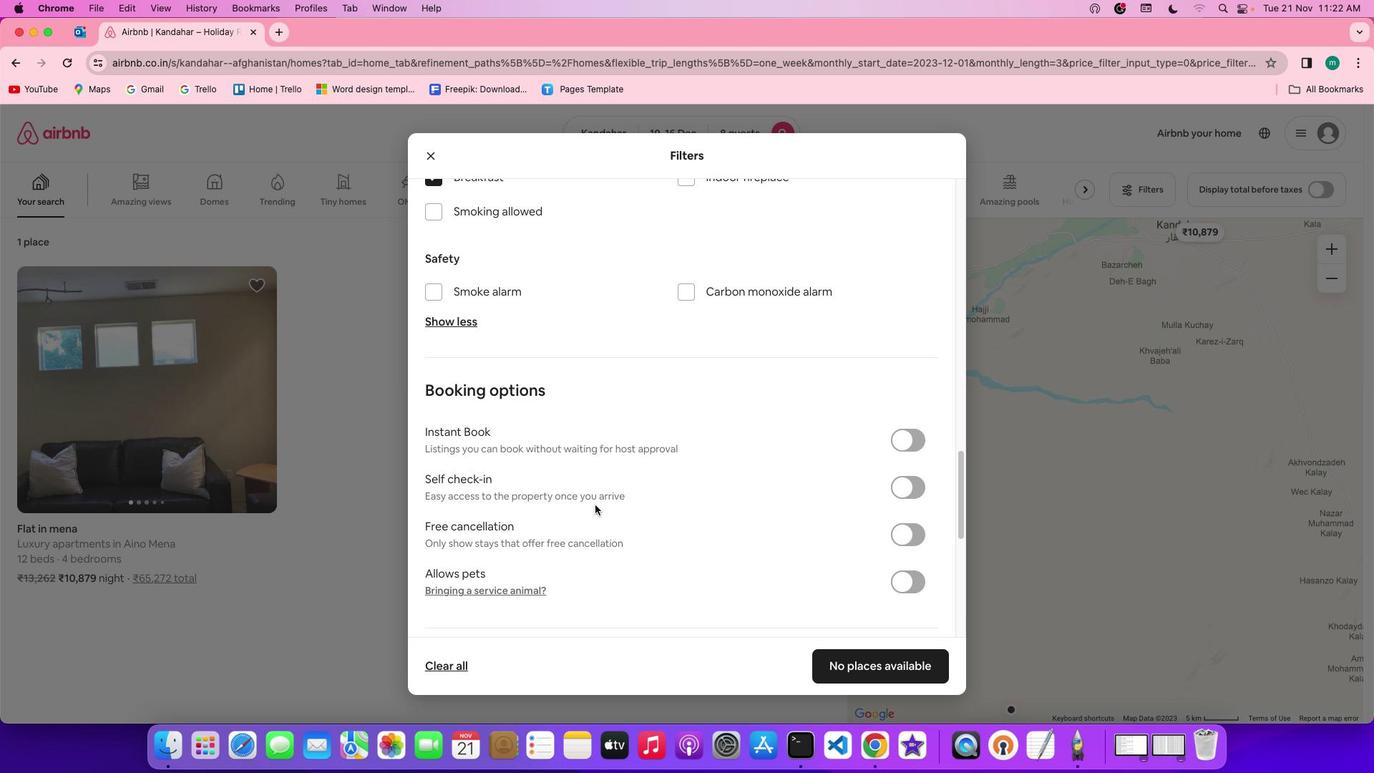 
Action: Mouse scrolled (602, 511) with delta (6, 5)
Screenshot: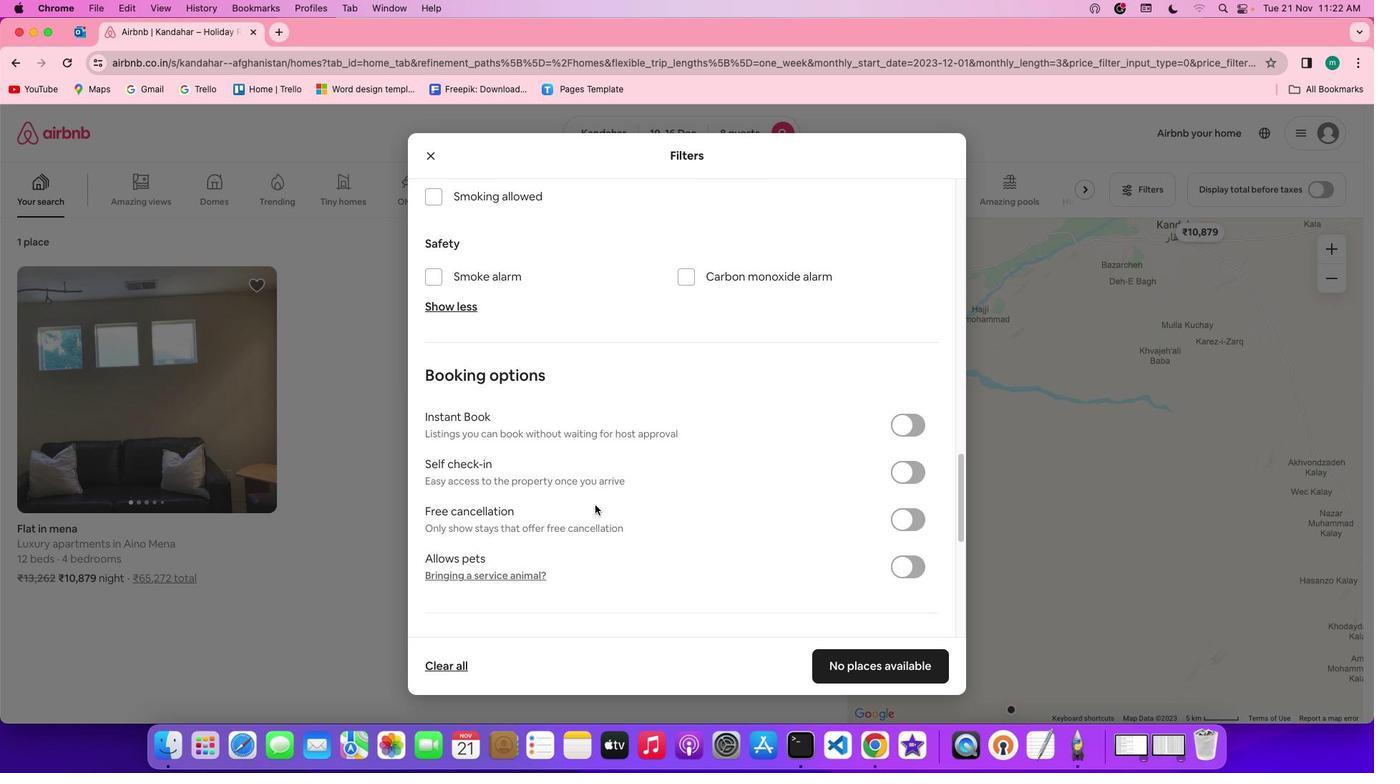 
Action: Mouse scrolled (602, 511) with delta (6, 5)
Screenshot: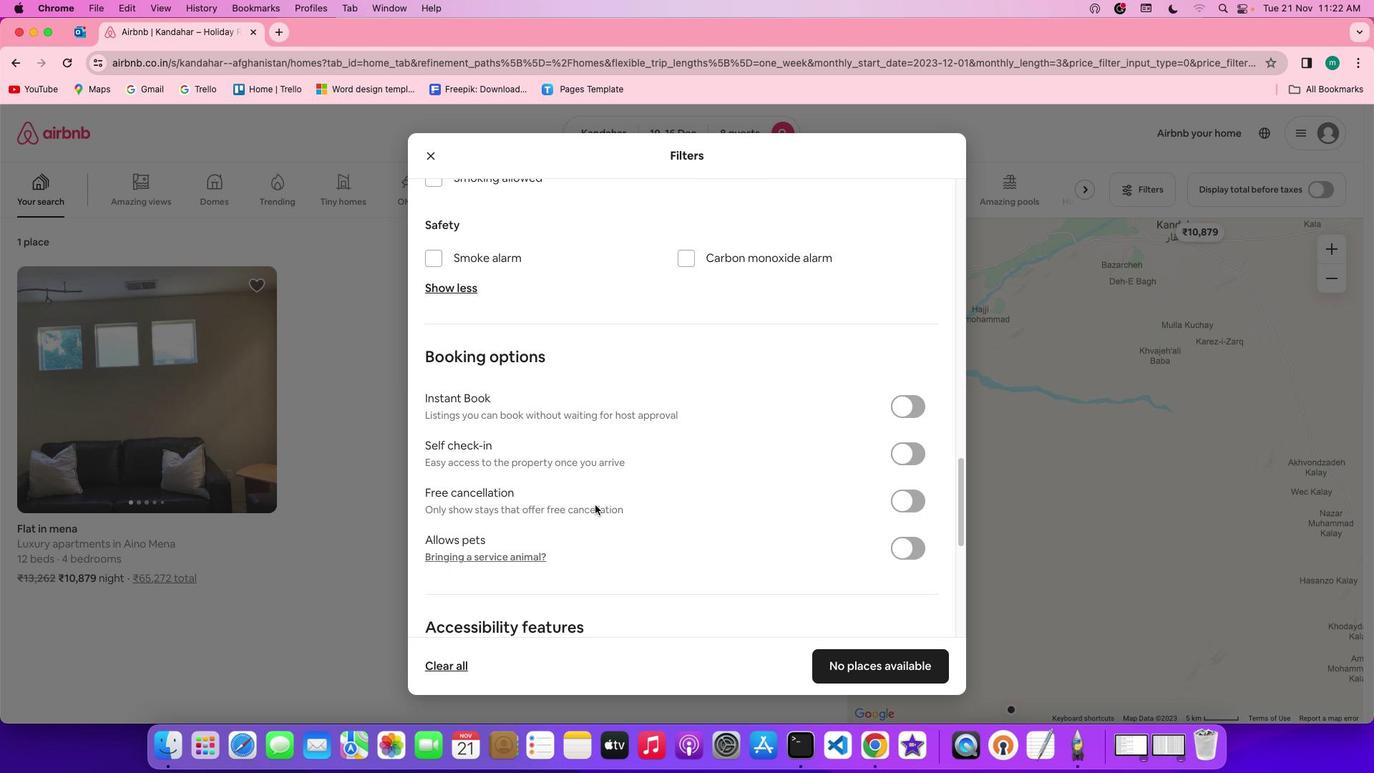 
Action: Mouse scrolled (602, 511) with delta (6, 4)
Screenshot: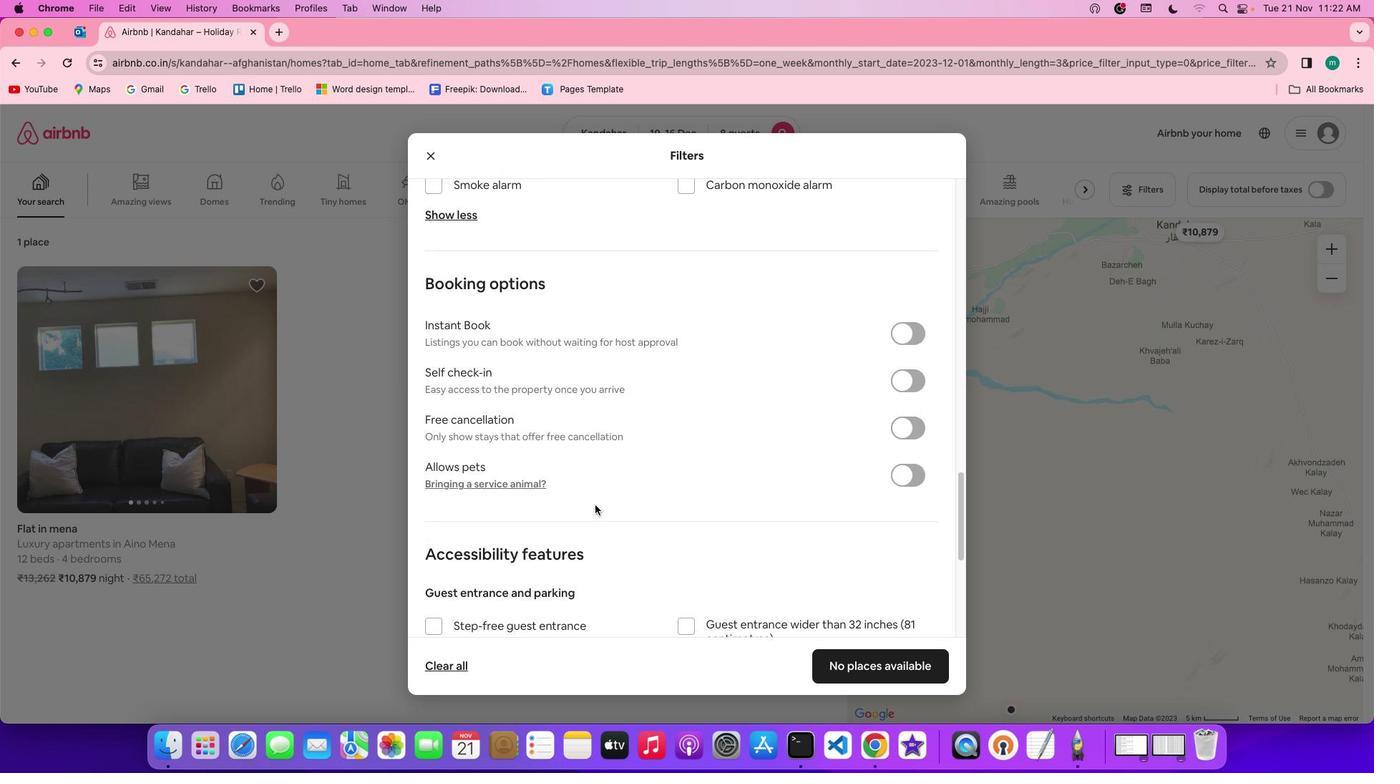 
Action: Mouse scrolled (602, 511) with delta (6, 3)
Screenshot: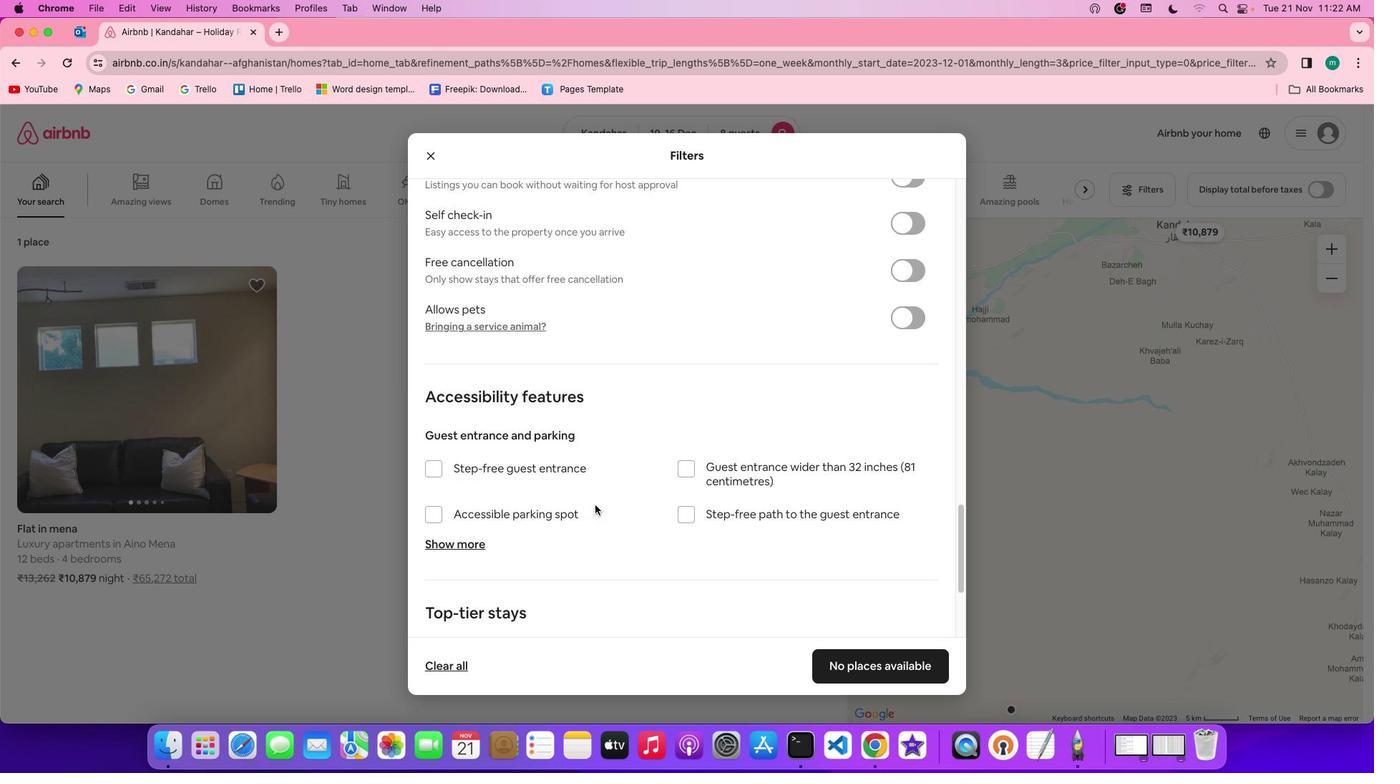 
Action: Mouse scrolled (602, 511) with delta (6, 2)
Screenshot: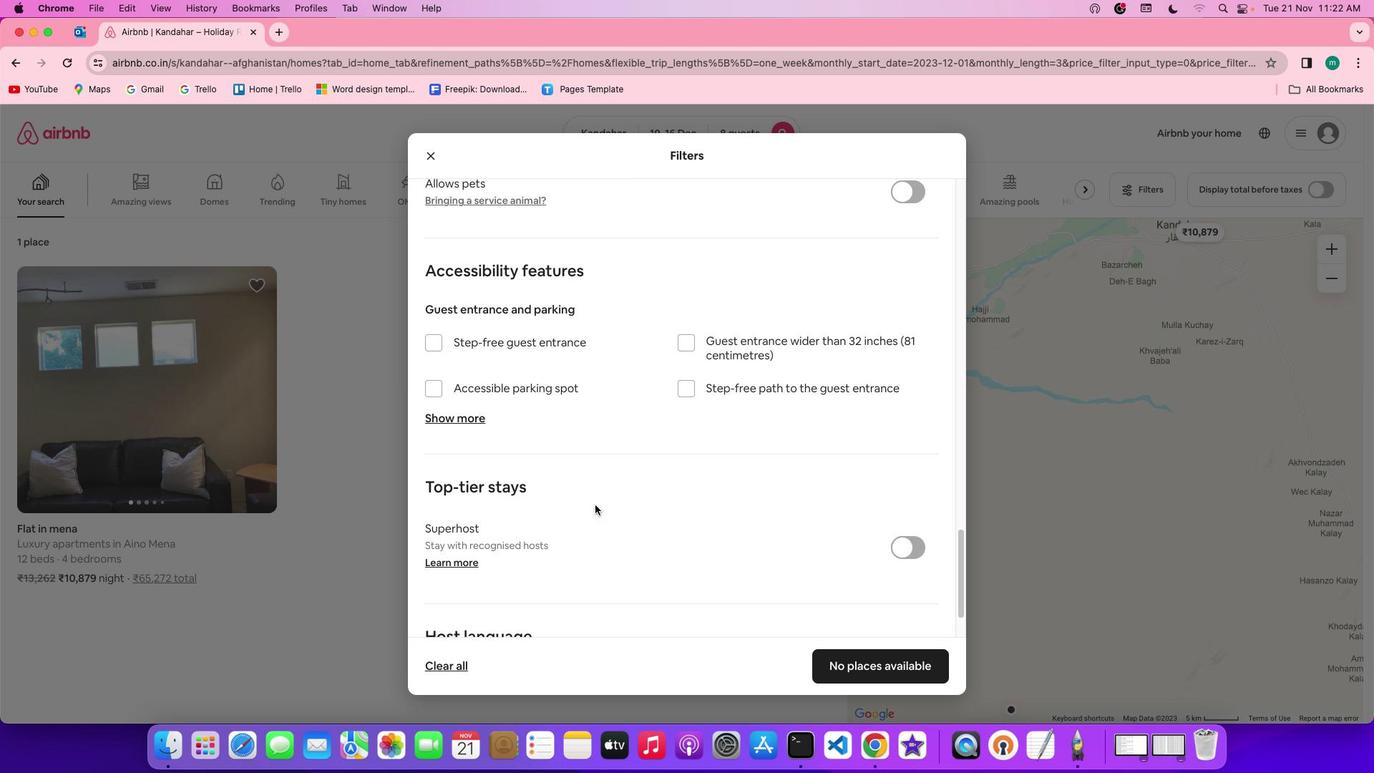 
Action: Mouse scrolled (602, 511) with delta (6, 5)
Screenshot: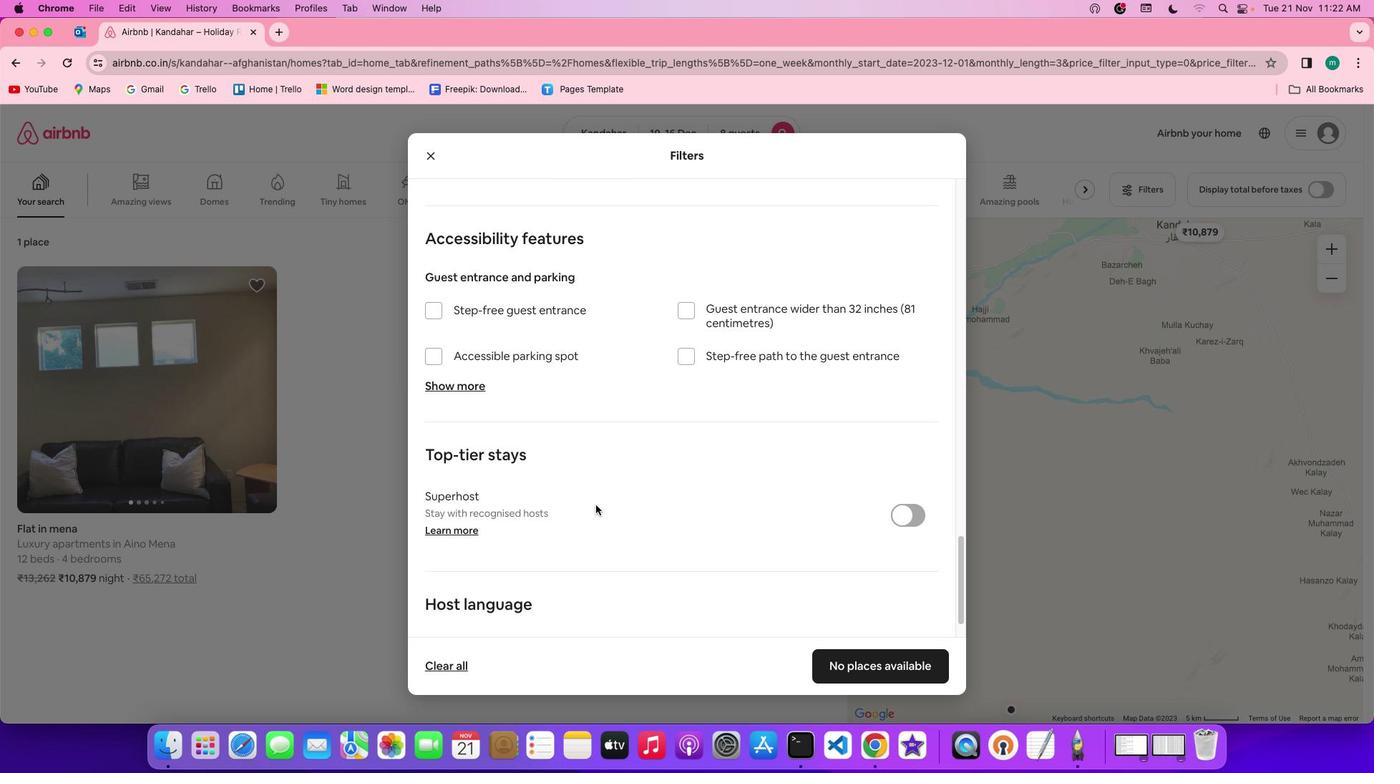 
Action: Mouse scrolled (602, 511) with delta (6, 5)
Screenshot: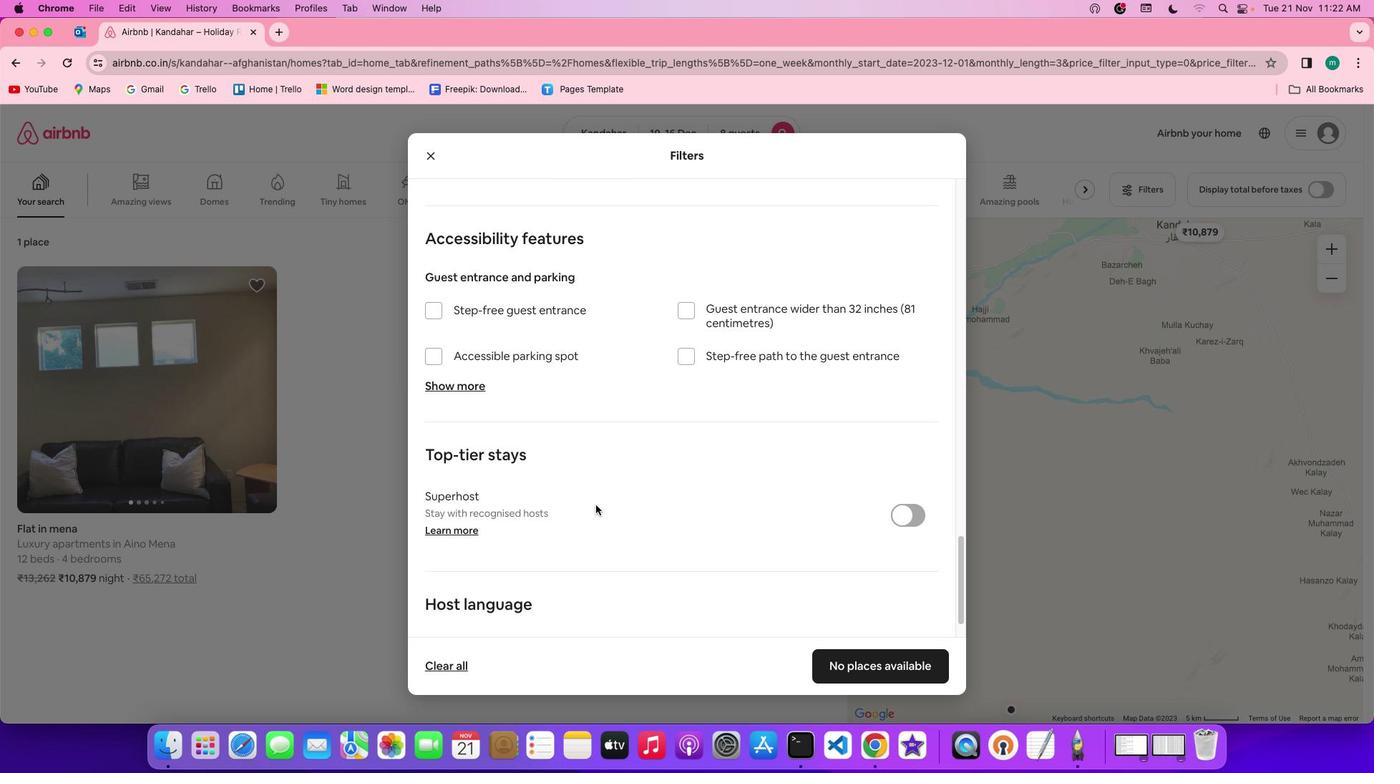 
Action: Mouse moved to (602, 511)
Screenshot: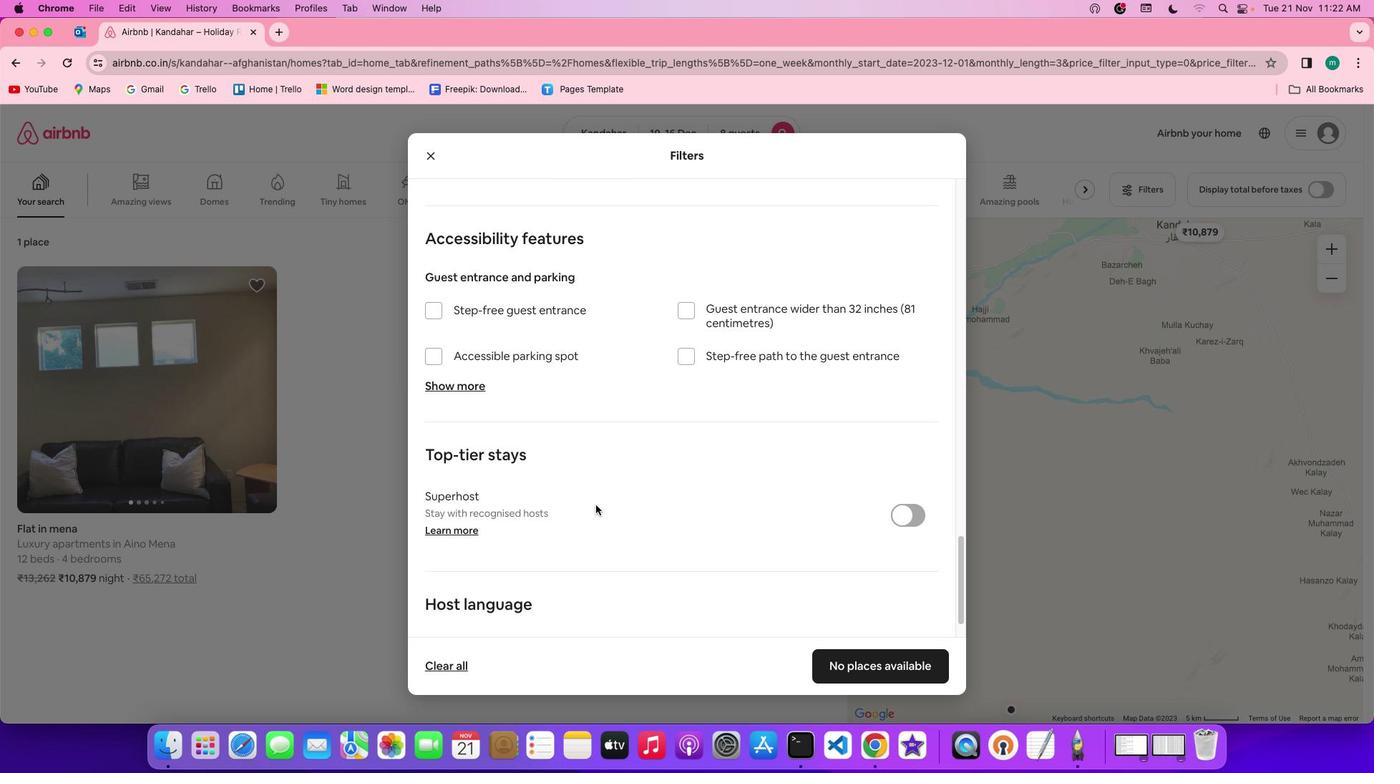 
Action: Mouse scrolled (602, 511) with delta (6, 4)
Screenshot: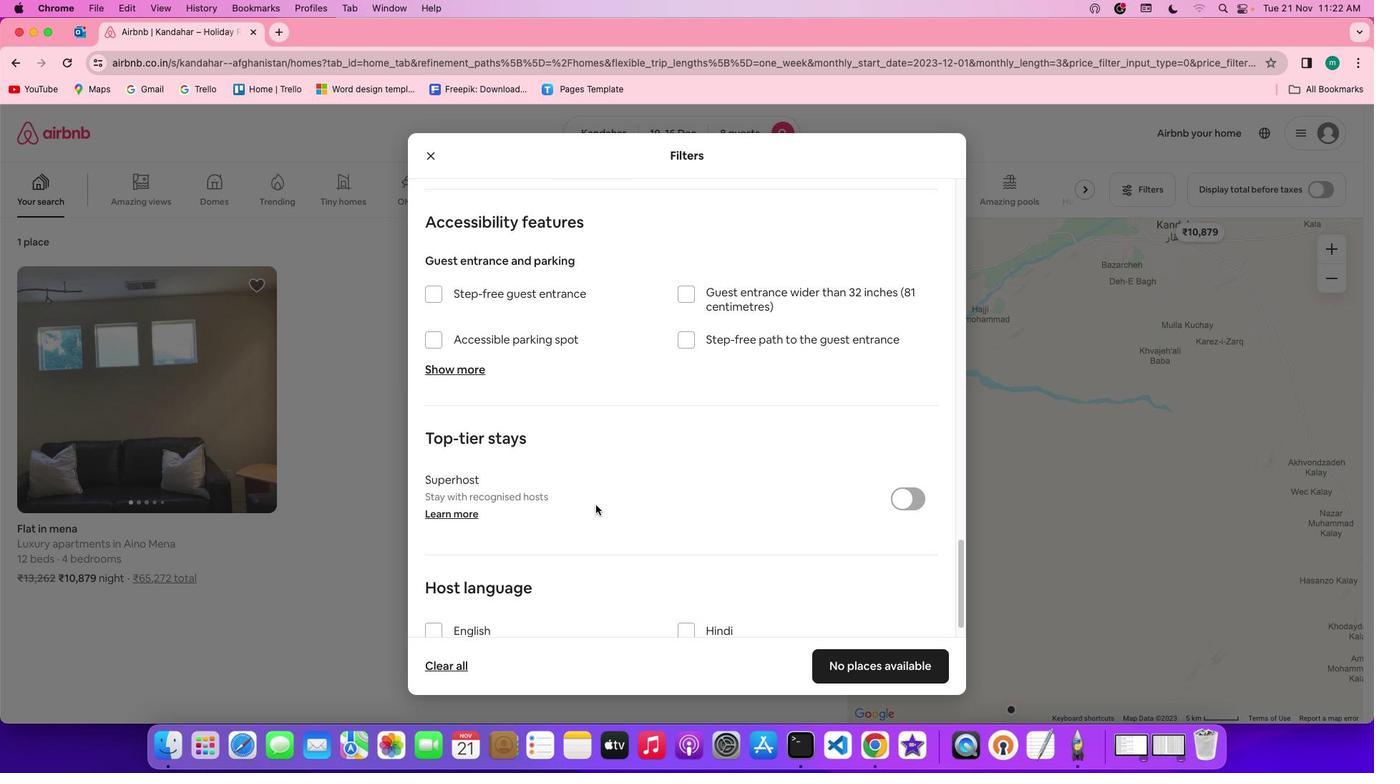 
Action: Mouse scrolled (602, 511) with delta (6, 2)
Screenshot: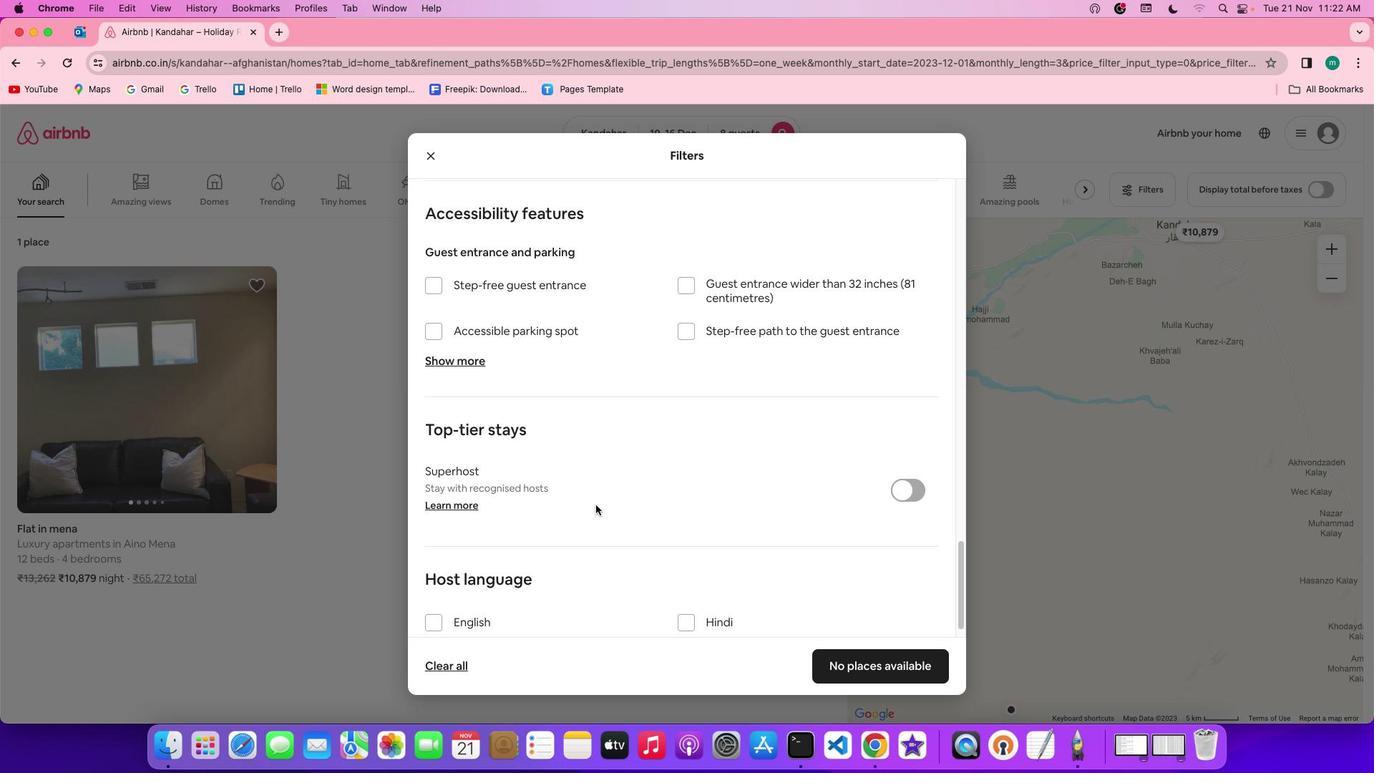 
Action: Mouse scrolled (602, 511) with delta (6, 2)
Screenshot: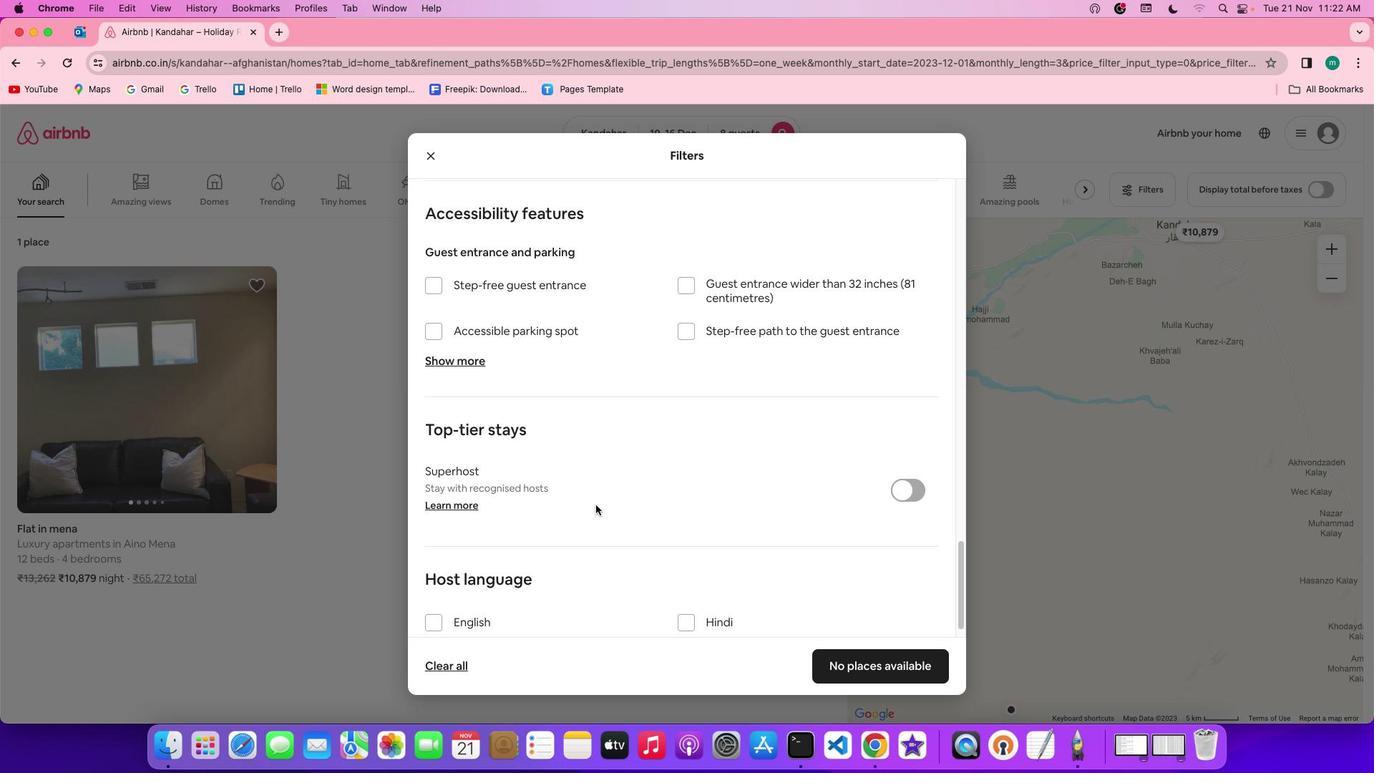 
Action: Mouse scrolled (602, 511) with delta (6, 2)
Screenshot: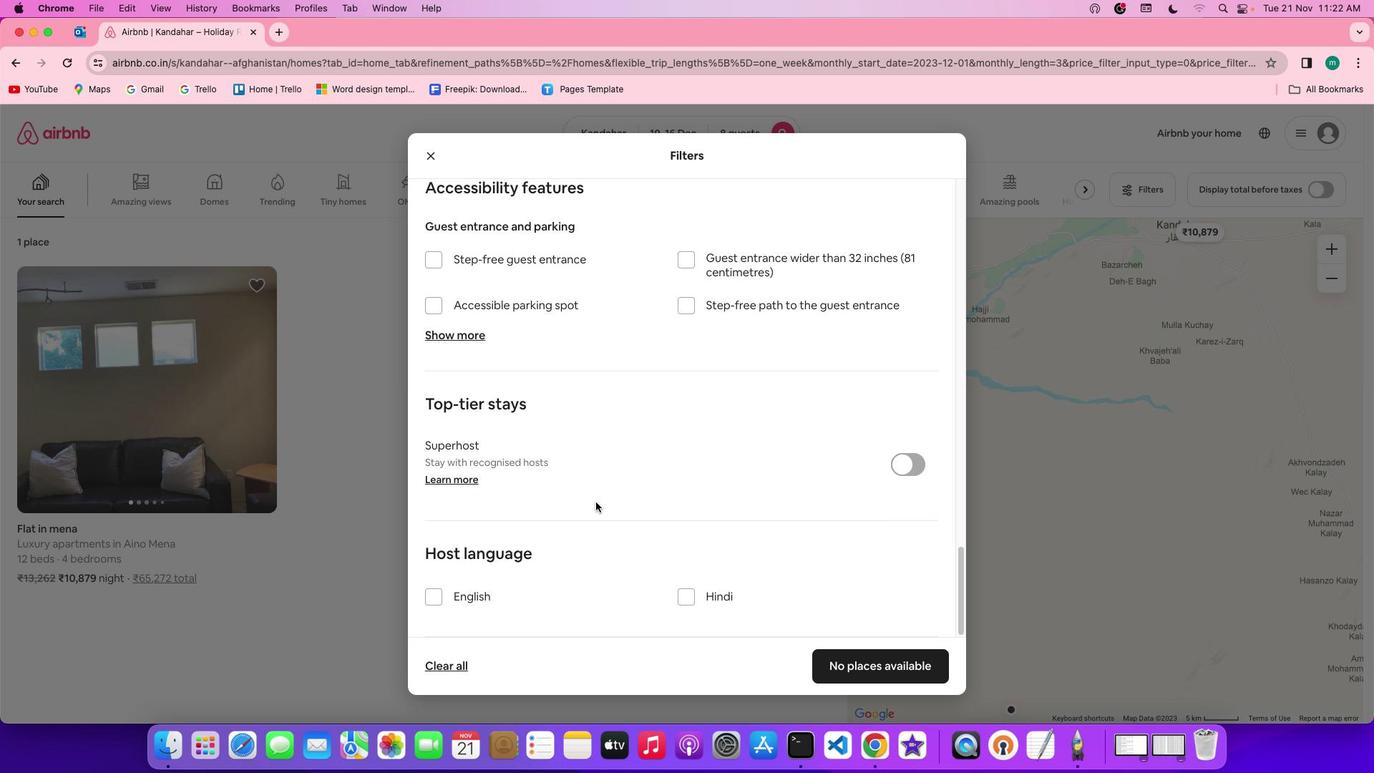 
Action: Mouse moved to (602, 509)
Screenshot: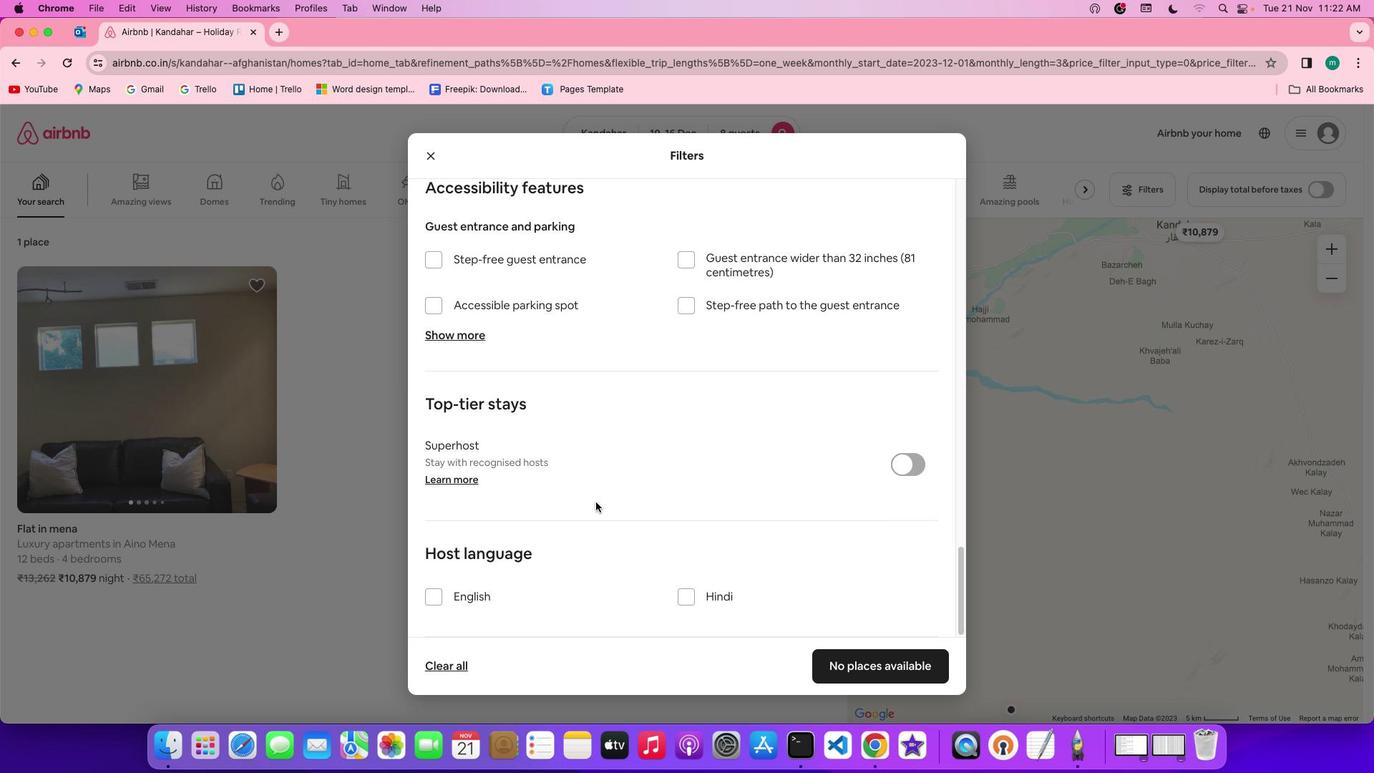 
Action: Mouse scrolled (602, 509) with delta (6, 5)
Screenshot: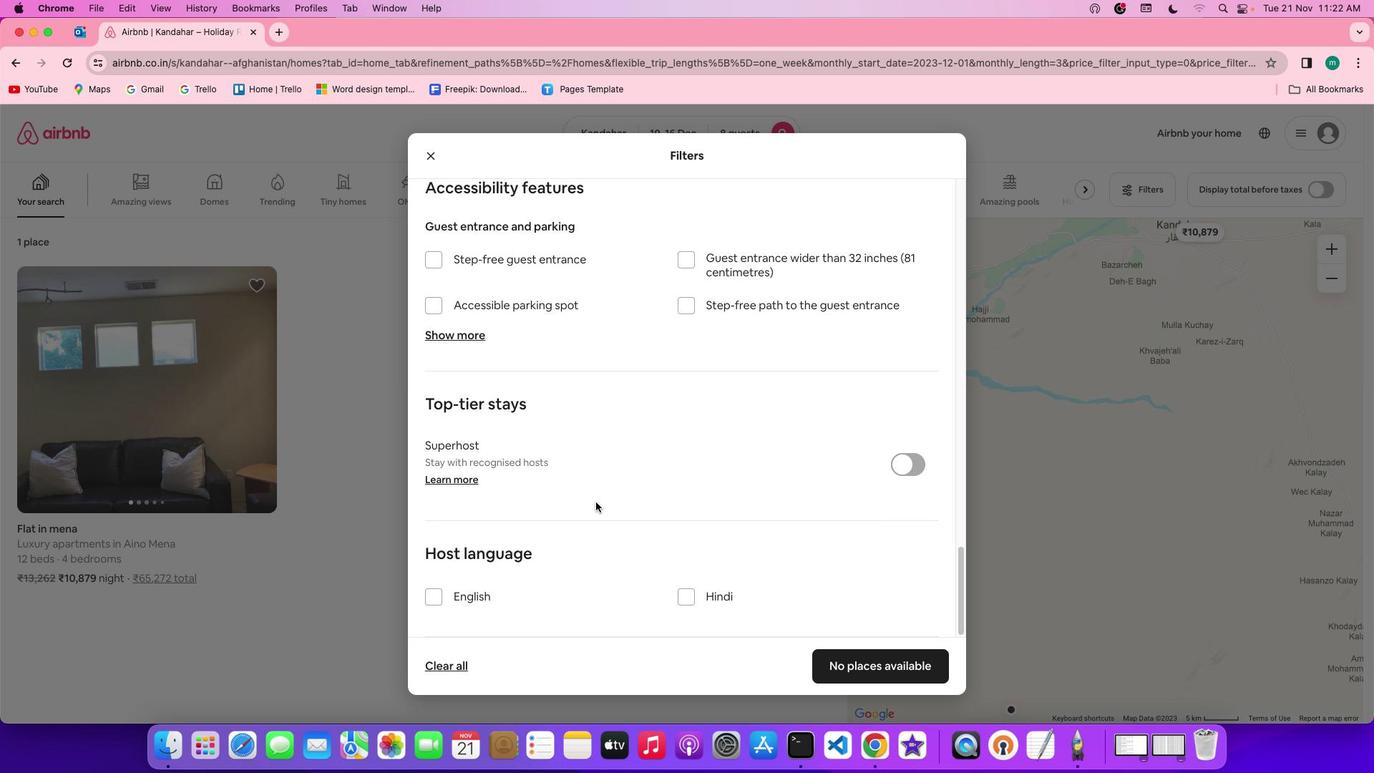 
Action: Mouse scrolled (602, 509) with delta (6, 5)
Screenshot: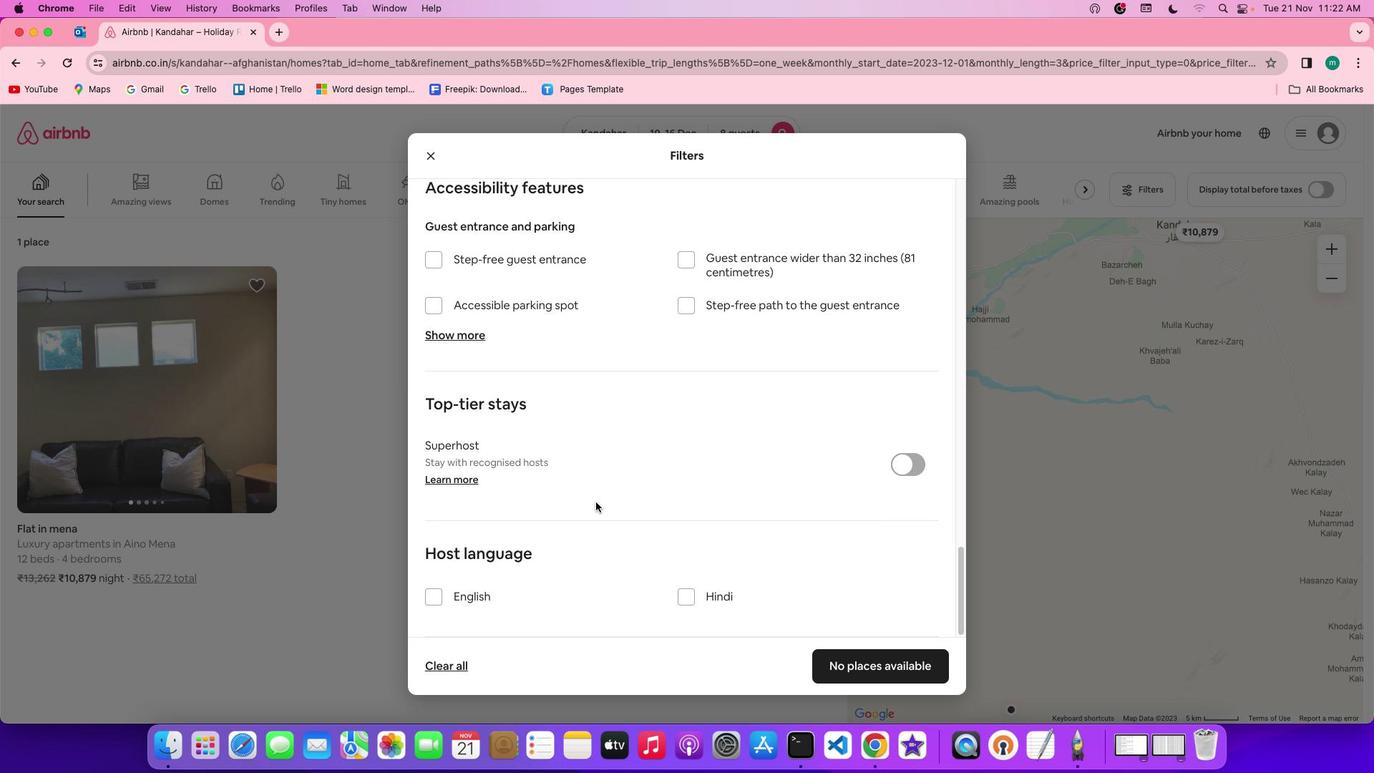 
Action: Mouse scrolled (602, 509) with delta (6, 4)
Screenshot: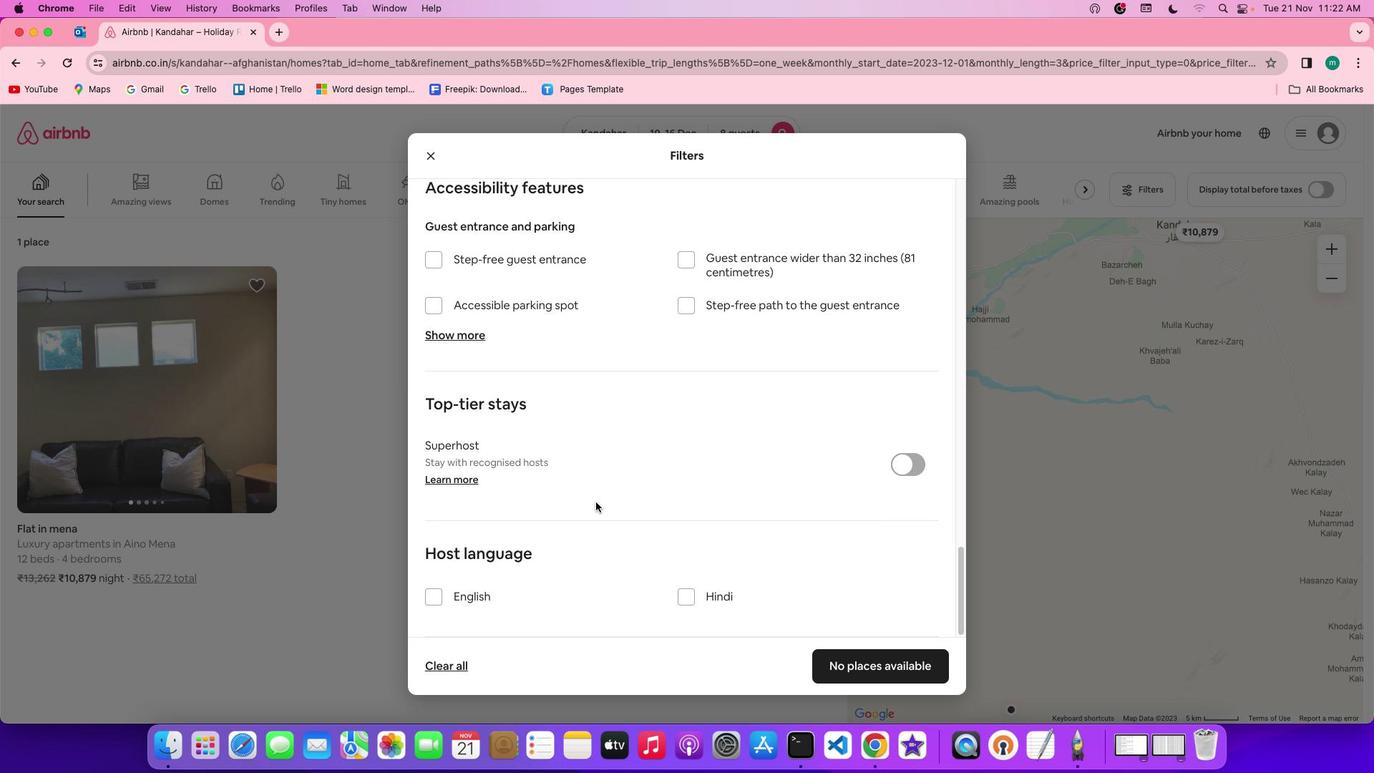 
Action: Mouse scrolled (602, 509) with delta (6, 2)
Screenshot: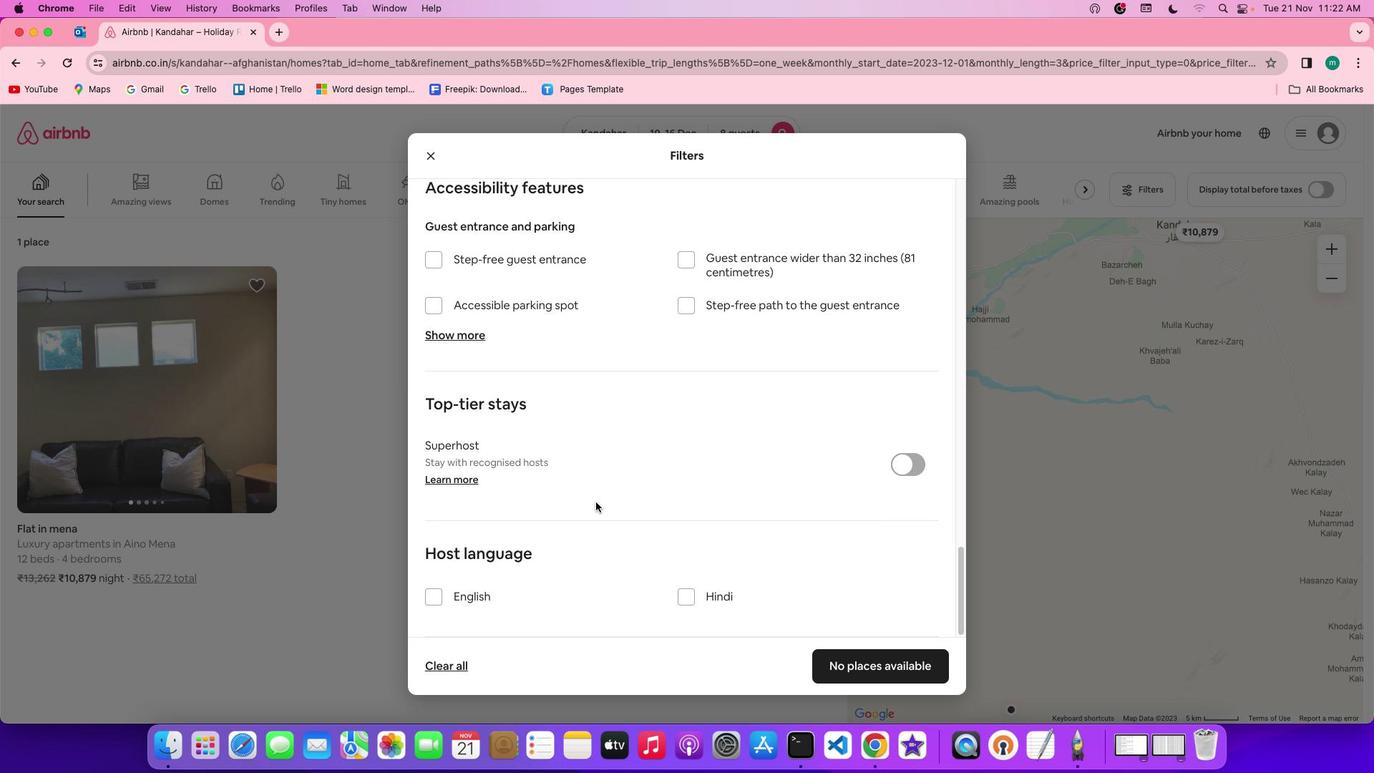 
Action: Mouse scrolled (602, 509) with delta (6, 2)
Screenshot: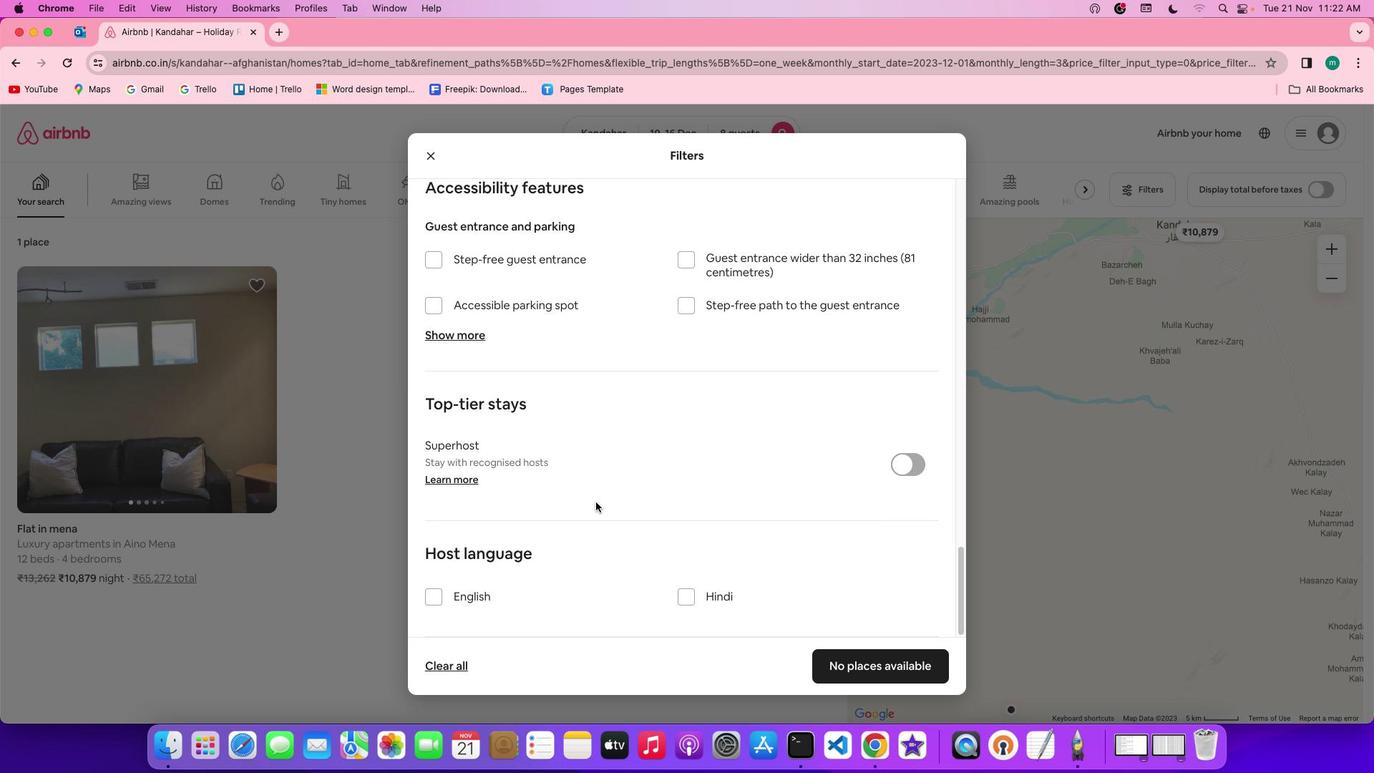 
Action: Mouse scrolled (602, 509) with delta (6, 2)
Screenshot: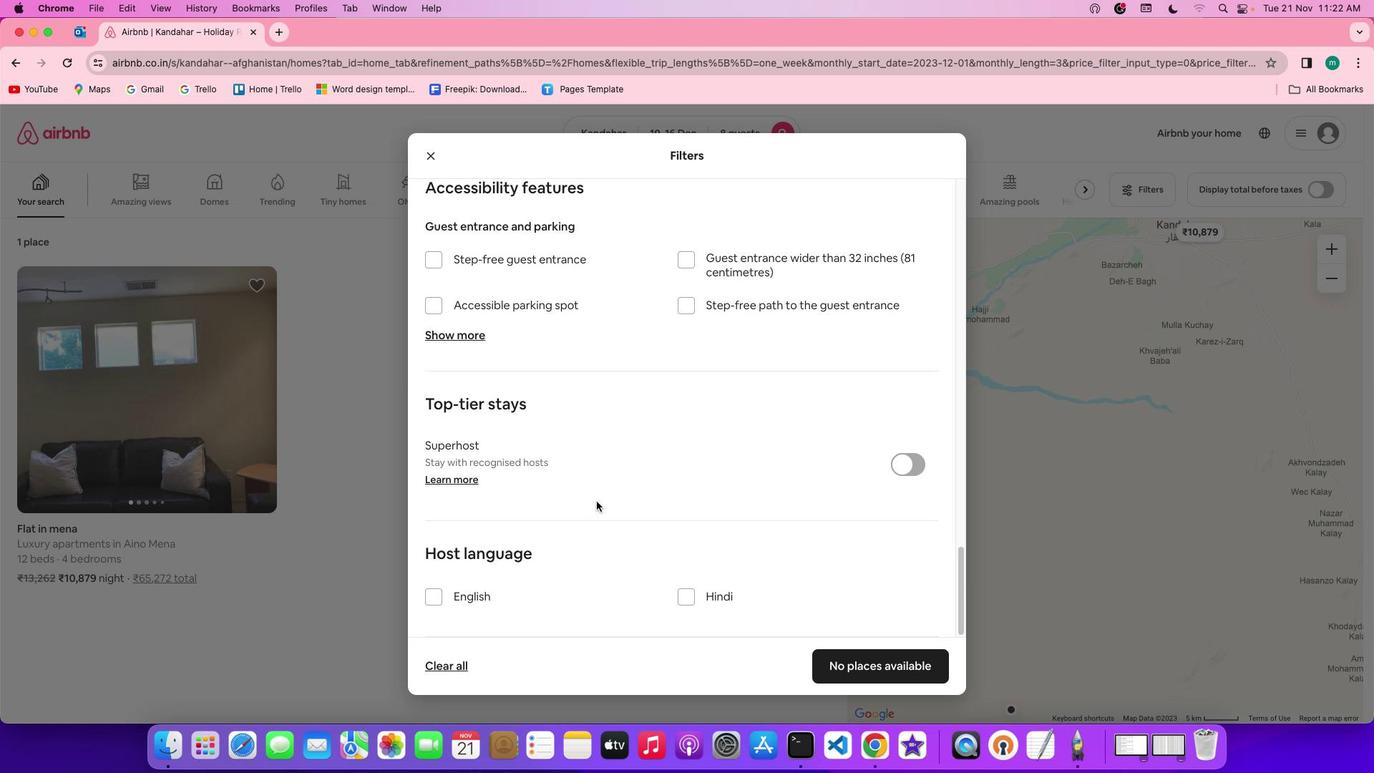 
Action: Mouse moved to (872, 673)
Screenshot: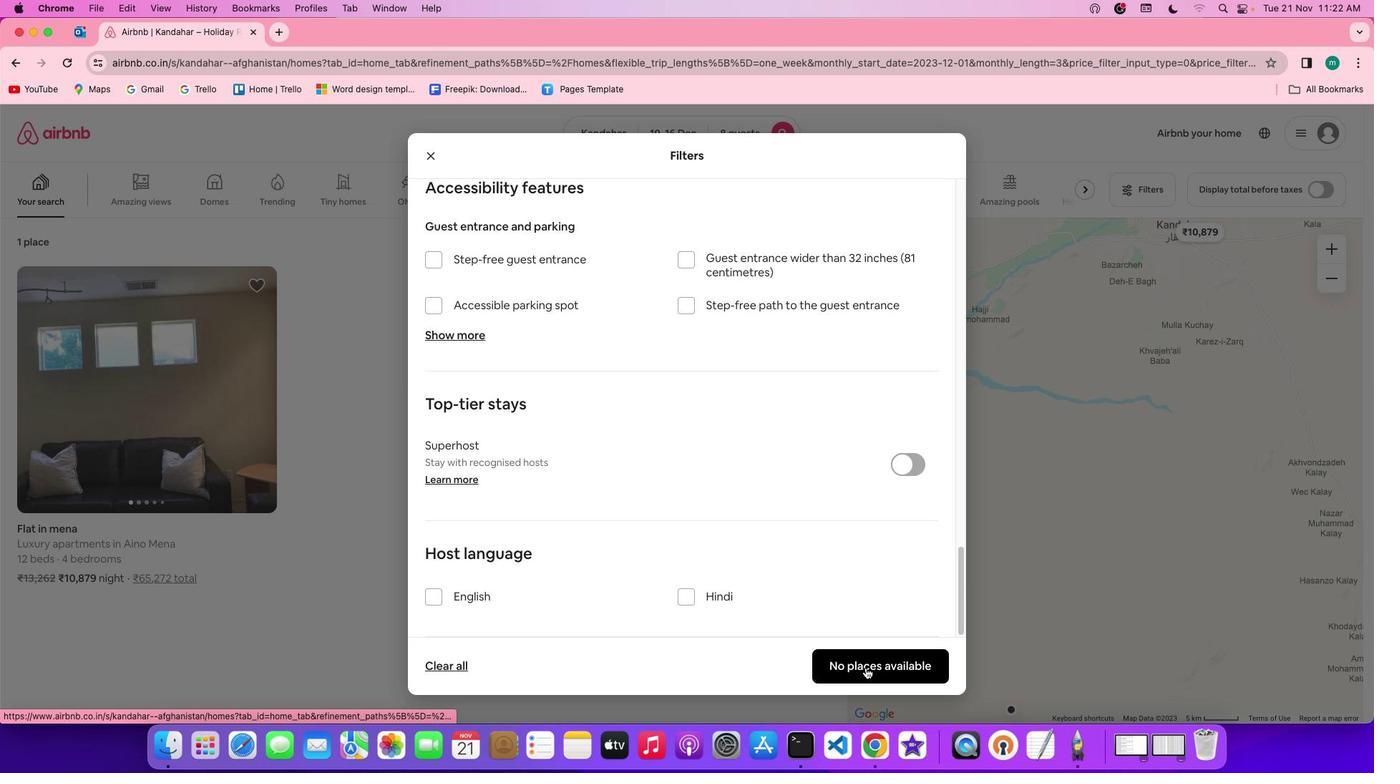 
Action: Mouse pressed left at (872, 673)
Screenshot: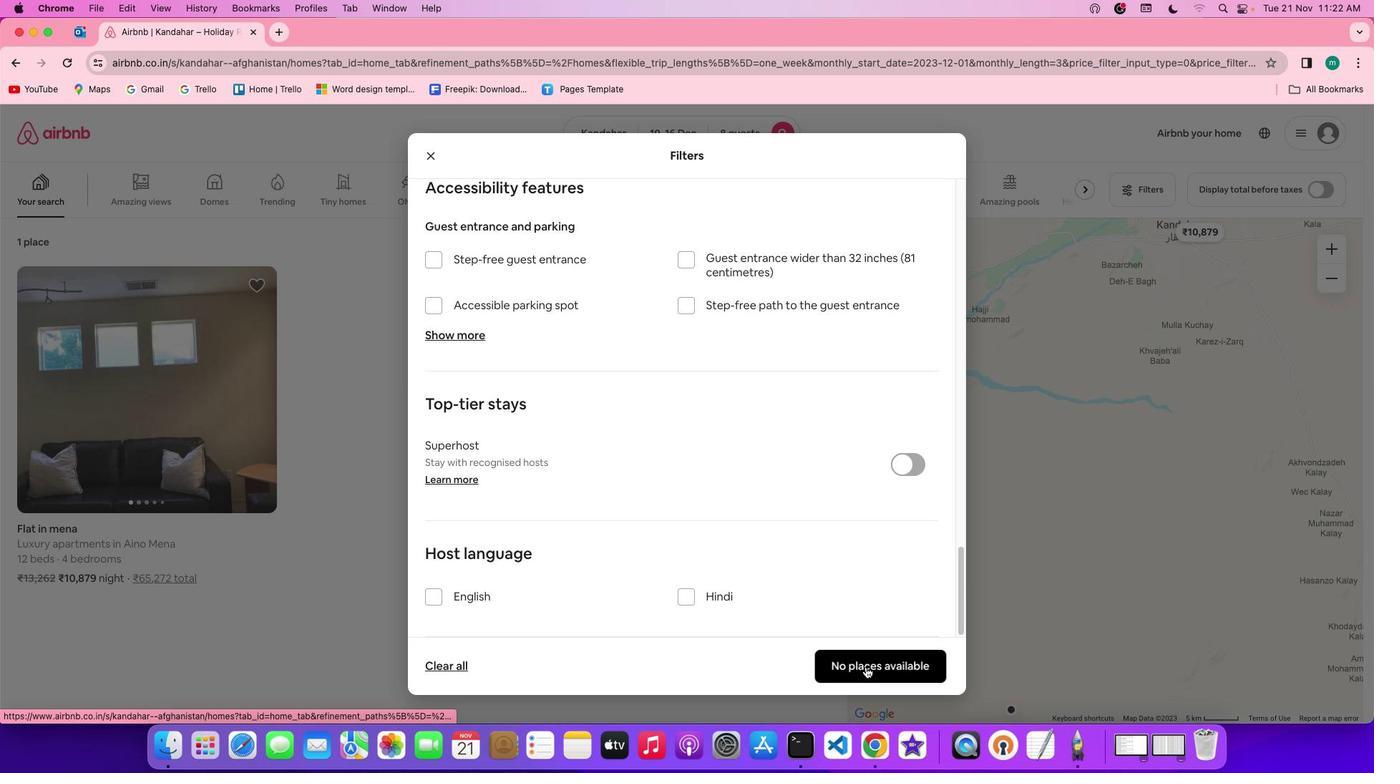 
Action: Mouse moved to (499, 529)
Screenshot: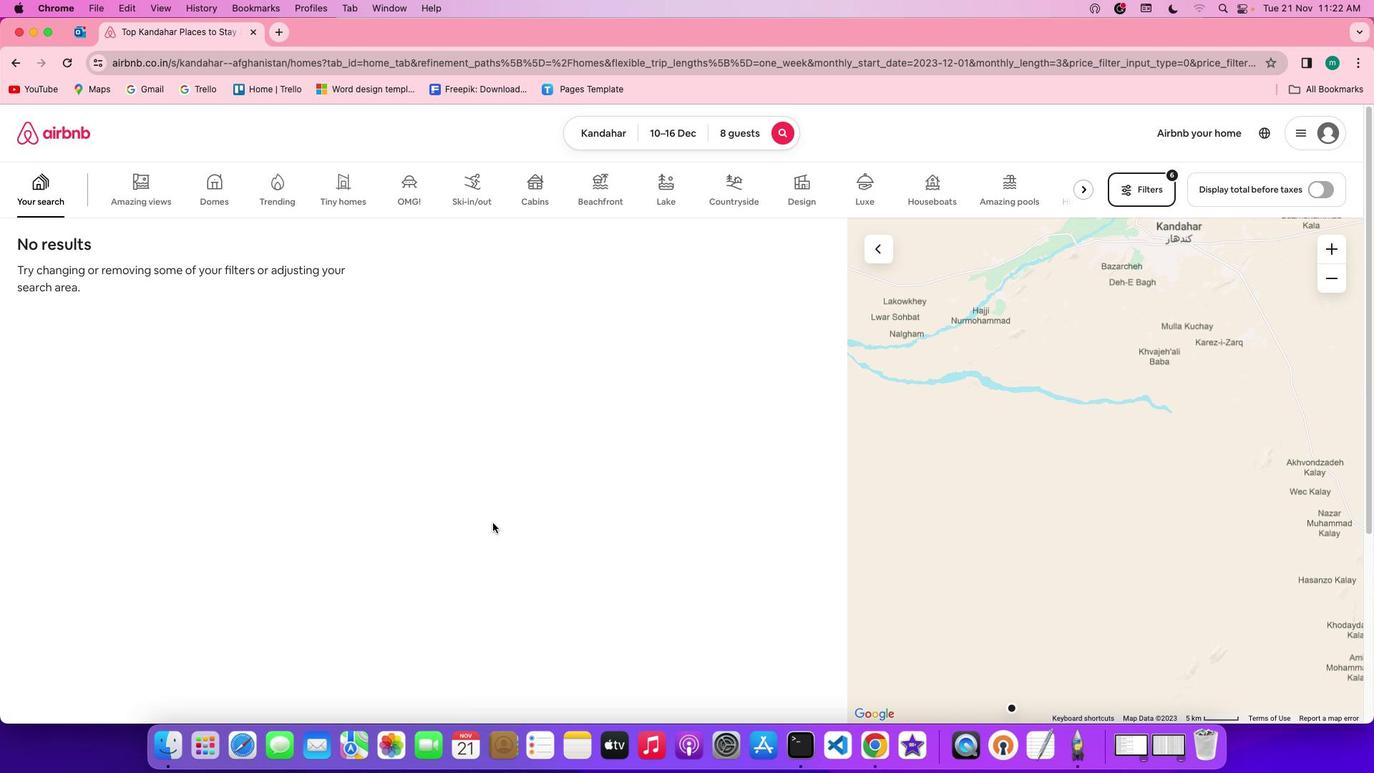 
